 Task: Research Airbnb properties in Turaiyur, India from 1st December, 2023 to 5th December, 2023 for 3 adults, 1 child. Place can be entire room with 2 bedrooms having 3 beds and 2 bathrooms. Property type can be guest house.
Action: Mouse moved to (575, 347)
Screenshot: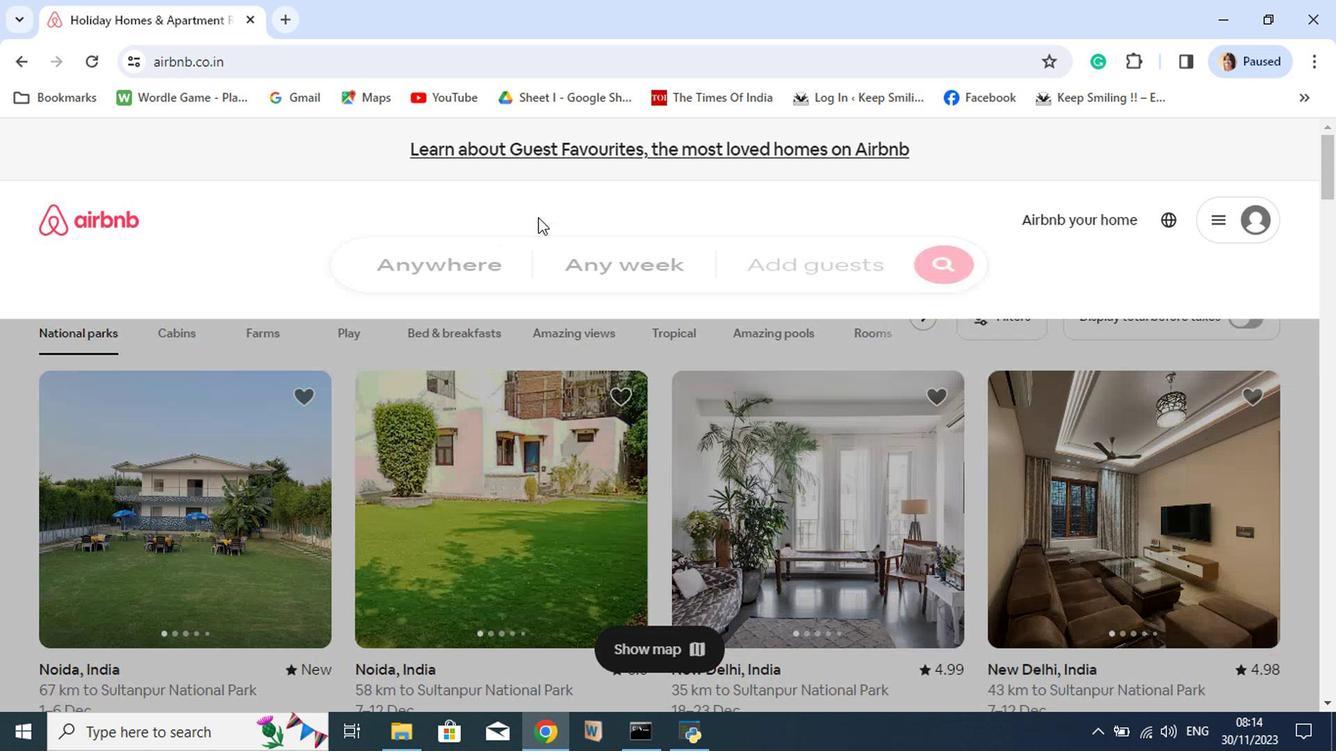
Action: Mouse pressed left at (575, 347)
Screenshot: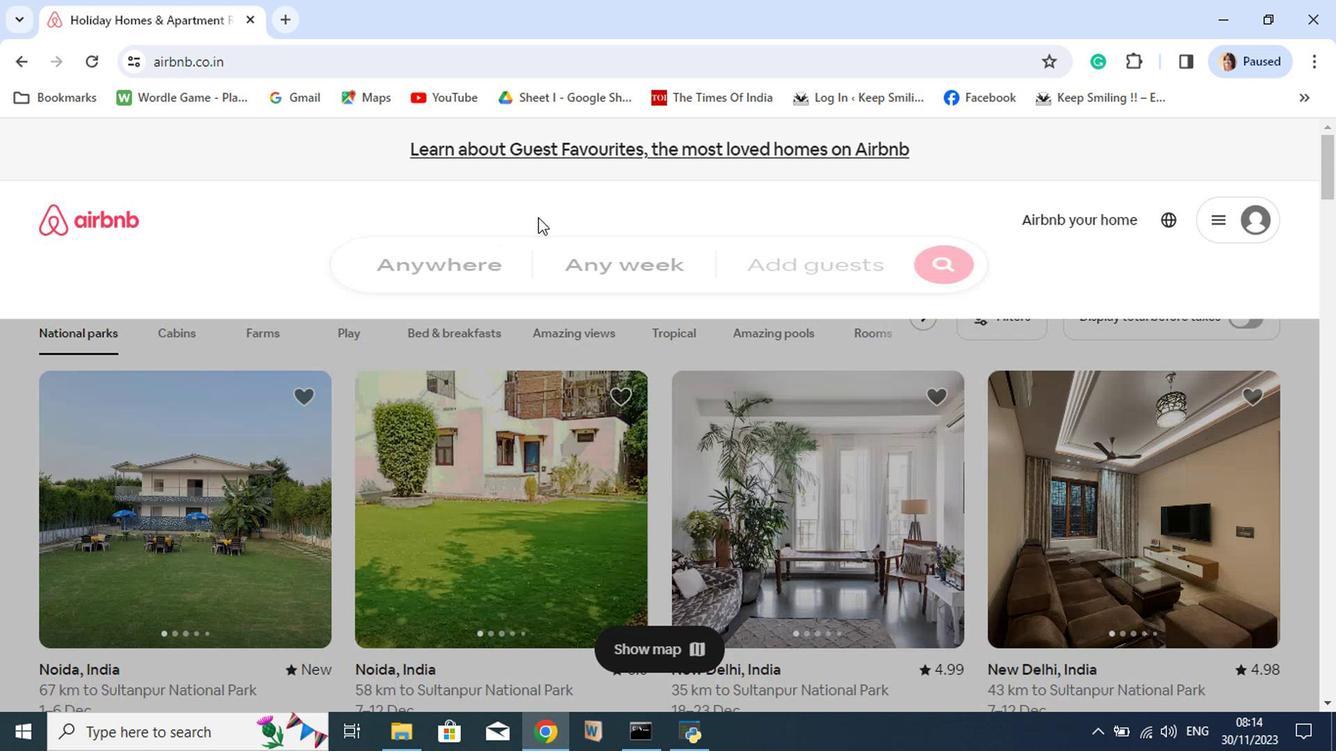 
Action: Mouse moved to (462, 409)
Screenshot: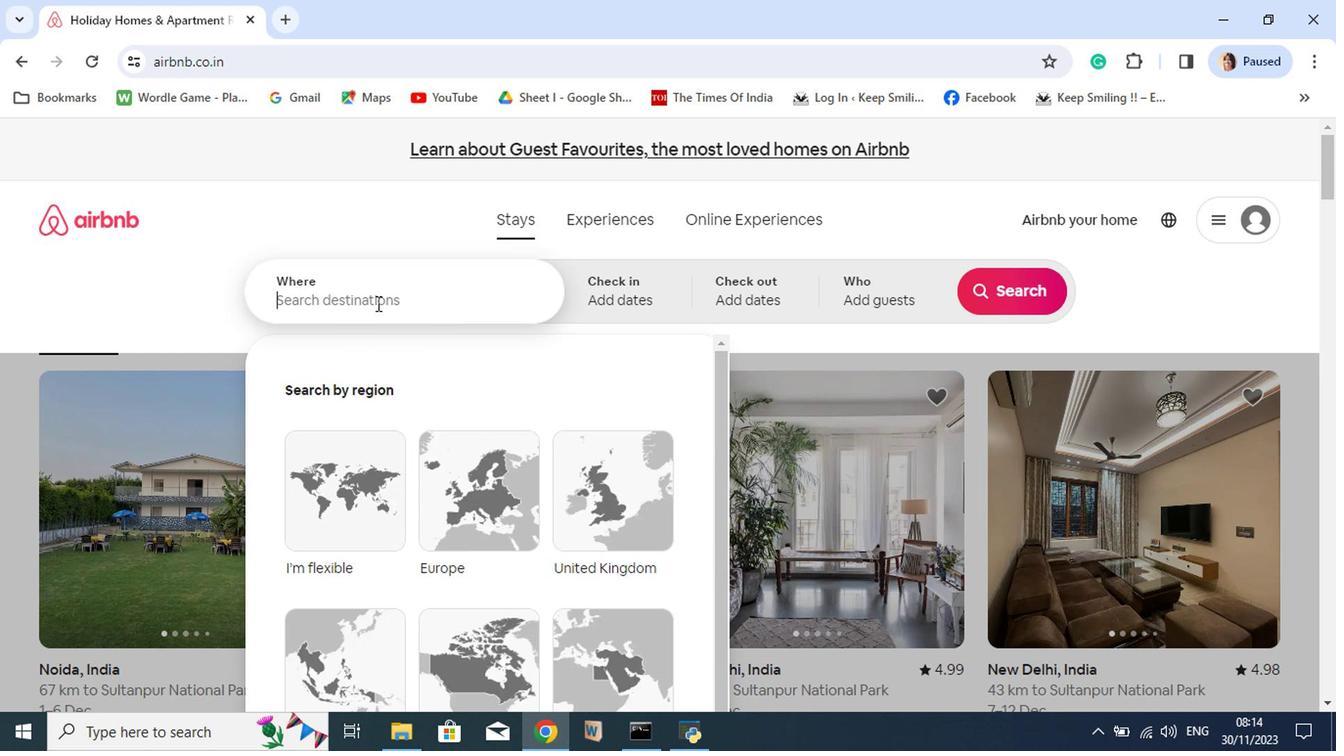 
Action: Key pressed <Key.shift>Turaiyur
Screenshot: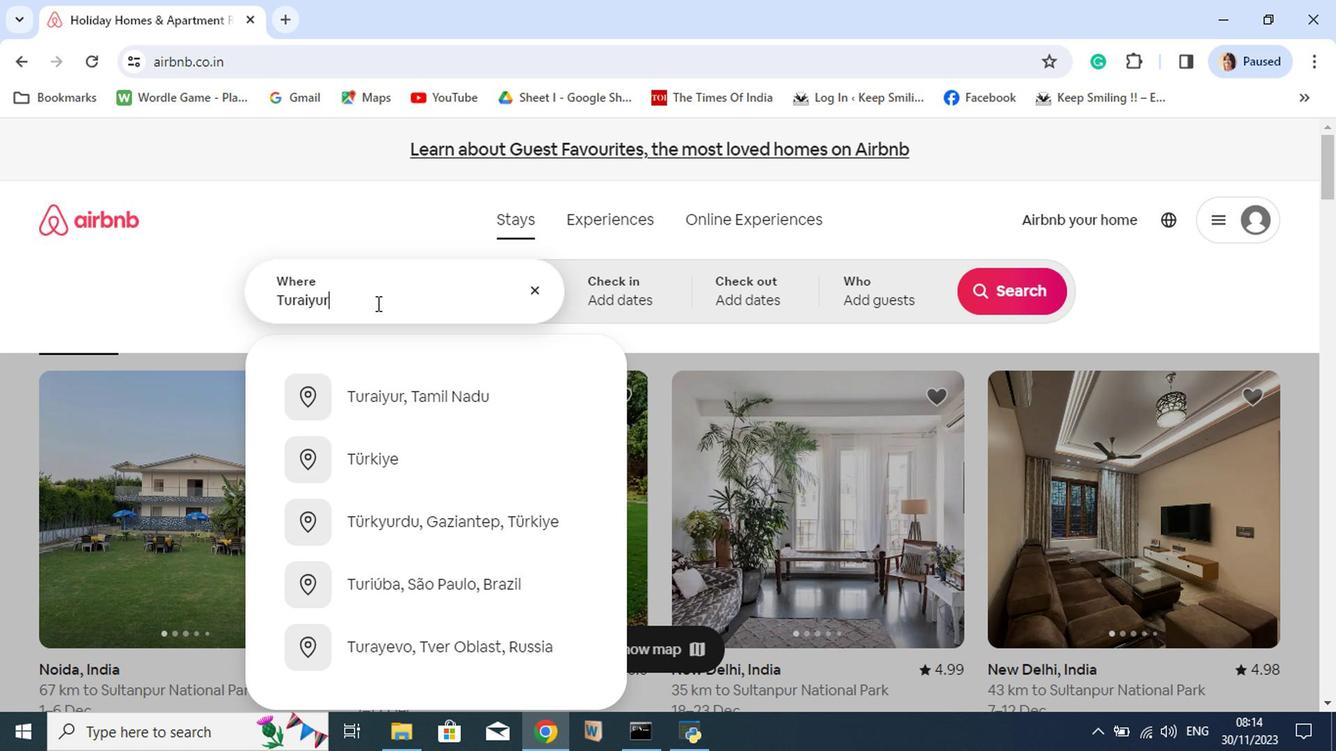 
Action: Mouse moved to (463, 407)
Screenshot: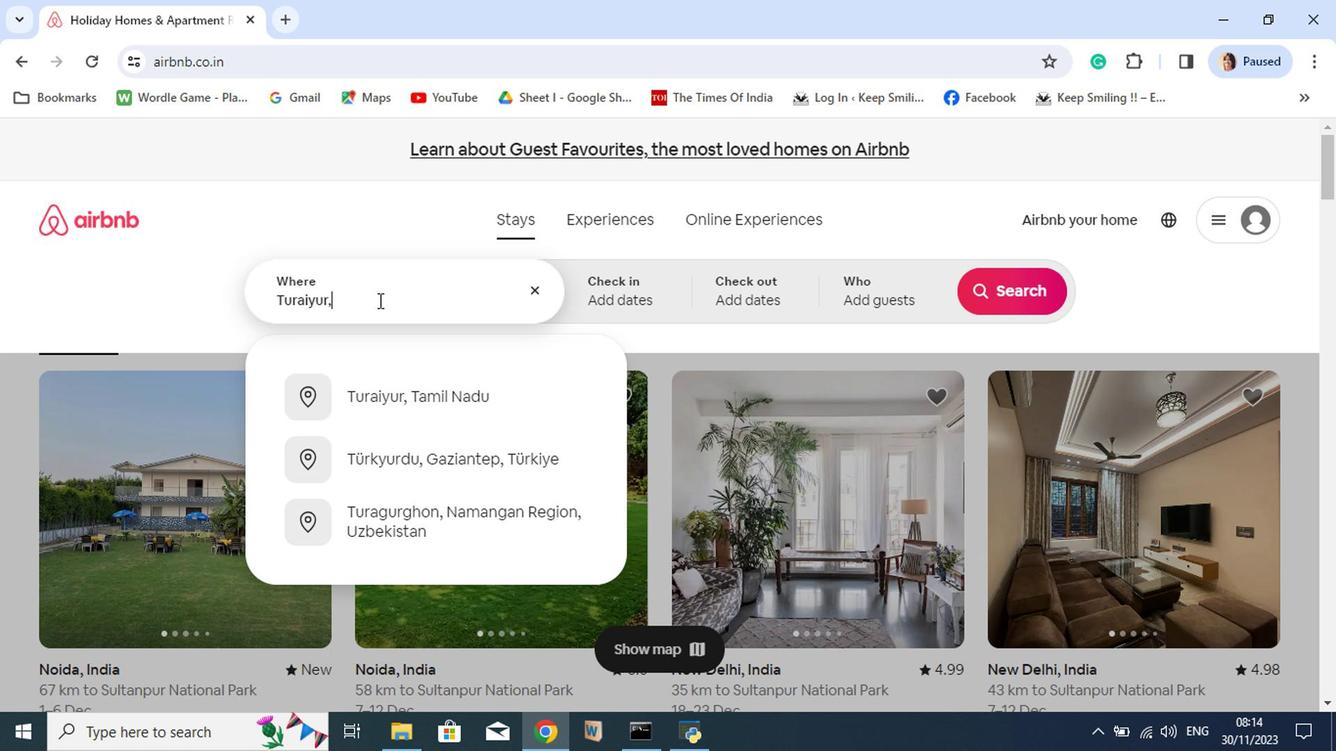 
Action: Key pressed ,
Screenshot: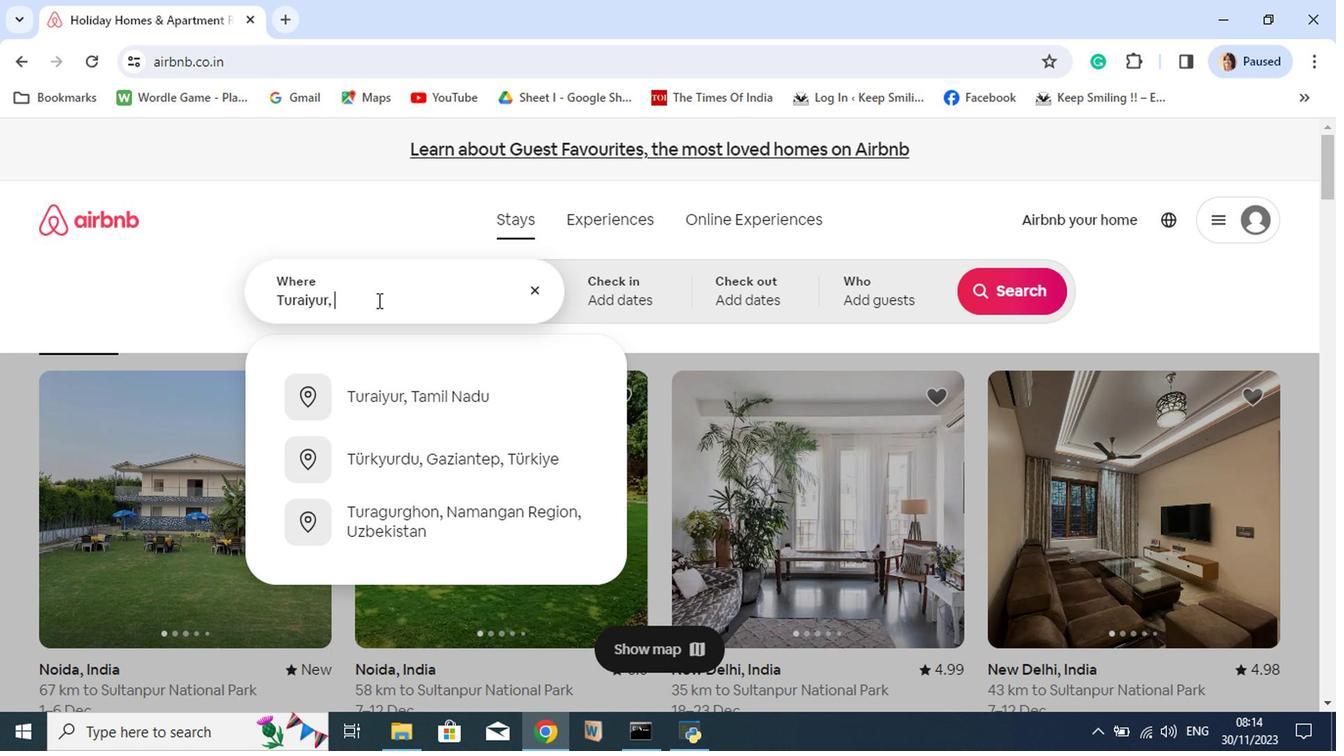 
Action: Mouse moved to (462, 407)
Screenshot: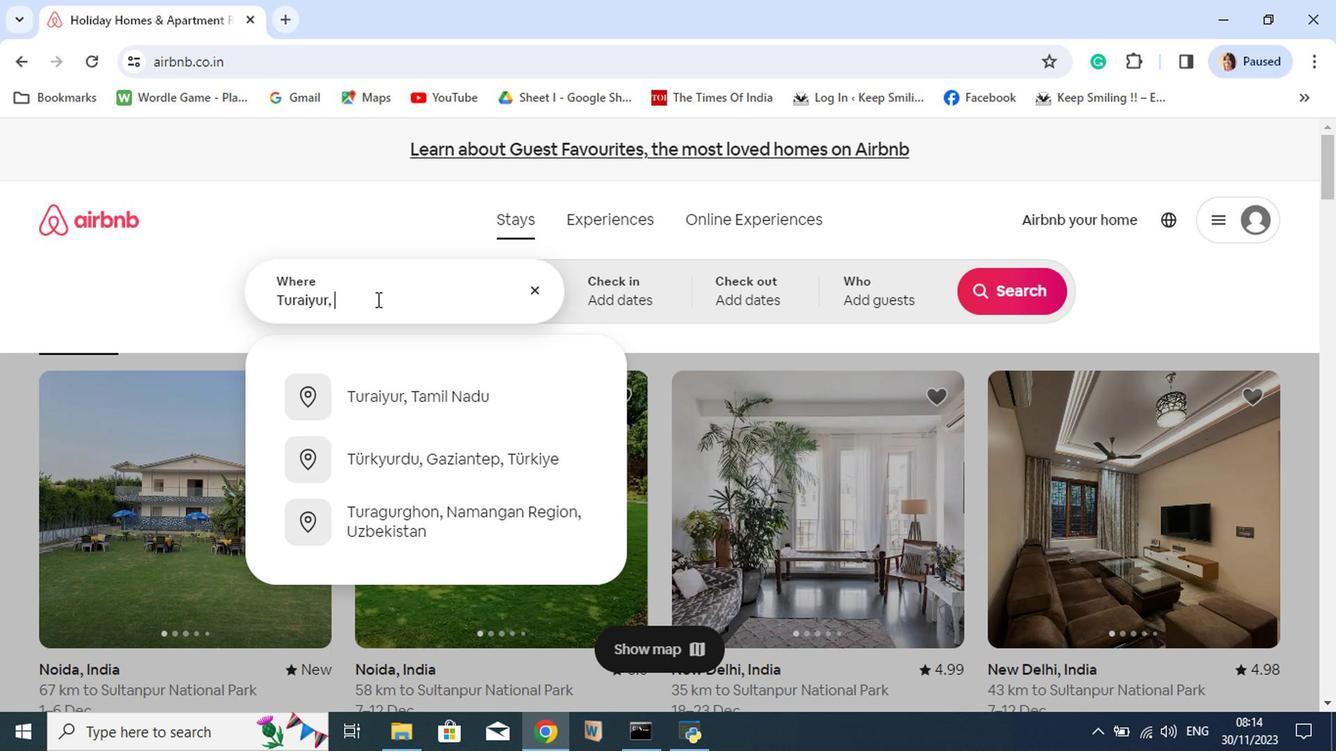 
Action: Key pressed <Key.space>
Screenshot: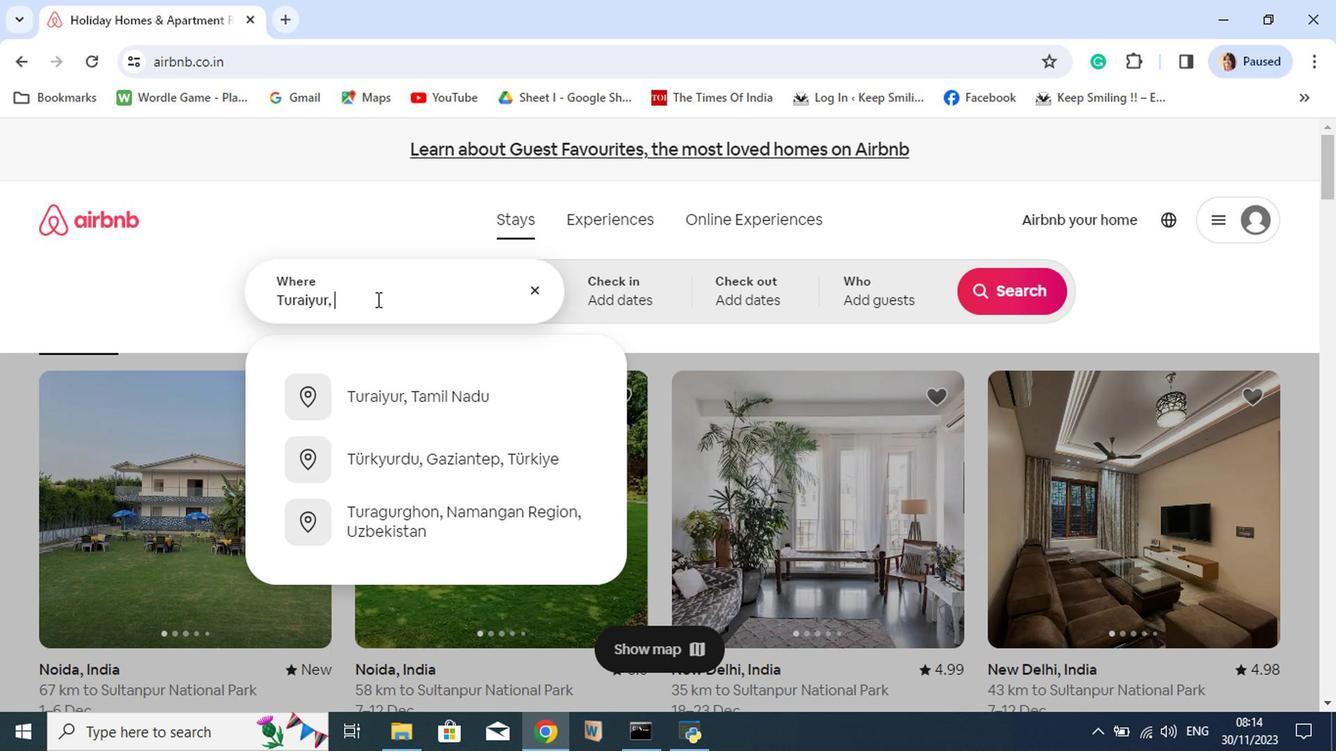 
Action: Mouse moved to (462, 407)
Screenshot: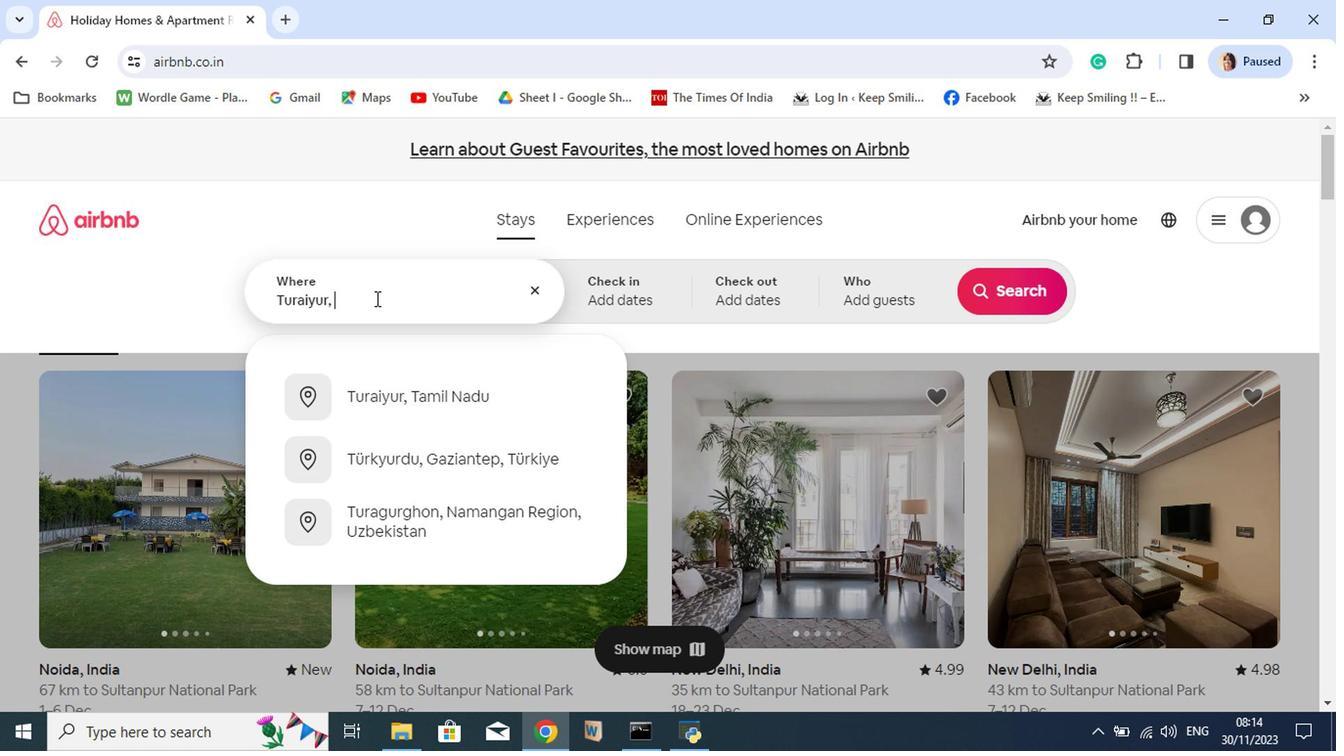 
Action: Key pressed <Key.shift_r>
Screenshot: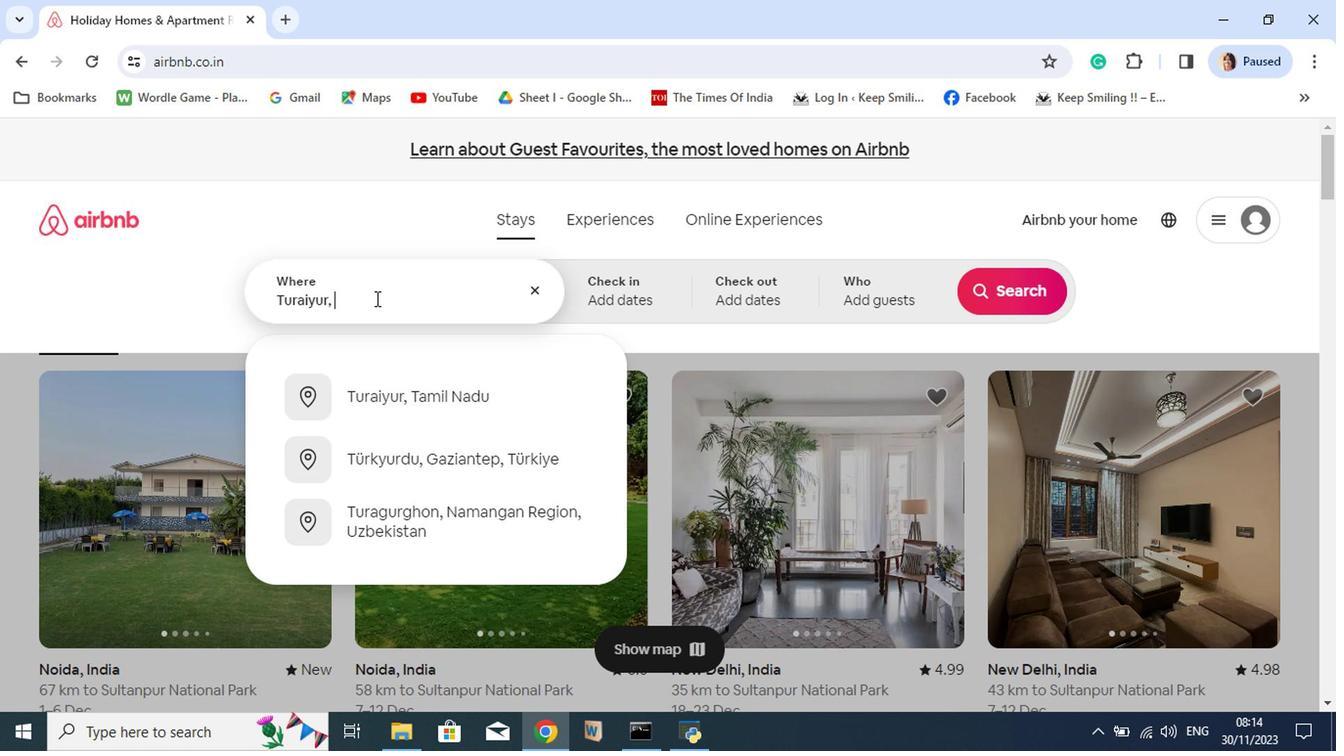
Action: Mouse moved to (461, 406)
Screenshot: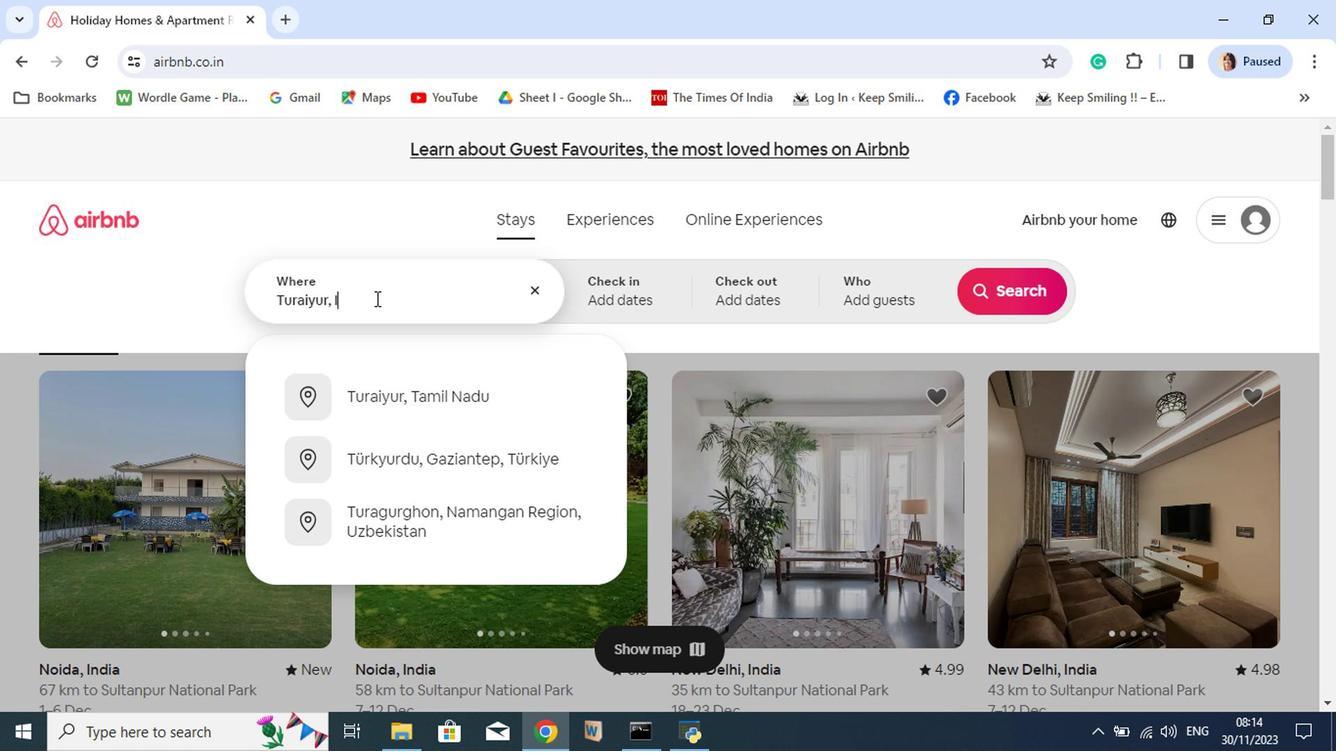 
Action: Key pressed I
Screenshot: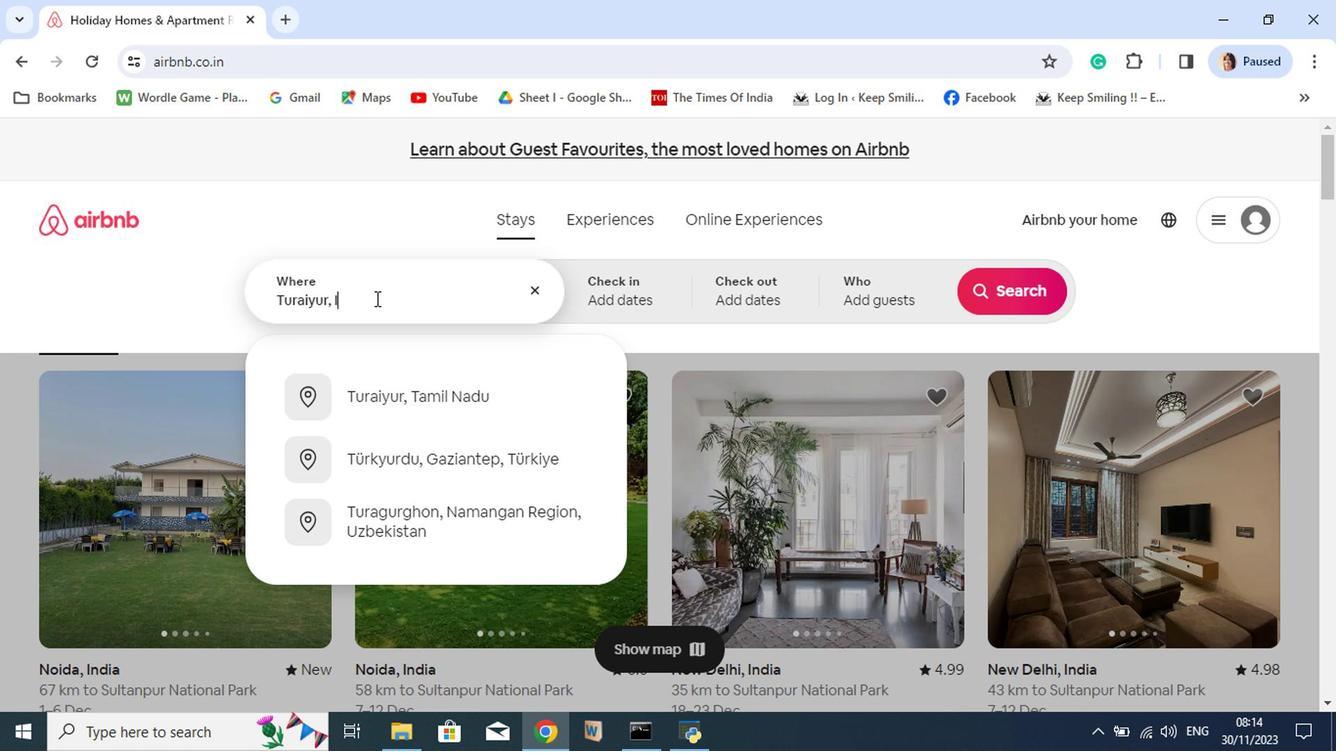 
Action: Mouse moved to (461, 406)
Screenshot: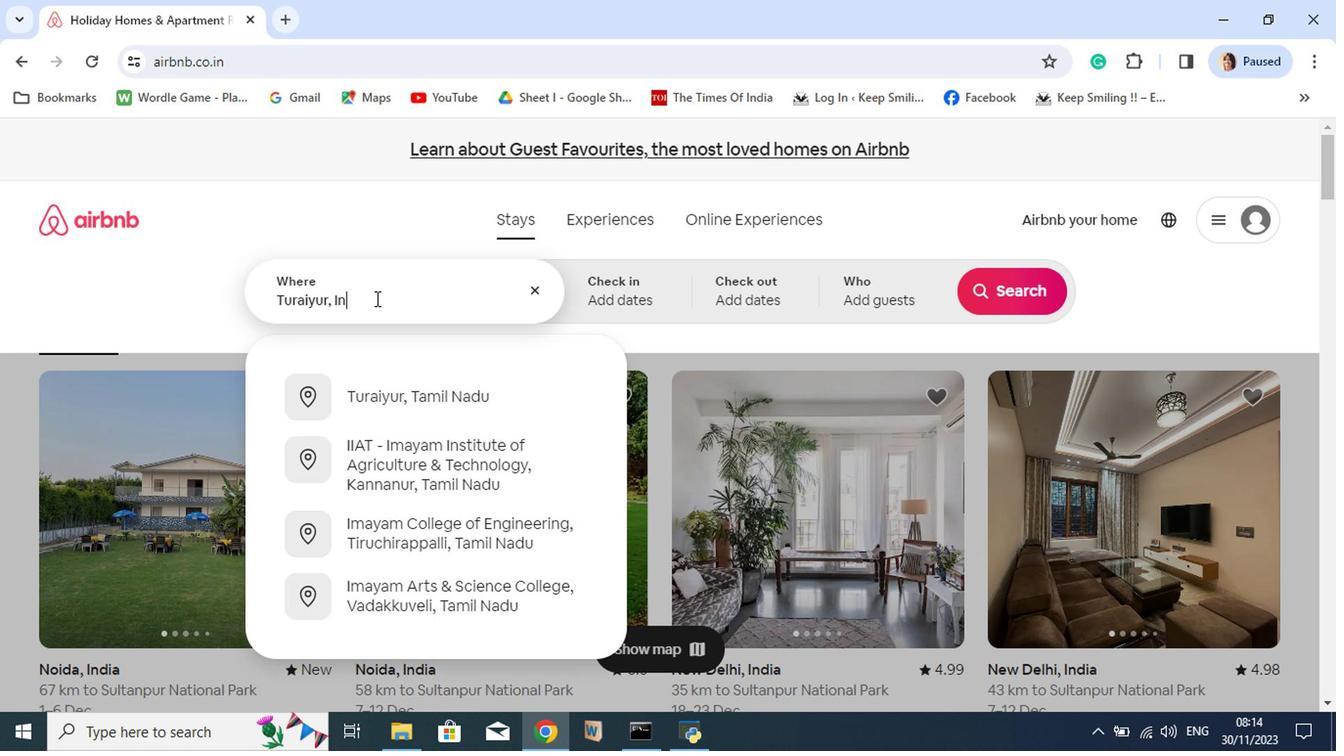 
Action: Key pressed n
Screenshot: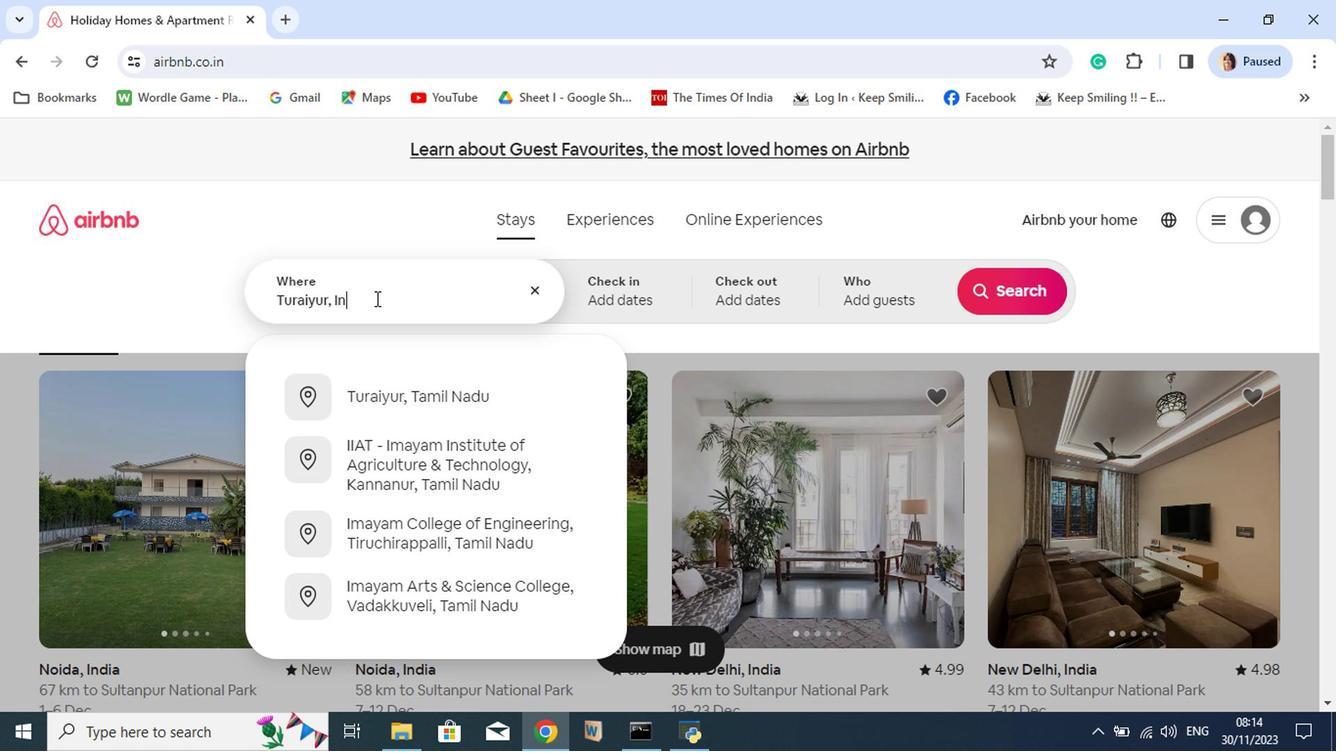 
Action: Mouse moved to (461, 405)
Screenshot: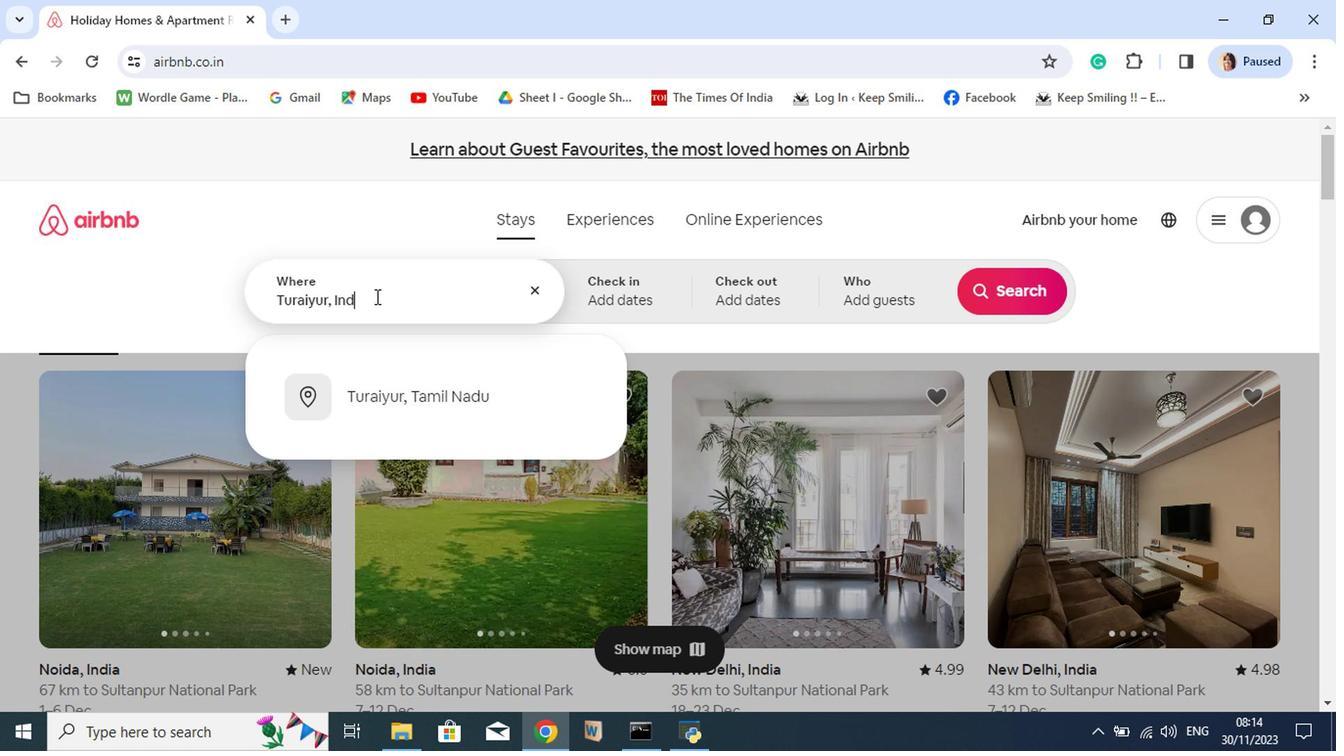 
Action: Key pressed d
Screenshot: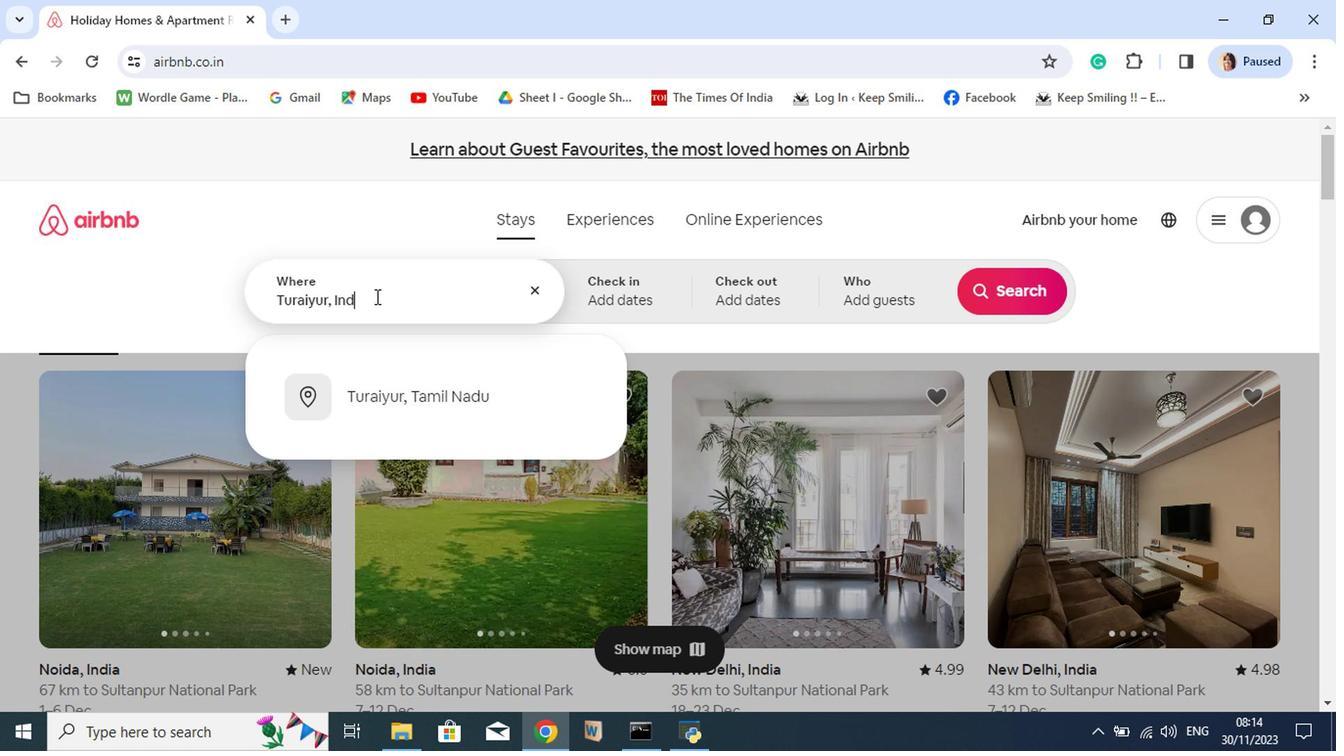 
Action: Mouse moved to (461, 405)
Screenshot: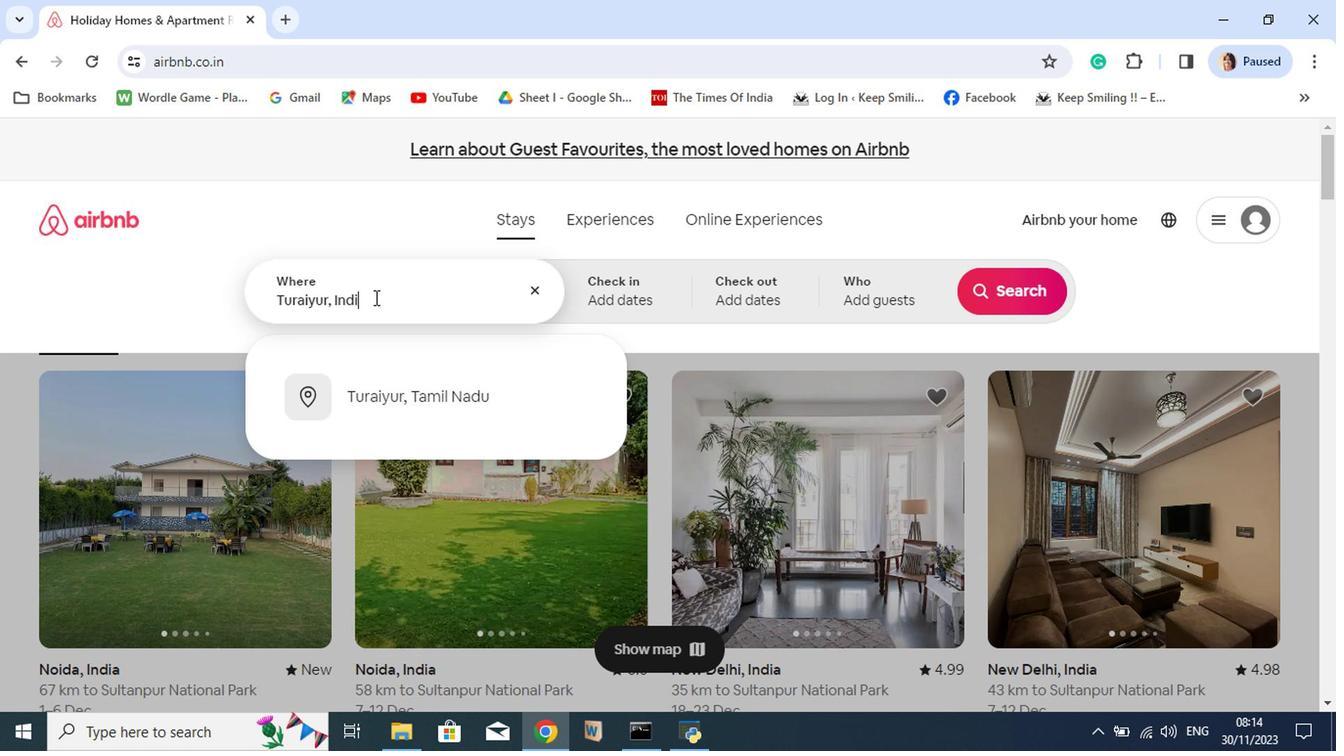 
Action: Key pressed i
Screenshot: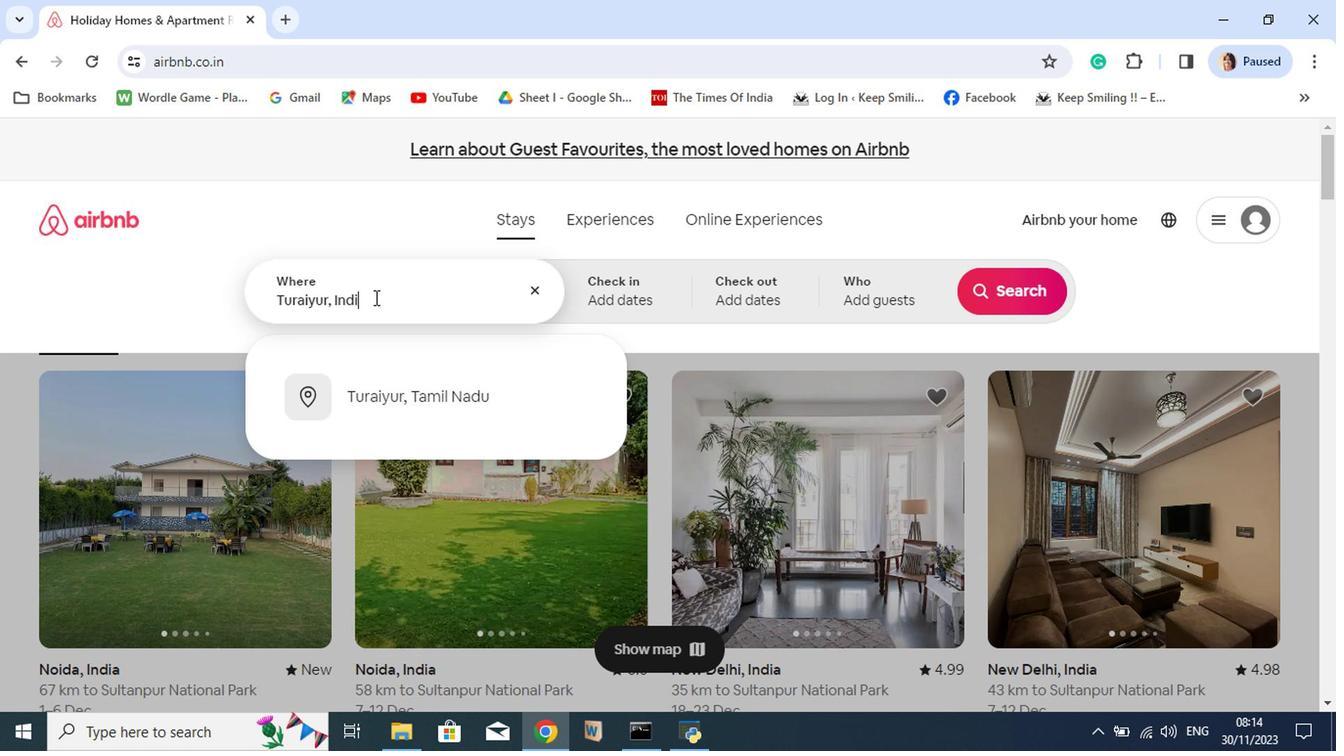 
Action: Mouse moved to (460, 405)
Screenshot: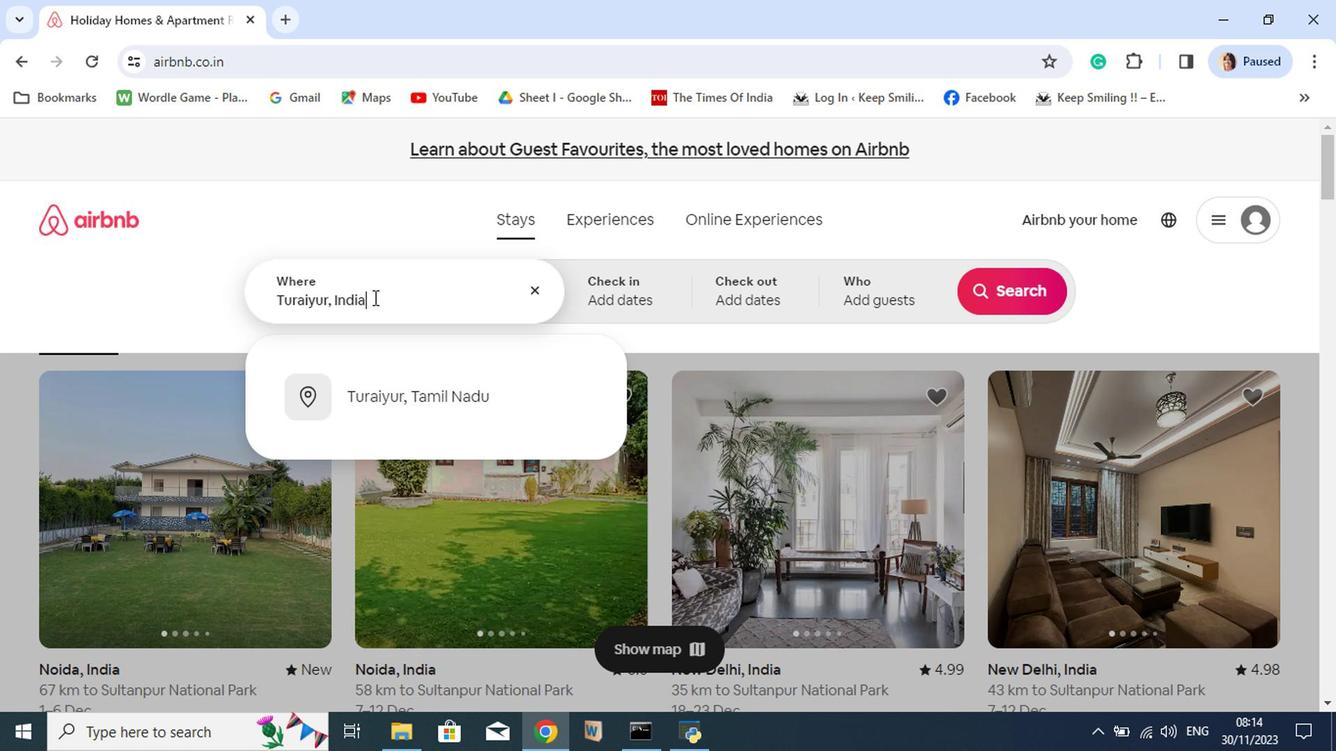 
Action: Key pressed a
Screenshot: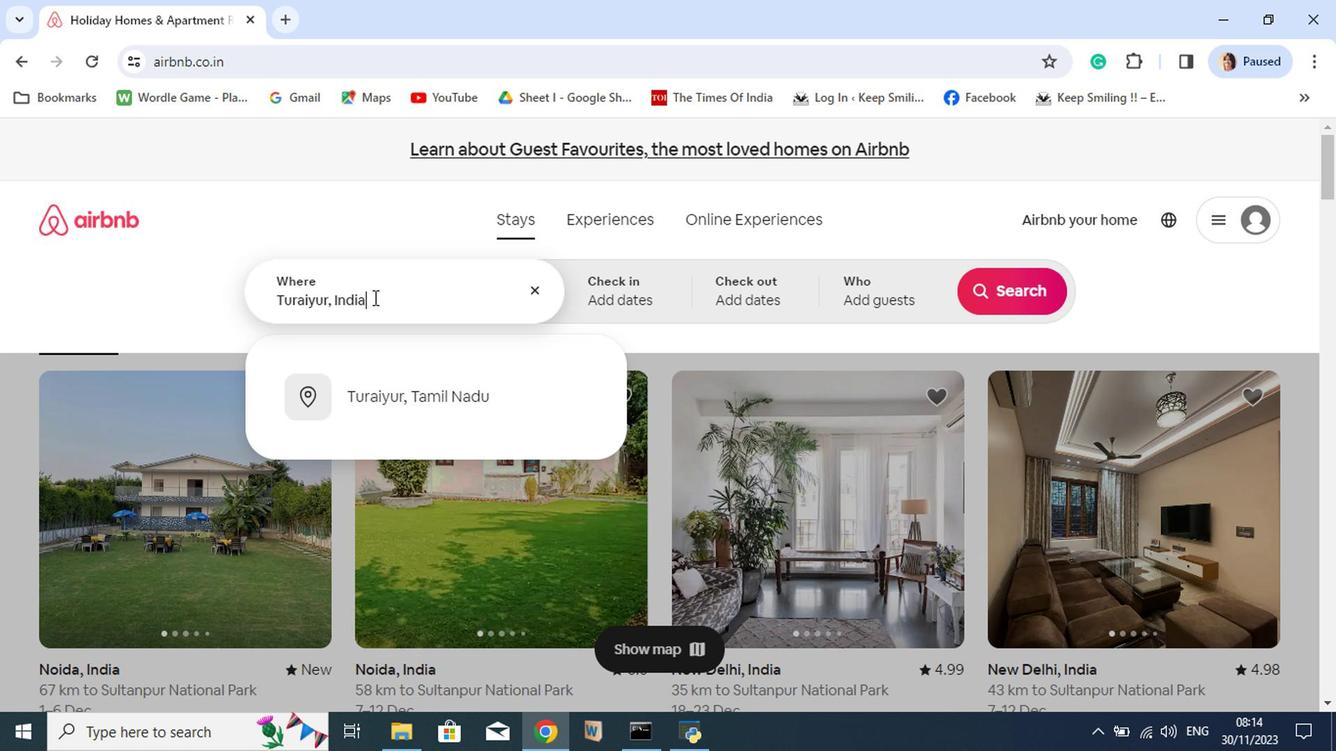 
Action: Mouse moved to (459, 405)
Screenshot: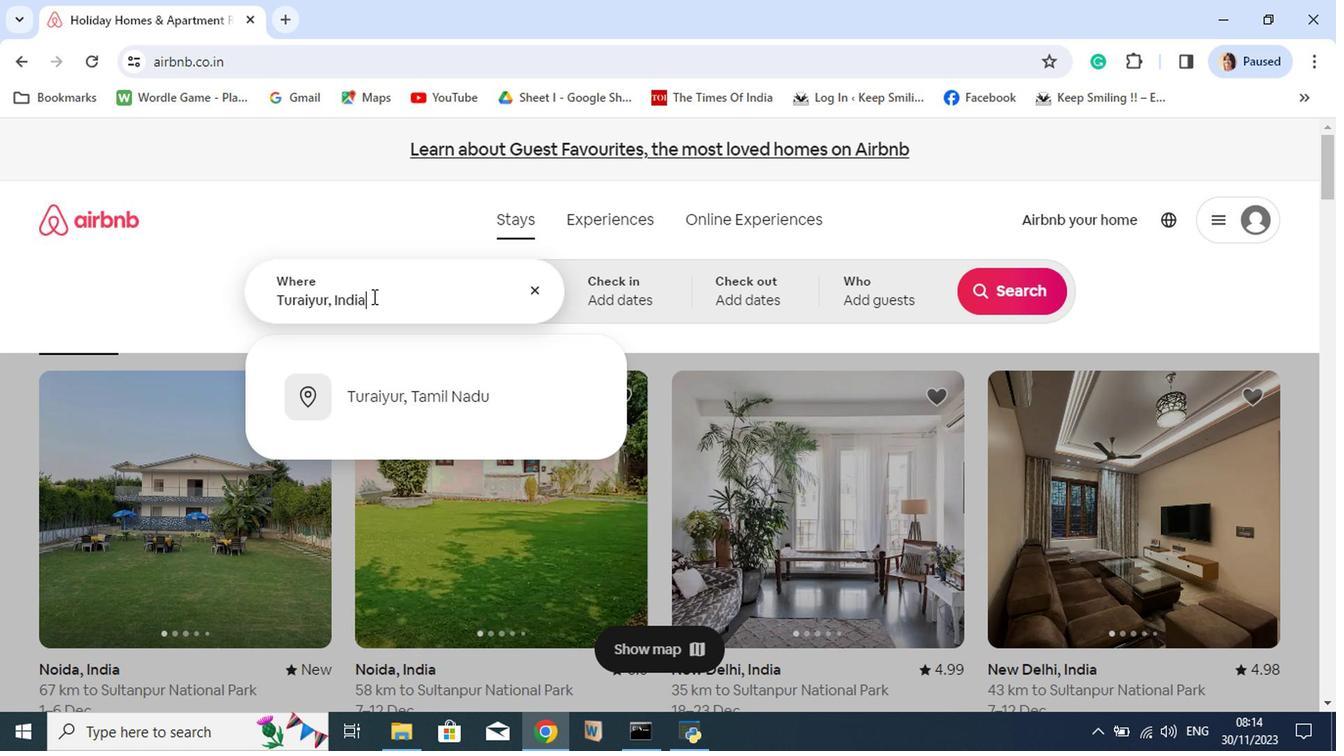 
Action: Key pressed <Key.enter>
Screenshot: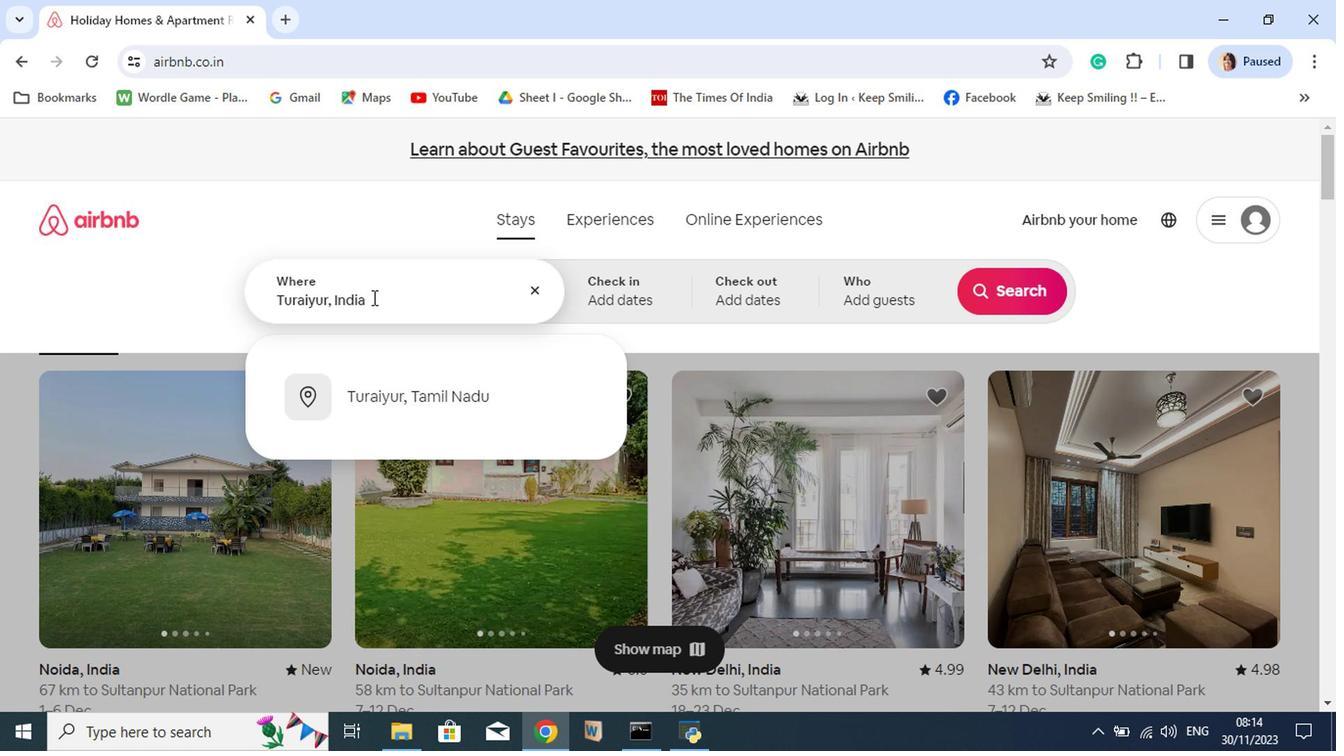 
Action: Mouse moved to (858, 569)
Screenshot: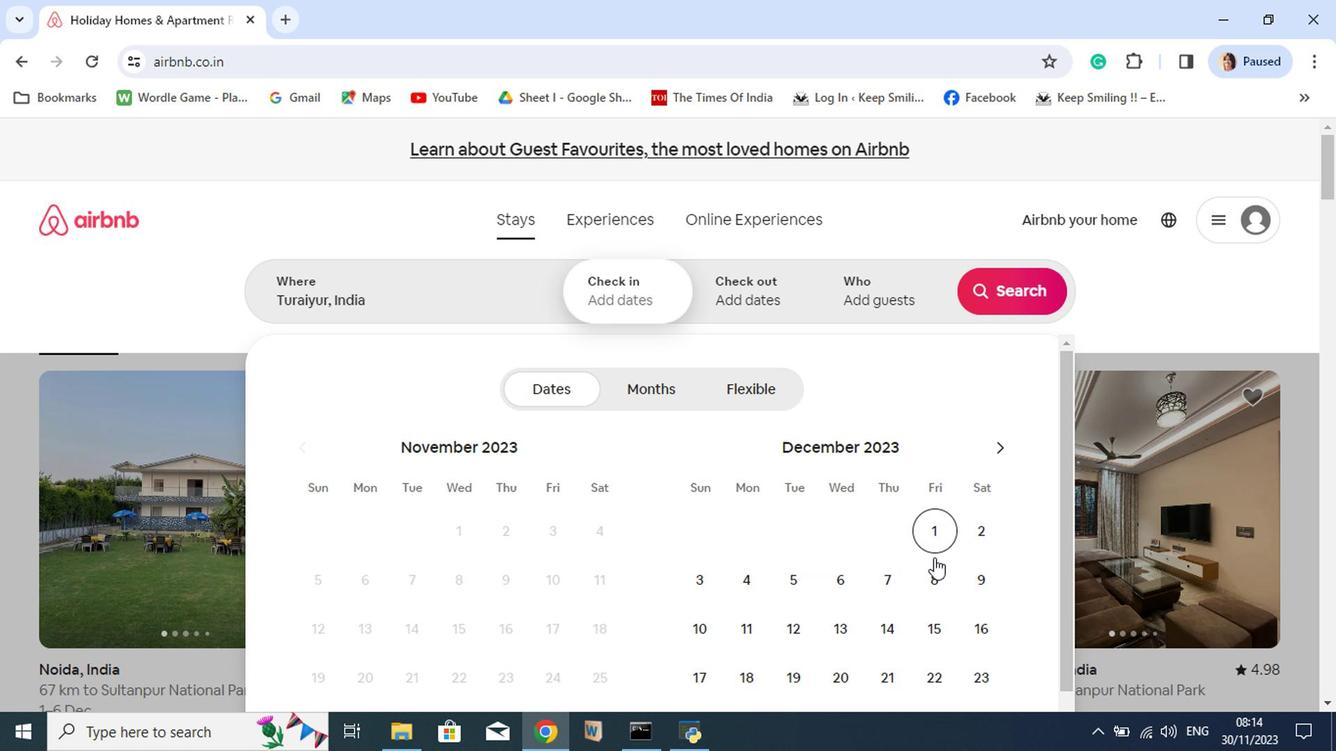 
Action: Mouse pressed left at (858, 569)
Screenshot: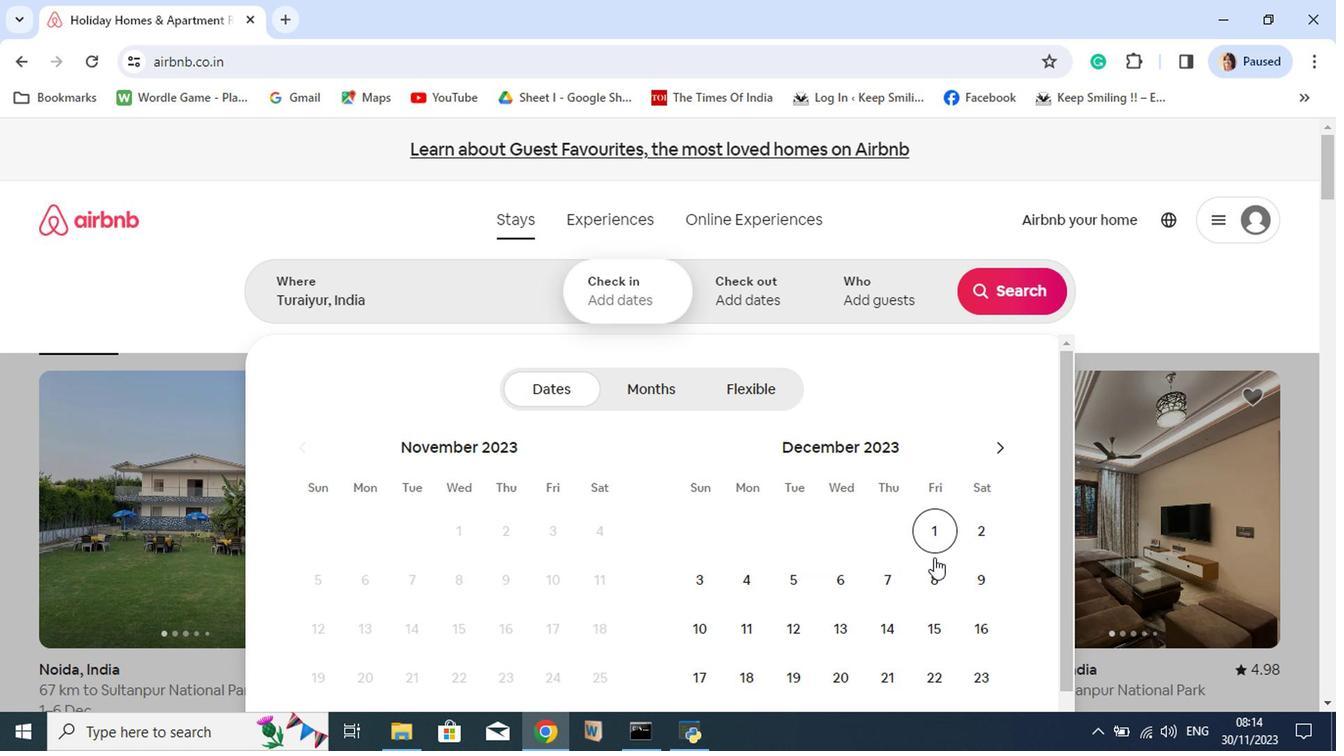 
Action: Mouse moved to (754, 612)
Screenshot: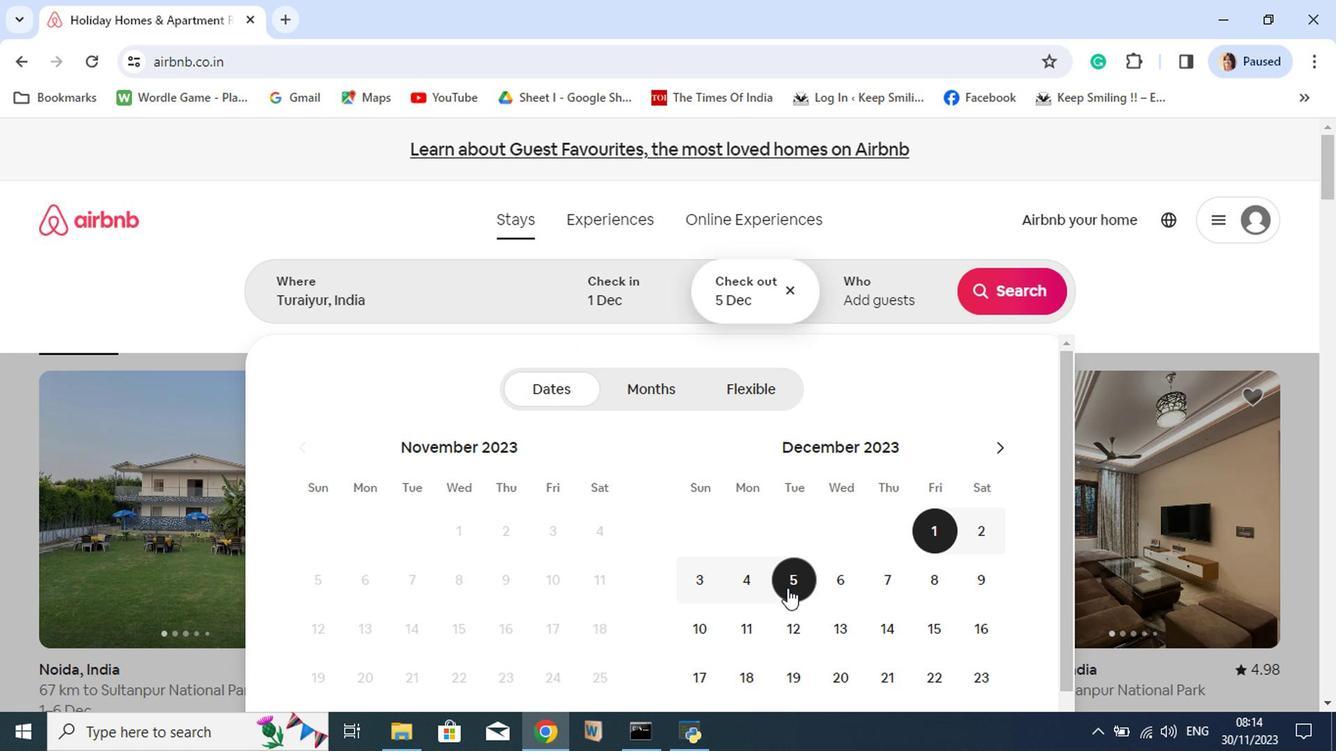 
Action: Mouse pressed left at (754, 612)
Screenshot: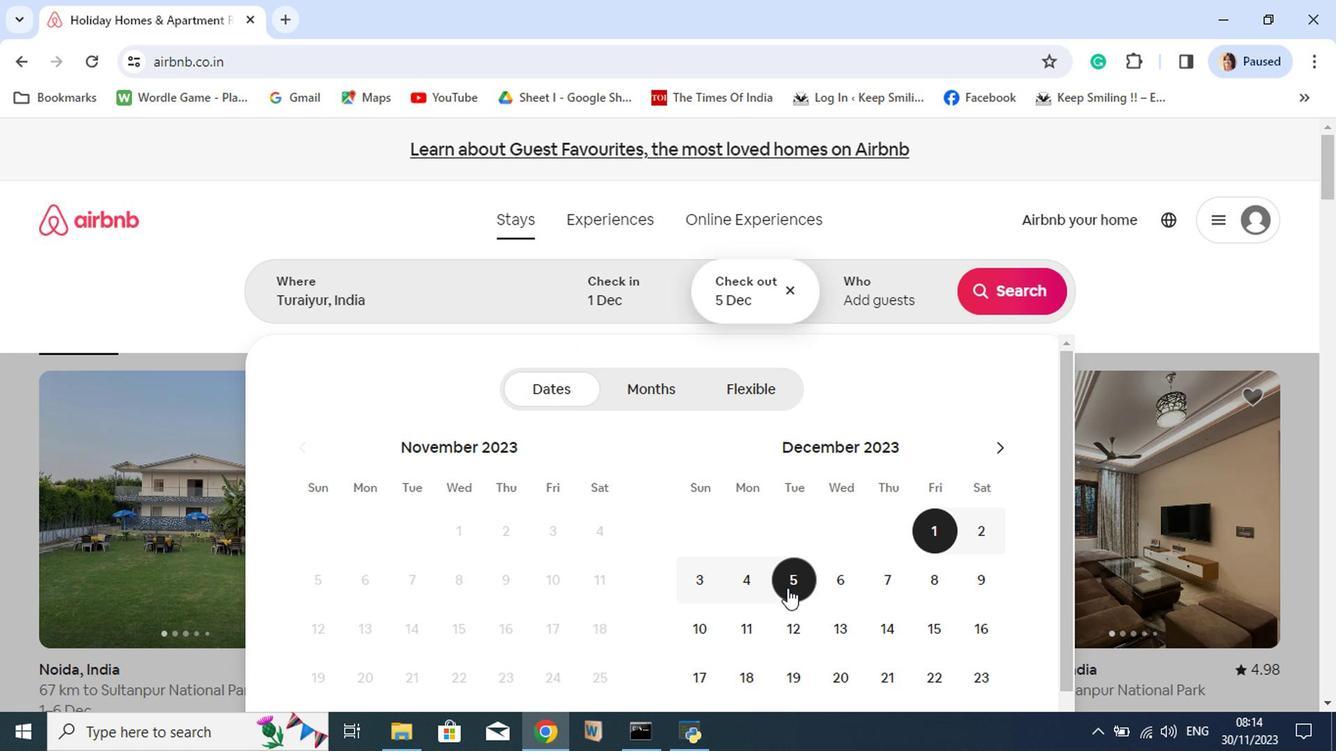 
Action: Mouse moved to (818, 407)
Screenshot: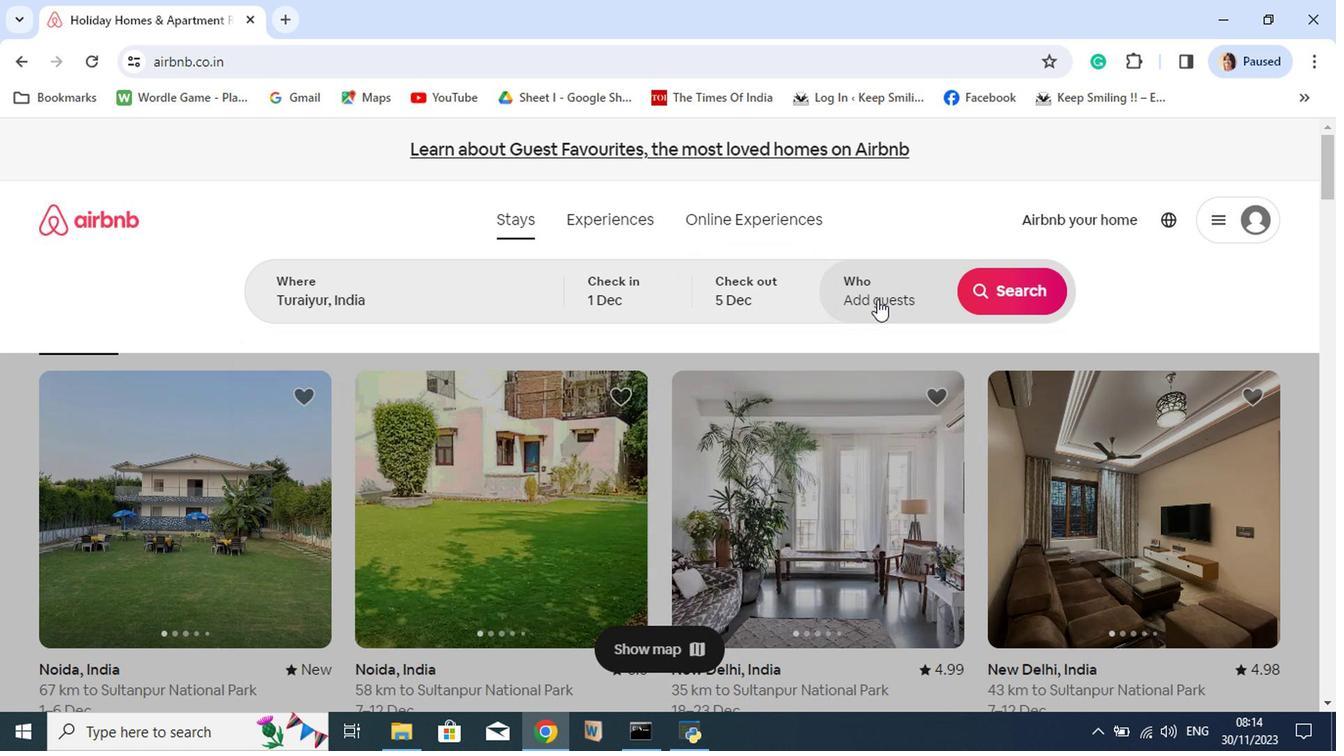 
Action: Mouse pressed left at (818, 407)
Screenshot: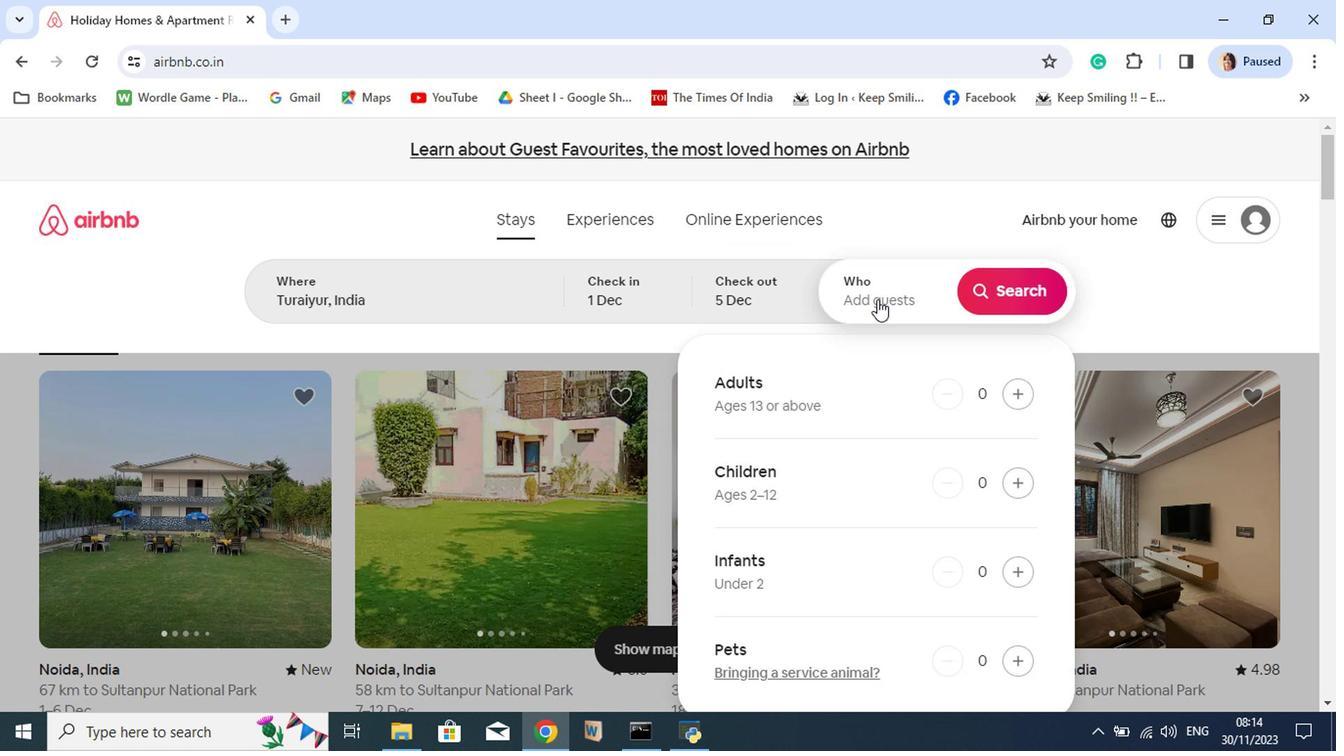 
Action: Mouse moved to (919, 475)
Screenshot: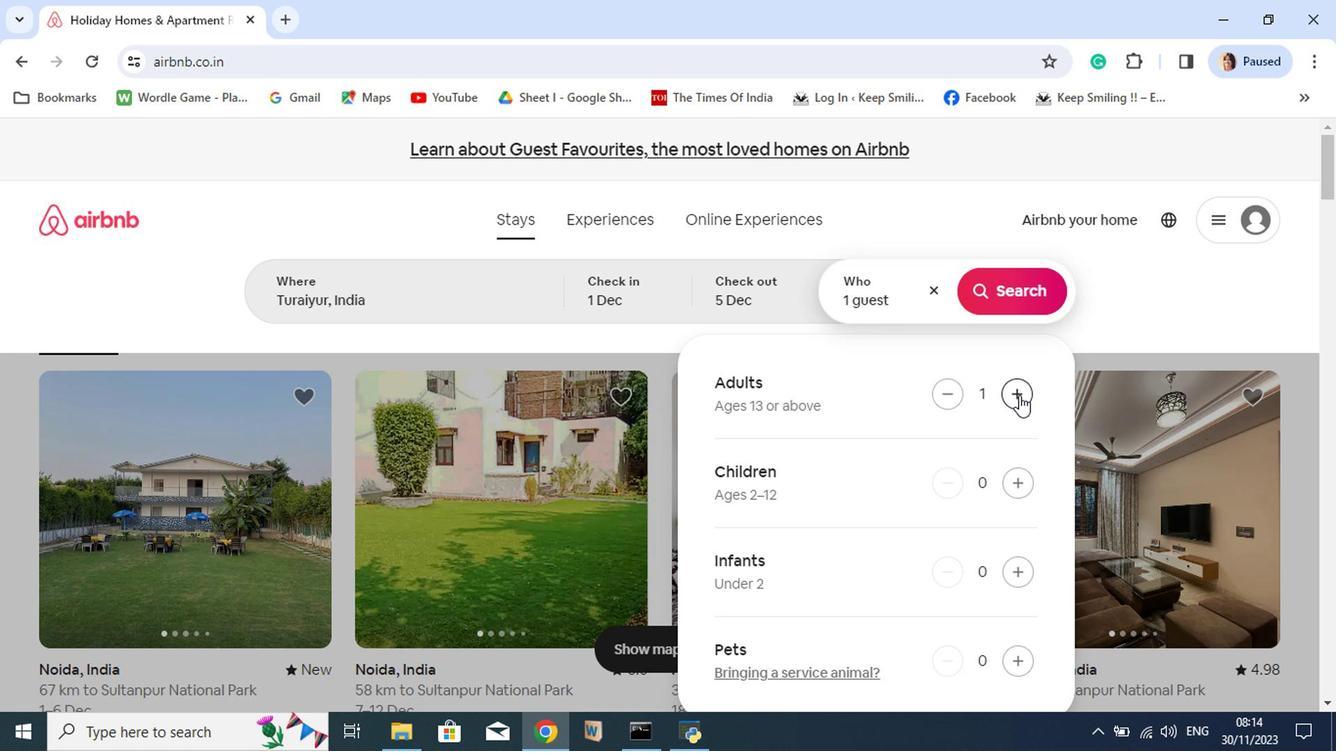 
Action: Mouse pressed left at (919, 475)
Screenshot: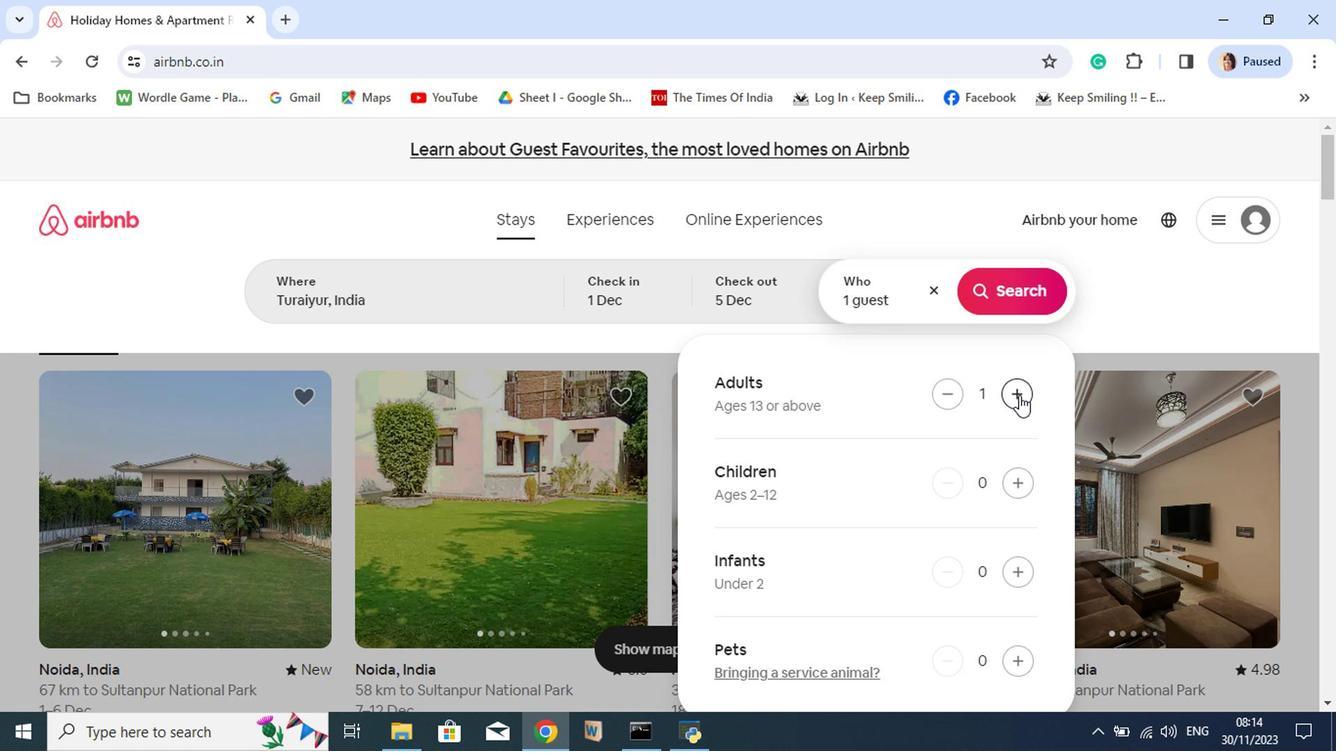
Action: Mouse pressed left at (919, 475)
Screenshot: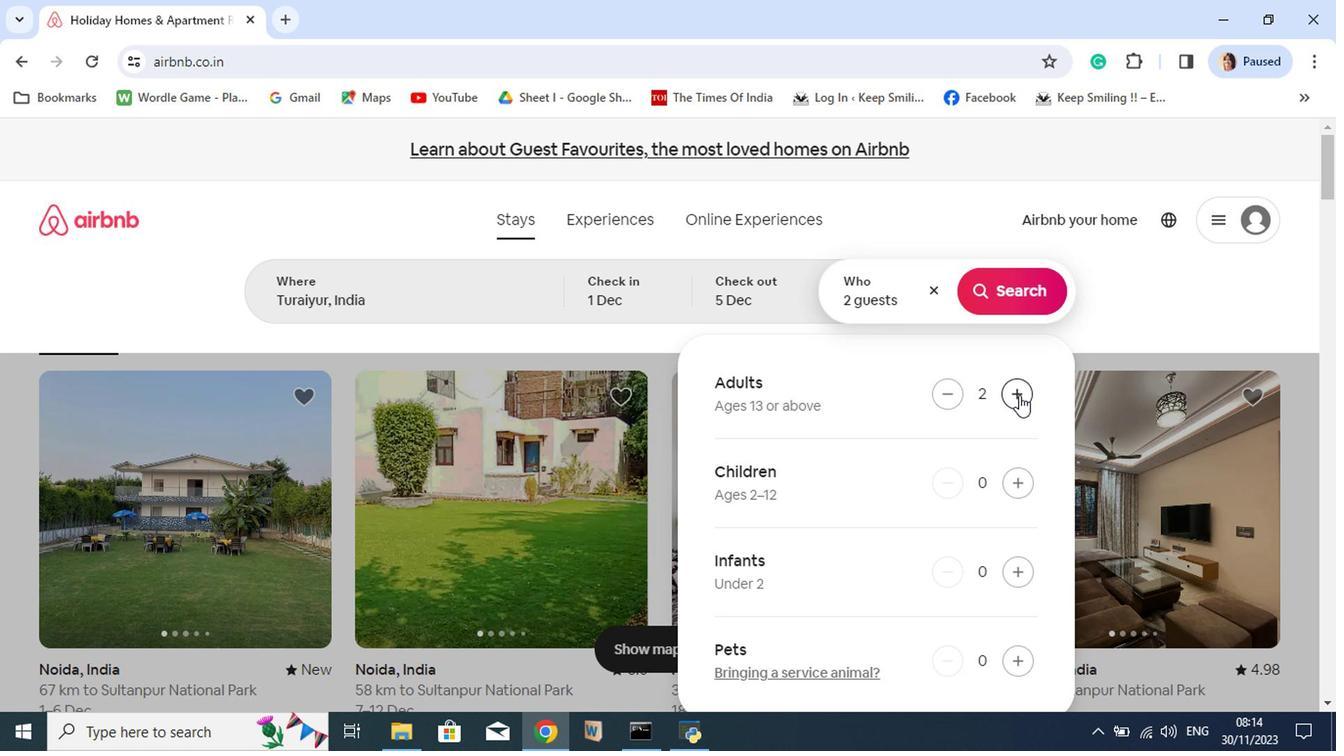 
Action: Mouse pressed left at (919, 475)
Screenshot: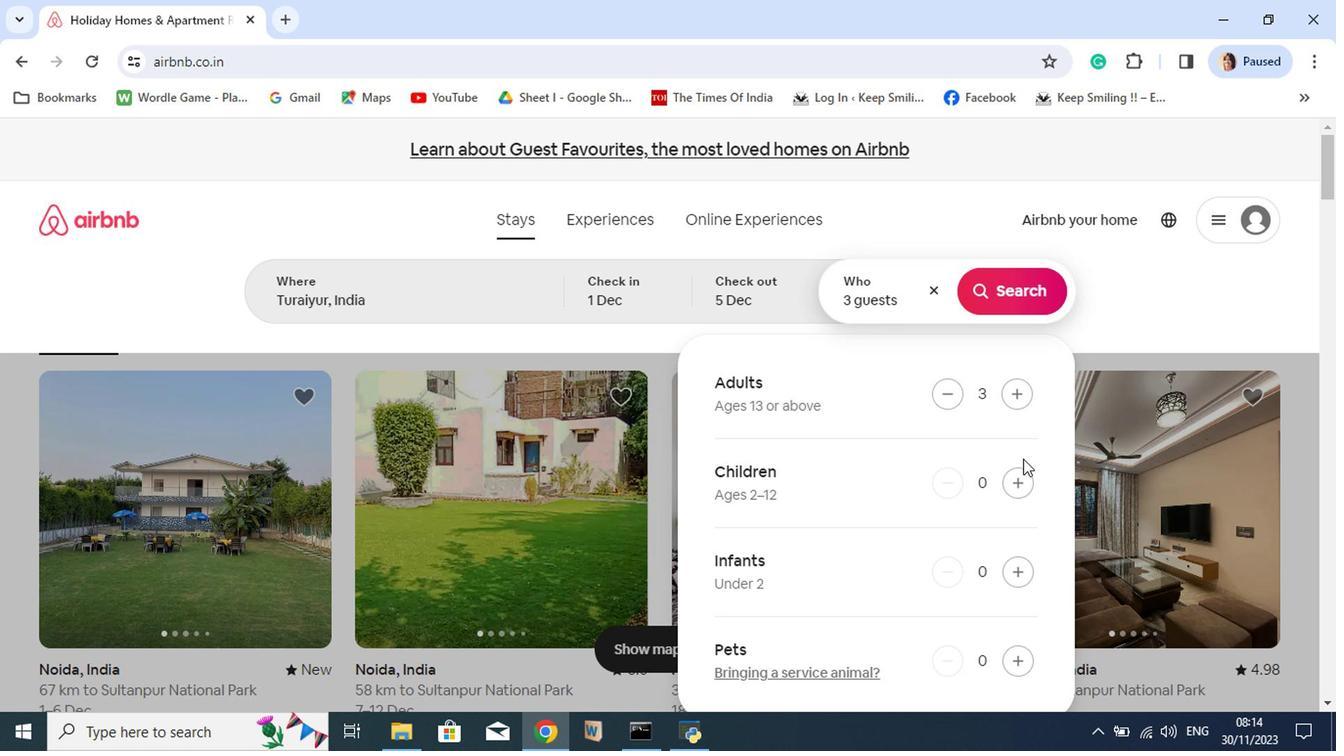 
Action: Mouse moved to (918, 534)
Screenshot: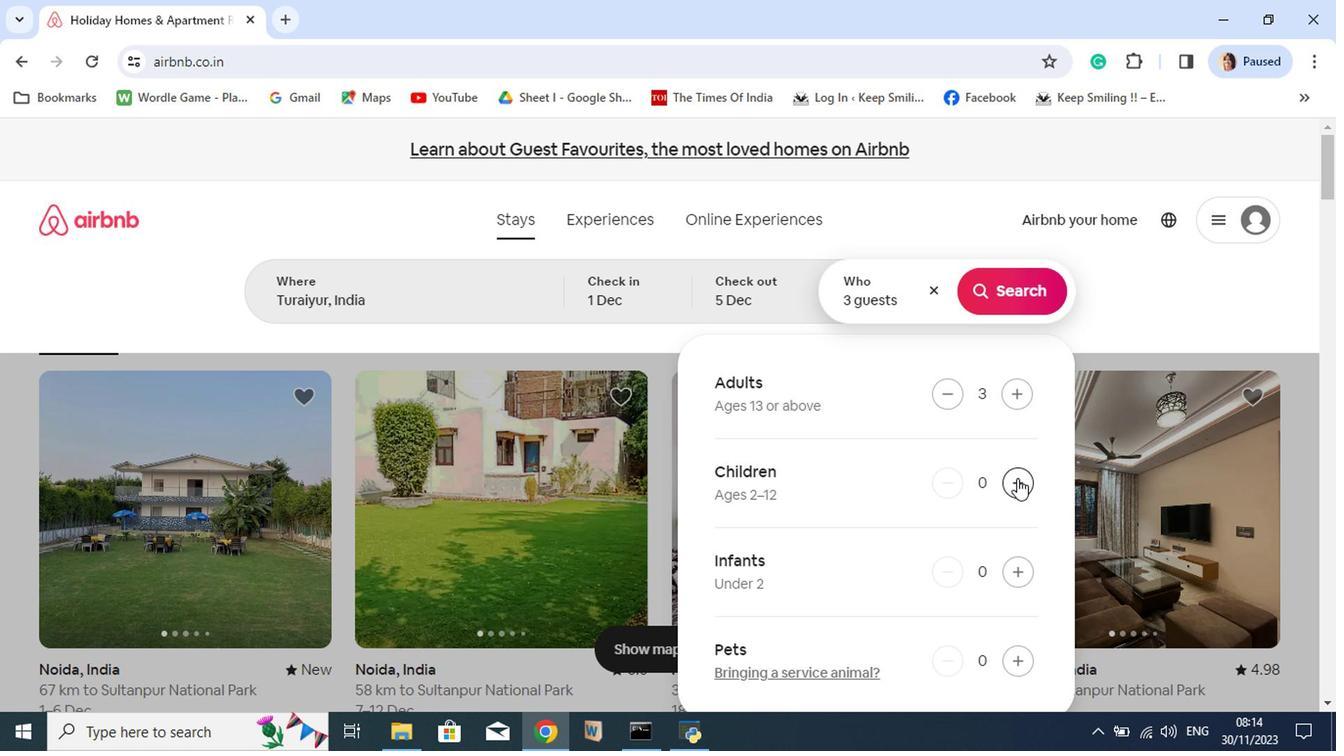 
Action: Mouse pressed left at (918, 534)
Screenshot: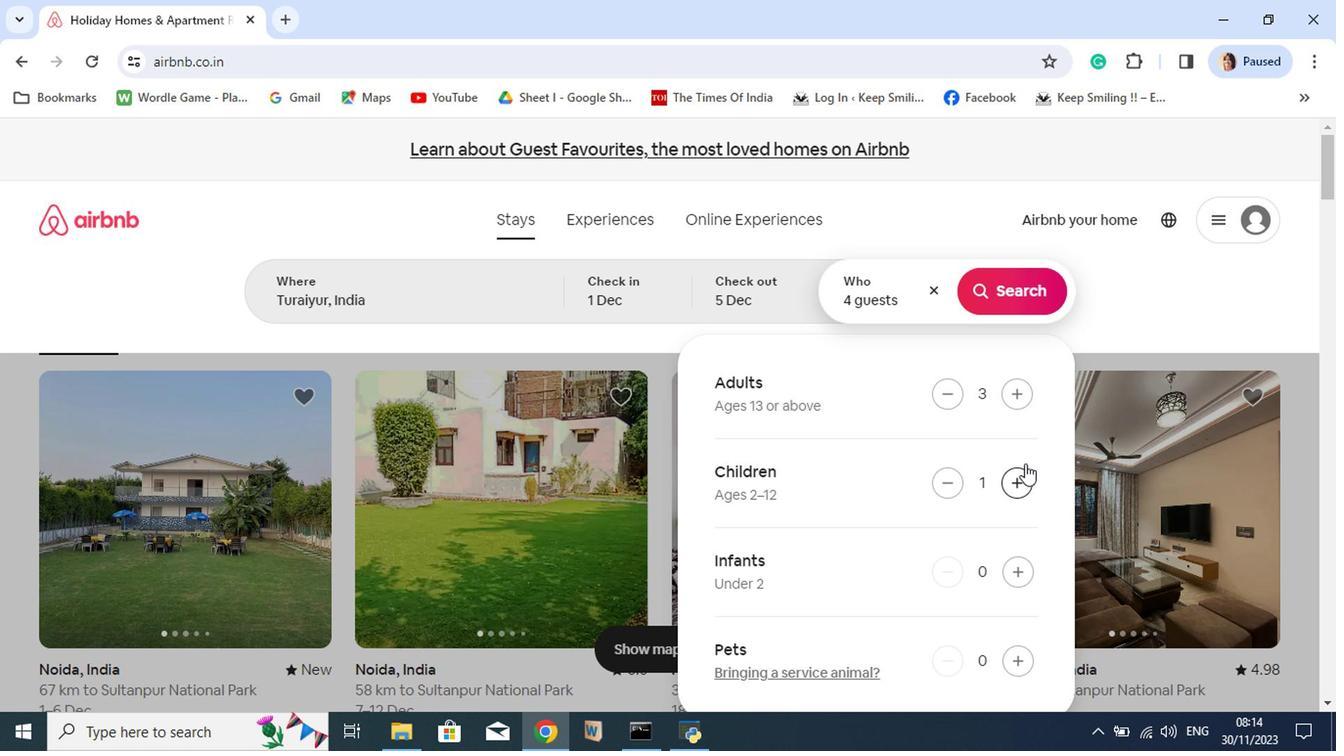 
Action: Mouse moved to (919, 399)
Screenshot: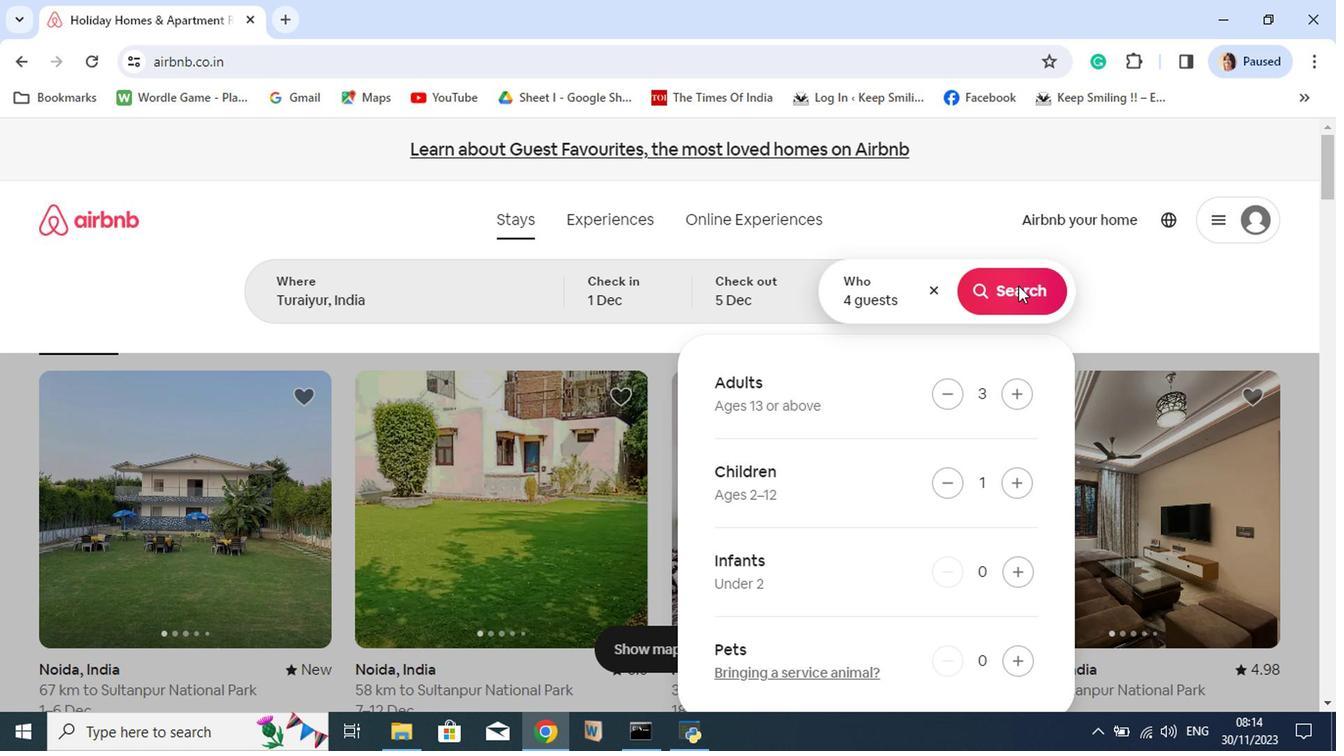 
Action: Mouse pressed left at (919, 399)
Screenshot: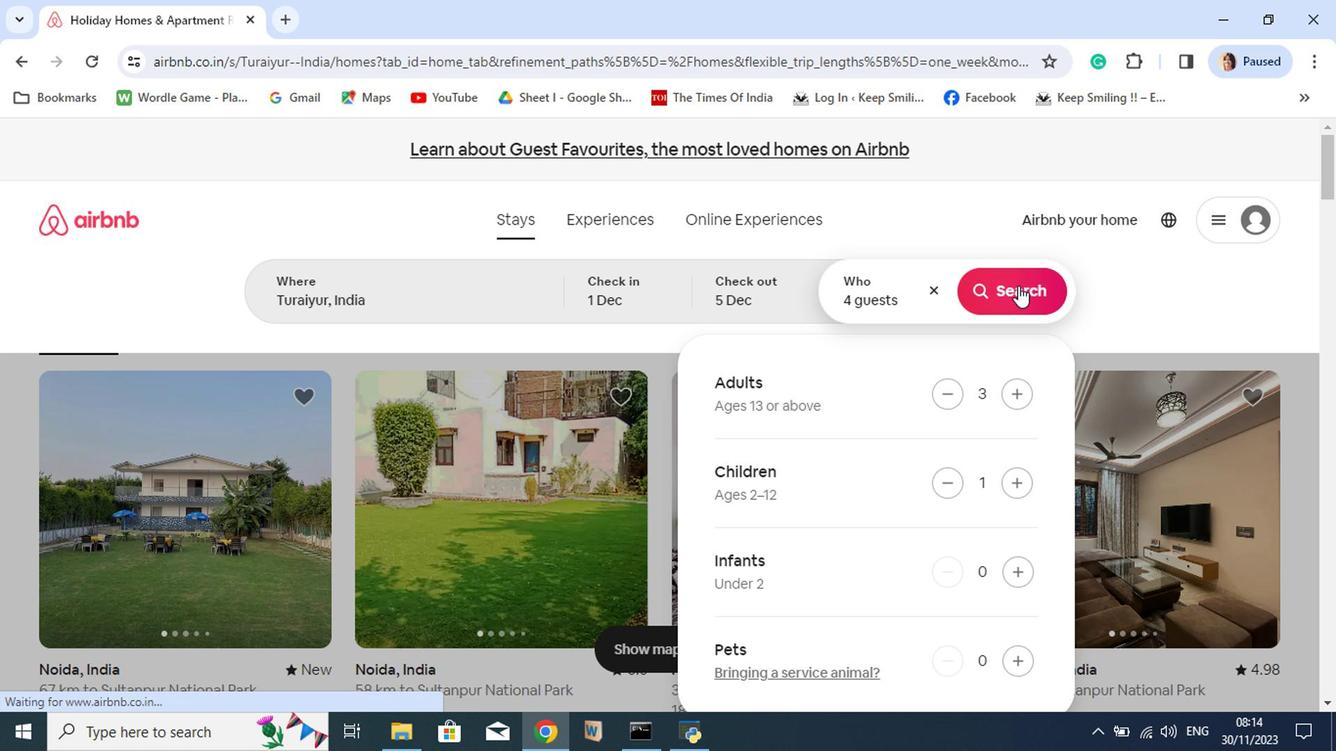 
Action: Mouse moved to (921, 371)
Screenshot: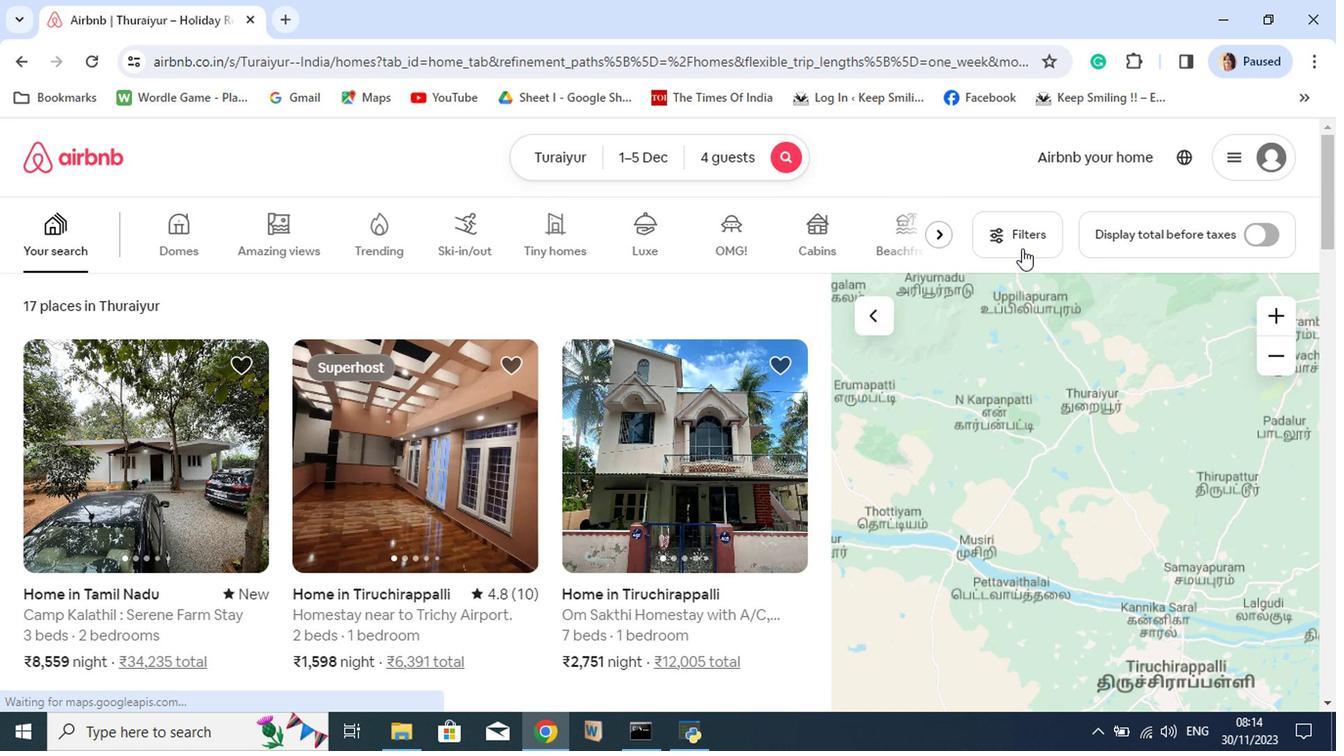 
Action: Mouse pressed left at (921, 371)
Screenshot: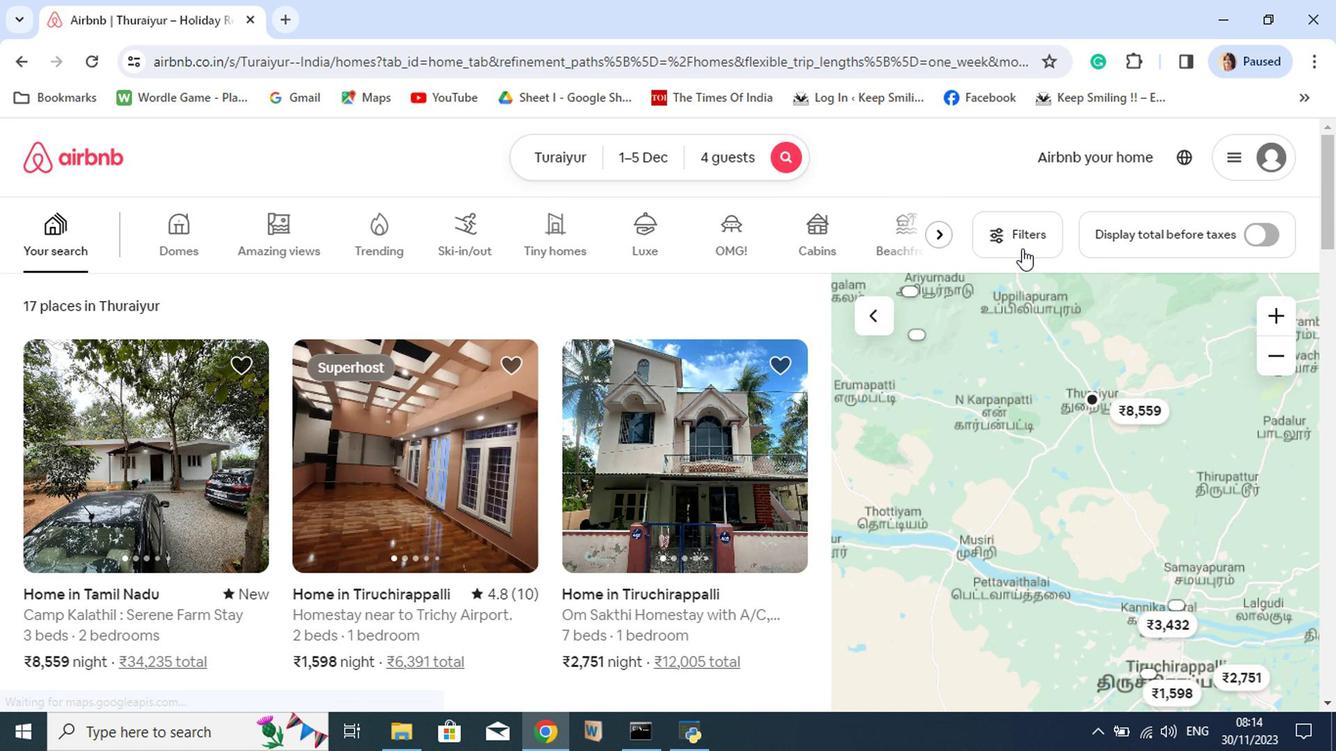 
Action: Mouse moved to (934, 387)
Screenshot: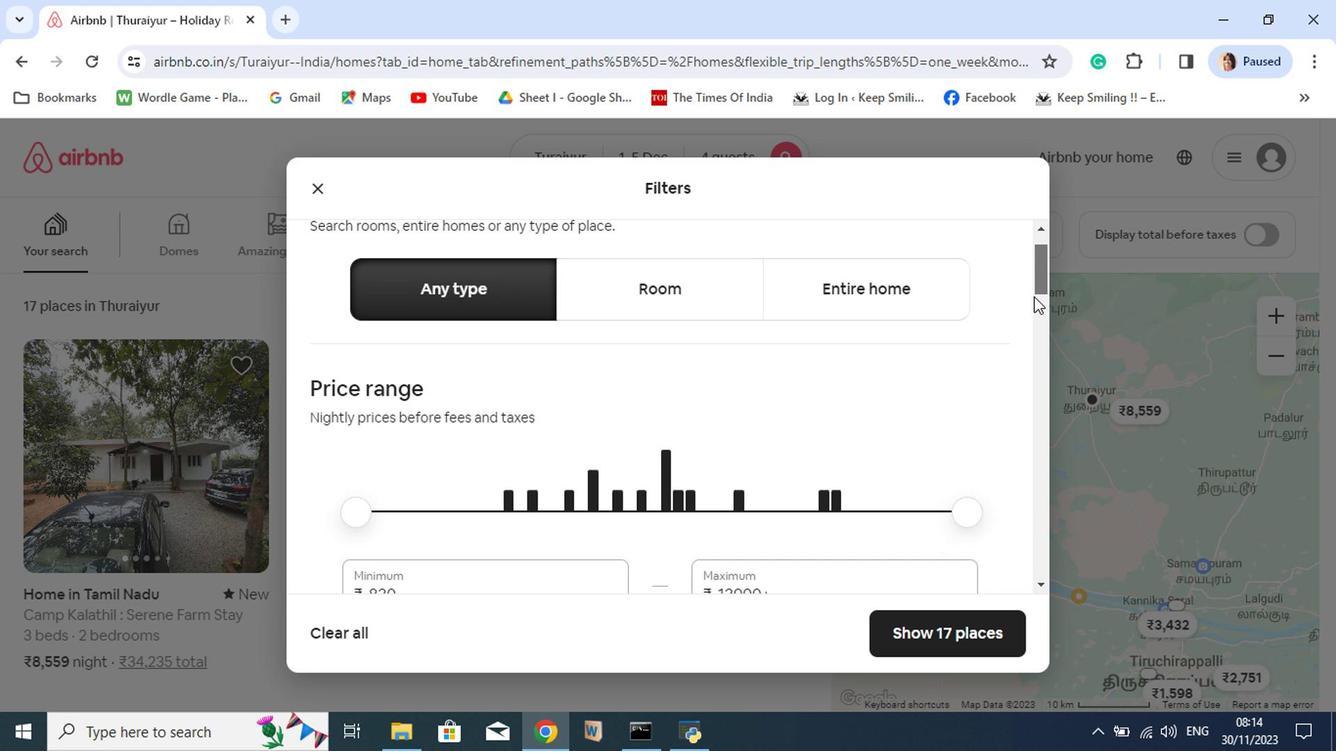 
Action: Mouse pressed left at (934, 387)
Screenshot: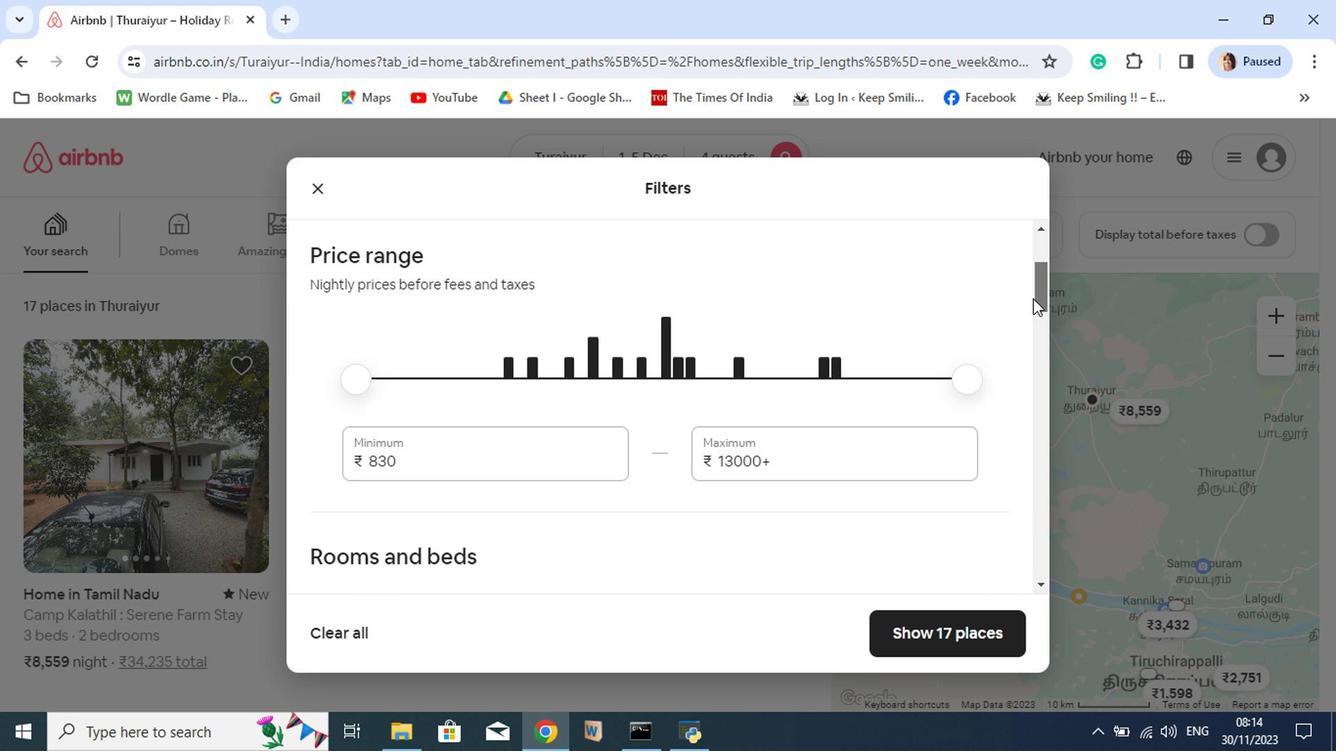 
Action: Mouse moved to (542, 413)
Screenshot: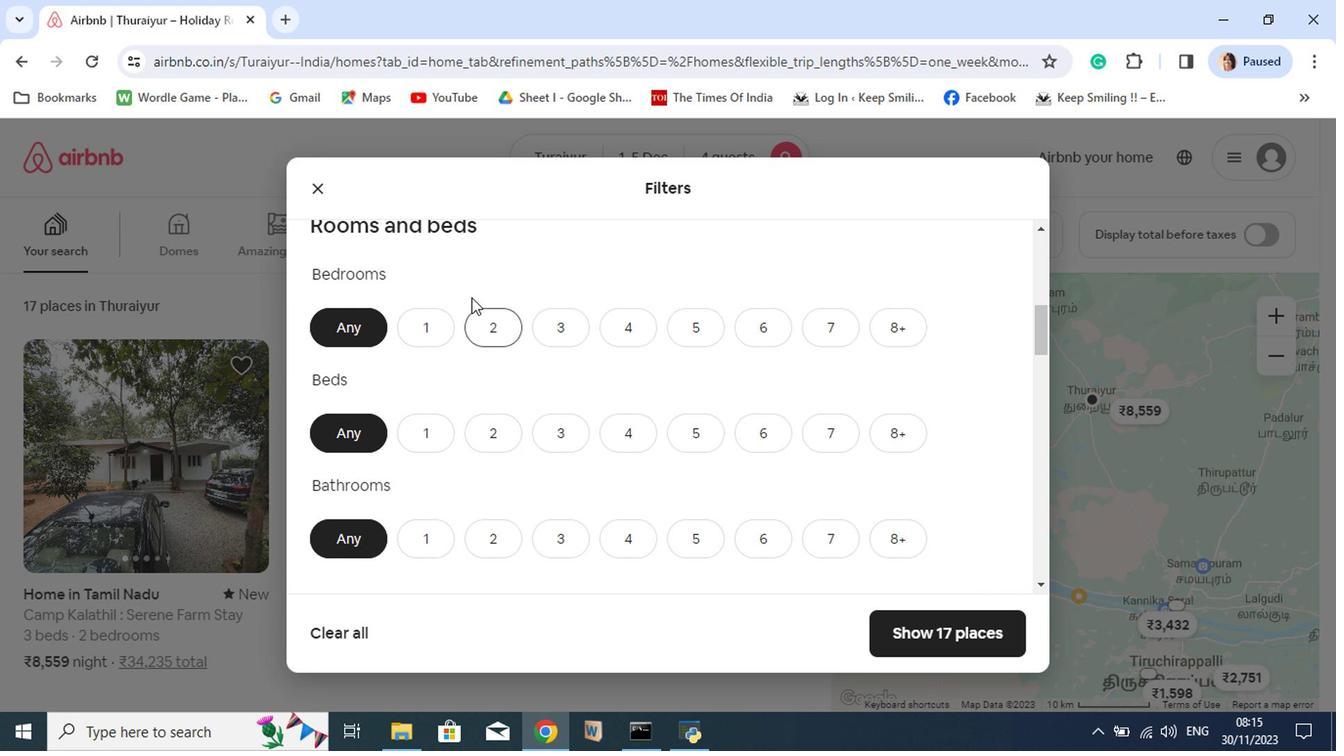 
Action: Mouse pressed left at (542, 413)
Screenshot: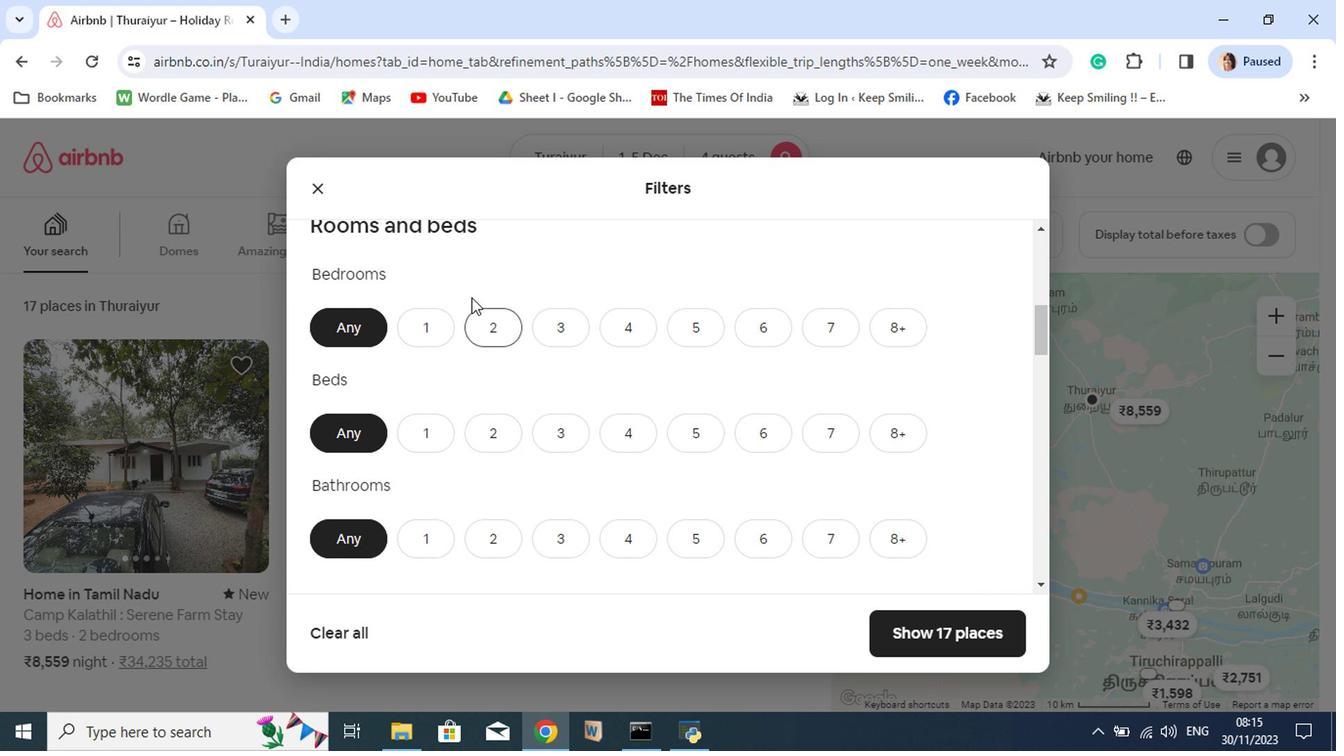 
Action: Mouse moved to (535, 413)
Screenshot: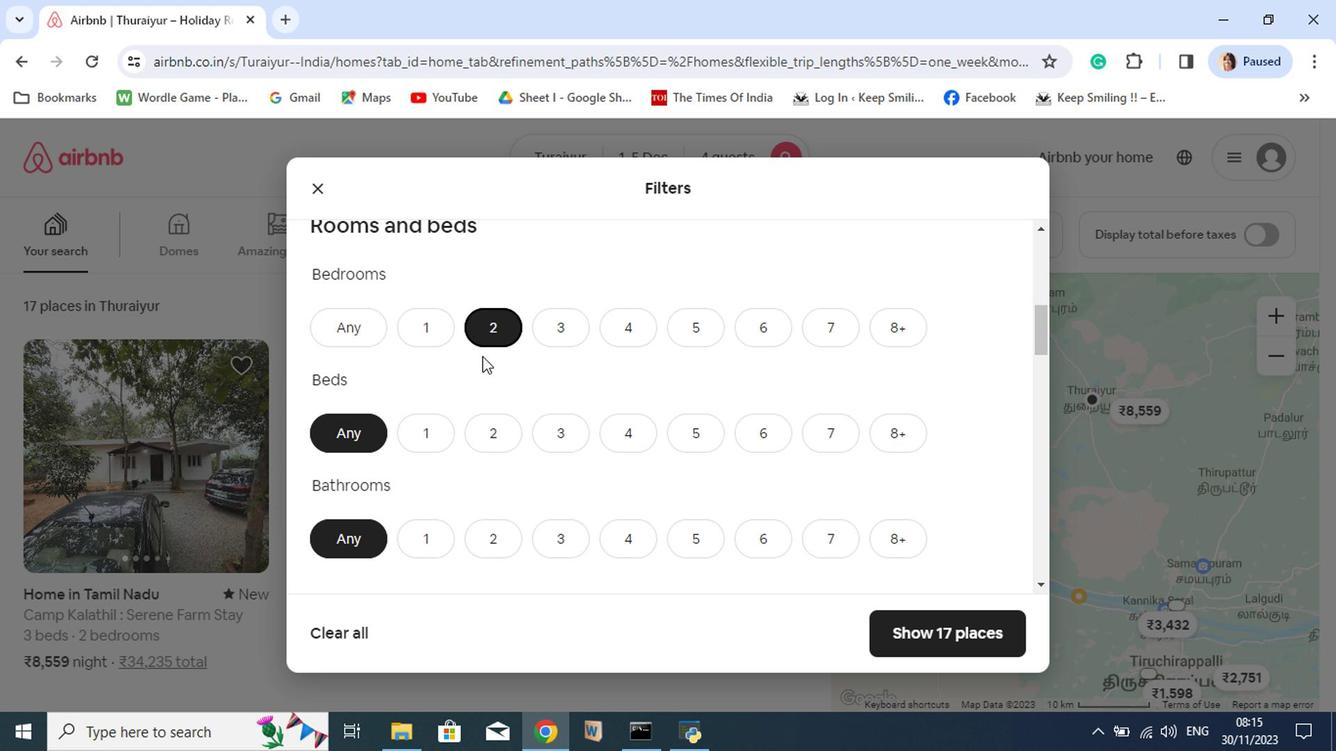 
Action: Mouse pressed left at (535, 413)
Screenshot: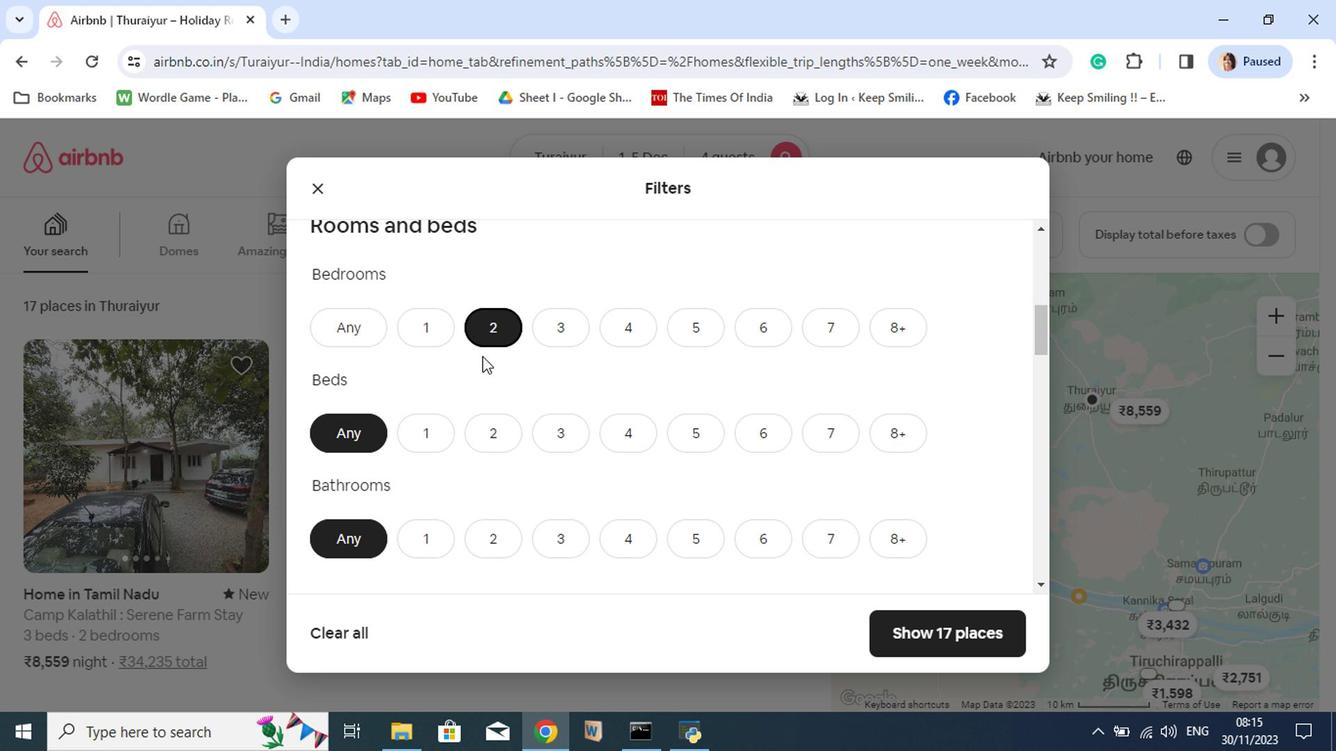 
Action: Mouse moved to (595, 505)
Screenshot: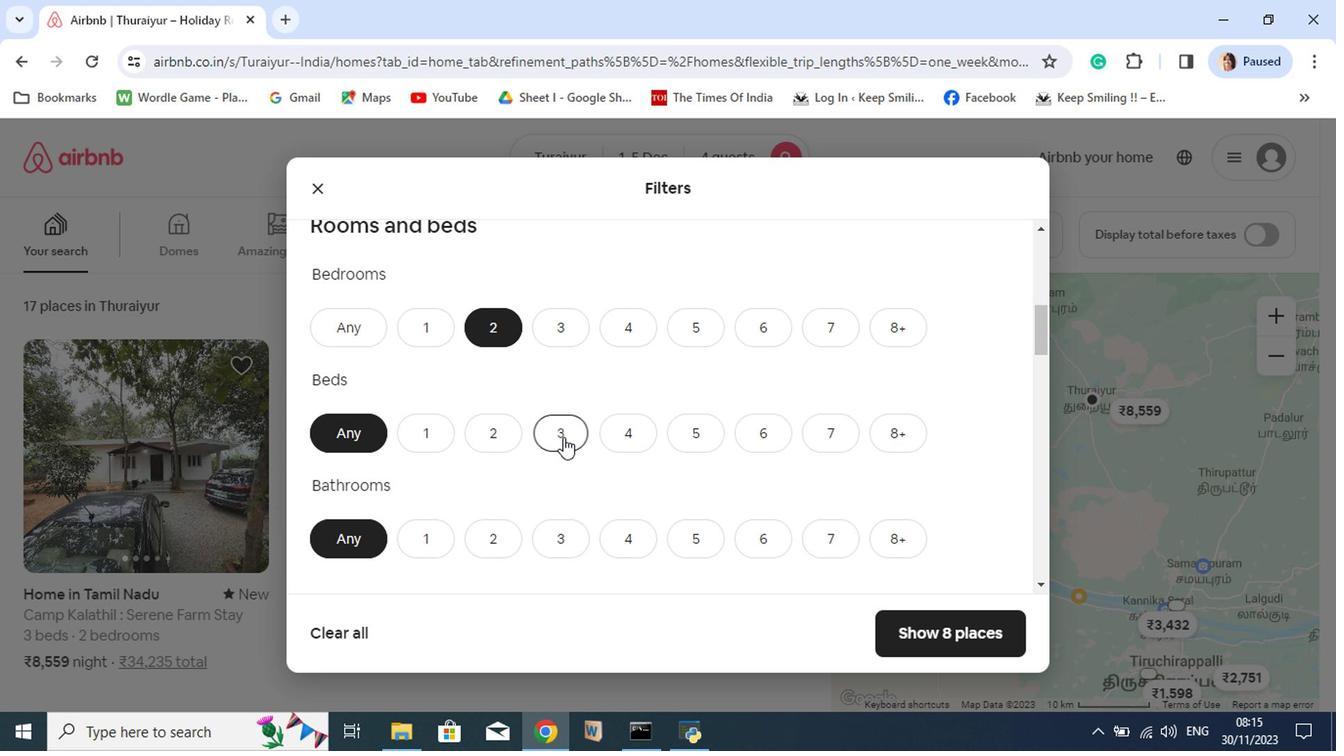 
Action: Mouse pressed left at (595, 505)
Screenshot: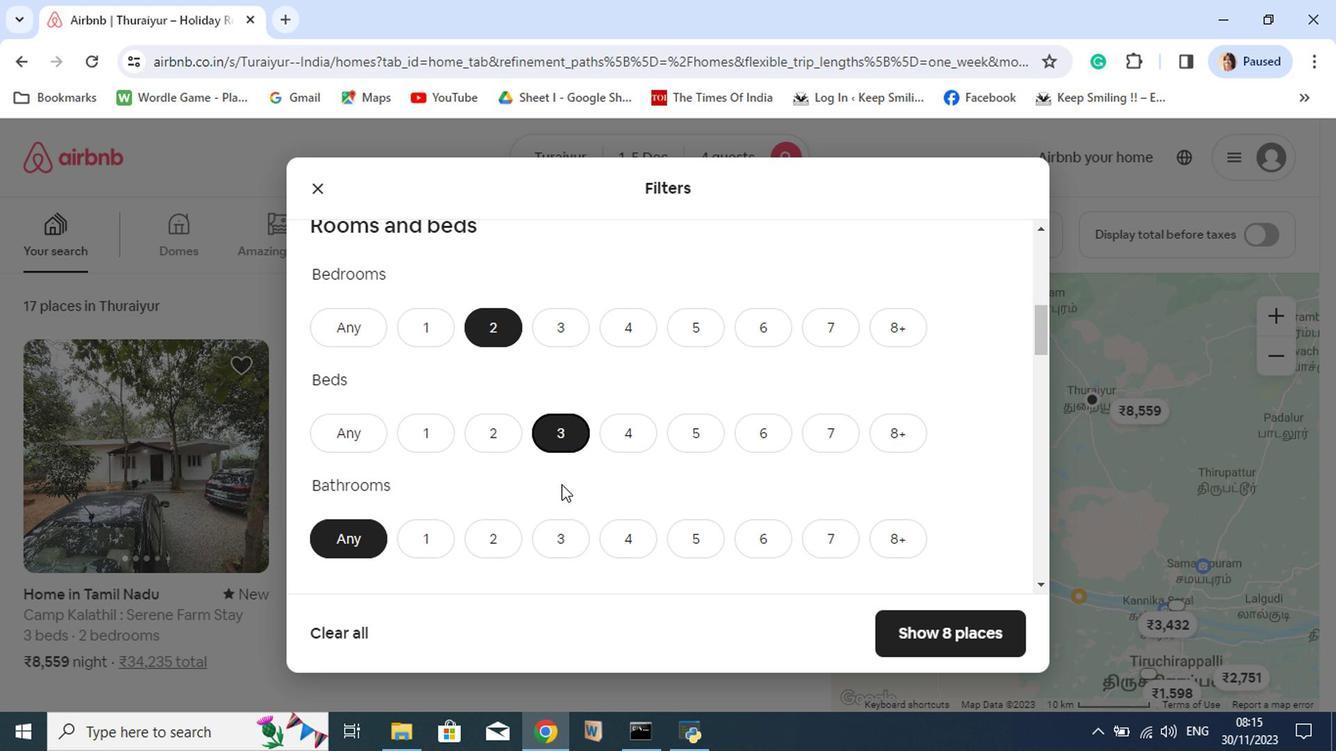 
Action: Mouse moved to (549, 583)
Screenshot: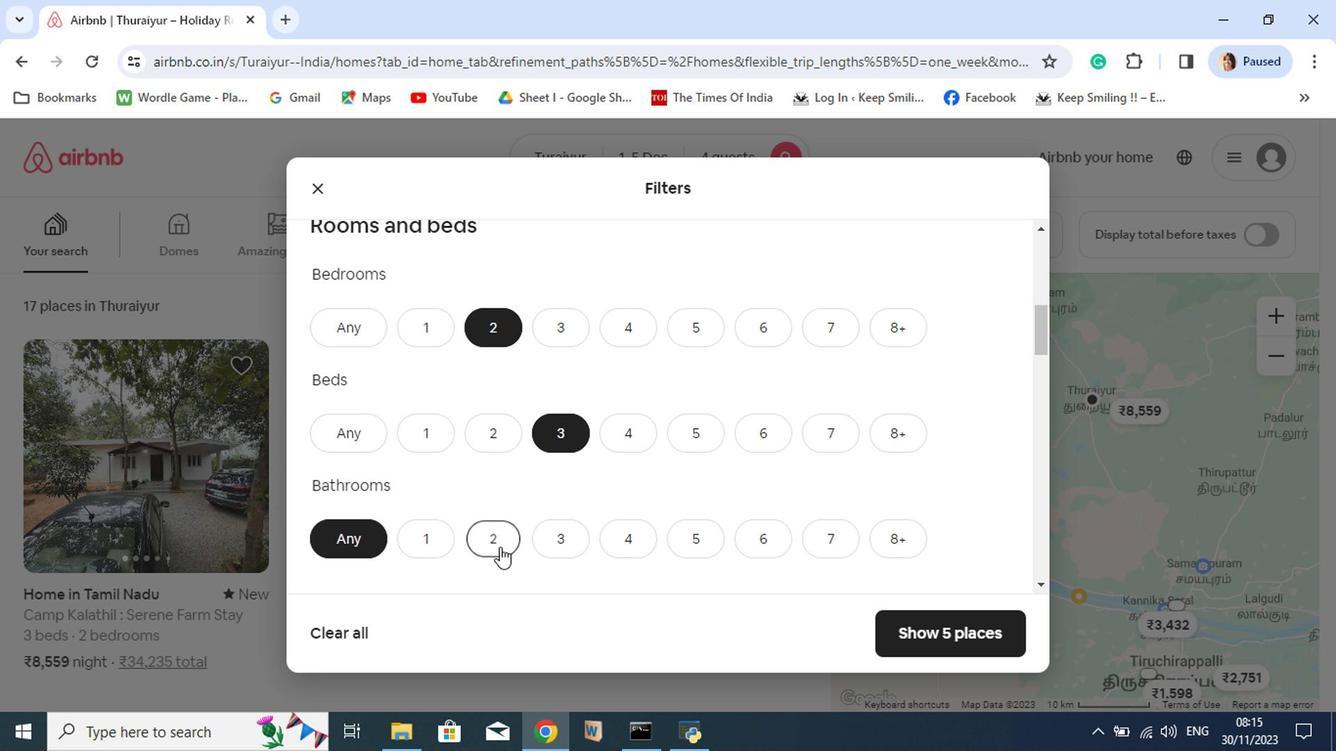 
Action: Mouse pressed left at (549, 583)
Screenshot: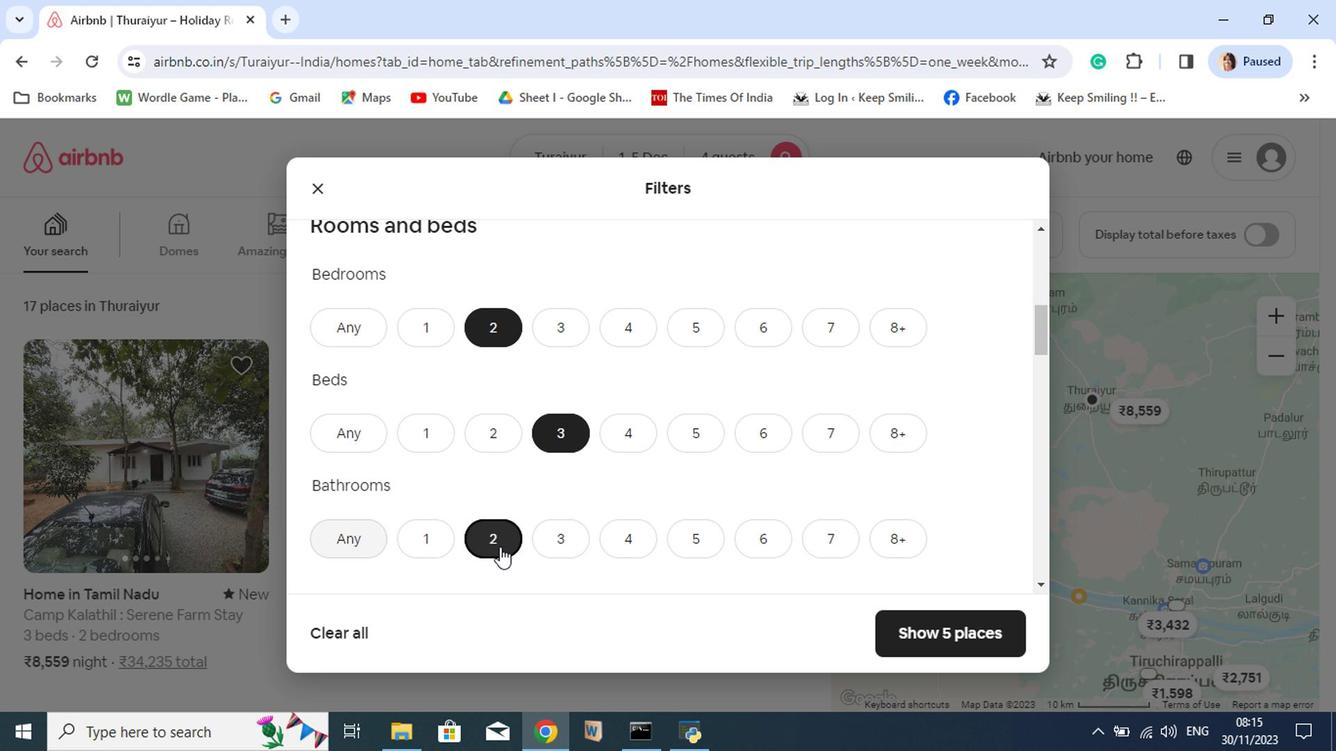 
Action: Mouse moved to (558, 581)
Screenshot: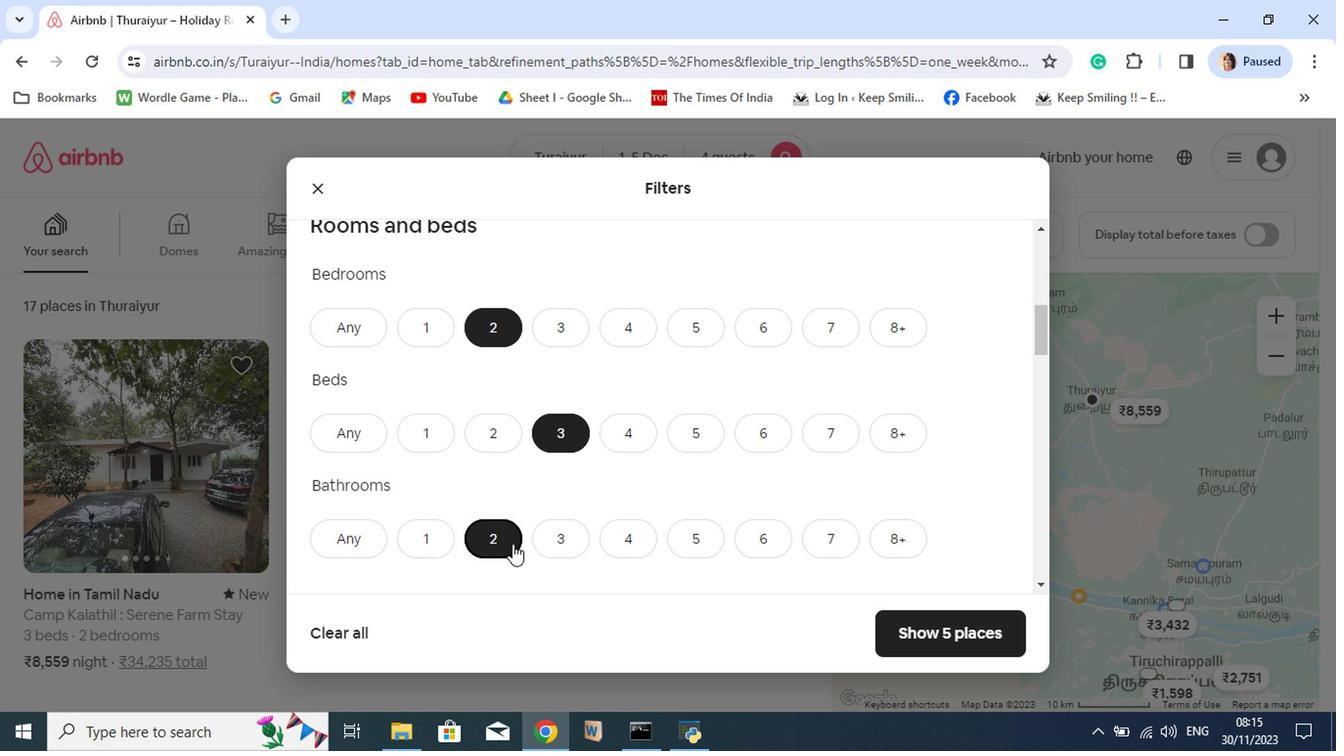 
Action: Mouse scrolled (558, 580) with delta (0, 0)
Screenshot: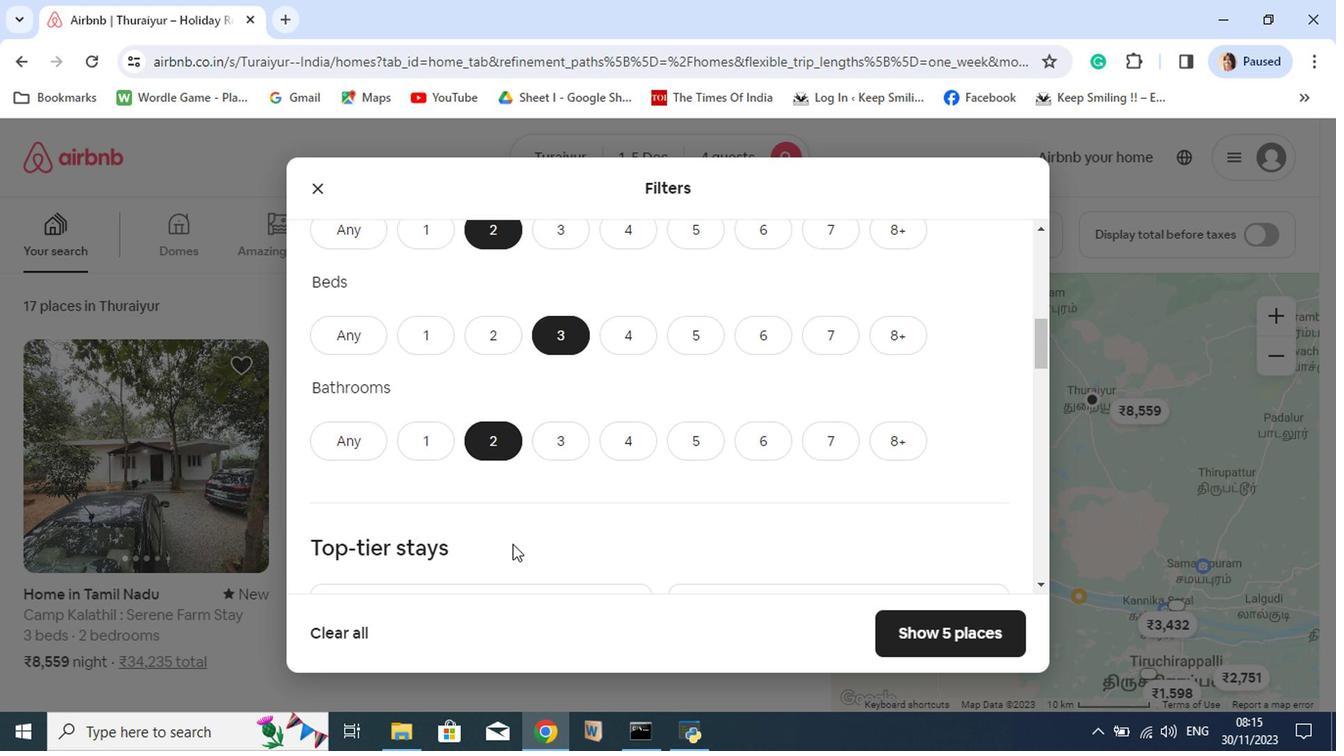 
Action: Mouse scrolled (558, 580) with delta (0, 0)
Screenshot: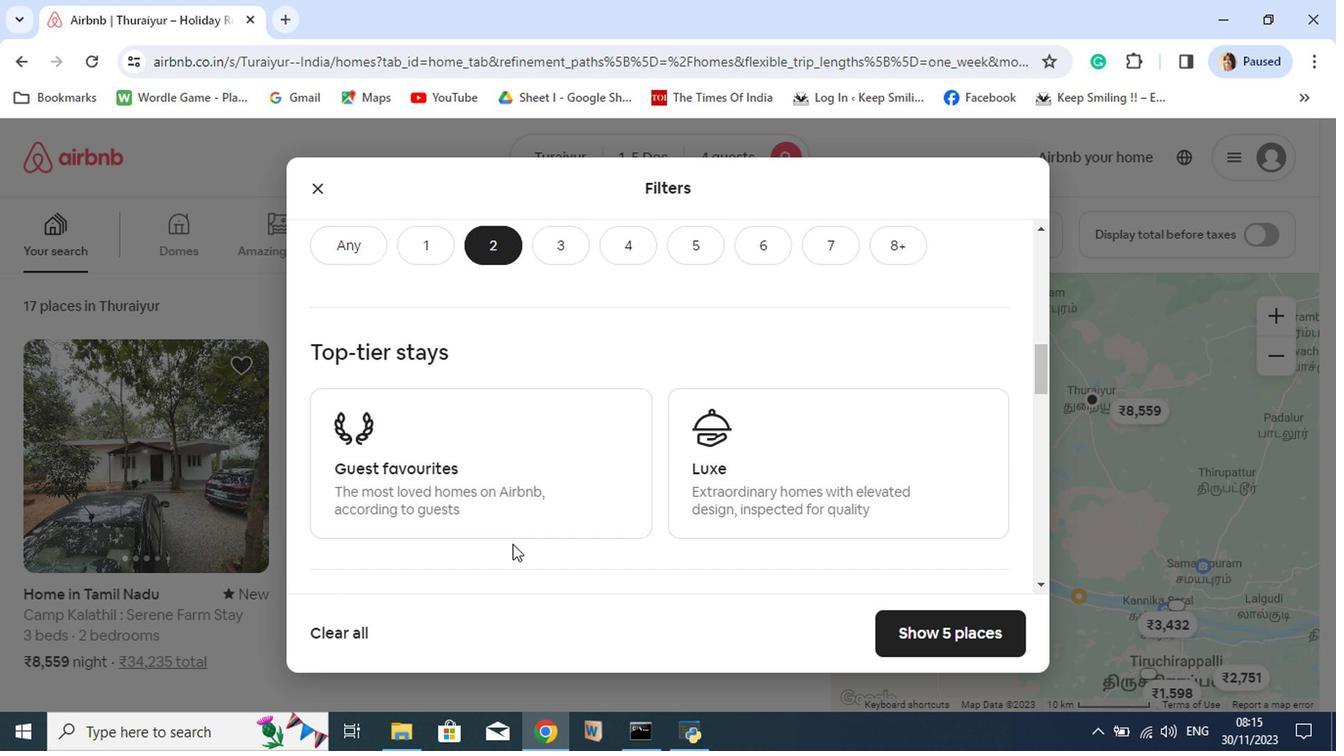 
Action: Mouse scrolled (558, 580) with delta (0, 0)
Screenshot: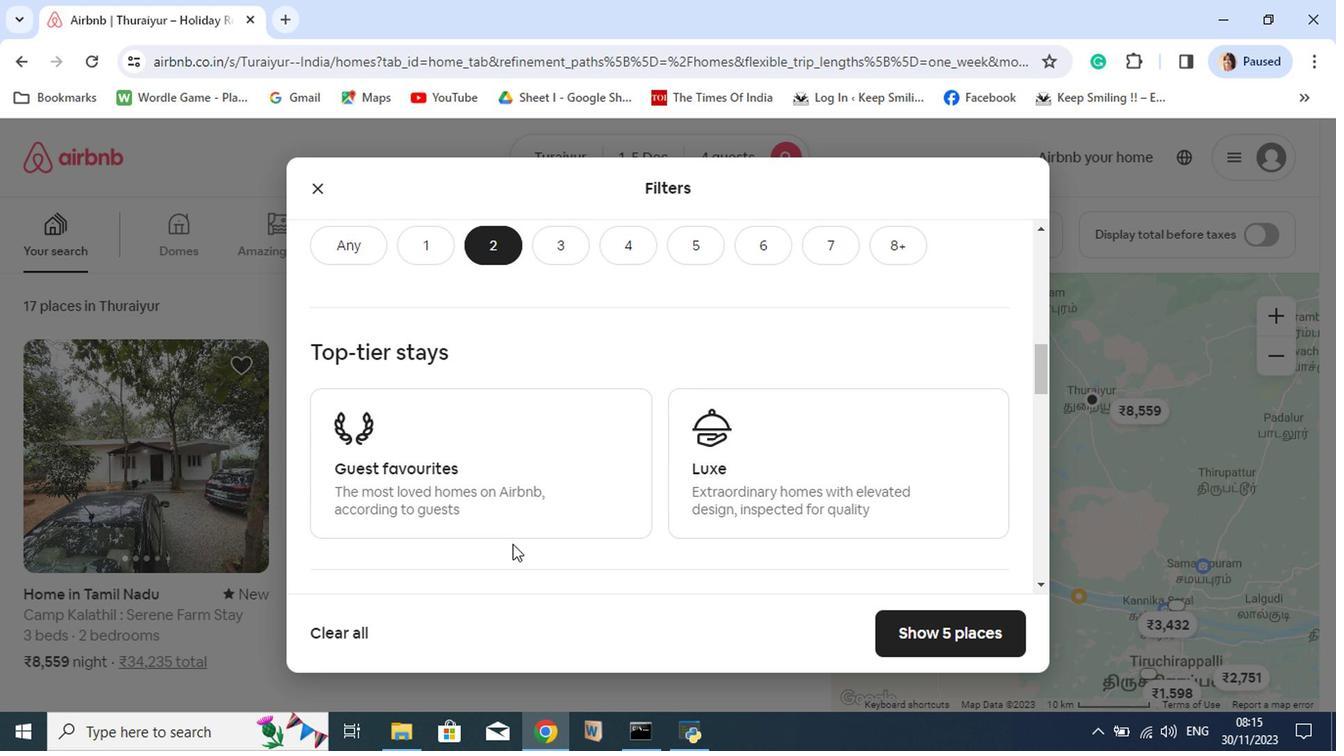 
Action: Mouse scrolled (558, 580) with delta (0, 0)
Screenshot: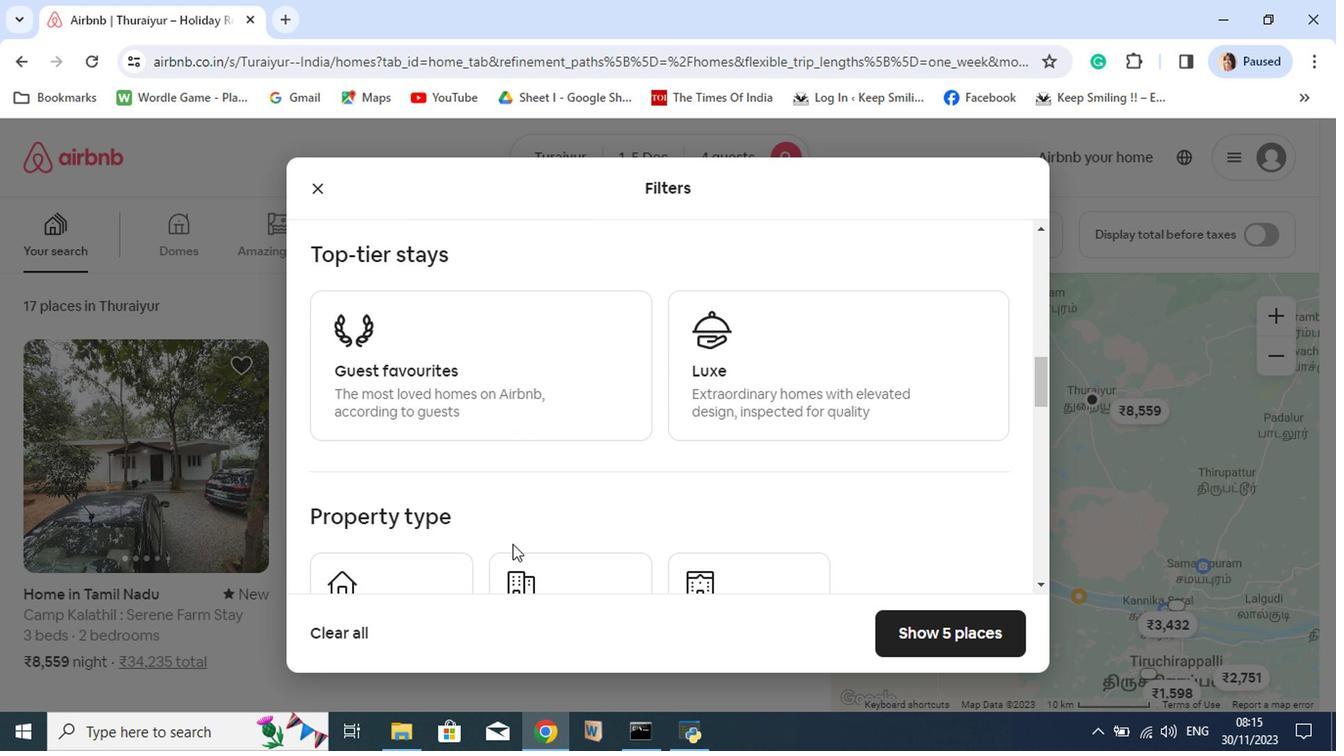 
Action: Mouse scrolled (558, 580) with delta (0, 0)
Screenshot: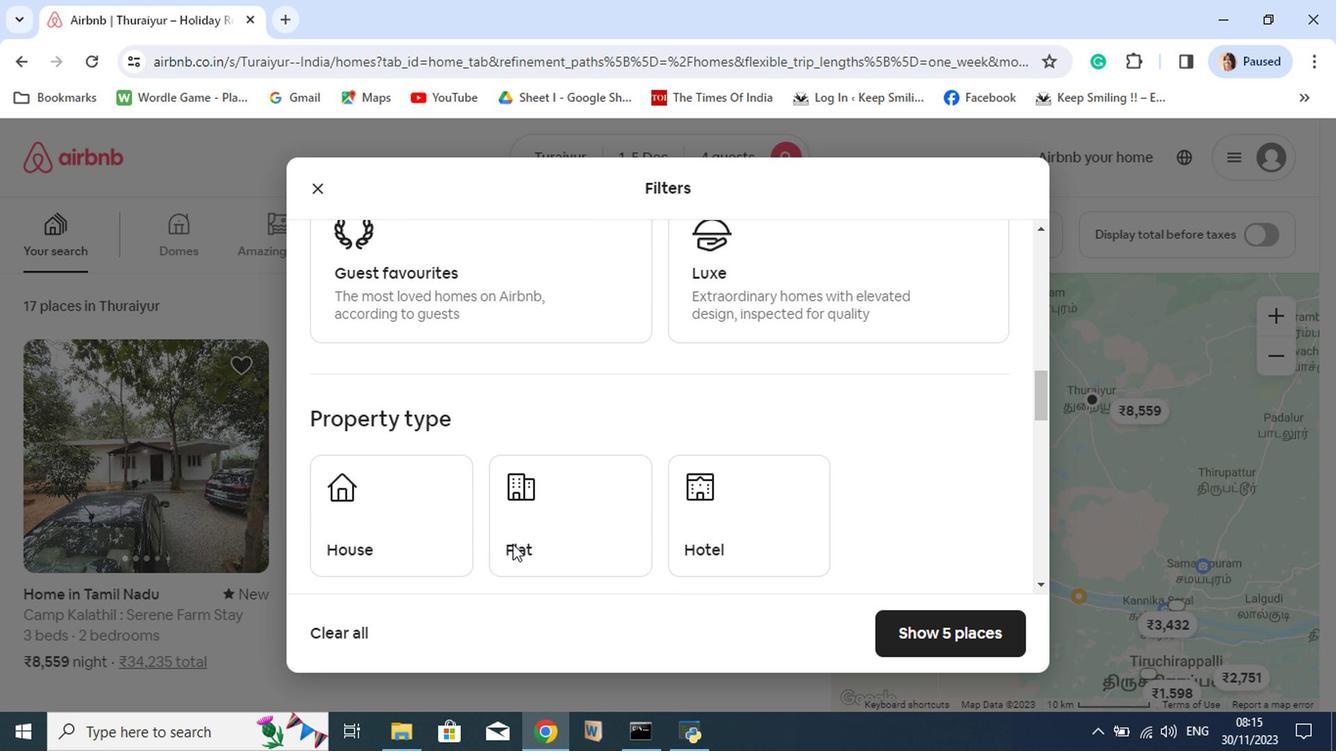 
Action: Mouse scrolled (558, 580) with delta (0, 0)
Screenshot: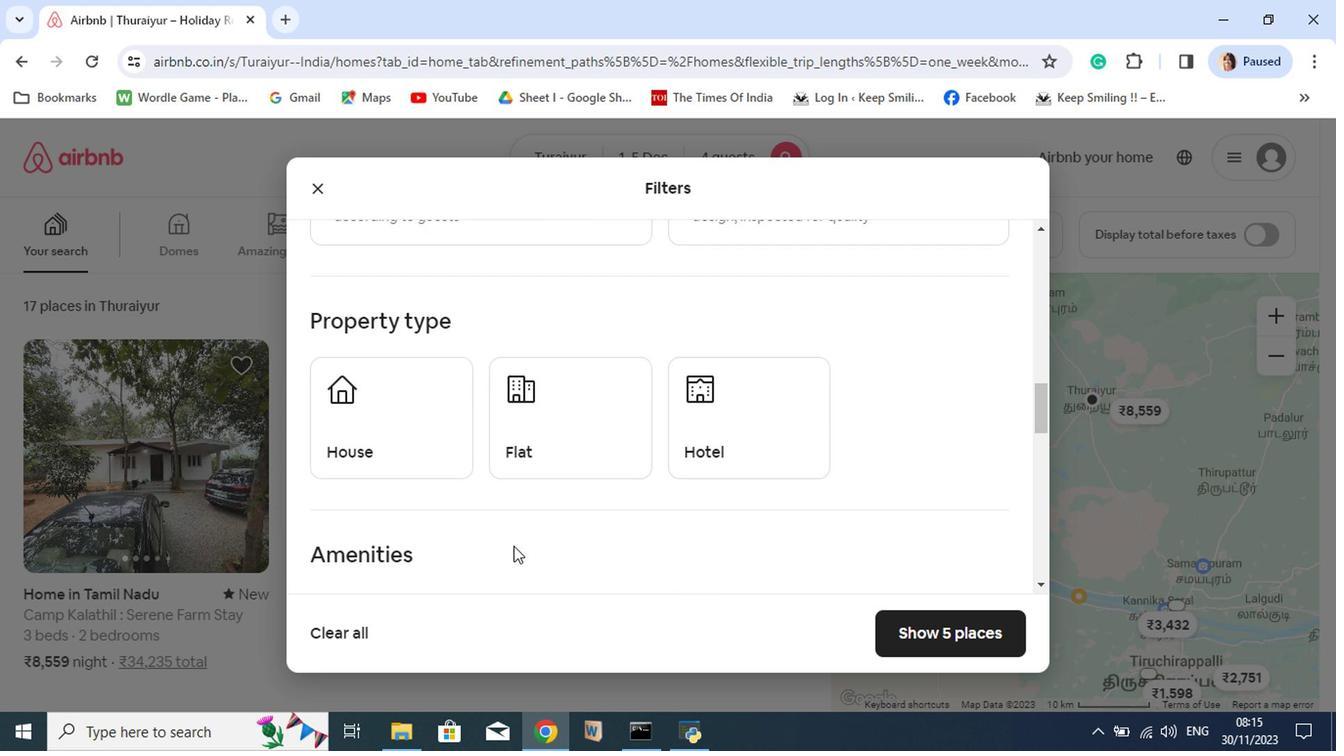 
Action: Mouse moved to (559, 582)
Screenshot: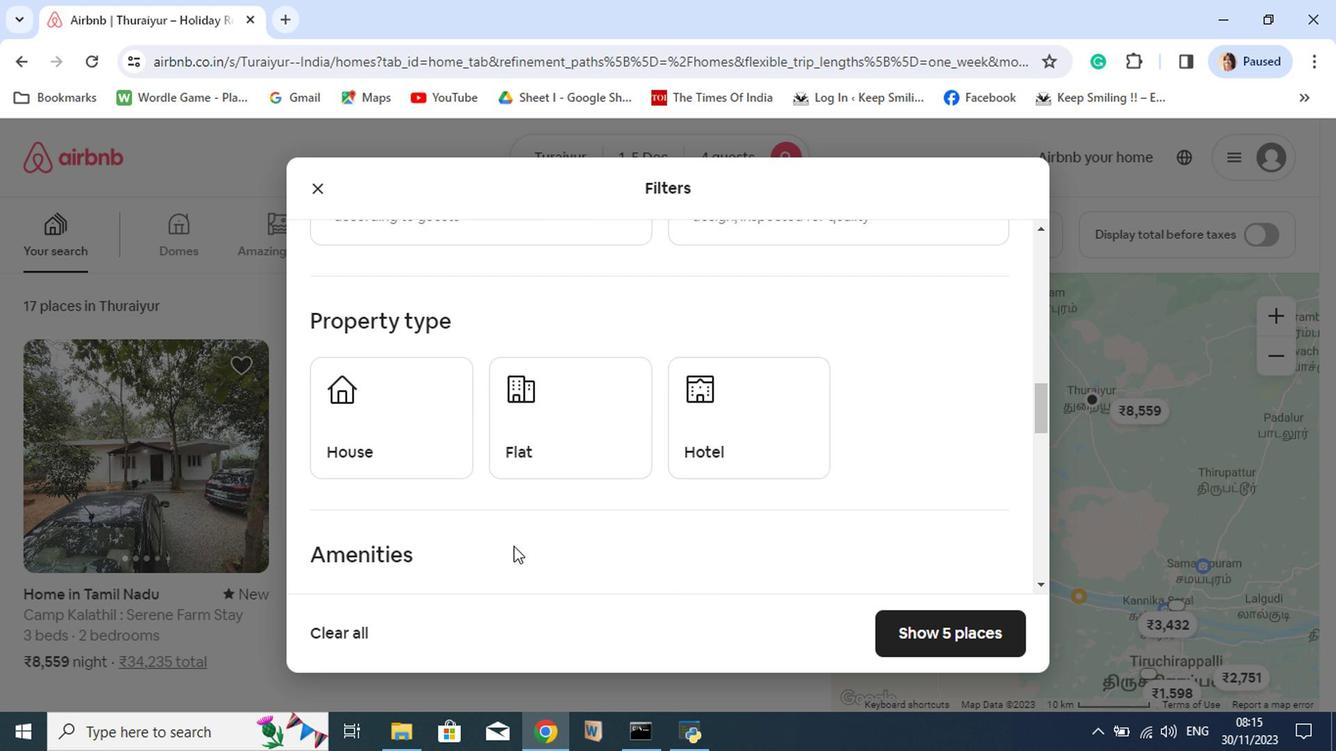 
Action: Mouse scrolled (559, 581) with delta (0, 0)
Screenshot: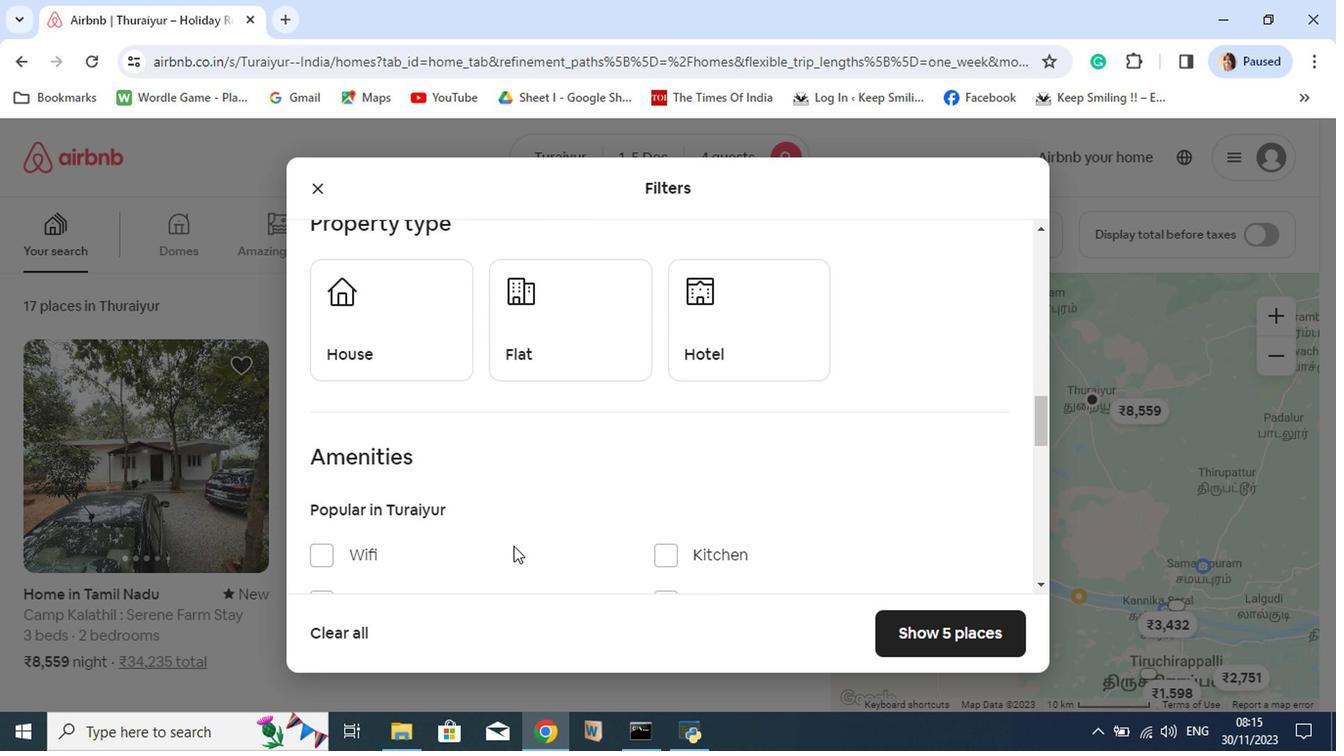 
Action: Mouse moved to (852, 645)
Screenshot: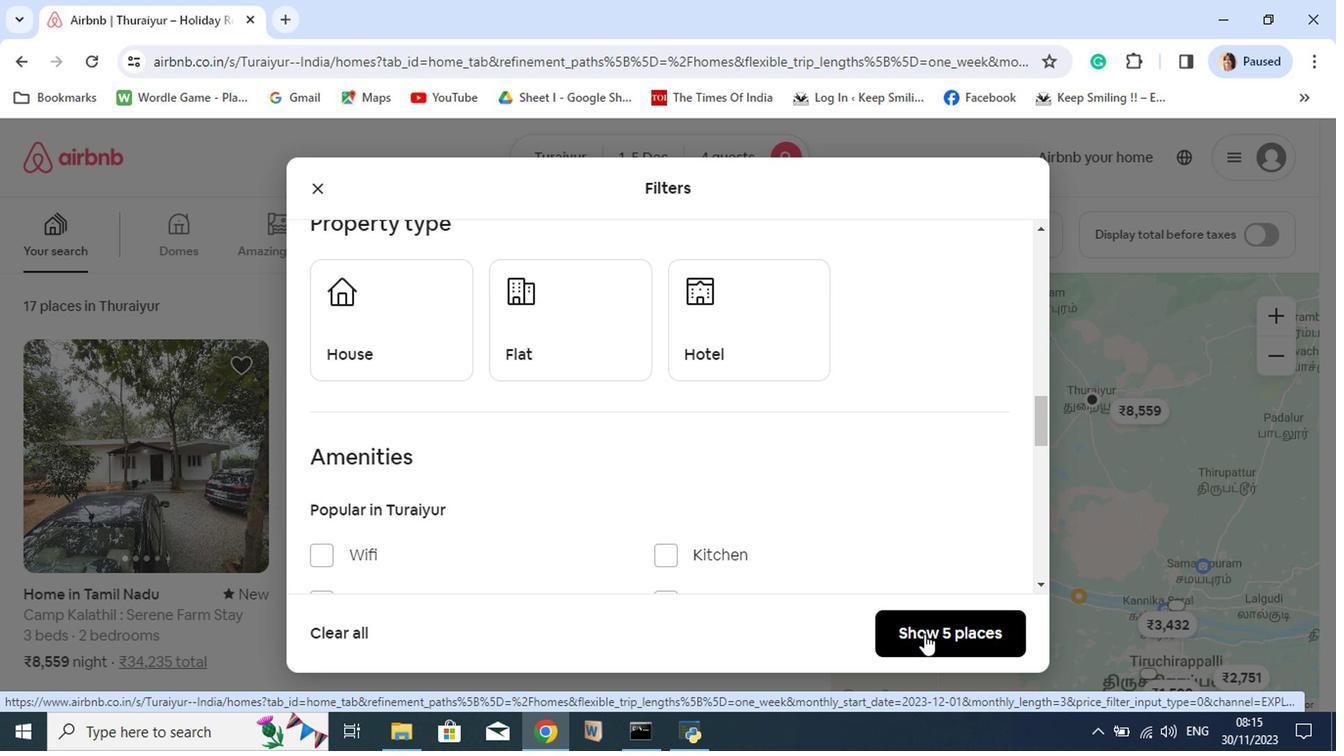 
Action: Mouse pressed left at (852, 645)
Screenshot: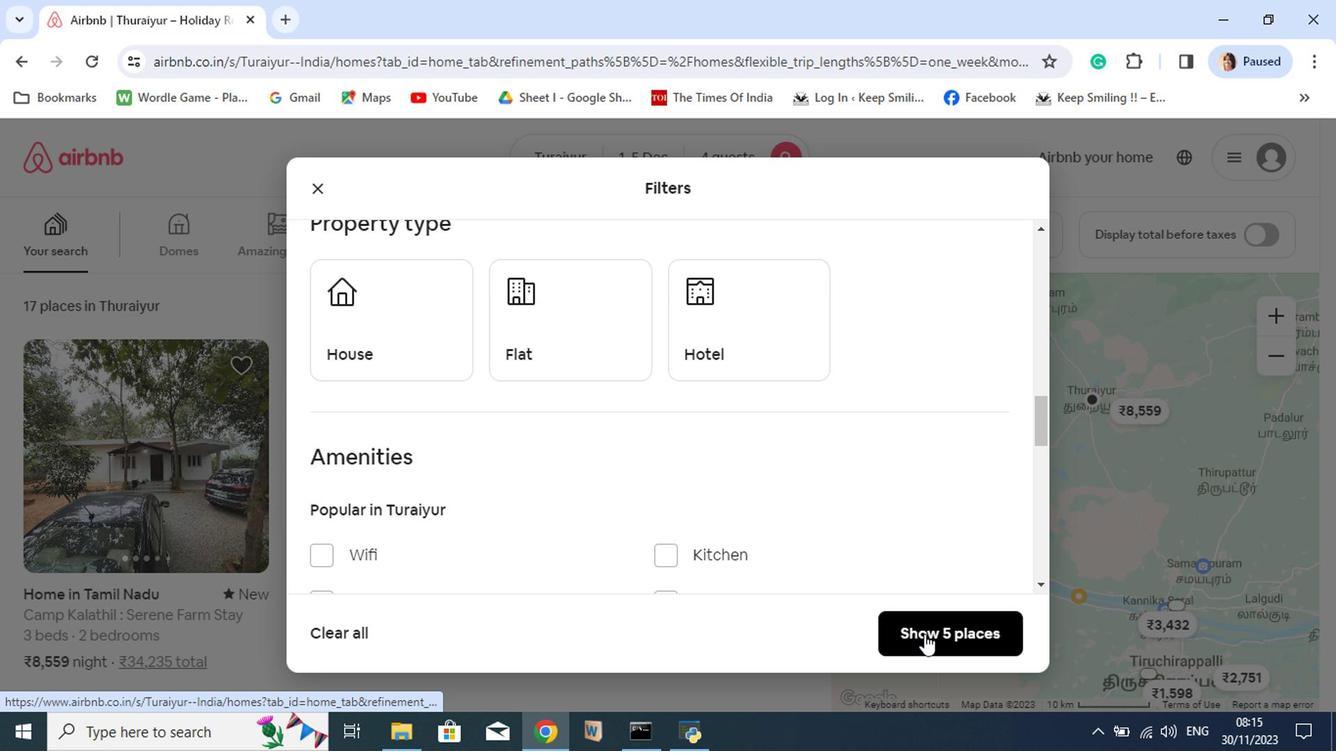 
Action: Mouse moved to (751, 668)
Screenshot: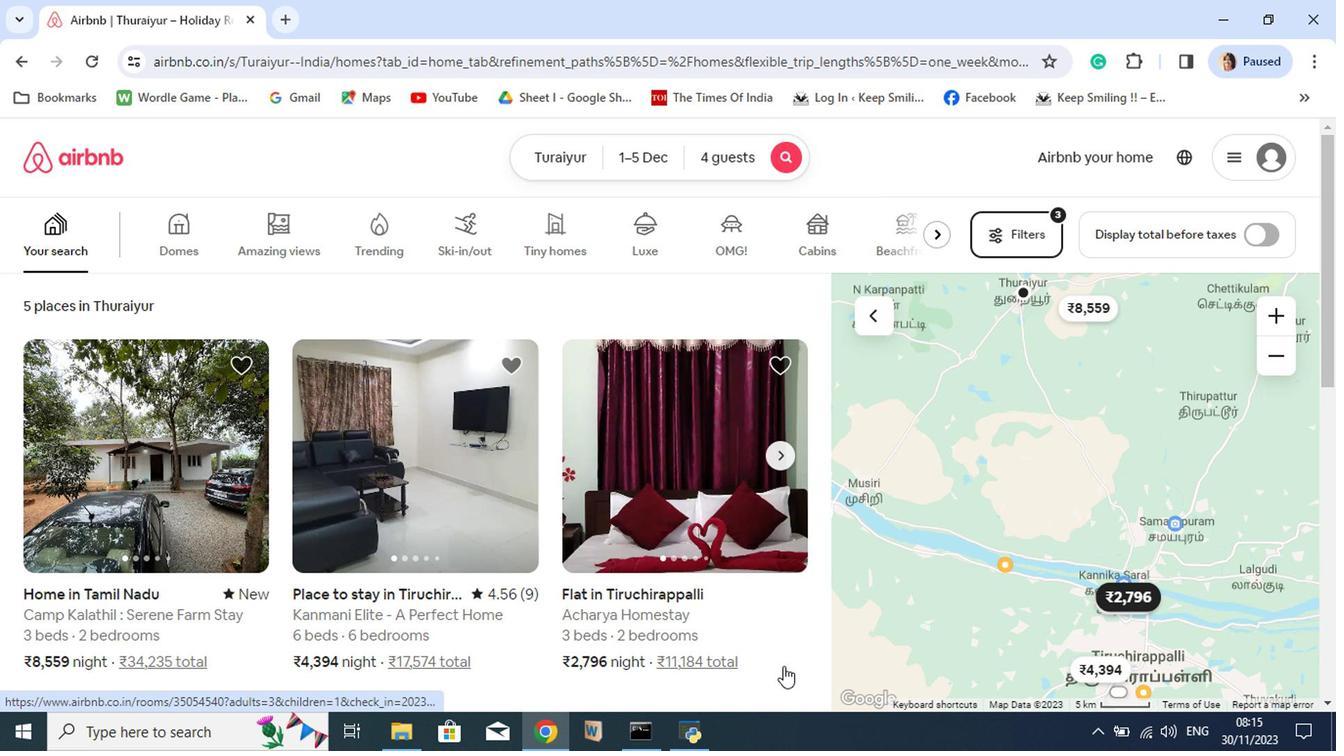 
Action: Mouse scrolled (751, 667) with delta (0, 0)
Screenshot: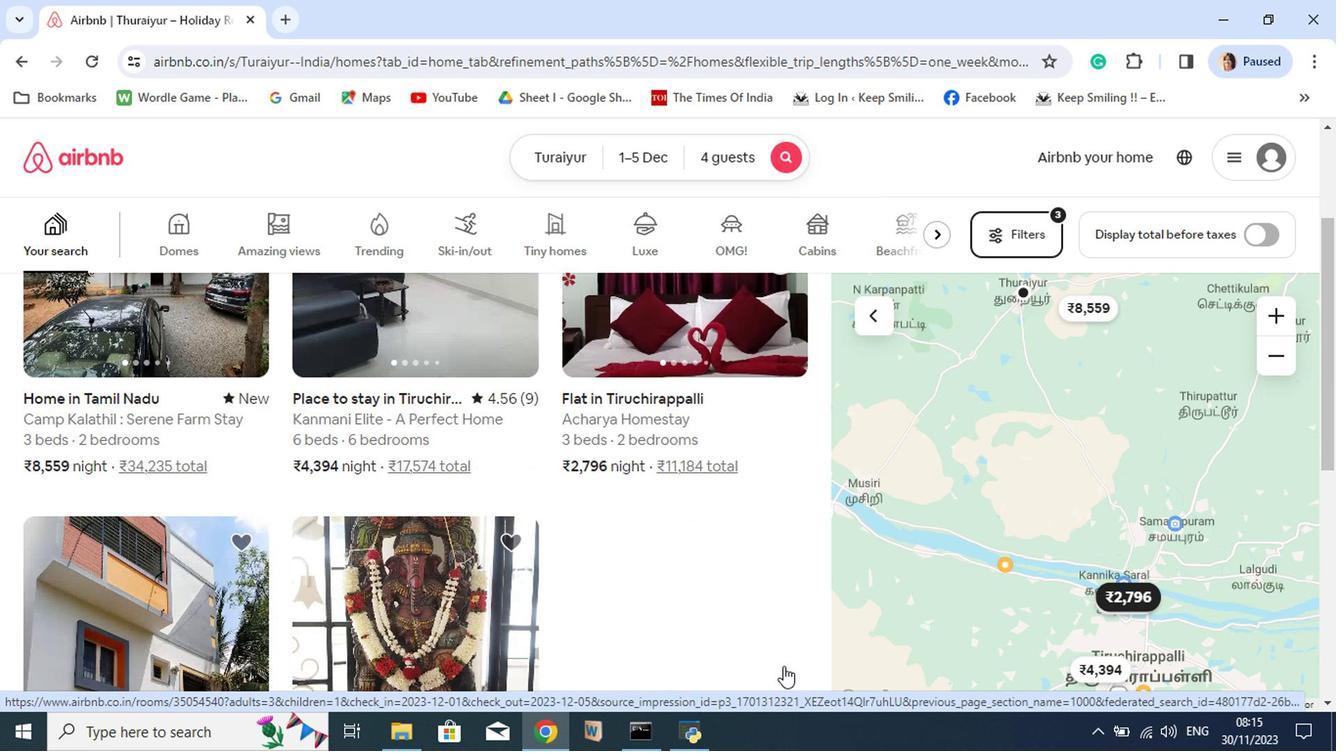 
Action: Mouse scrolled (751, 667) with delta (0, 0)
Screenshot: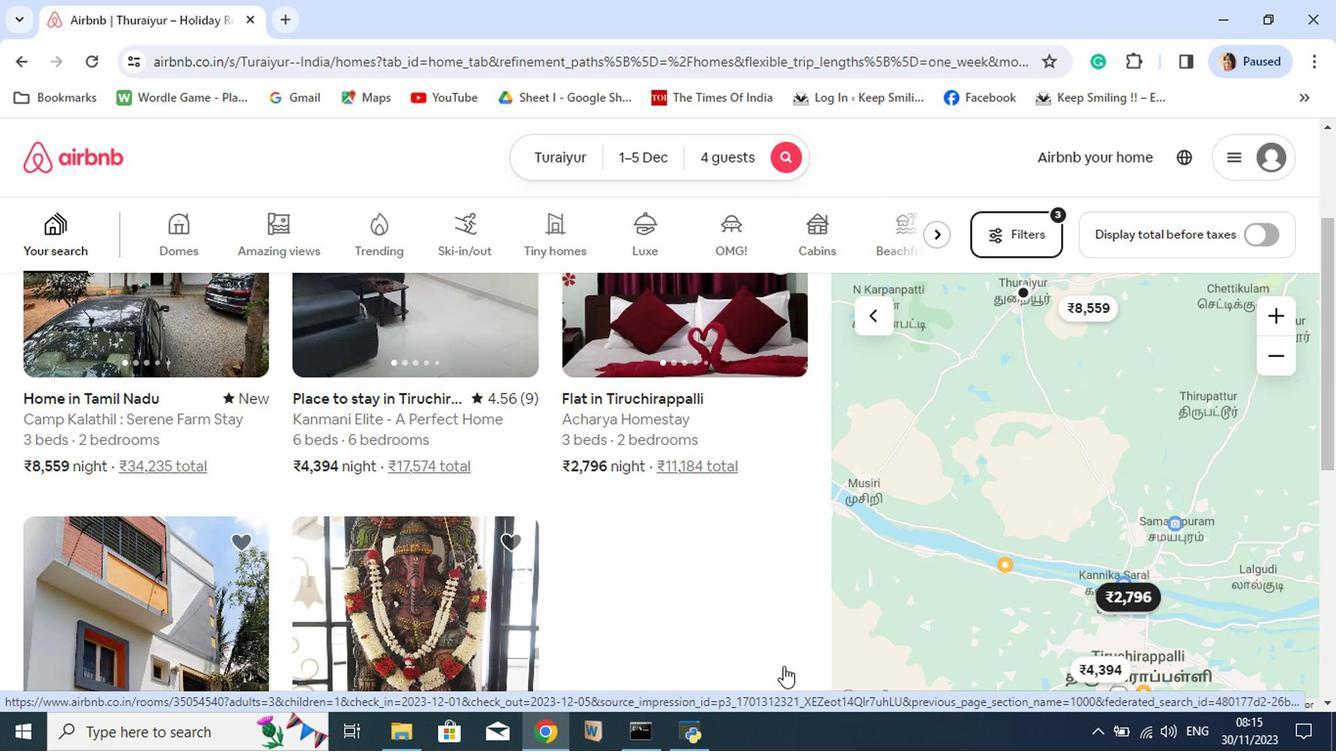 
Action: Mouse scrolled (751, 667) with delta (0, 0)
Screenshot: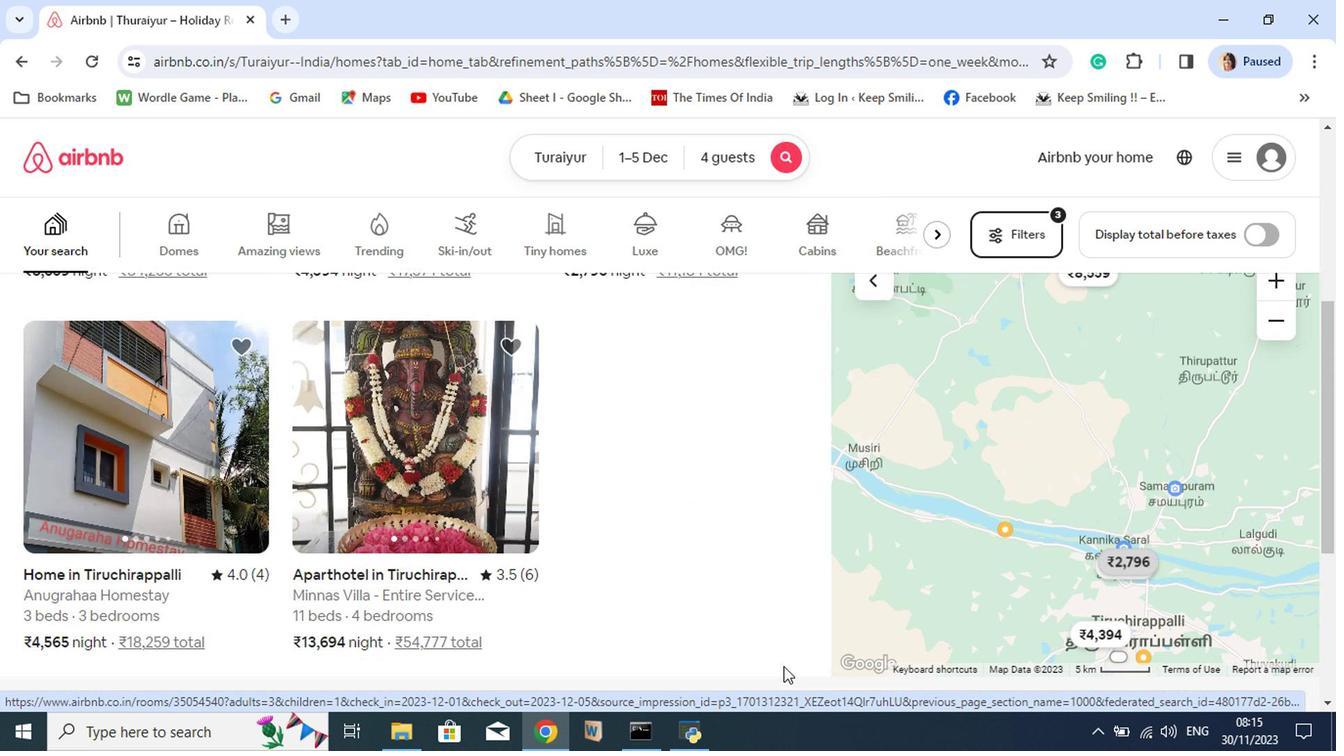 
Action: Mouse scrolled (751, 667) with delta (0, 0)
Screenshot: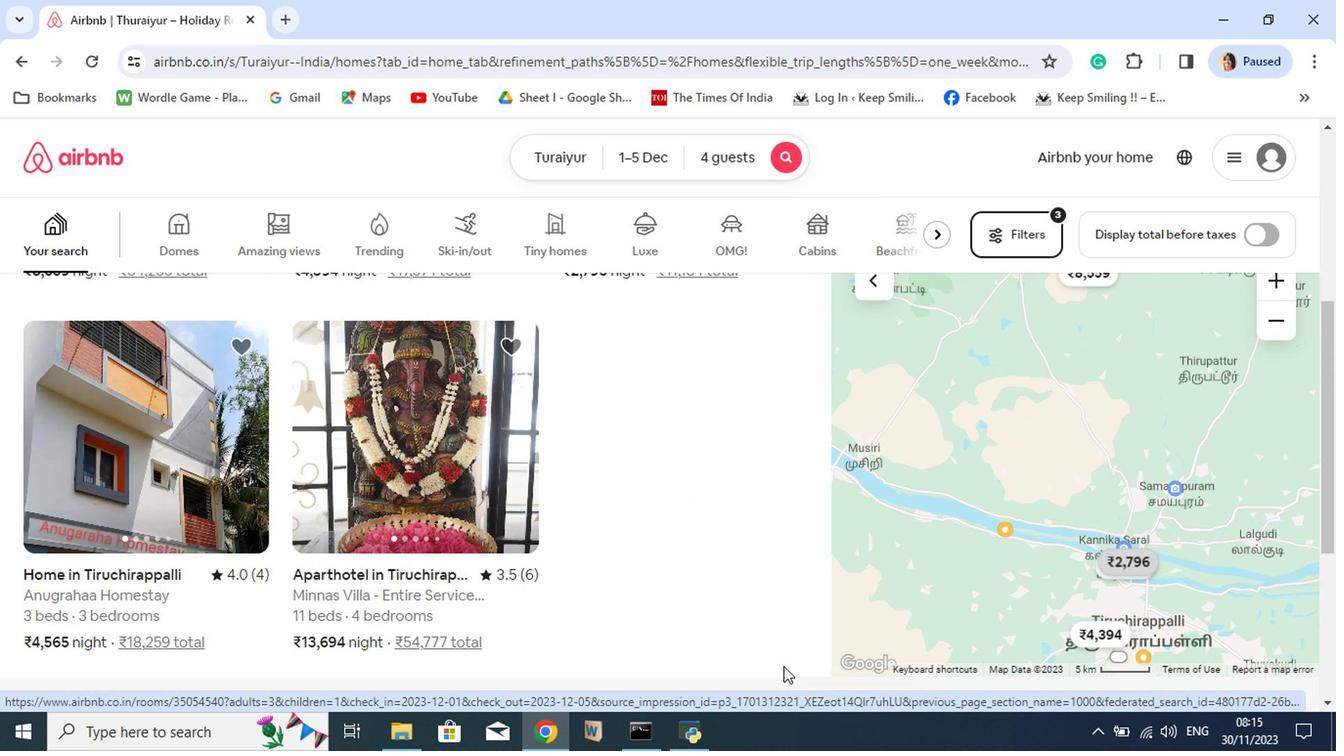 
Action: Mouse moved to (753, 671)
Screenshot: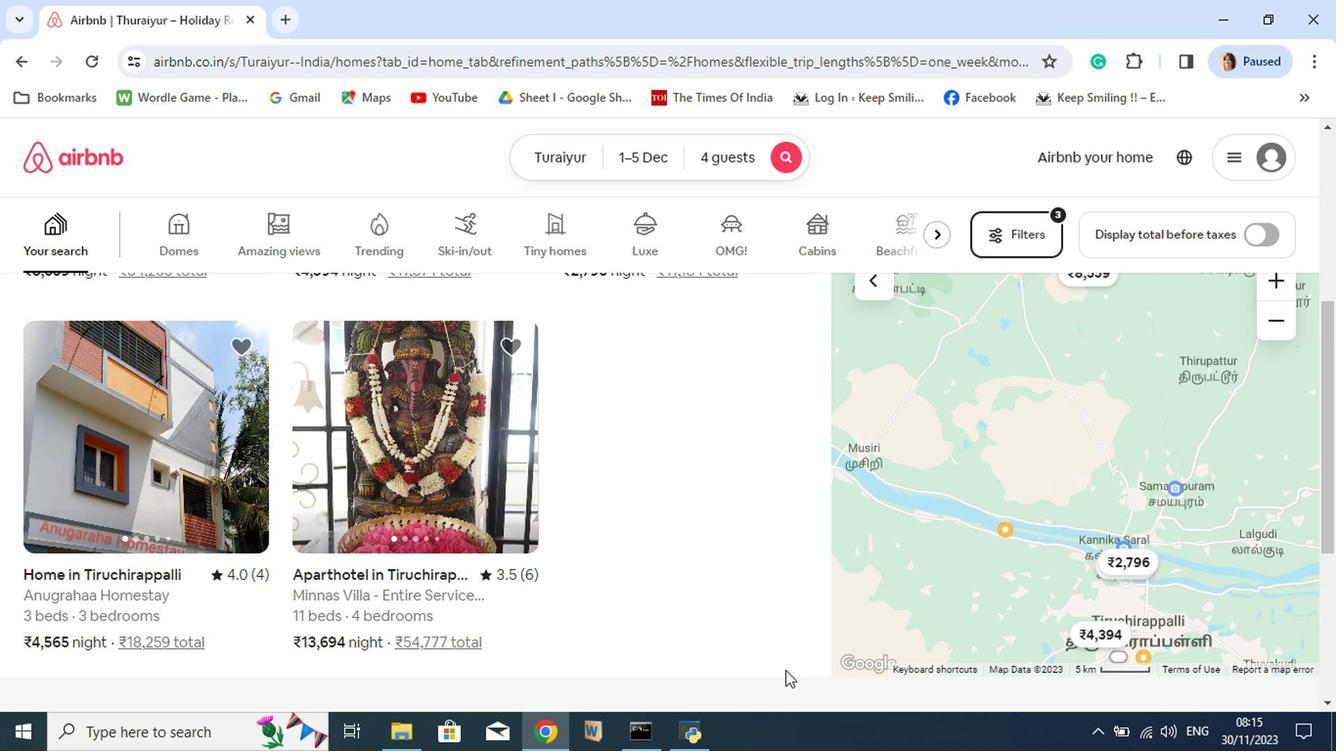 
Action: Mouse scrolled (753, 671) with delta (0, 0)
Screenshot: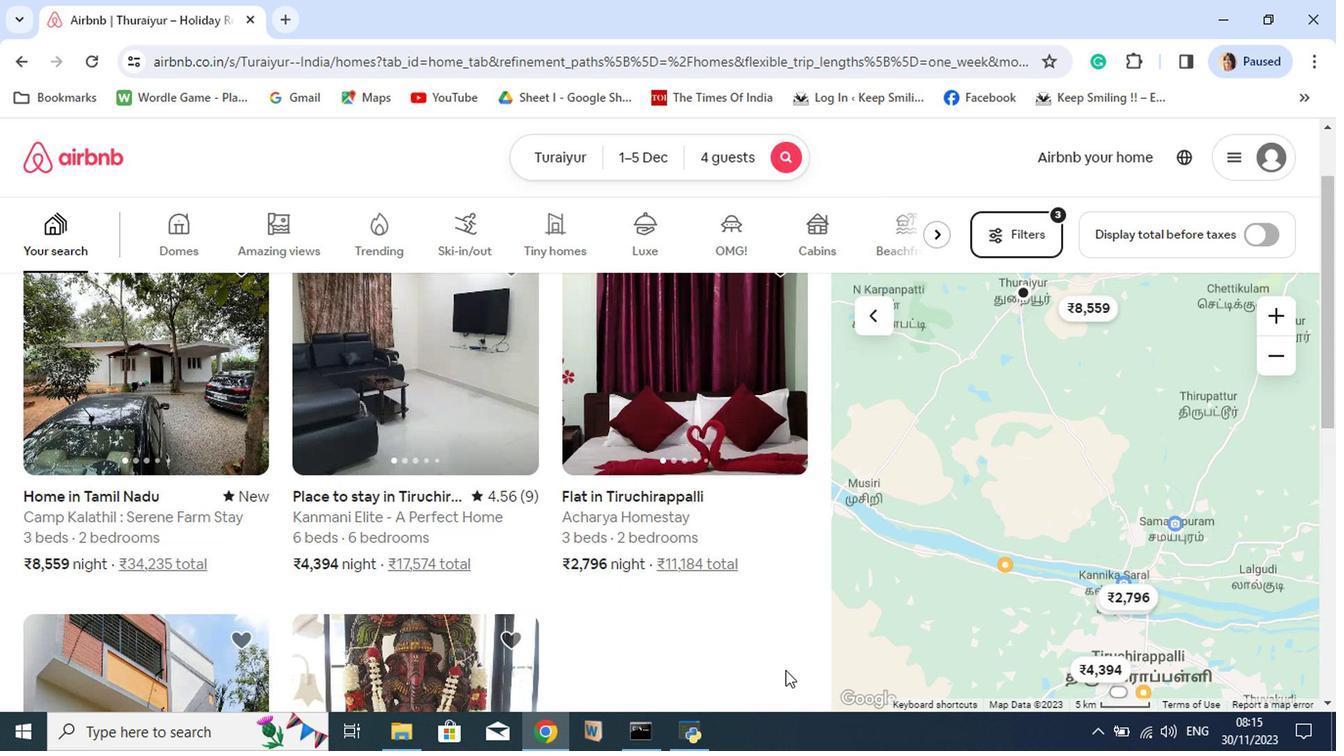 
Action: Mouse scrolled (753, 671) with delta (0, 0)
Screenshot: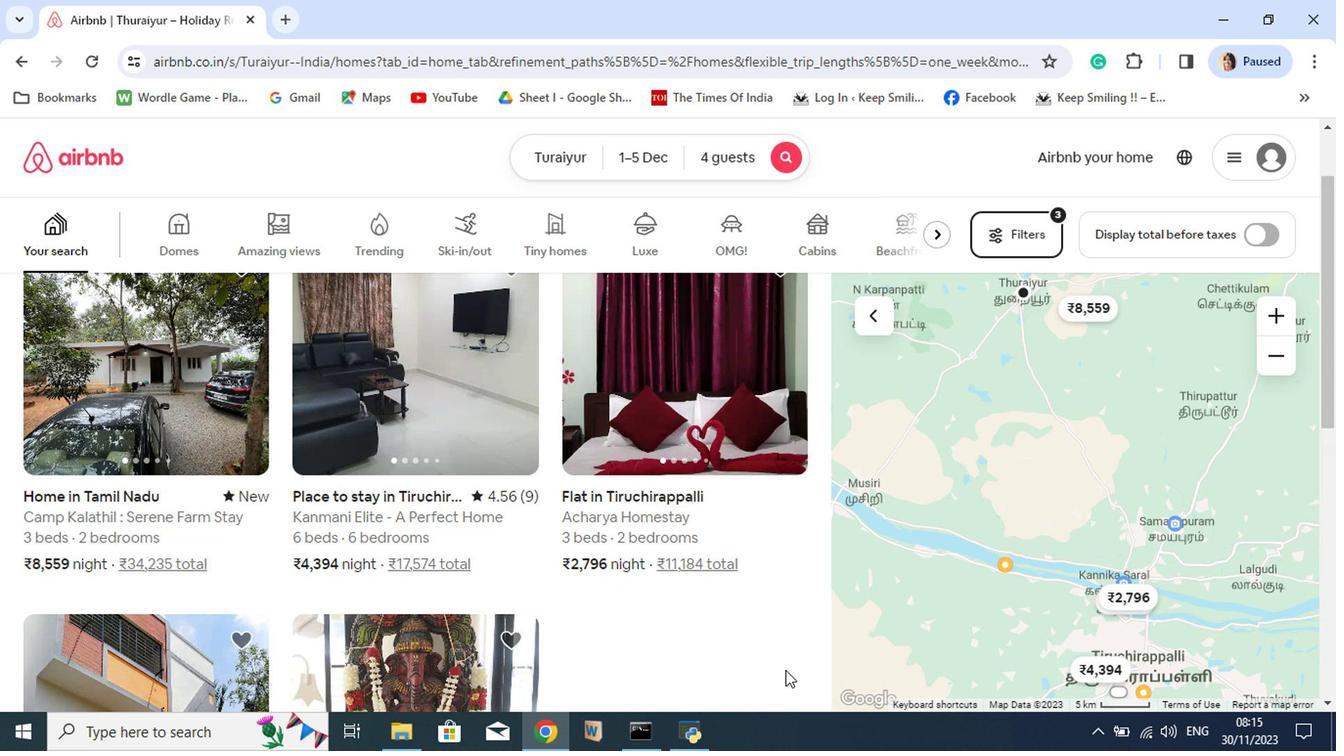 
Action: Mouse scrolled (753, 671) with delta (0, 0)
Screenshot: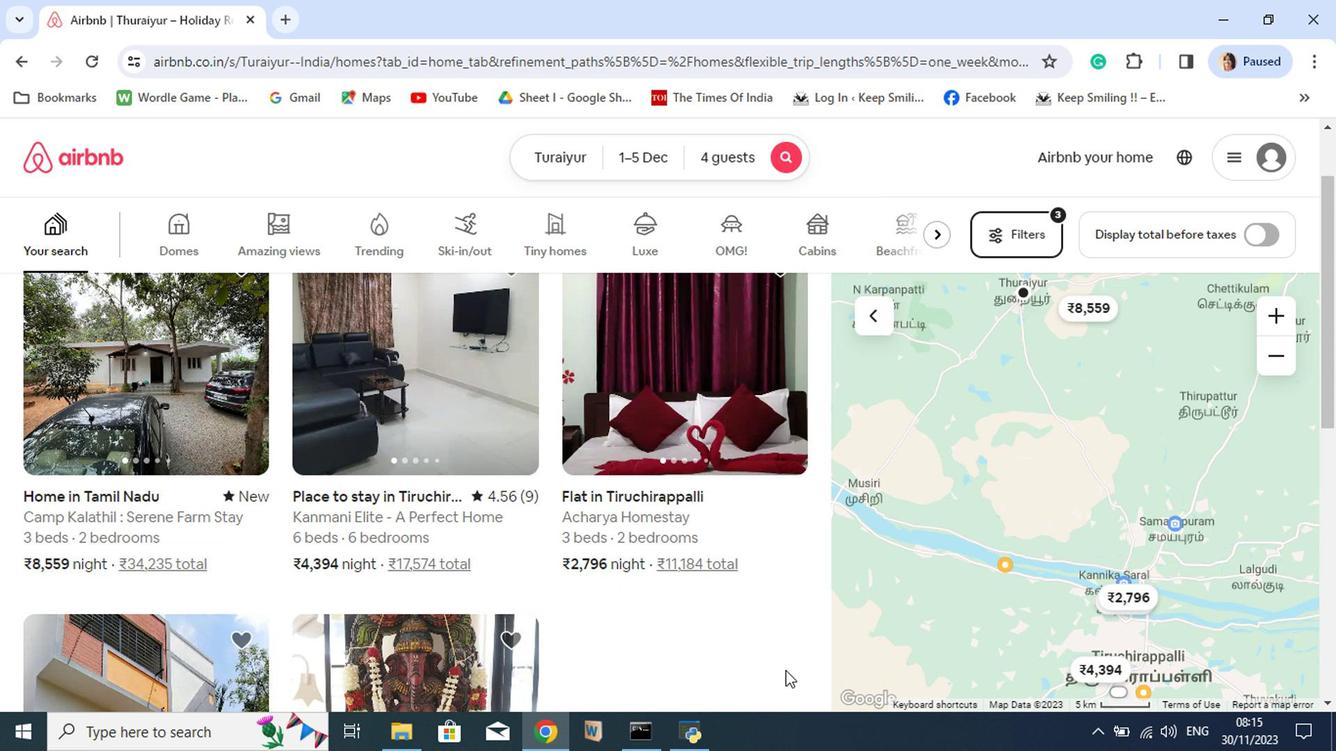 
Action: Mouse moved to (475, 539)
Screenshot: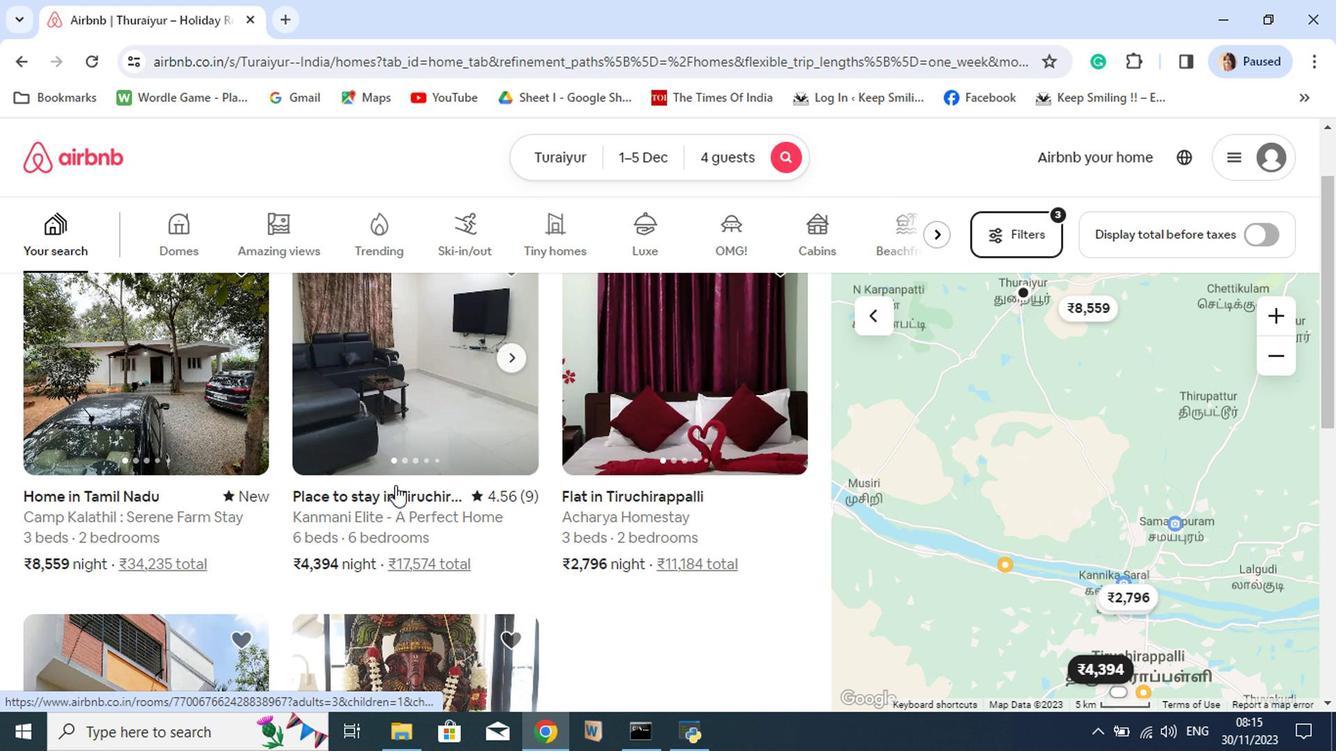 
Action: Mouse pressed left at (475, 539)
Screenshot: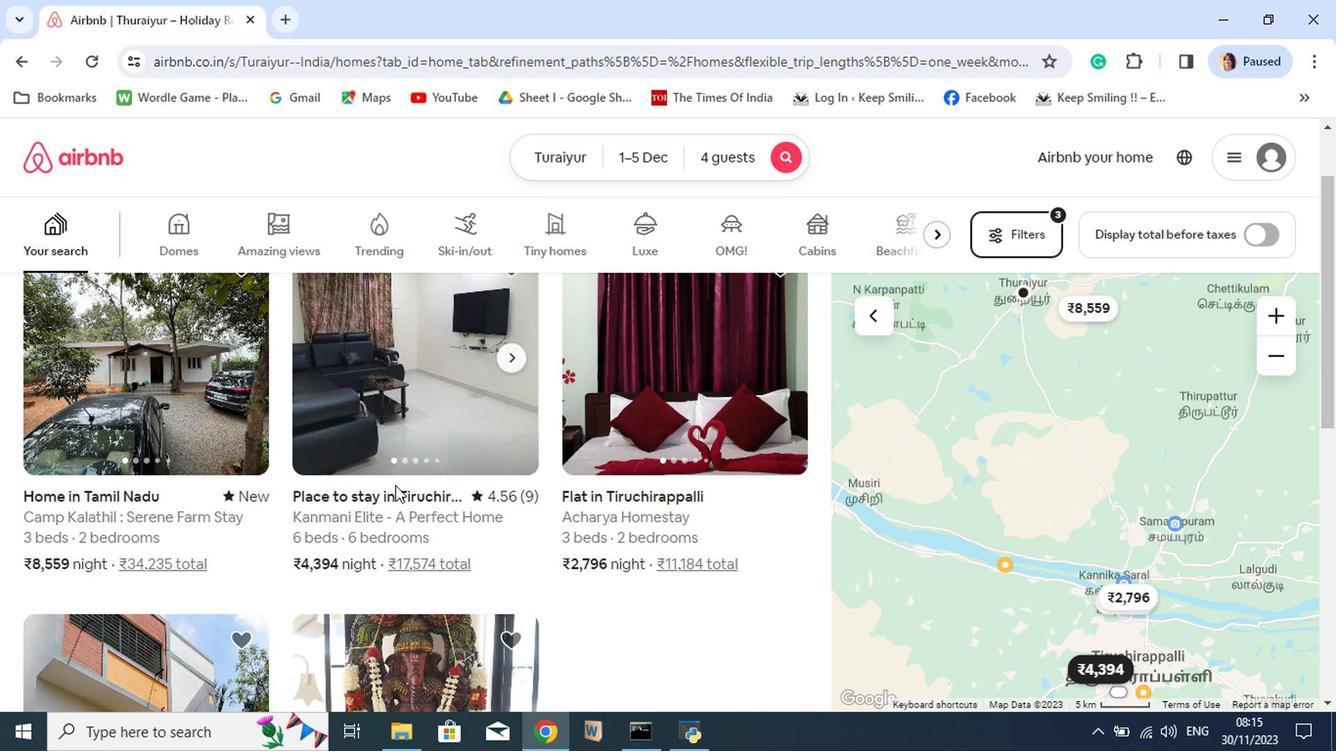 
Action: Mouse moved to (996, 574)
Screenshot: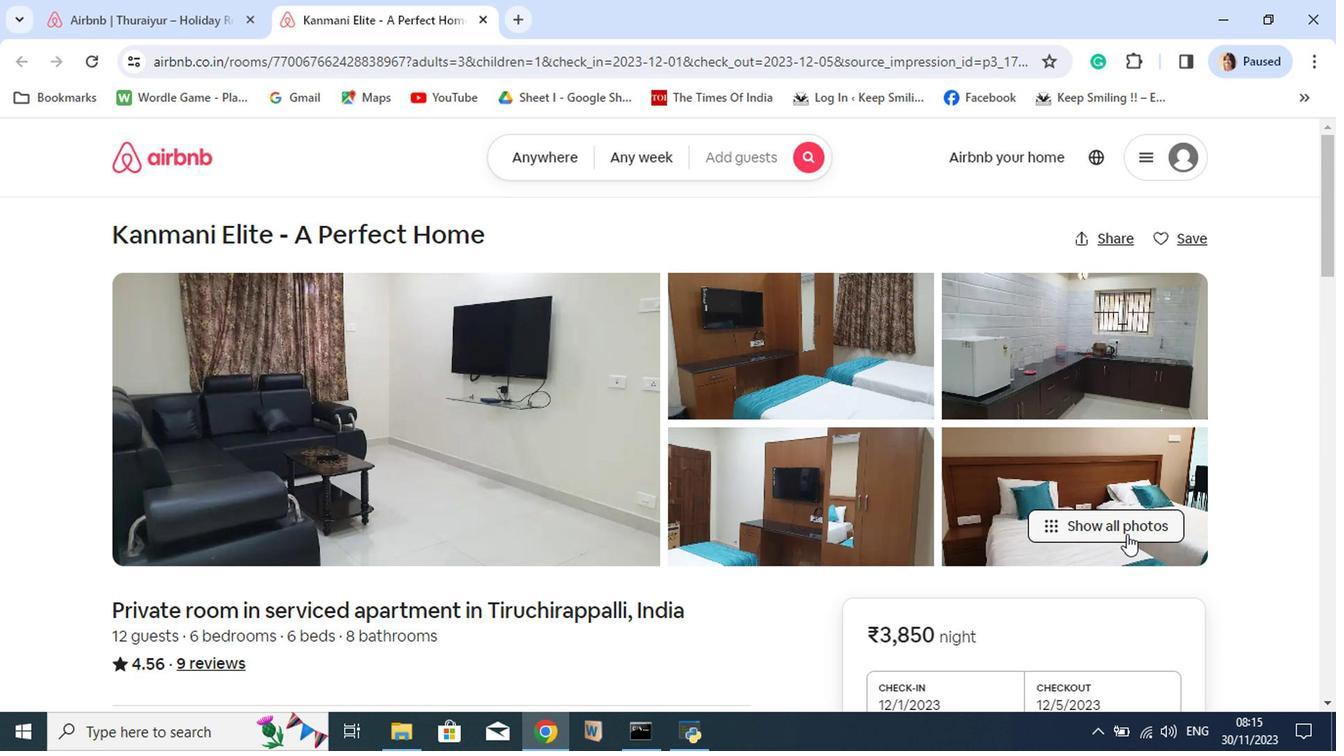 
Action: Mouse pressed left at (996, 574)
Screenshot: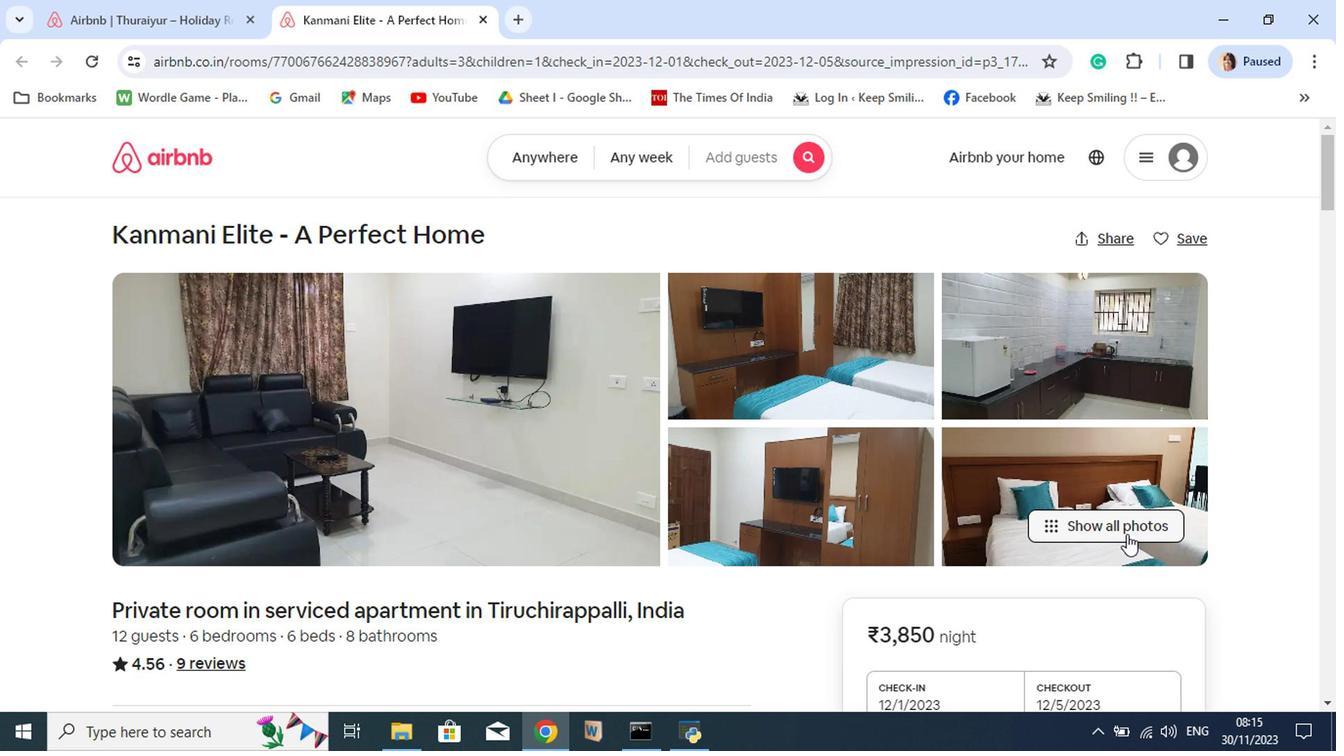 
Action: Mouse moved to (1044, 648)
Screenshot: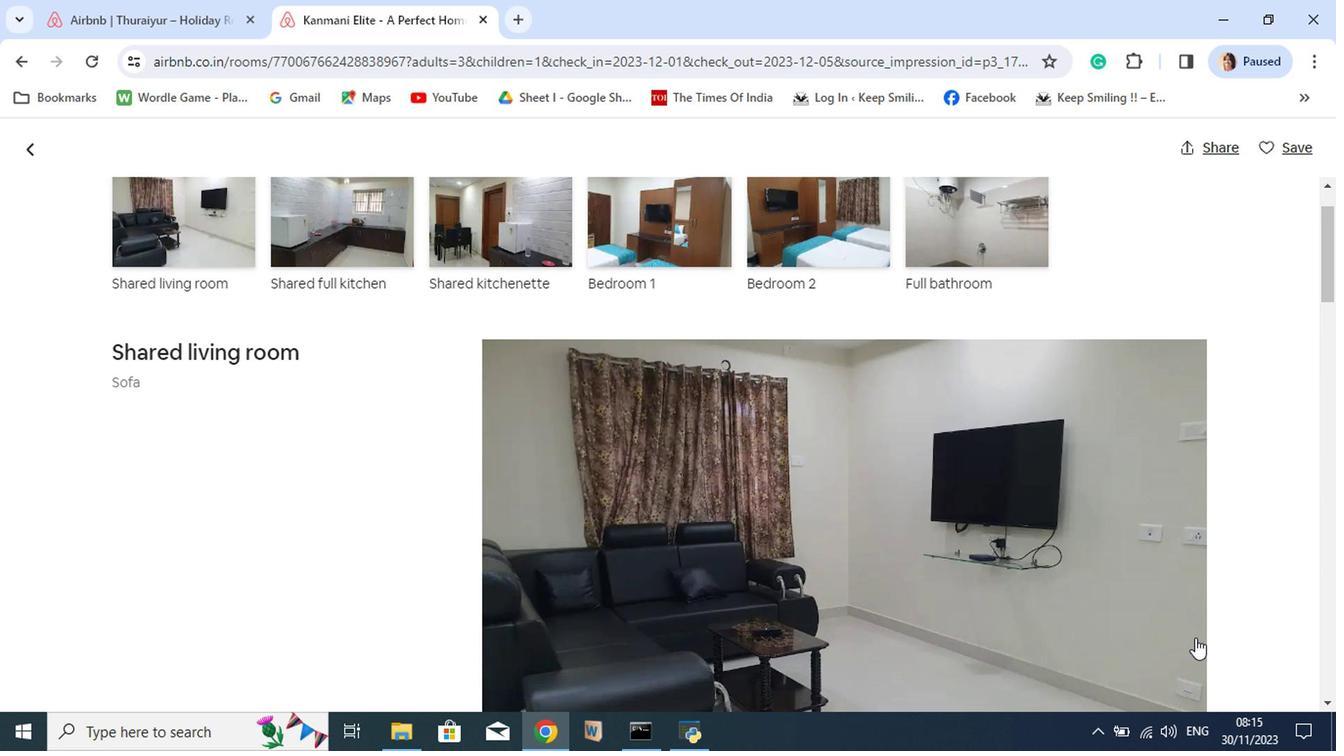 
Action: Mouse scrolled (1044, 647) with delta (0, 0)
Screenshot: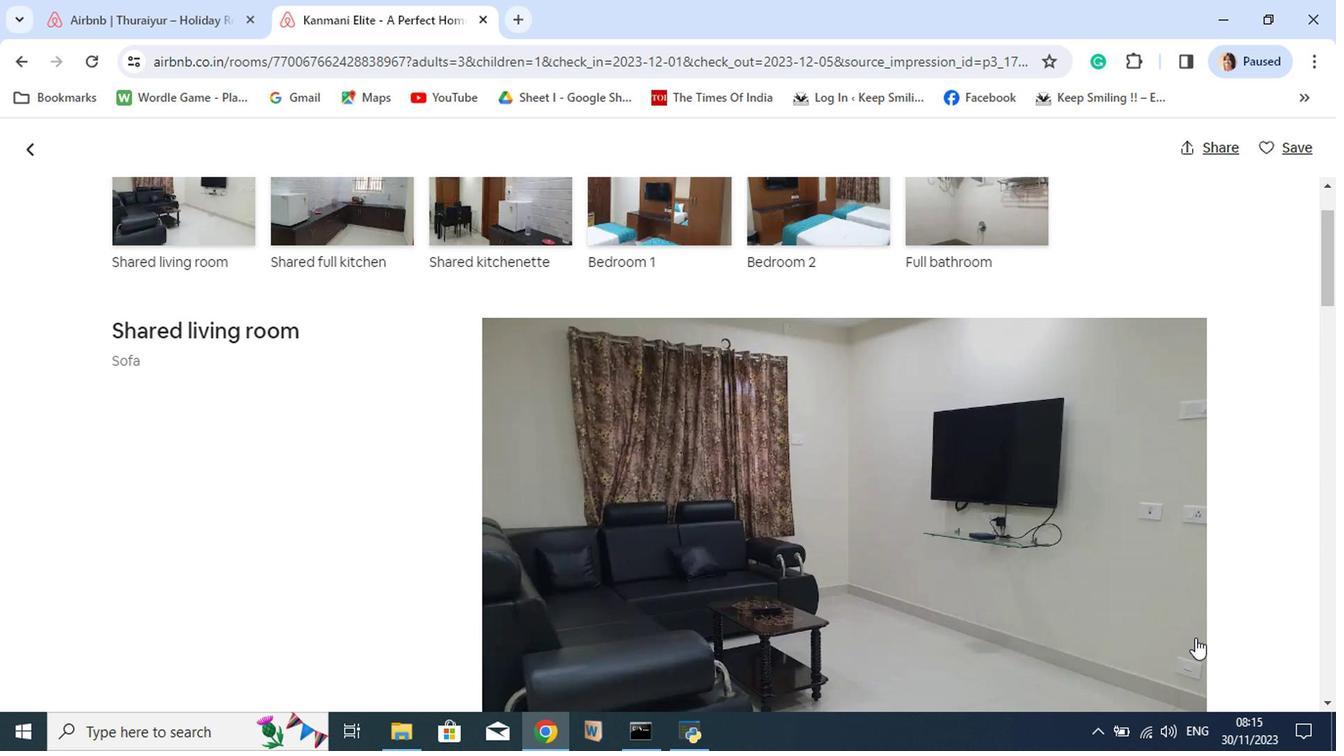 
Action: Mouse moved to (1044, 648)
Screenshot: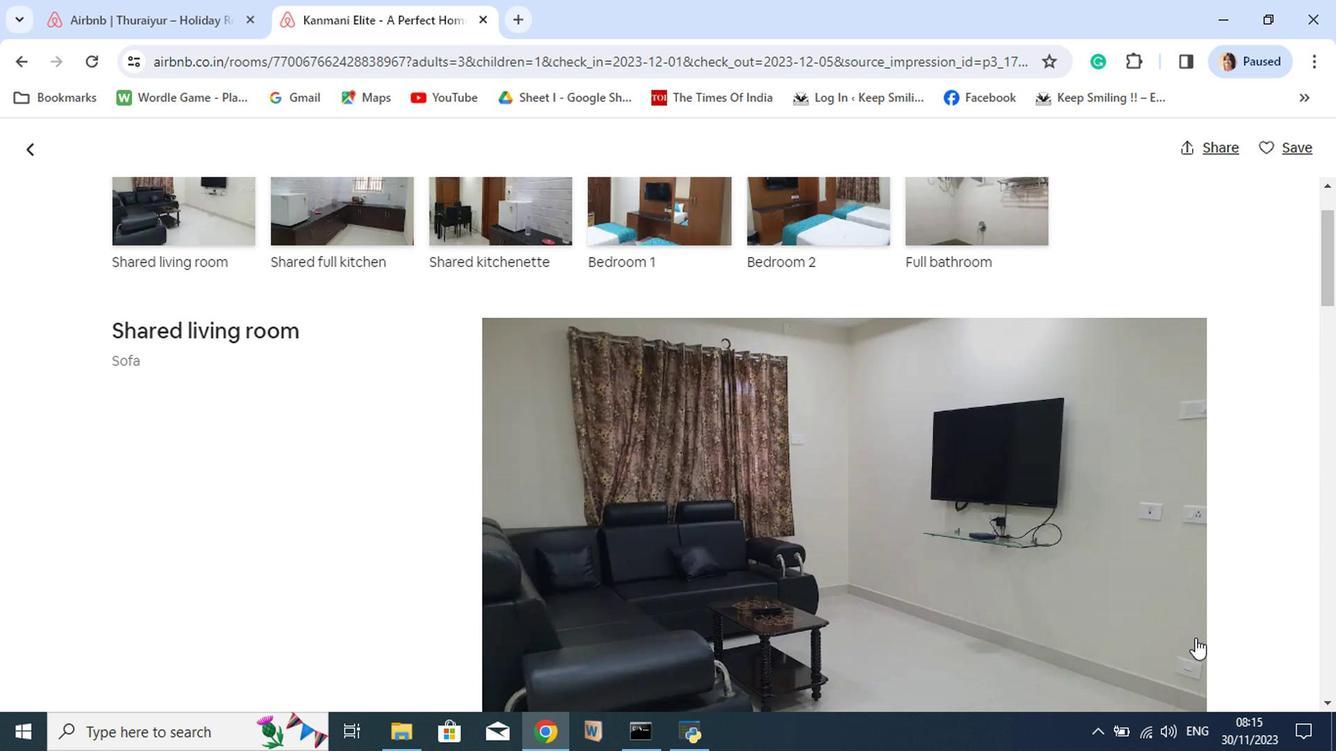 
Action: Mouse scrolled (1044, 647) with delta (0, 0)
Screenshot: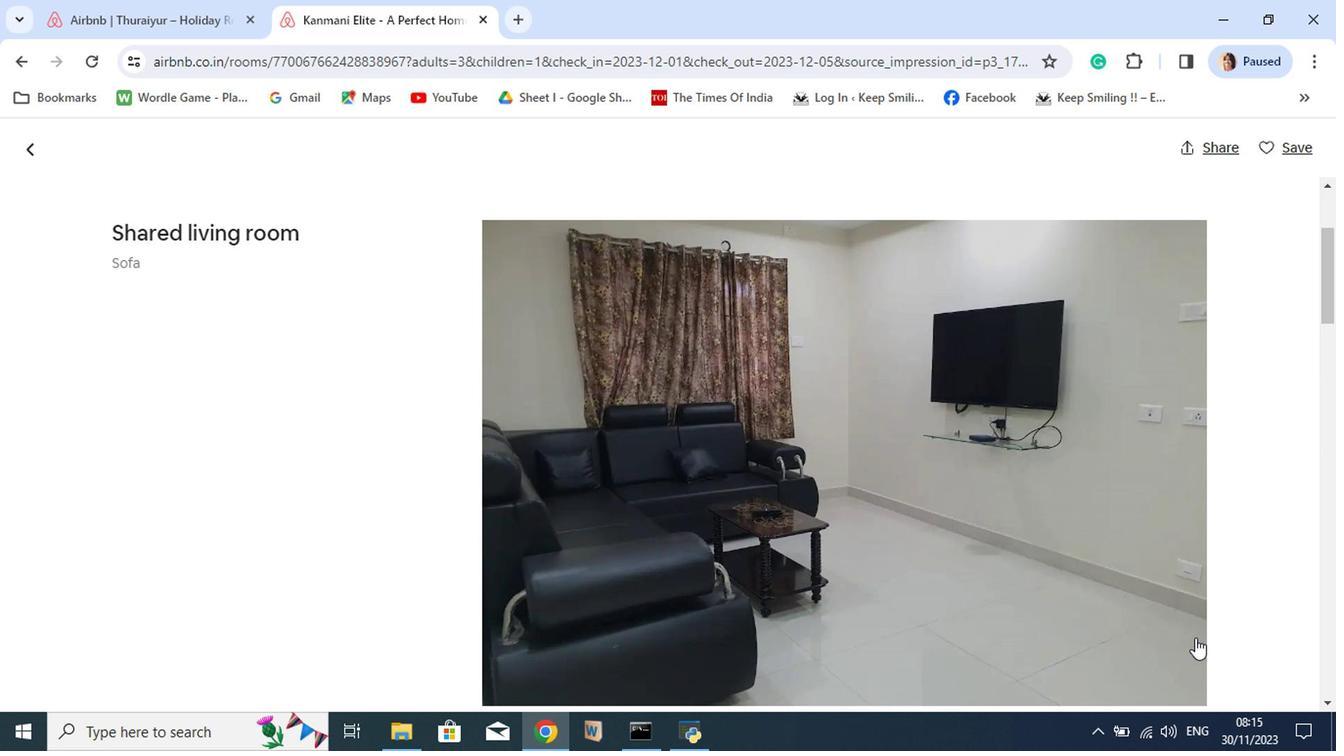 
Action: Mouse scrolled (1044, 647) with delta (0, 0)
Screenshot: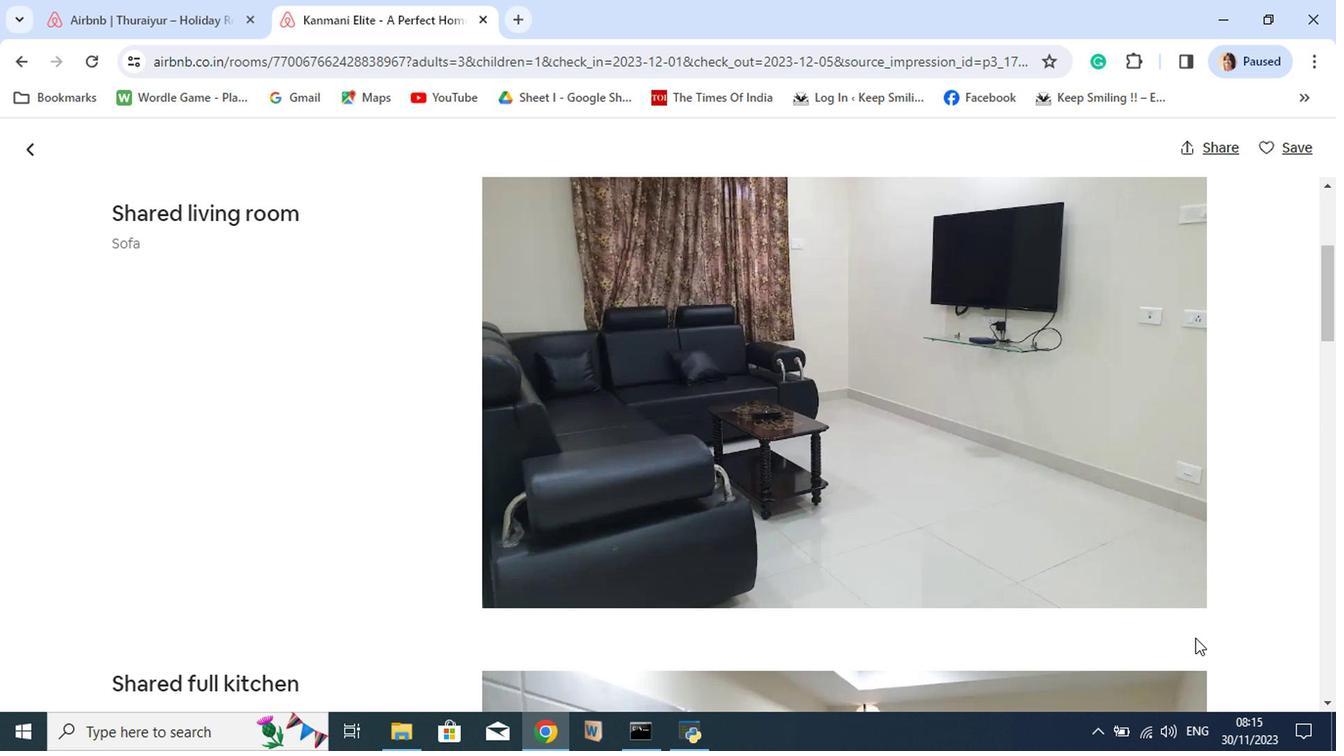 
Action: Mouse scrolled (1044, 647) with delta (0, 0)
Screenshot: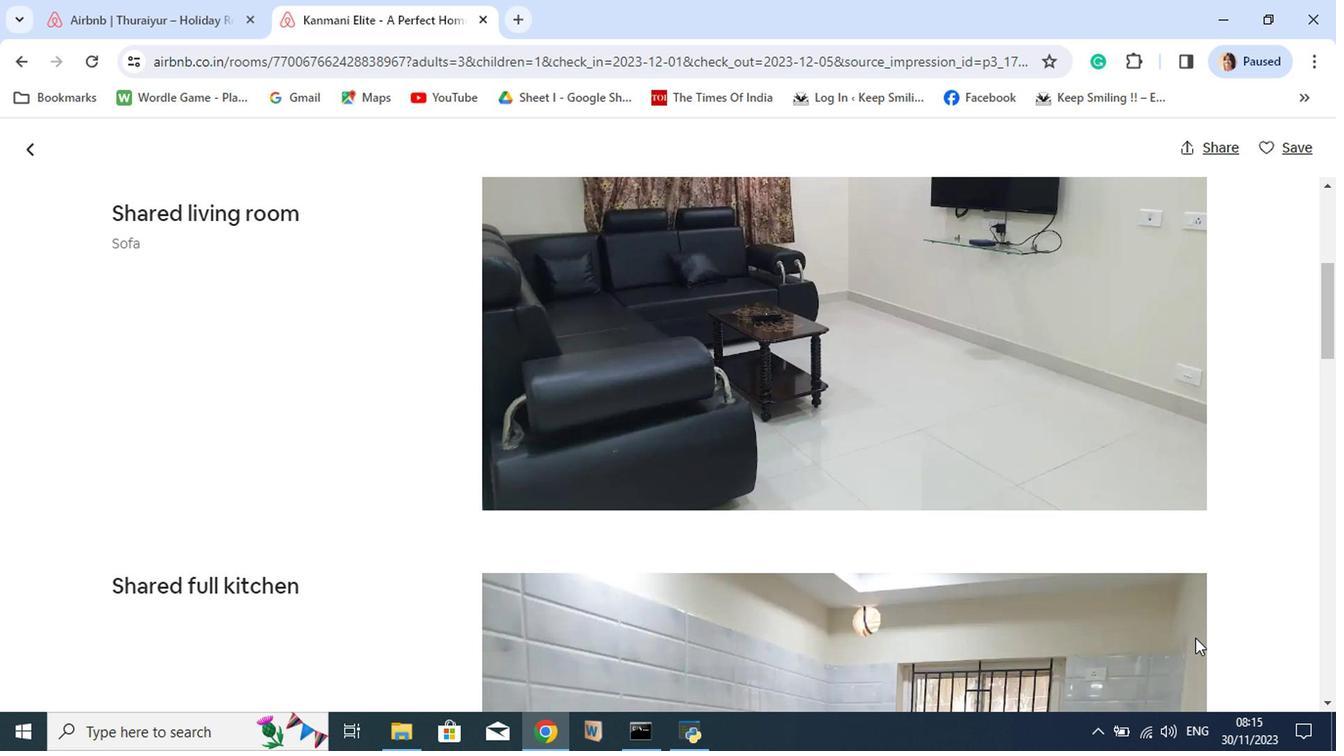 
Action: Mouse scrolled (1044, 647) with delta (0, 0)
Screenshot: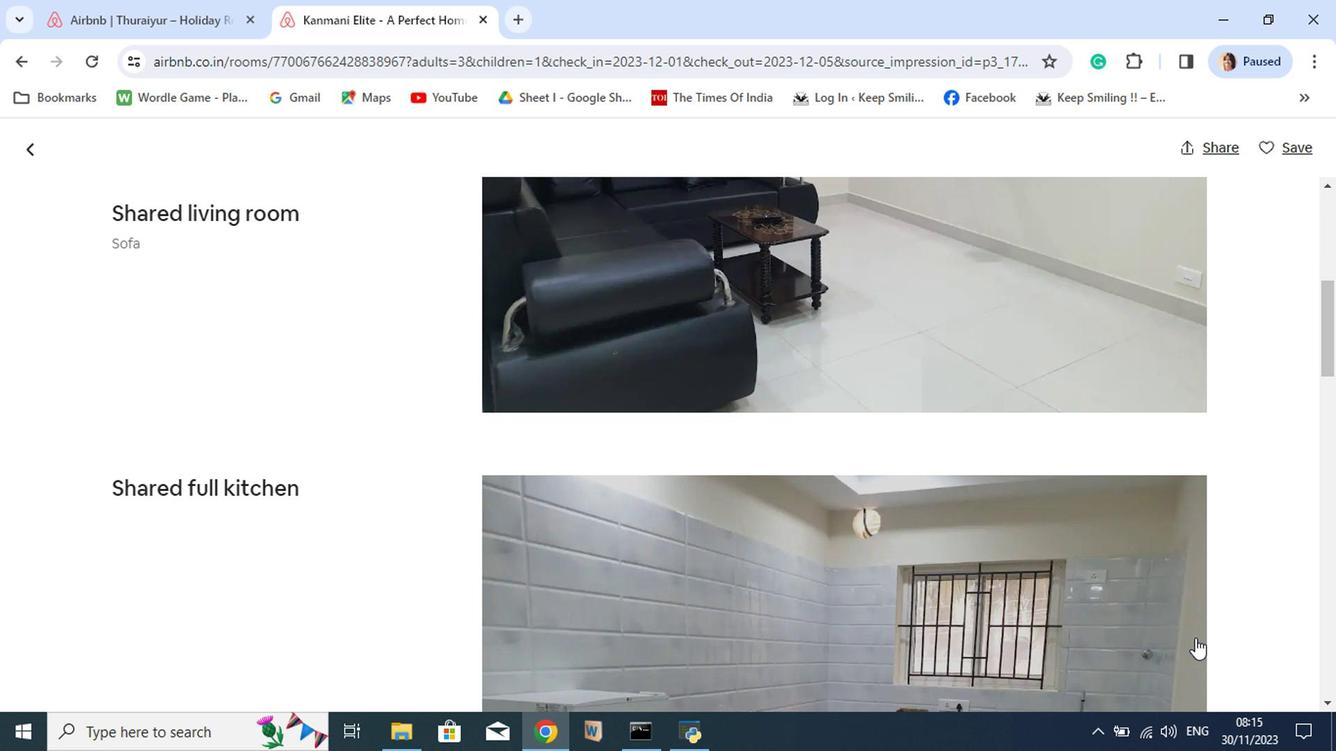 
Action: Mouse scrolled (1044, 647) with delta (0, 0)
Screenshot: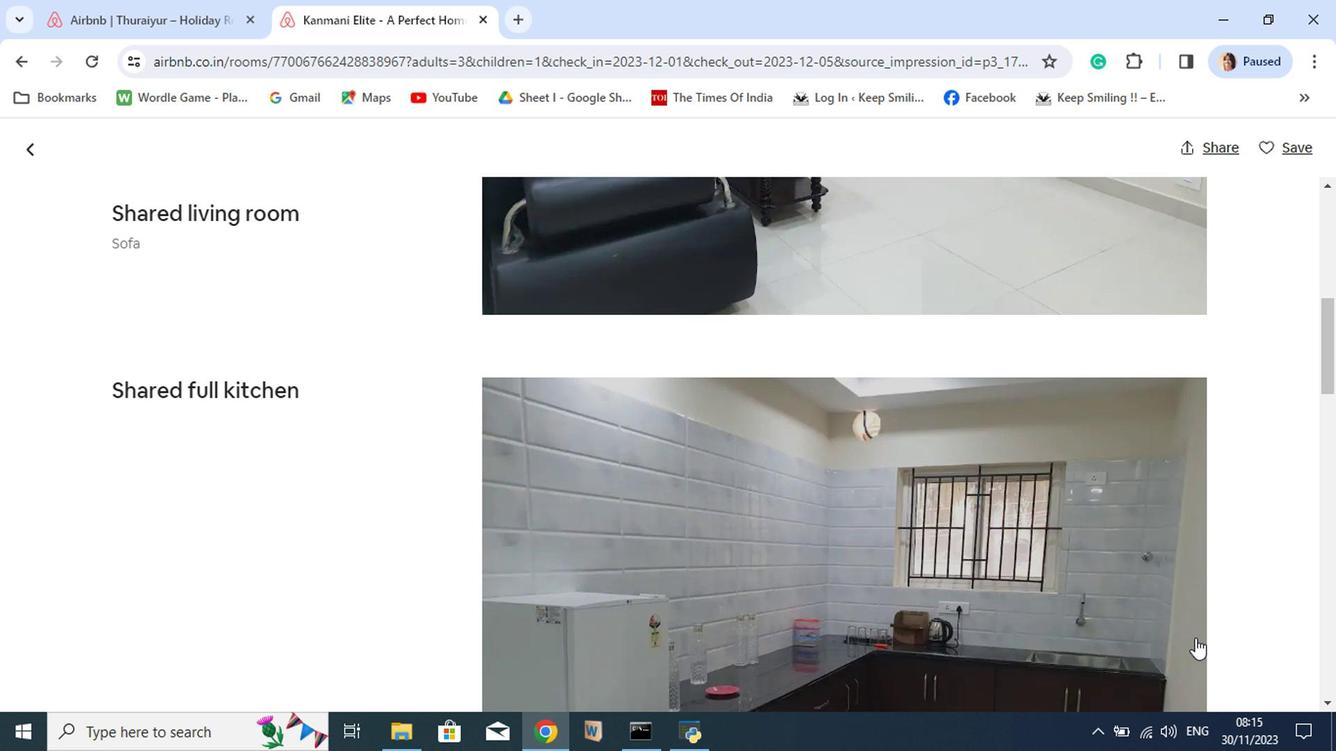 
Action: Mouse scrolled (1044, 647) with delta (0, 0)
Screenshot: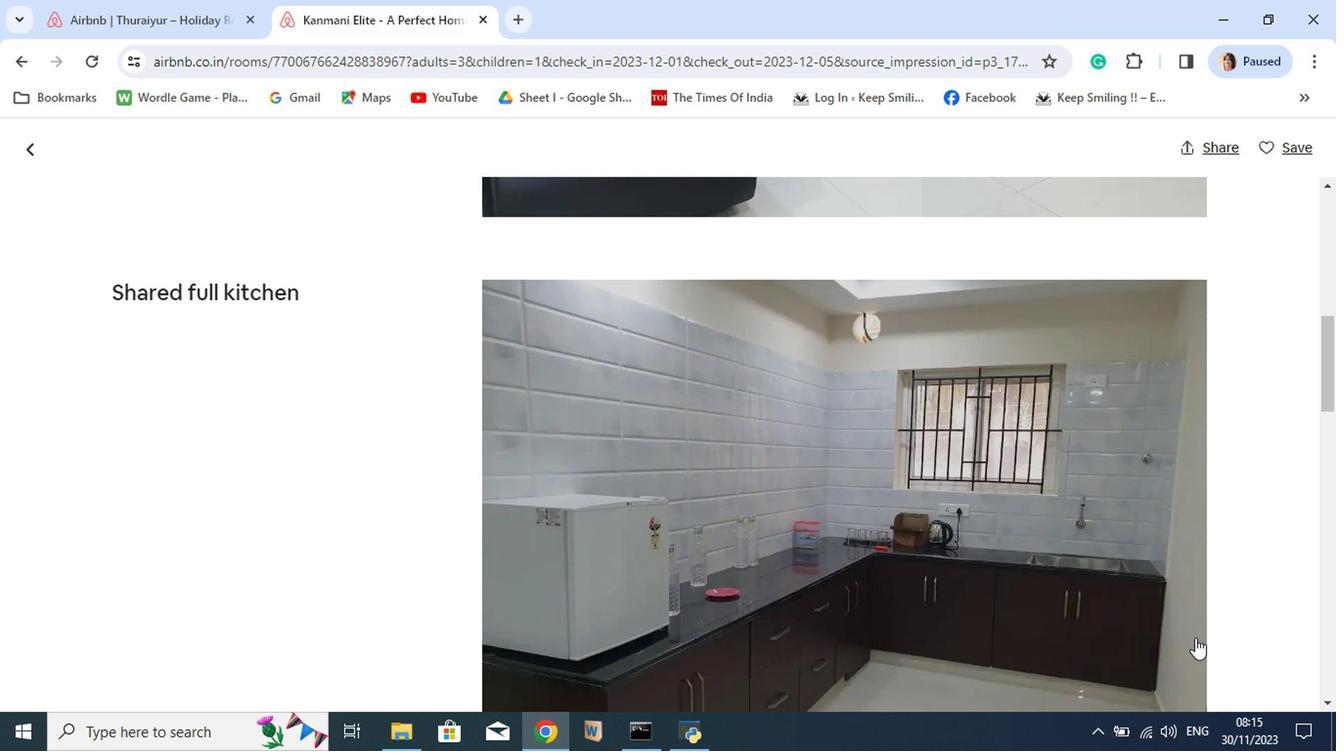 
Action: Mouse scrolled (1044, 647) with delta (0, 0)
Screenshot: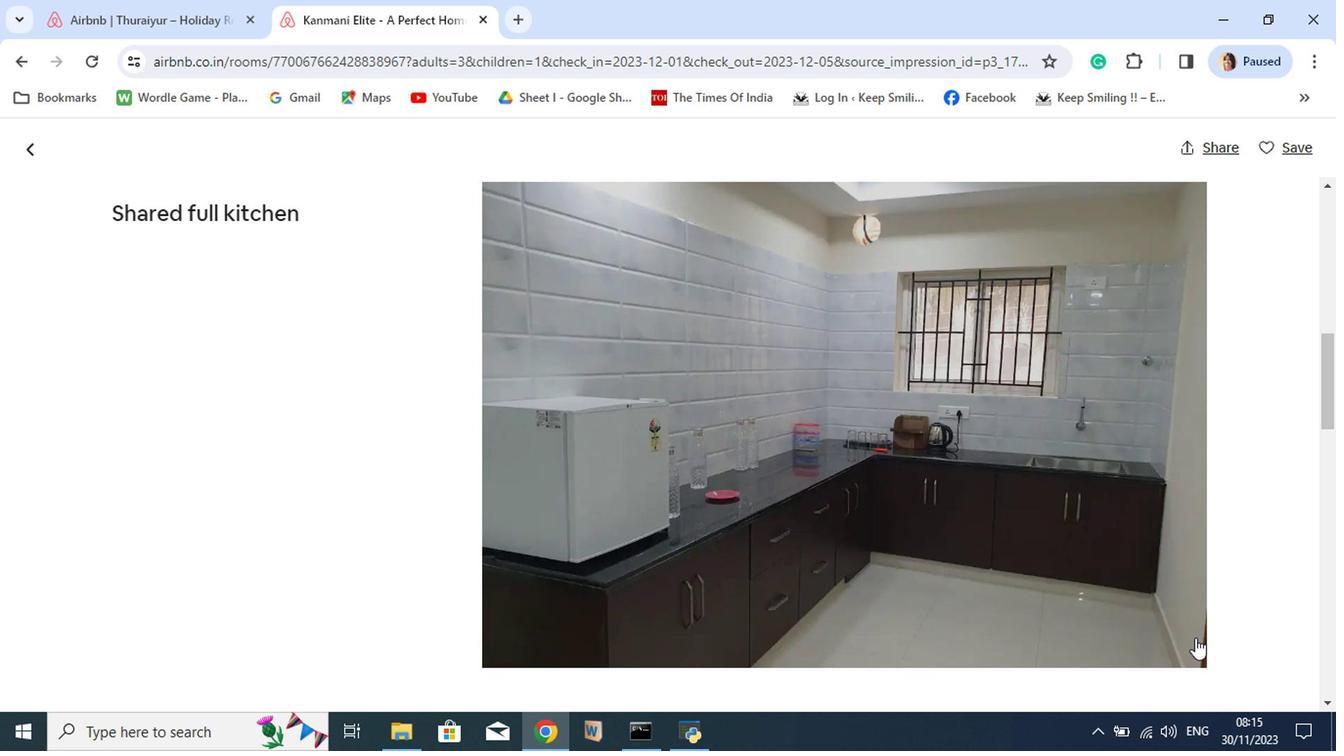 
Action: Mouse scrolled (1044, 647) with delta (0, 0)
Screenshot: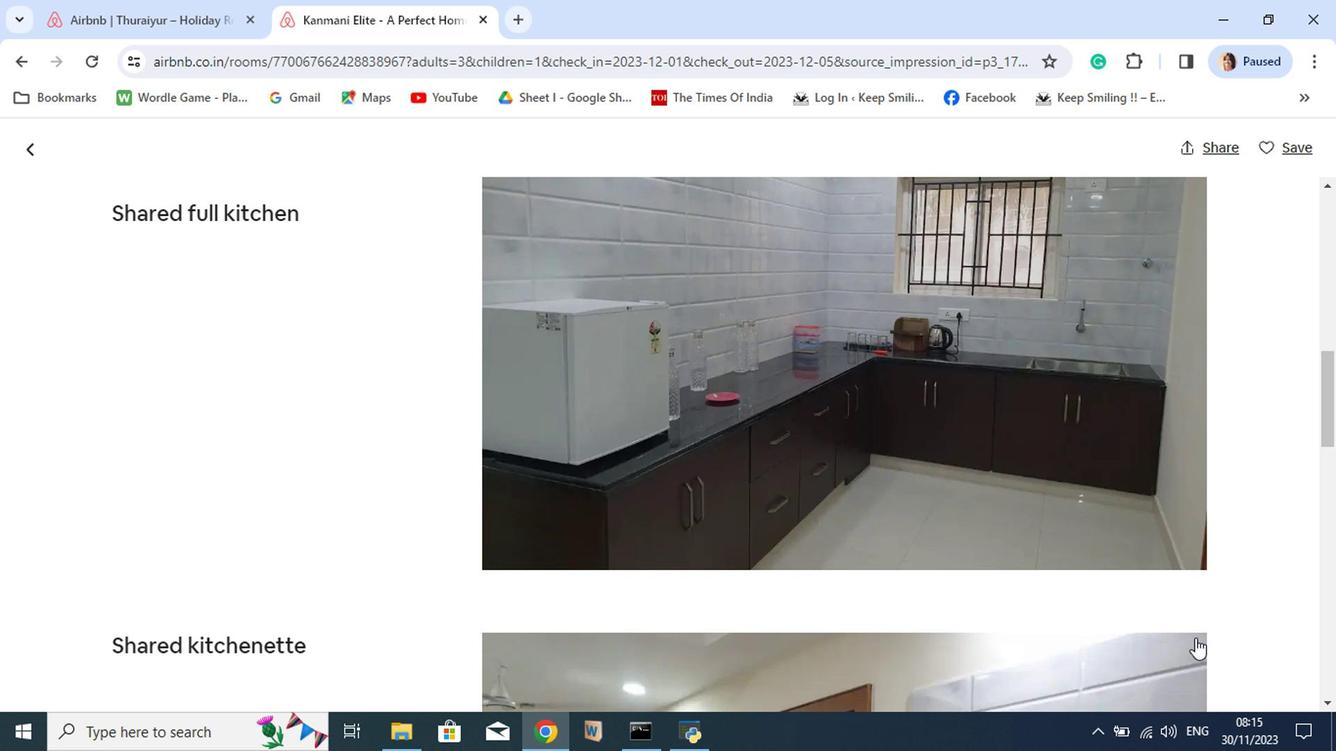
Action: Mouse scrolled (1044, 647) with delta (0, 0)
Screenshot: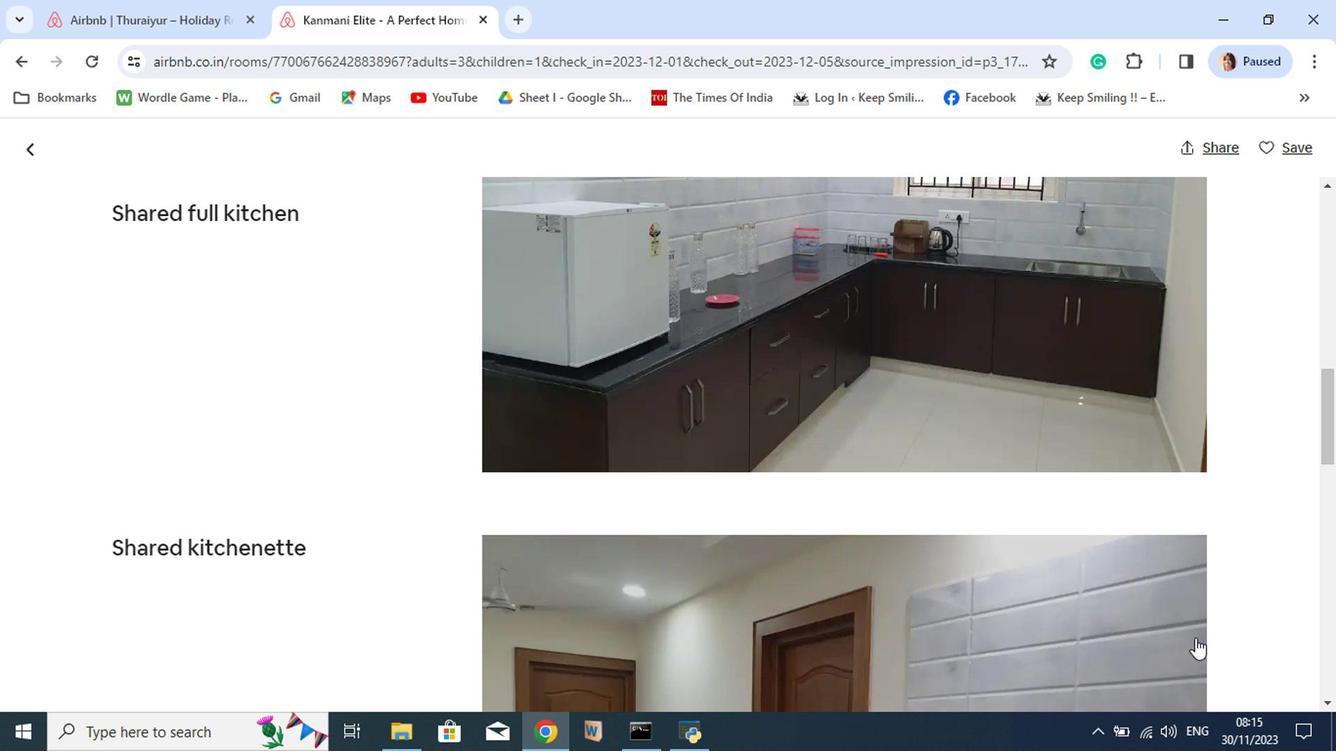 
Action: Mouse scrolled (1044, 647) with delta (0, 0)
Screenshot: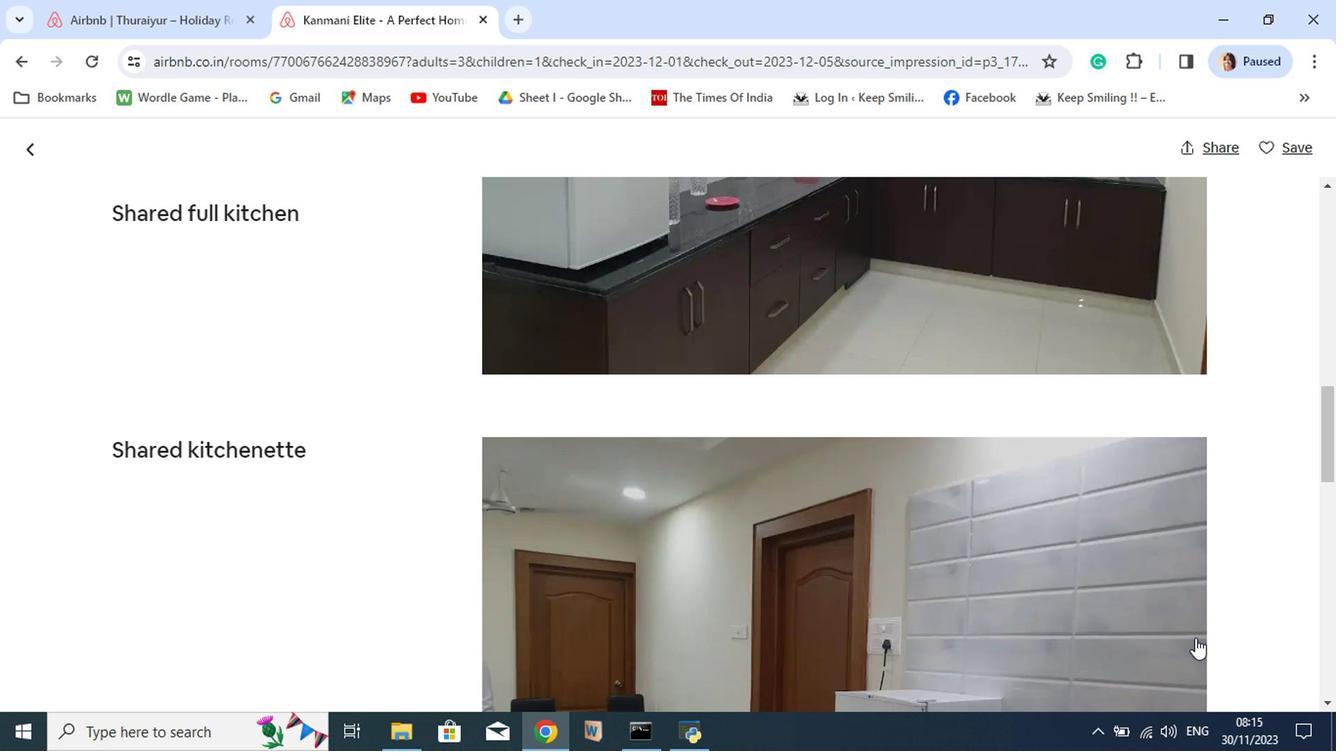 
Action: Mouse scrolled (1044, 647) with delta (0, 0)
Screenshot: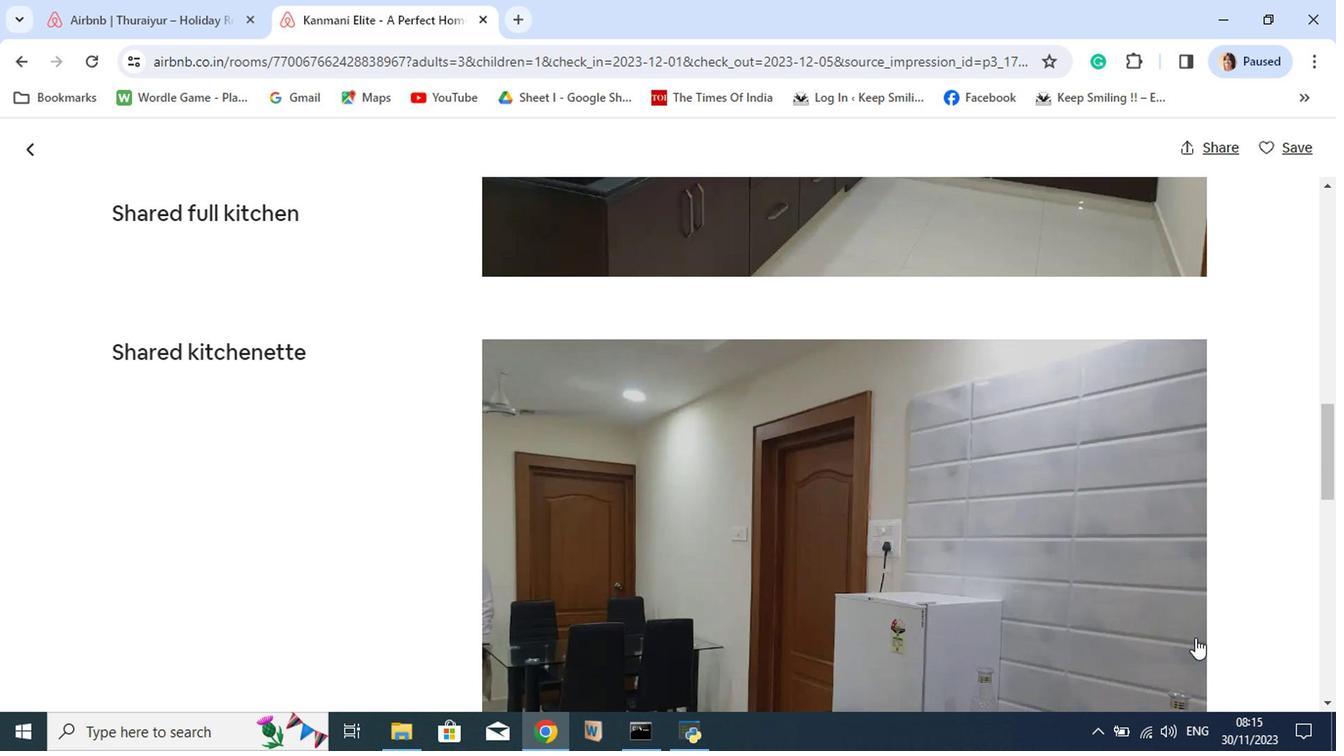 
Action: Mouse scrolled (1044, 647) with delta (0, 0)
Screenshot: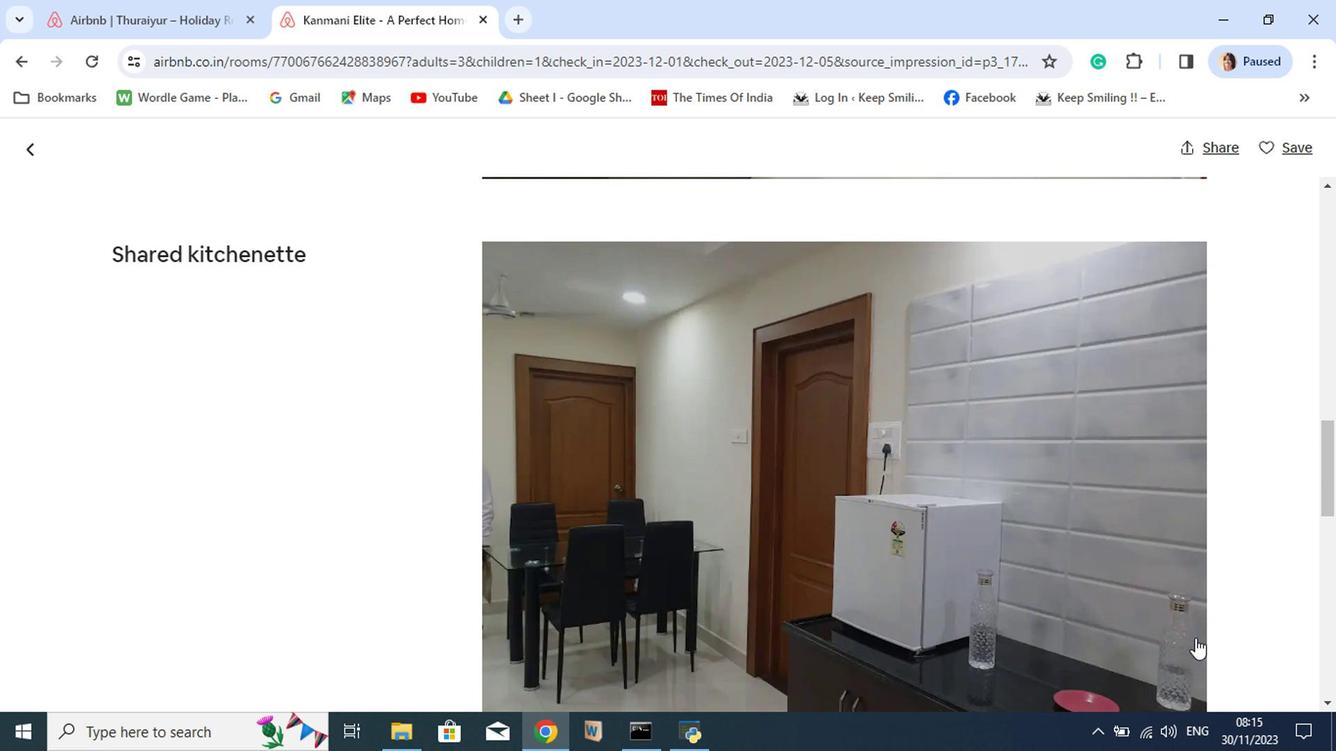 
Action: Mouse scrolled (1044, 647) with delta (0, 0)
Screenshot: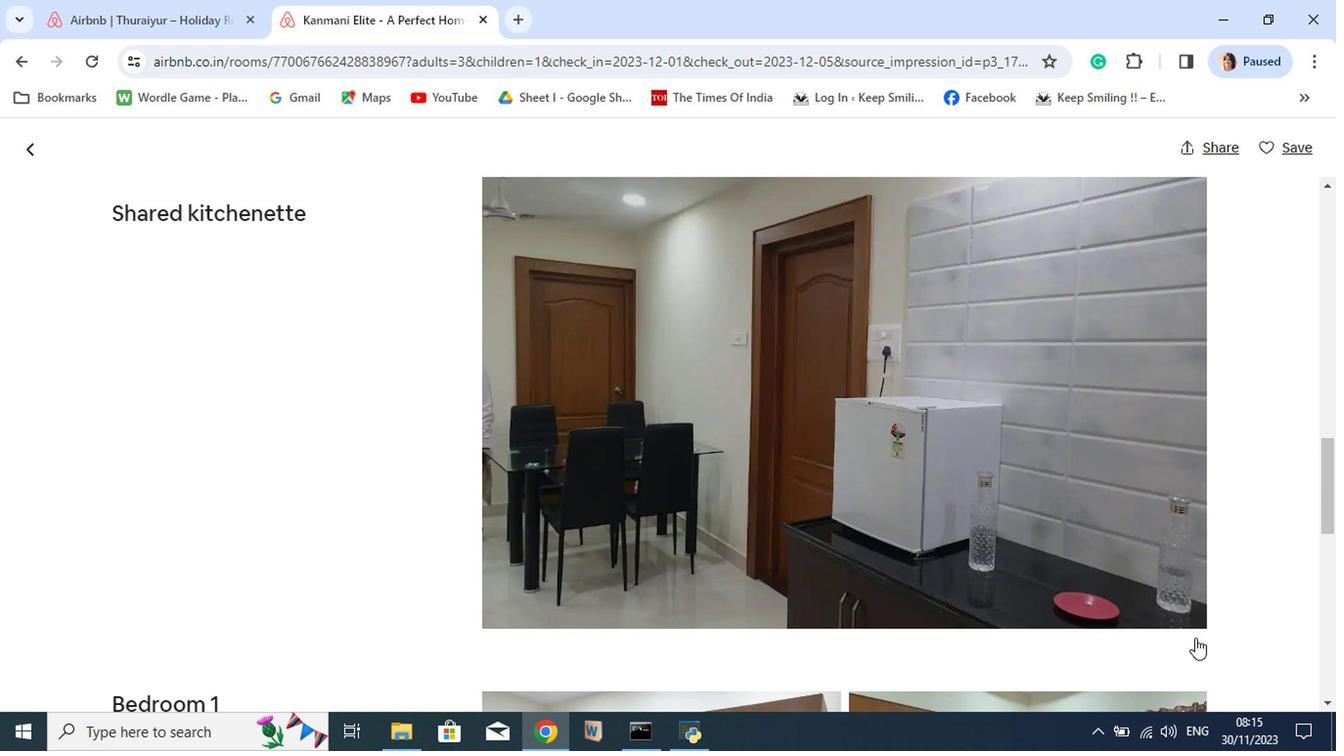 
Action: Mouse scrolled (1044, 647) with delta (0, 0)
Screenshot: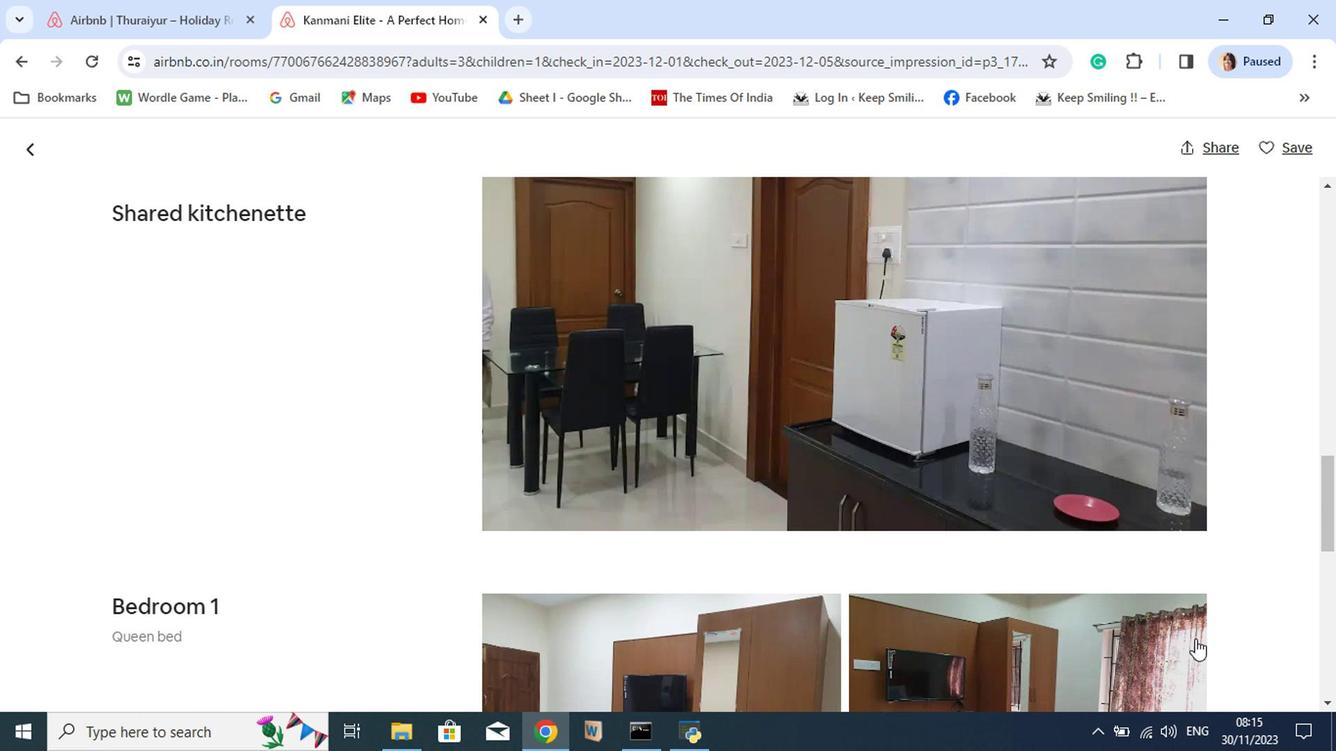 
Action: Mouse moved to (1044, 648)
Screenshot: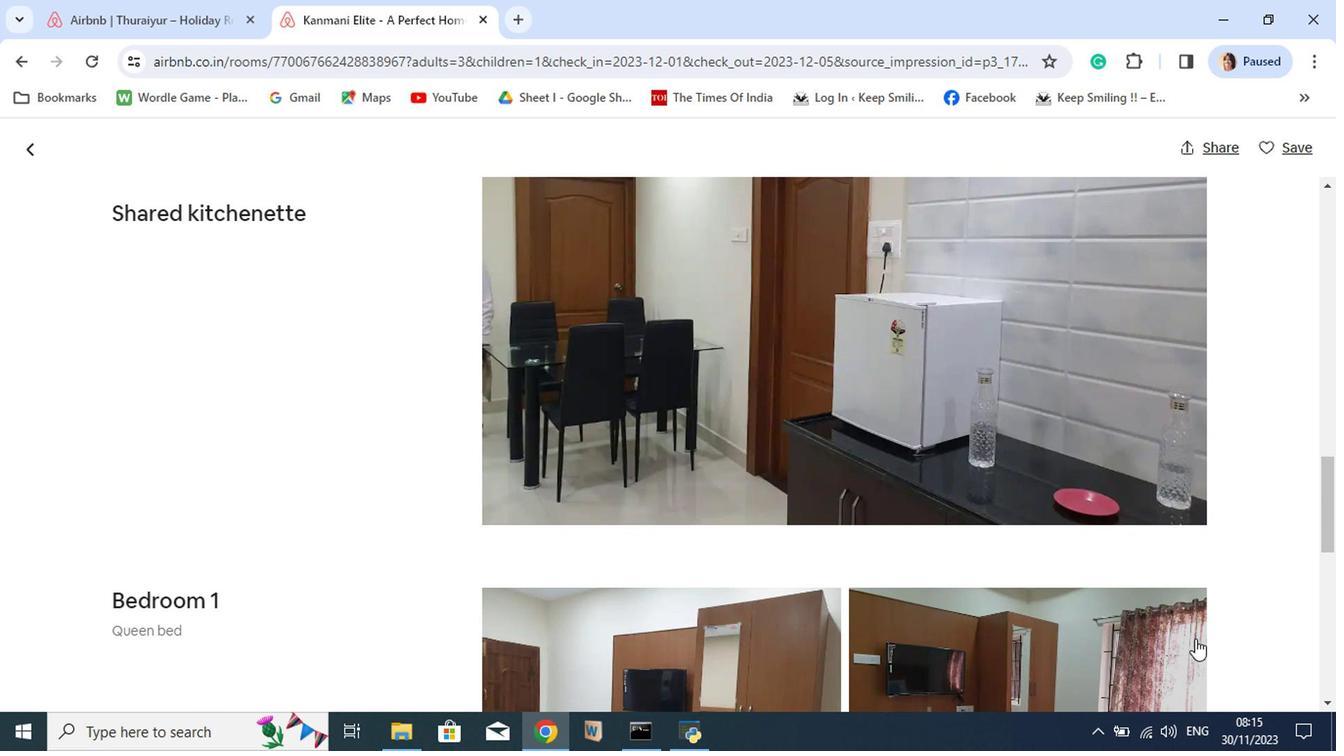 
Action: Mouse scrolled (1044, 648) with delta (0, 0)
Screenshot: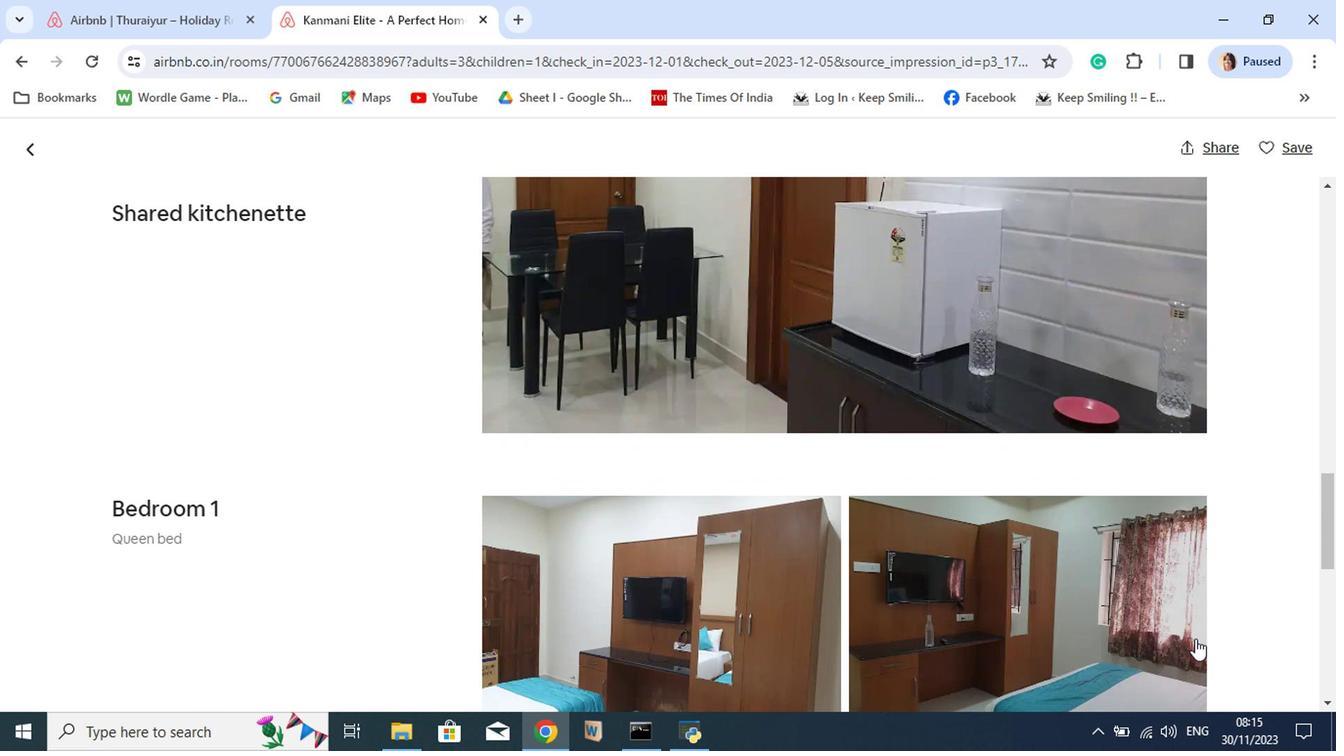
Action: Mouse scrolled (1044, 648) with delta (0, 0)
Screenshot: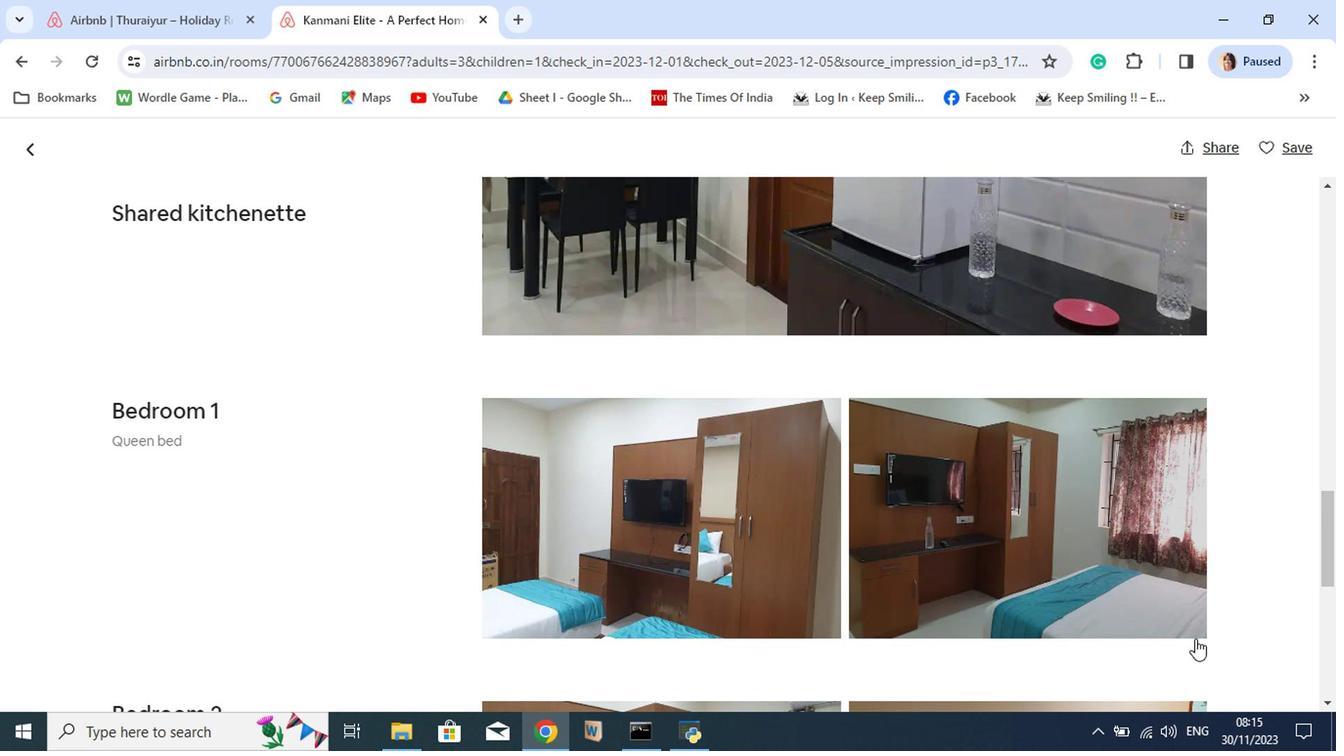 
Action: Mouse scrolled (1044, 648) with delta (0, 0)
Screenshot: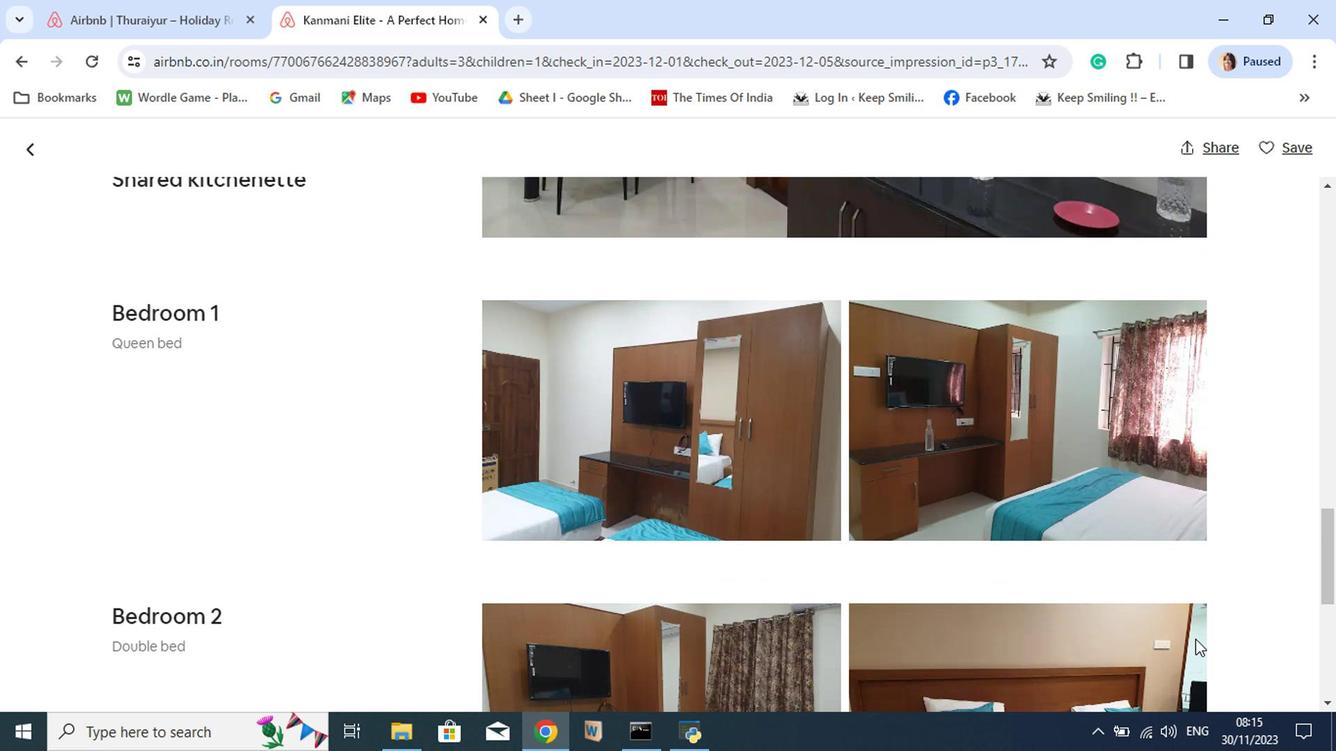 
Action: Mouse scrolled (1044, 648) with delta (0, 0)
Screenshot: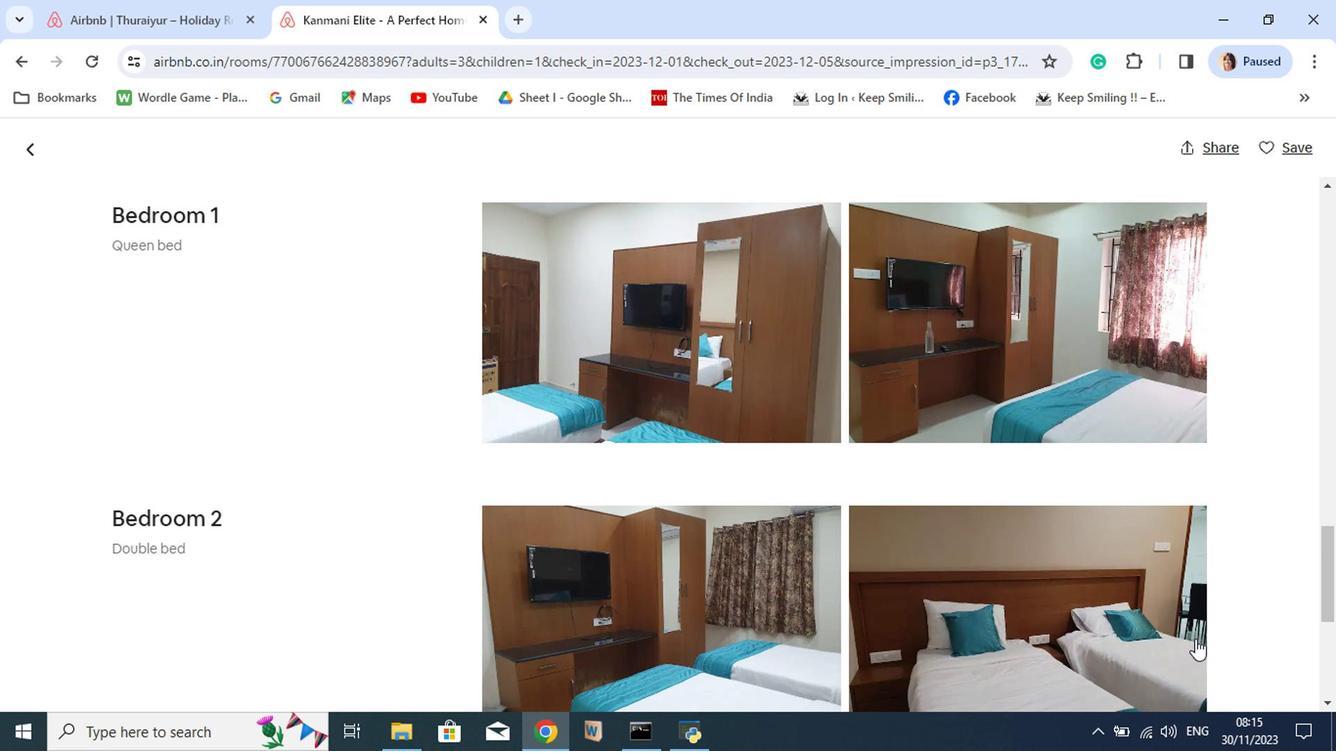 
Action: Mouse scrolled (1044, 648) with delta (0, 0)
Screenshot: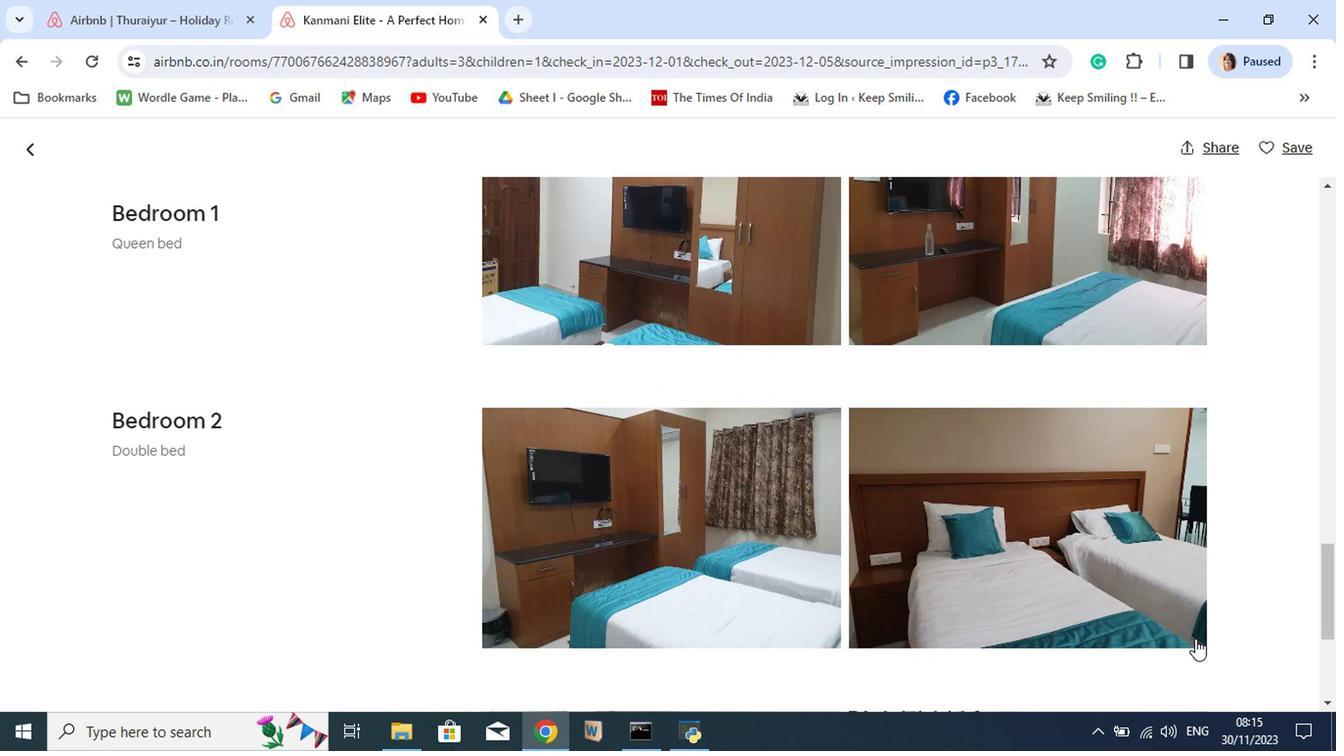 
Action: Mouse scrolled (1044, 648) with delta (0, 0)
Screenshot: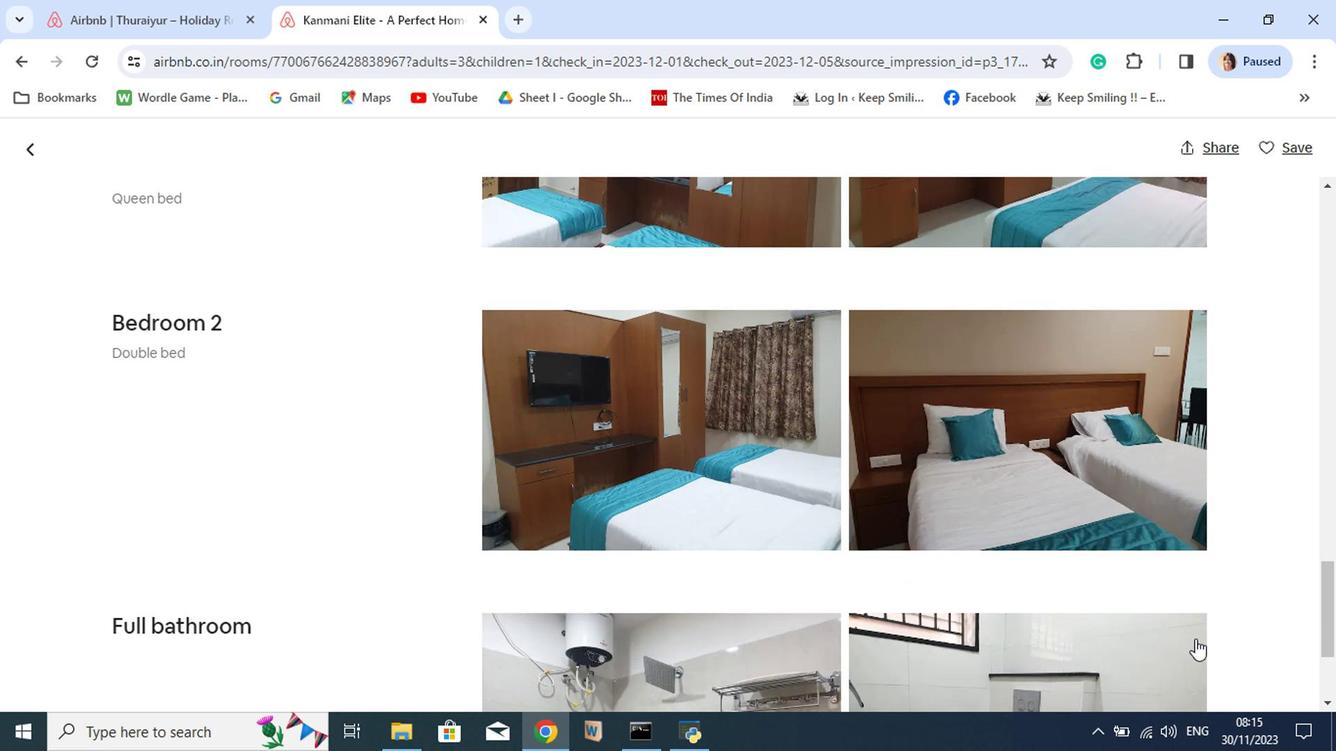 
Action: Mouse scrolled (1044, 648) with delta (0, 0)
Screenshot: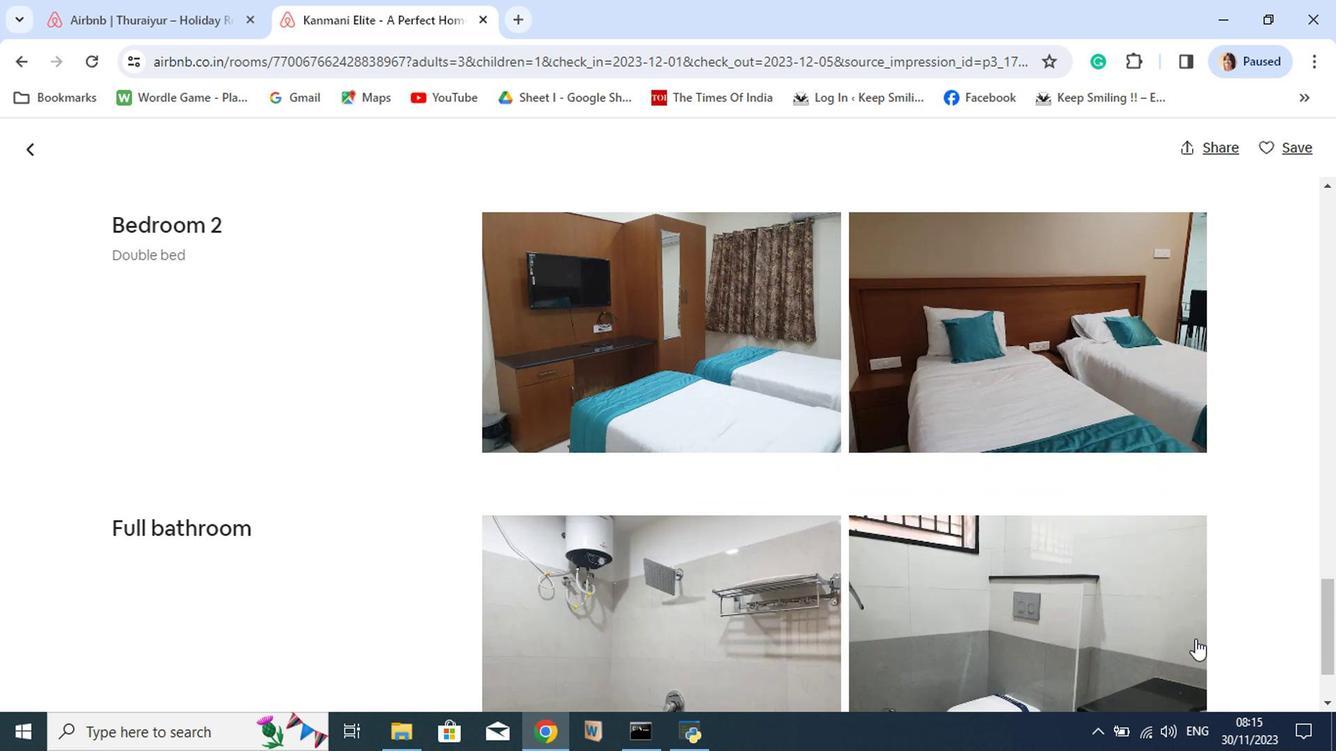 
Action: Mouse scrolled (1044, 648) with delta (0, 0)
Screenshot: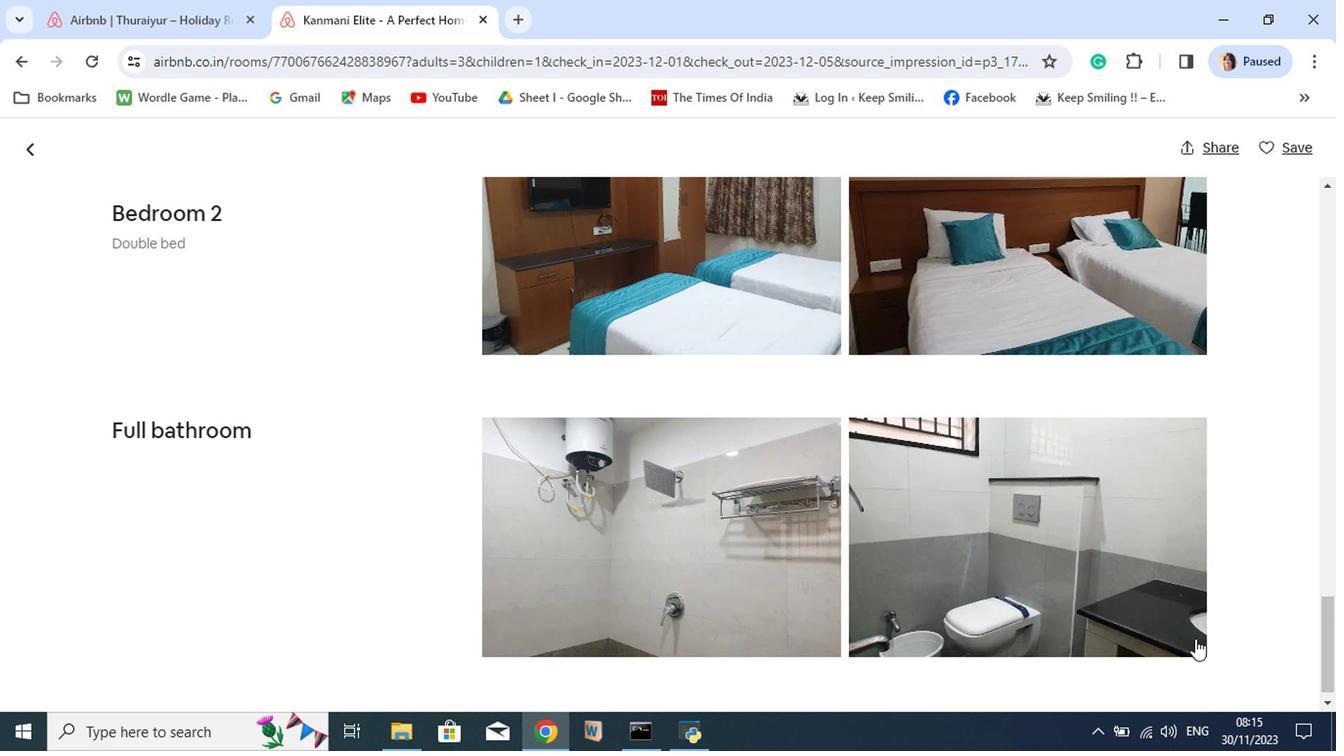 
Action: Mouse scrolled (1044, 648) with delta (0, 0)
Screenshot: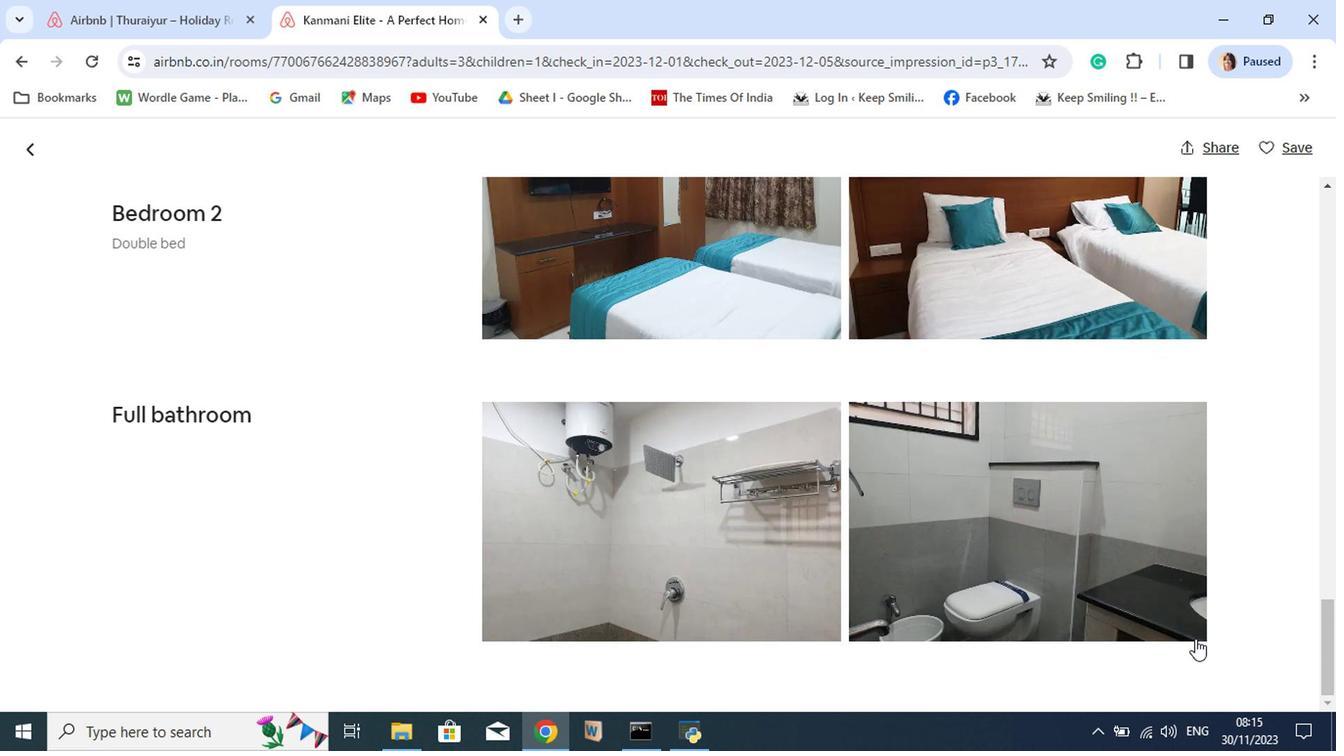 
Action: Mouse moved to (217, 305)
Screenshot: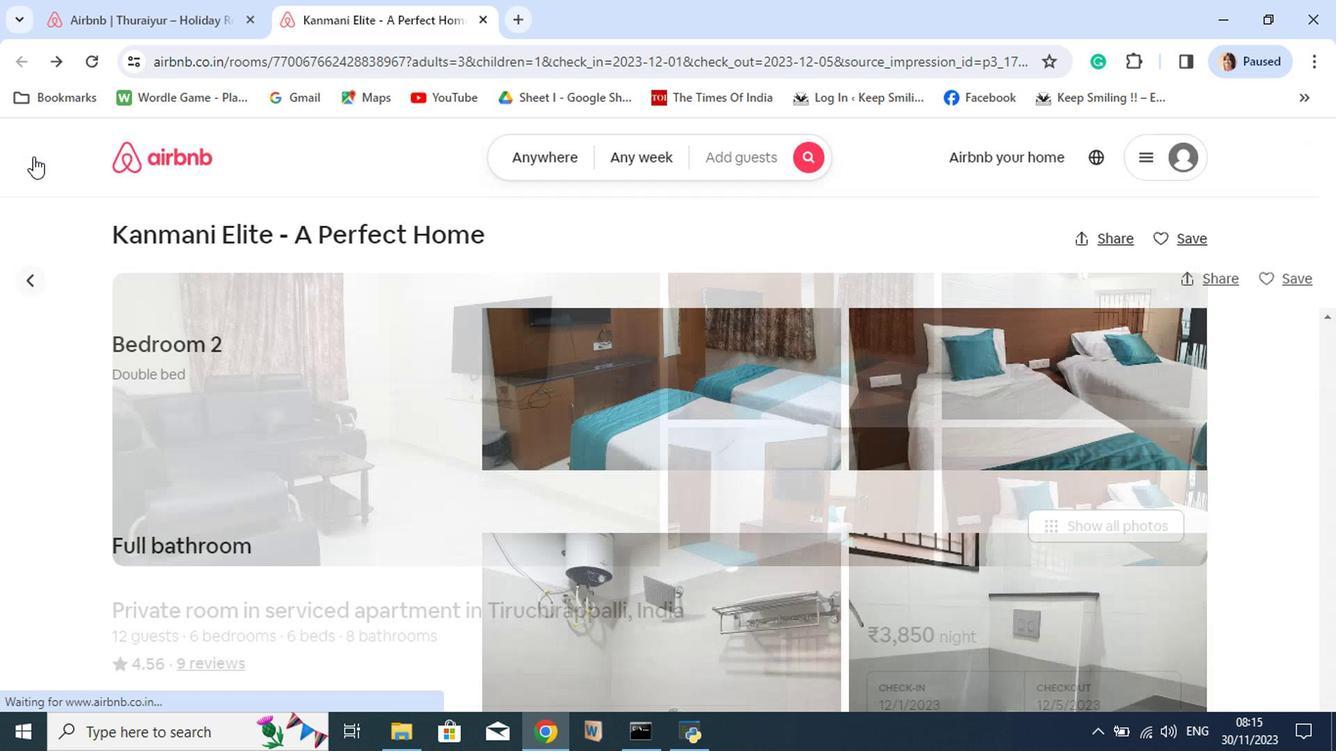 
Action: Mouse pressed left at (217, 305)
Screenshot: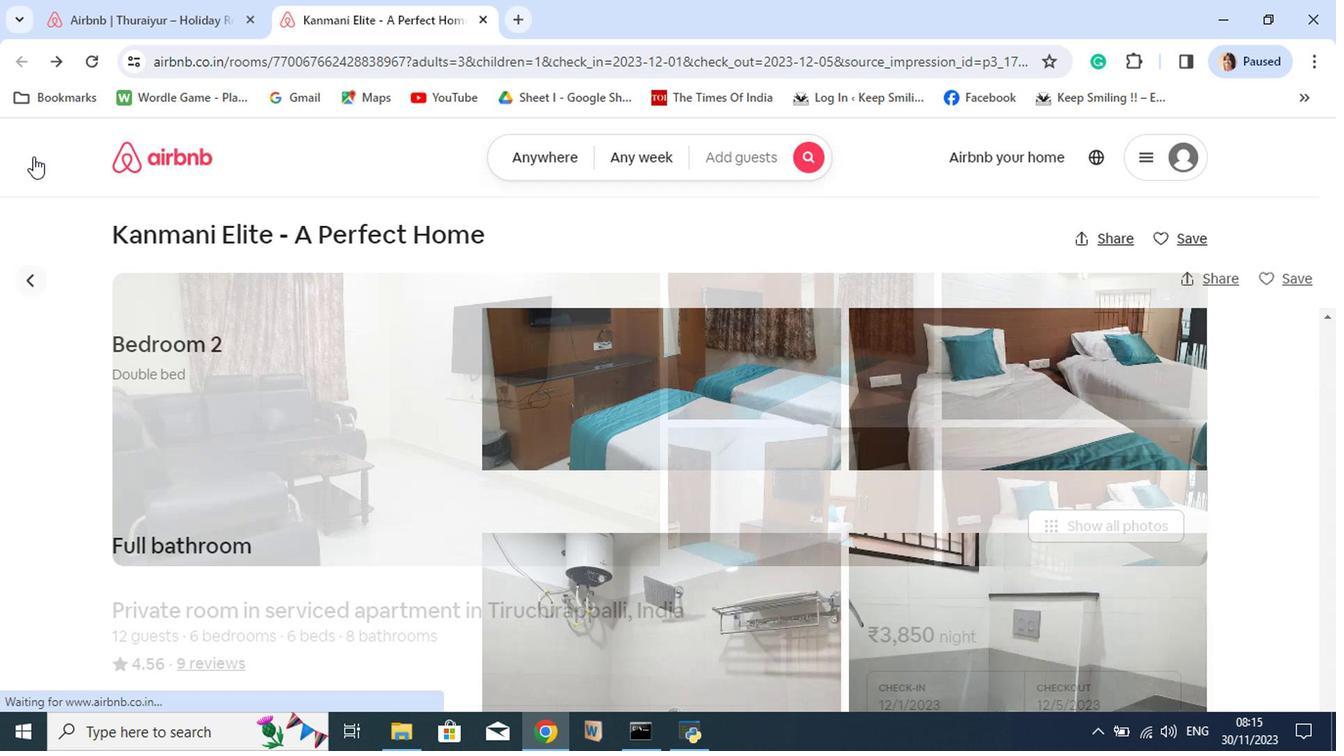 
Action: Mouse moved to (1127, 625)
Screenshot: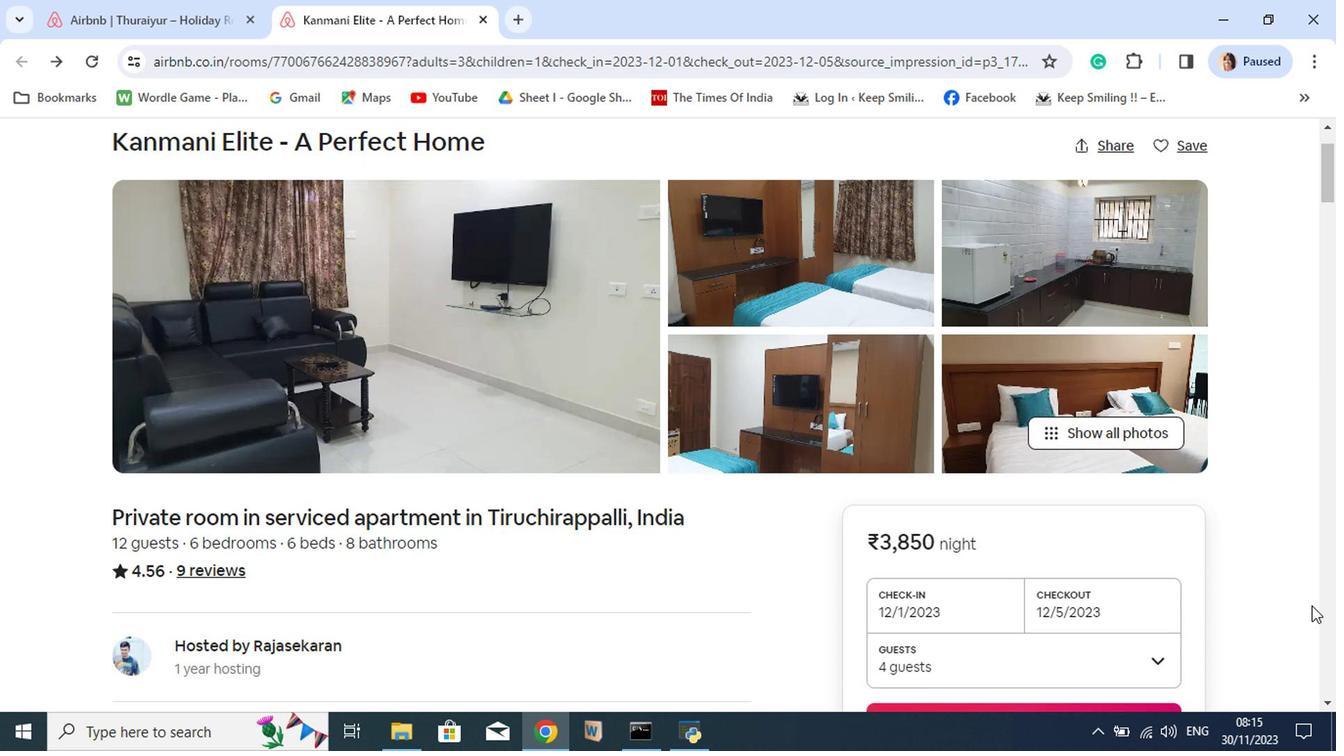 
Action: Mouse scrolled (1127, 624) with delta (0, 0)
Screenshot: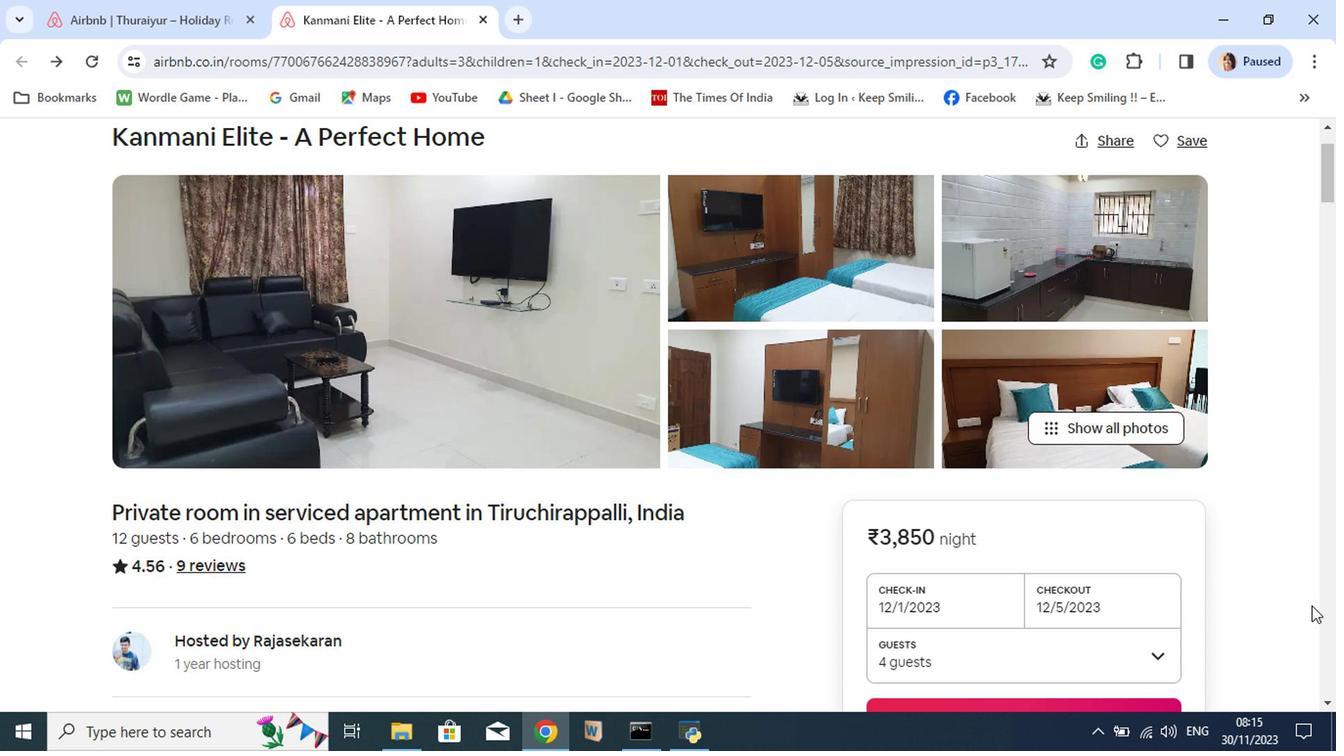 
Action: Mouse scrolled (1127, 624) with delta (0, 0)
Screenshot: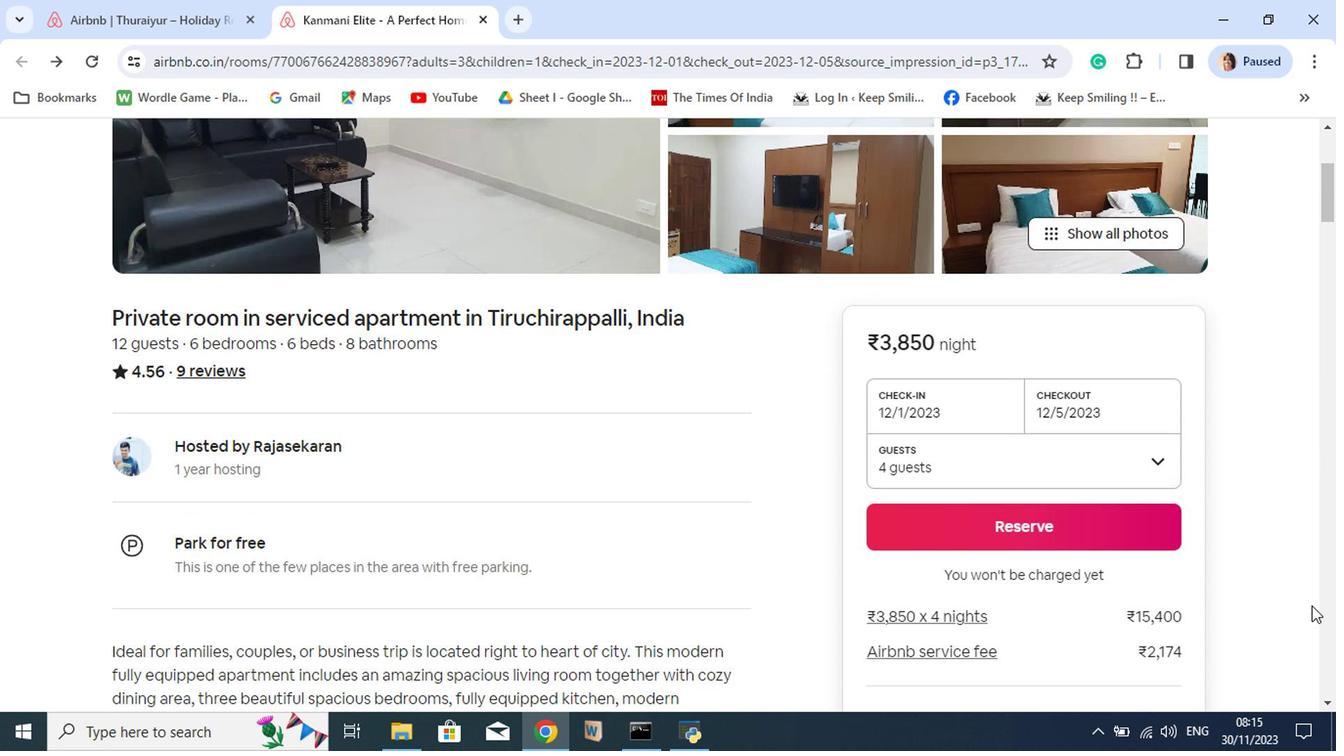 
Action: Mouse scrolled (1127, 624) with delta (0, 0)
Screenshot: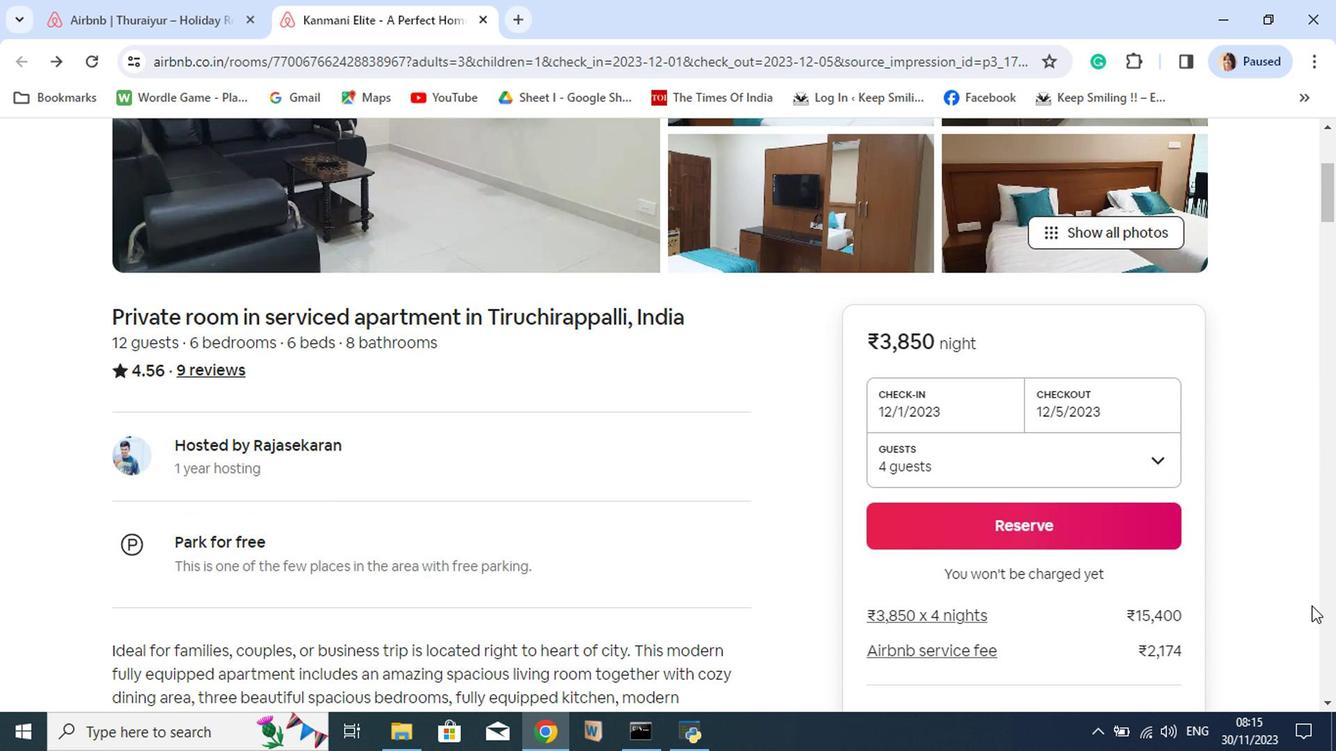 
Action: Mouse scrolled (1127, 624) with delta (0, 0)
Screenshot: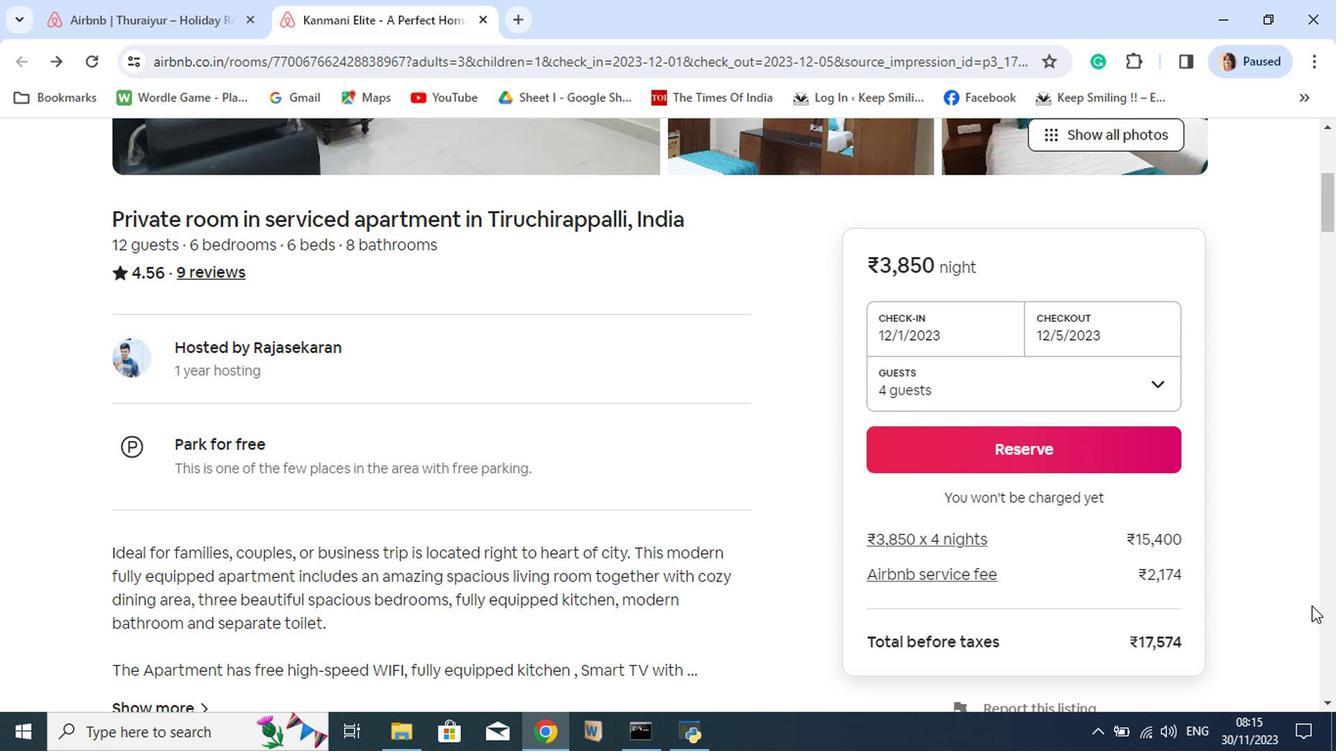 
Action: Mouse scrolled (1127, 624) with delta (0, 0)
Screenshot: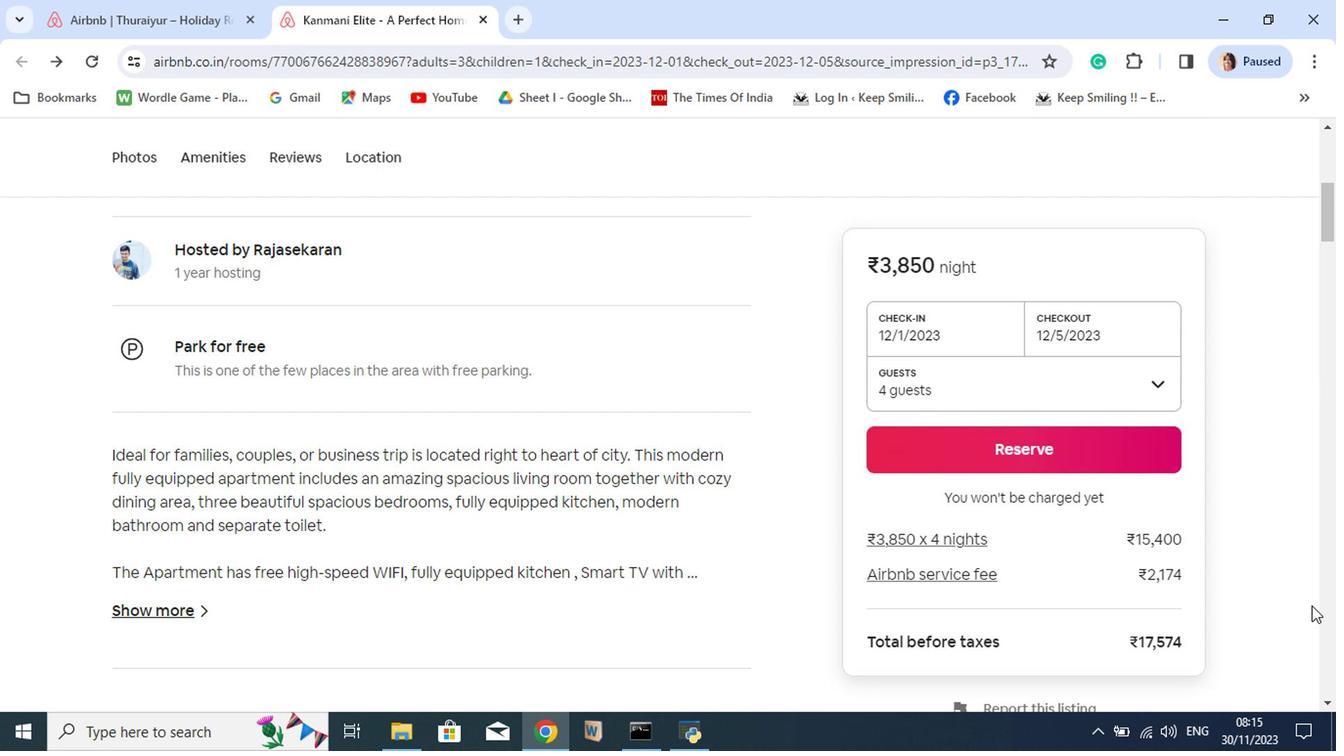 
Action: Mouse scrolled (1127, 624) with delta (0, 0)
Screenshot: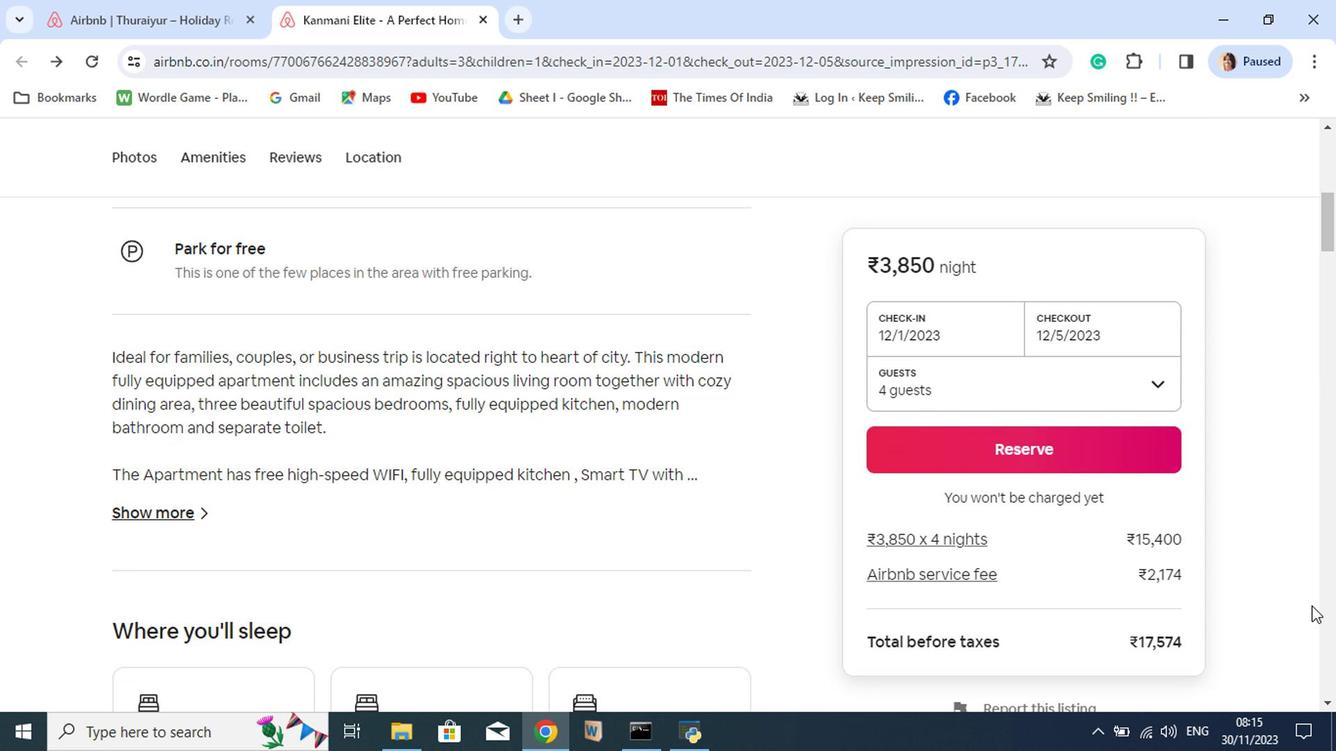 
Action: Mouse moved to (297, 558)
Screenshot: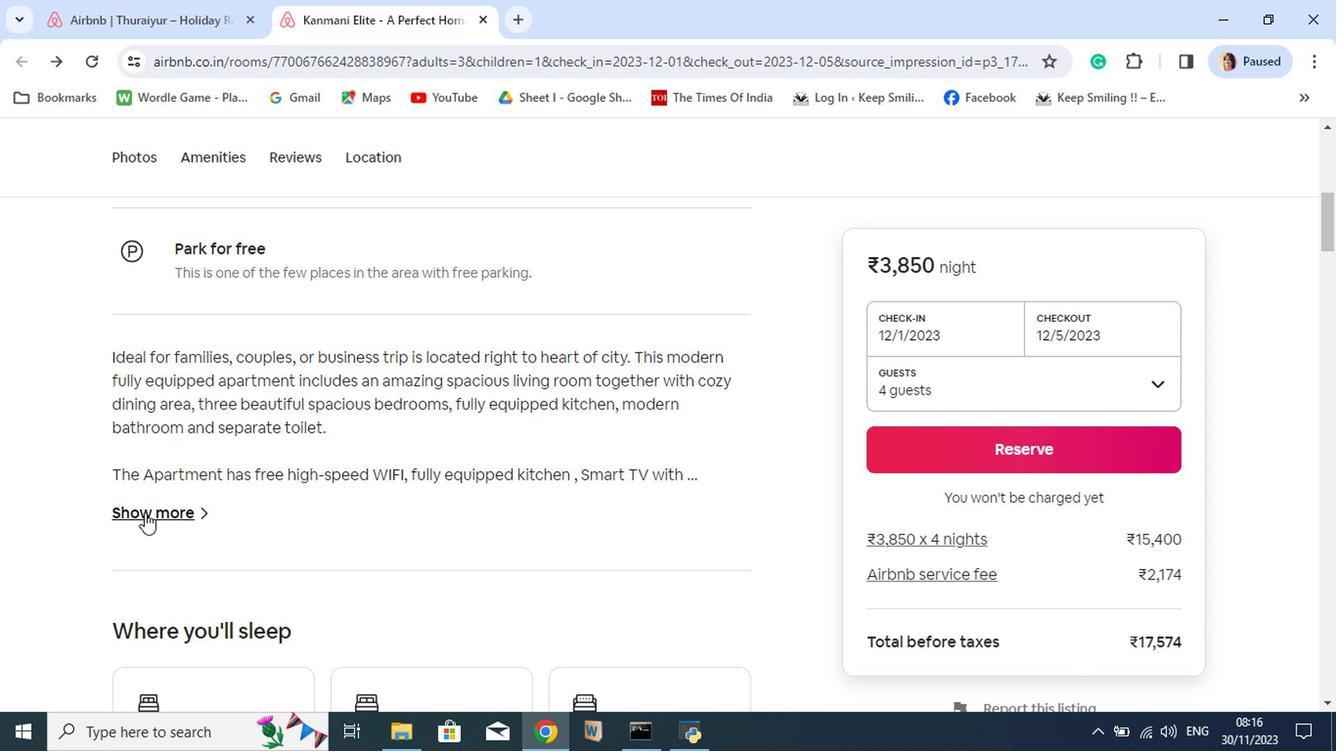 
Action: Mouse pressed left at (297, 558)
Screenshot: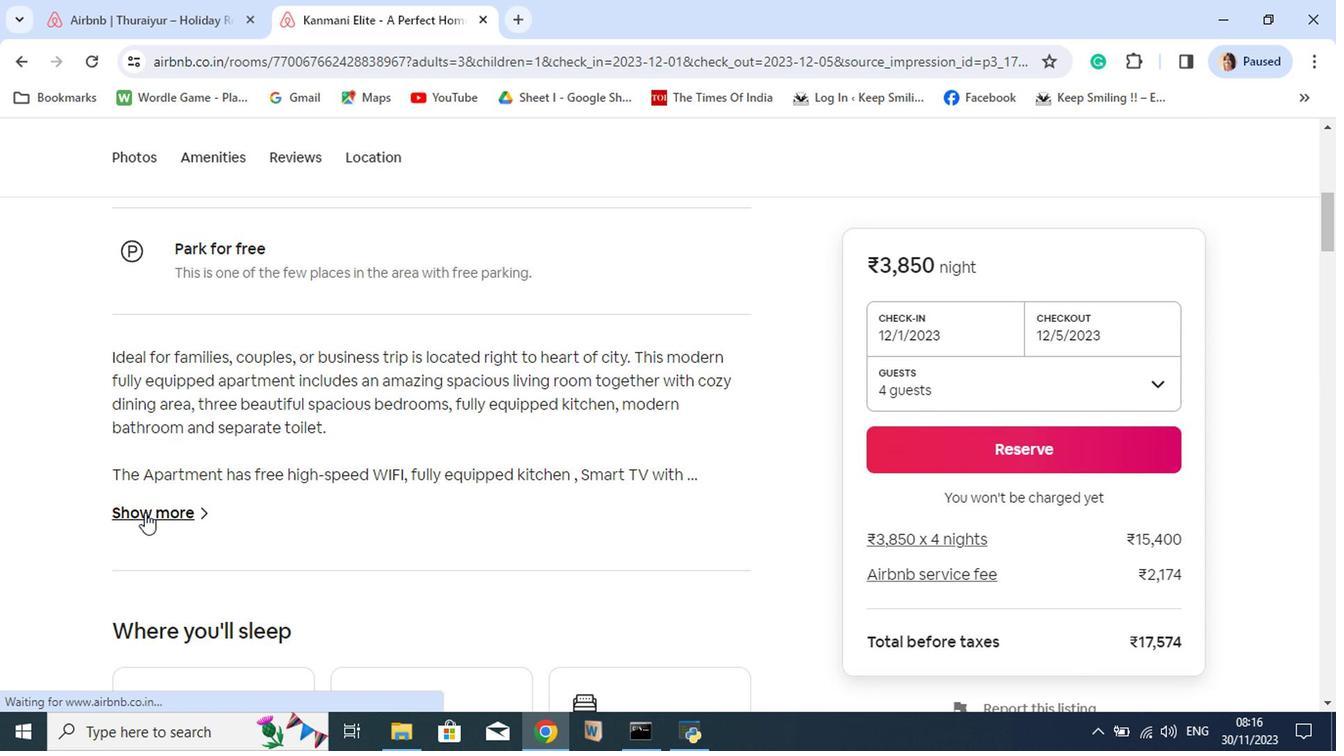 
Action: Mouse moved to (423, 384)
Screenshot: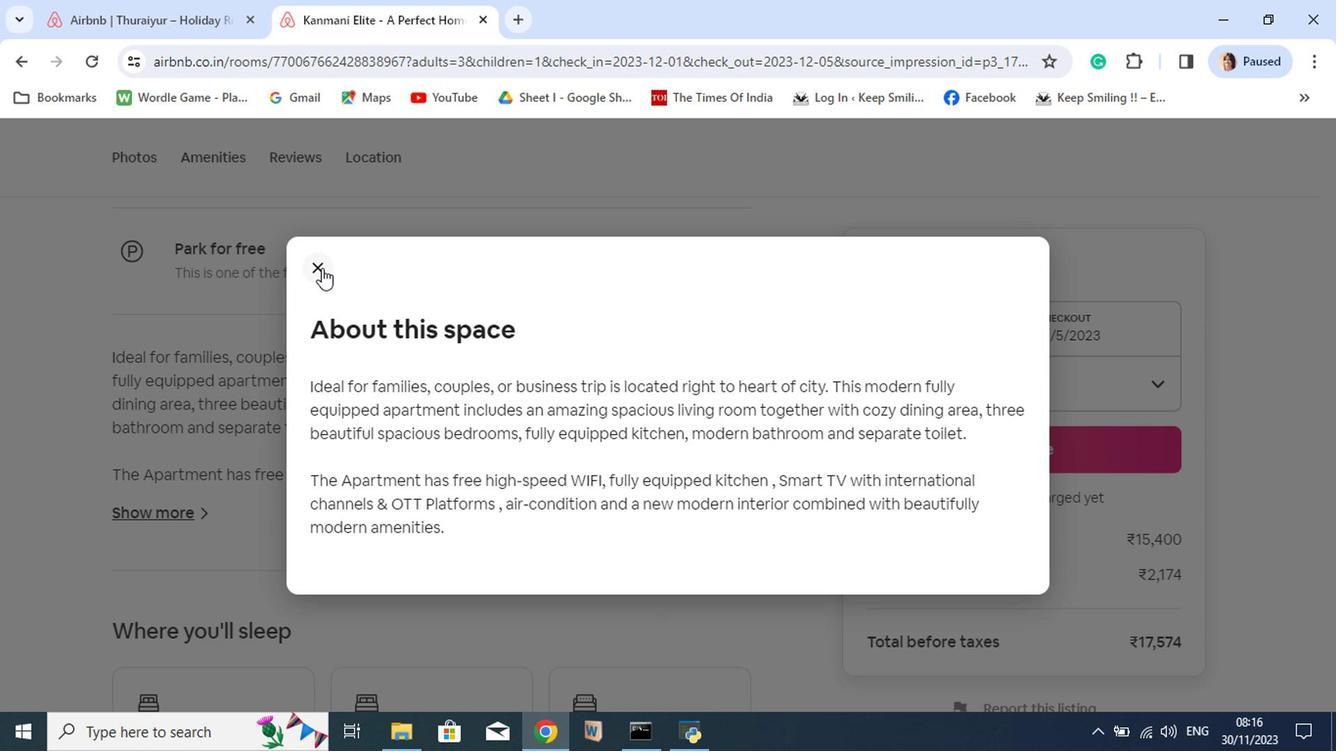 
Action: Mouse pressed left at (423, 384)
Screenshot: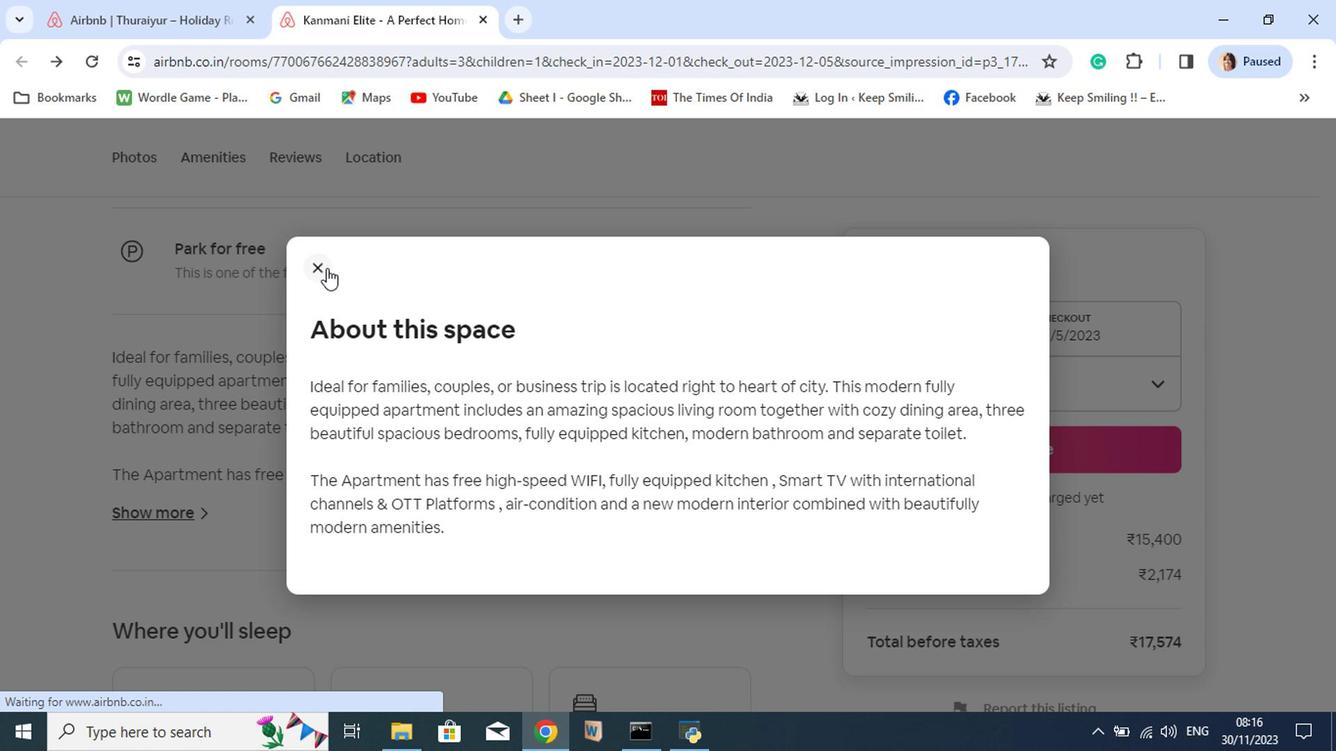 
Action: Mouse moved to (728, 675)
Screenshot: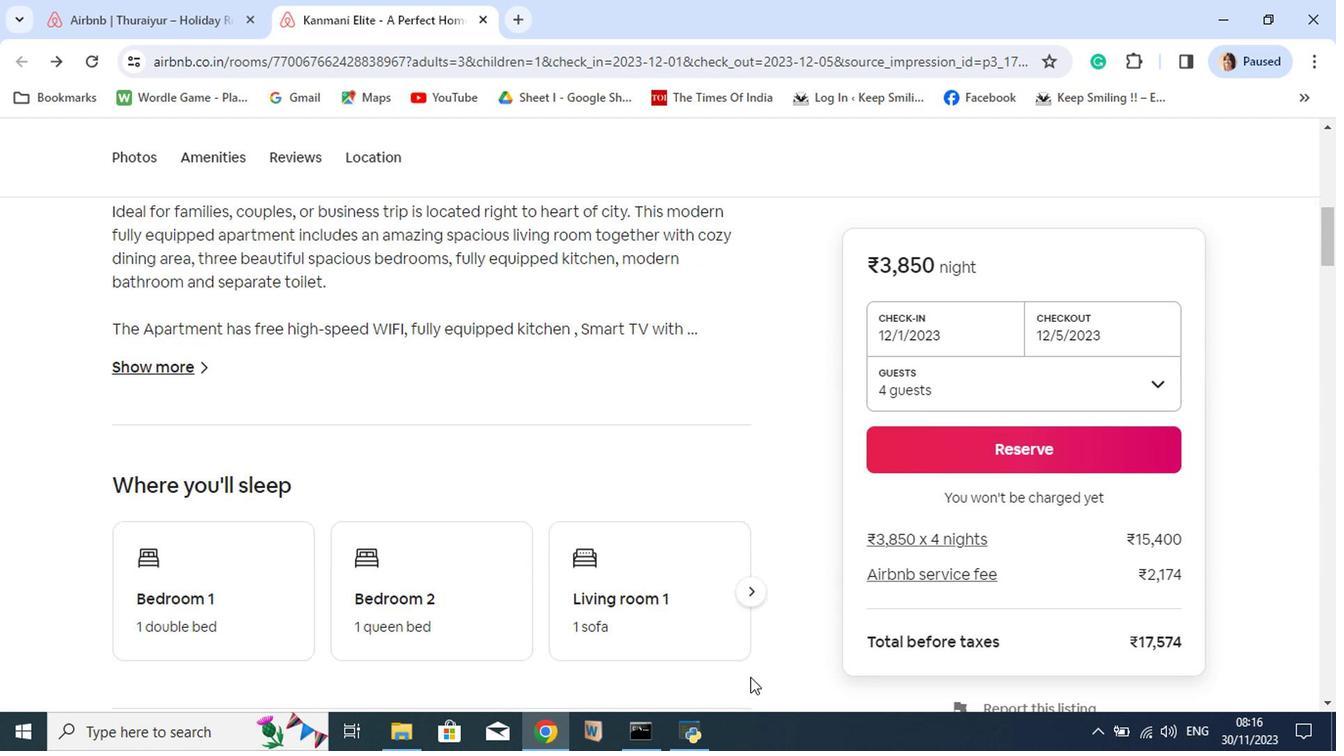
Action: Mouse scrolled (728, 675) with delta (0, 0)
Screenshot: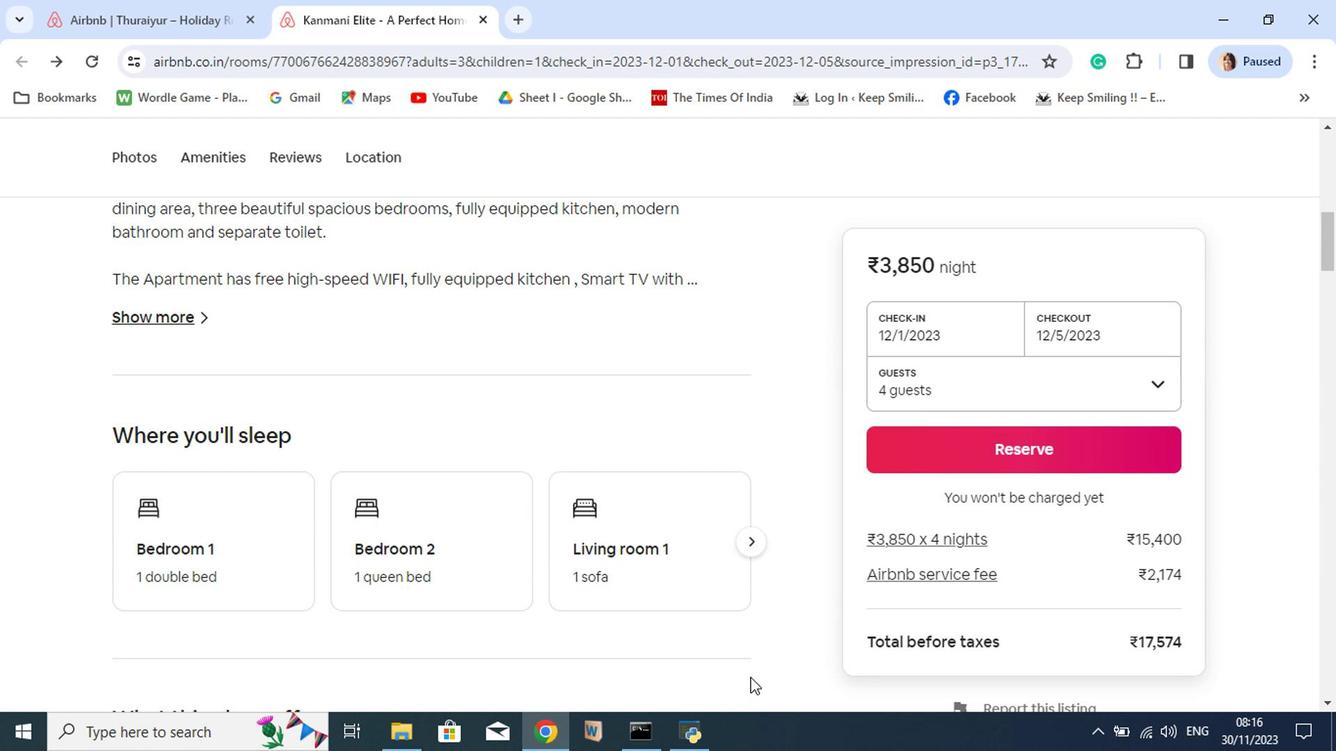 
Action: Mouse scrolled (728, 675) with delta (0, 0)
Screenshot: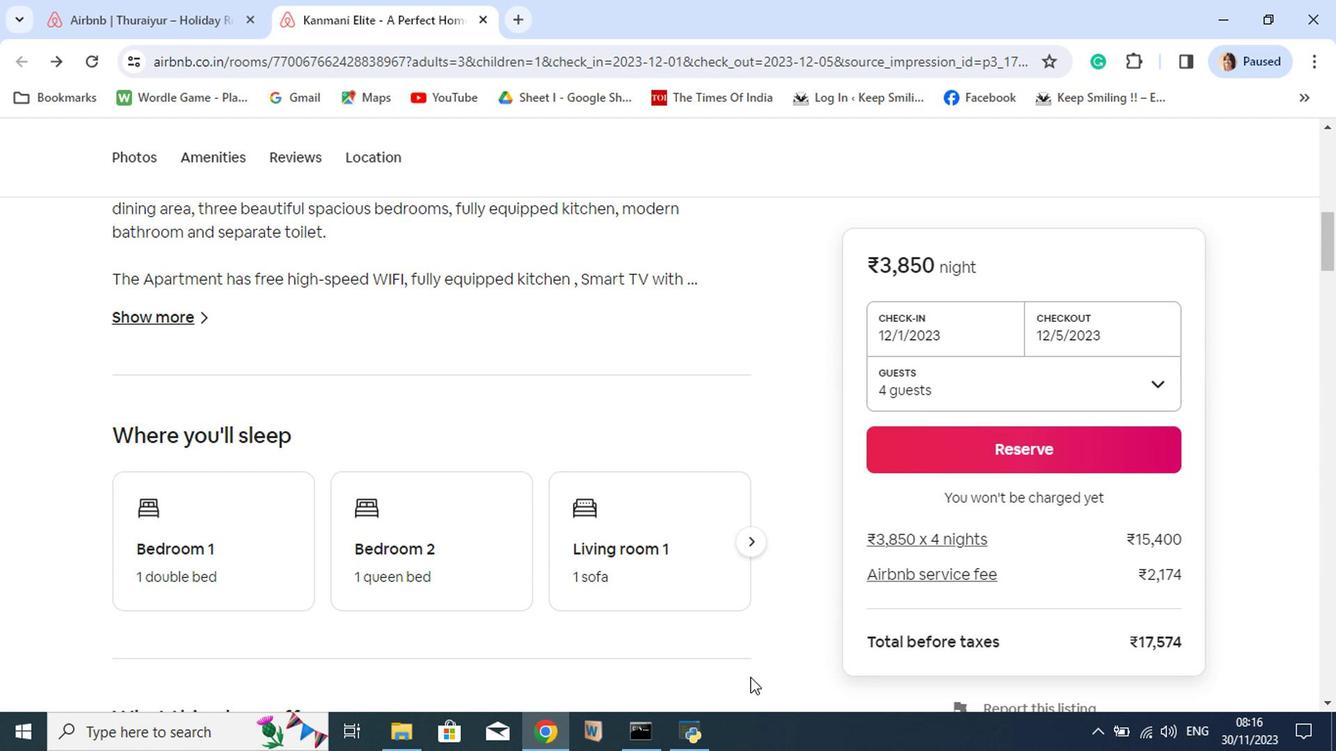 
Action: Mouse moved to (727, 581)
Screenshot: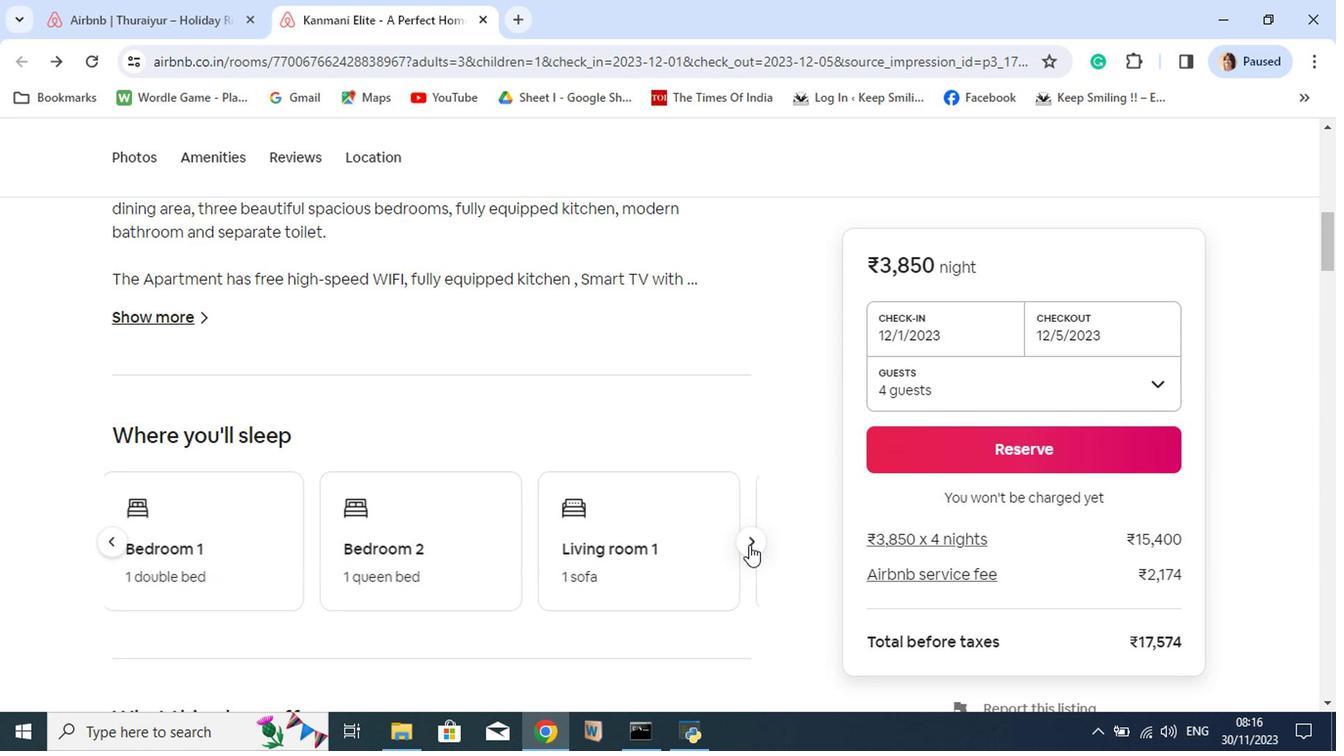 
Action: Mouse pressed left at (727, 581)
Screenshot: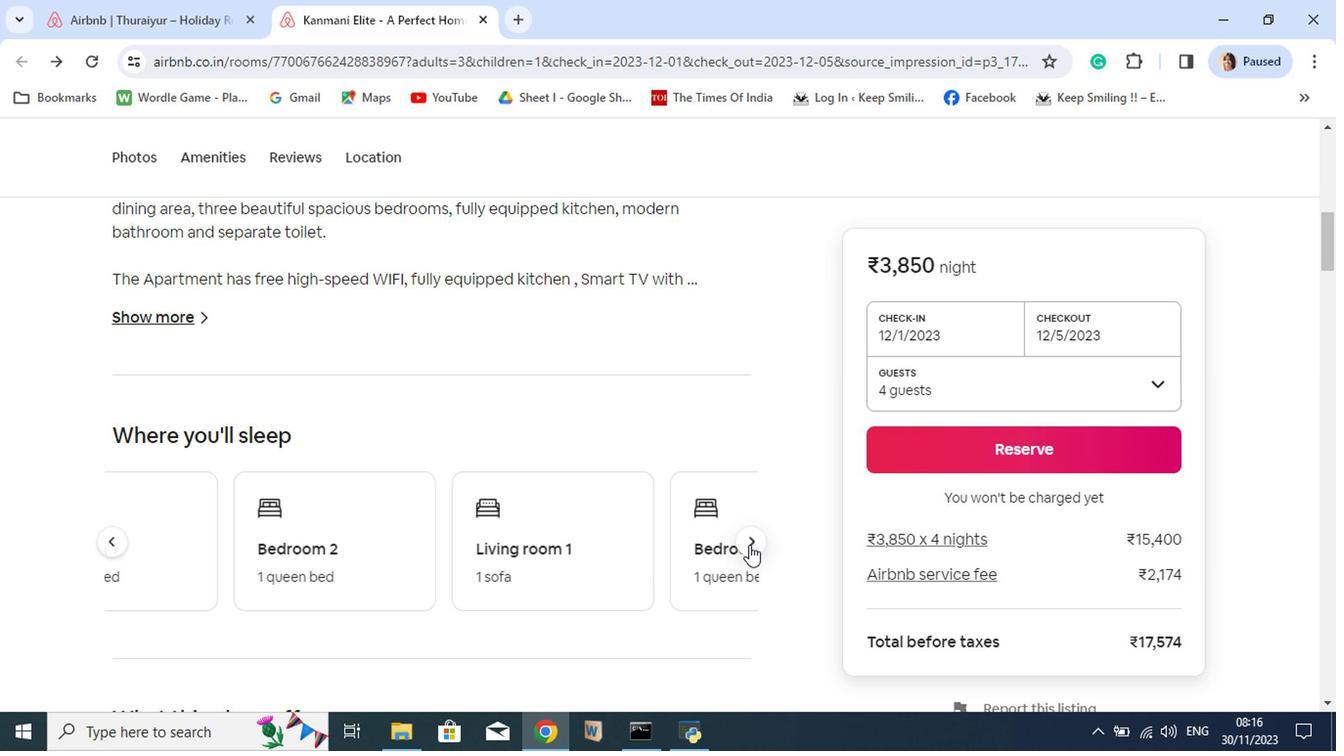 
Action: Mouse pressed left at (727, 581)
Screenshot: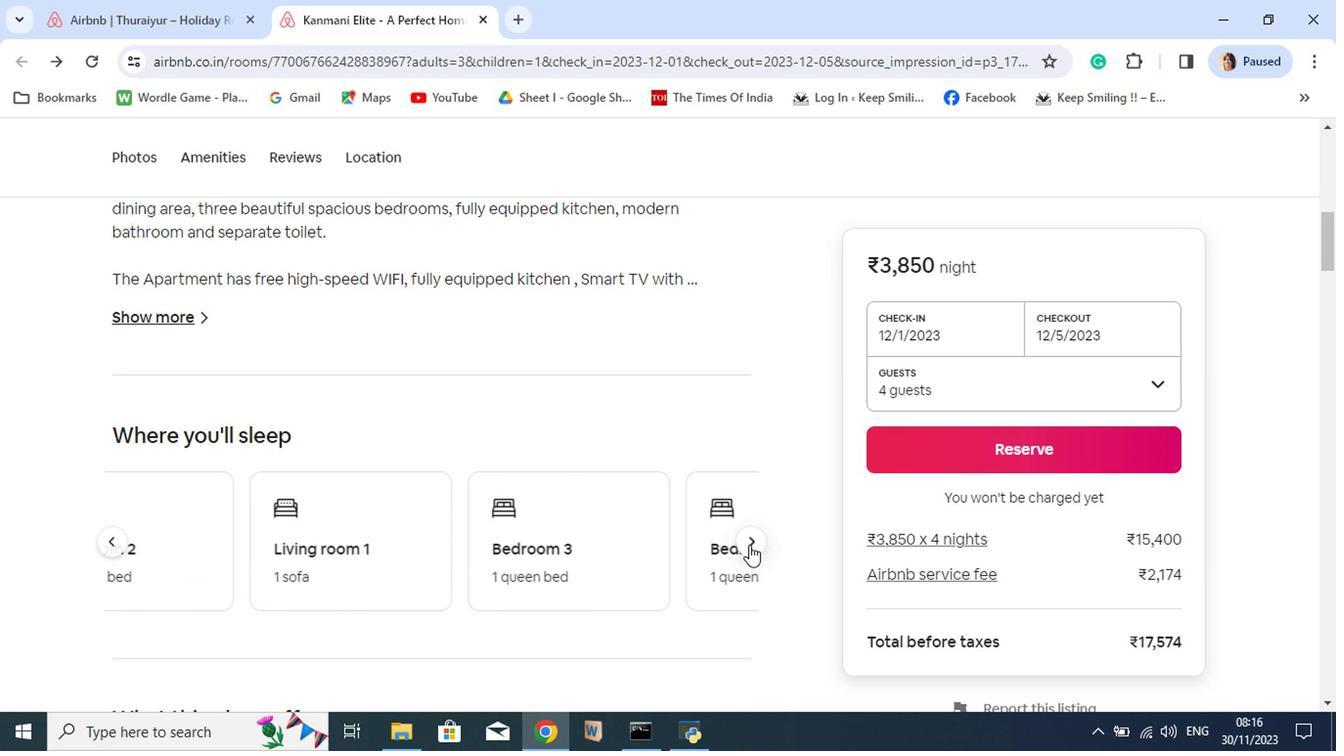 
Action: Mouse pressed left at (727, 581)
Screenshot: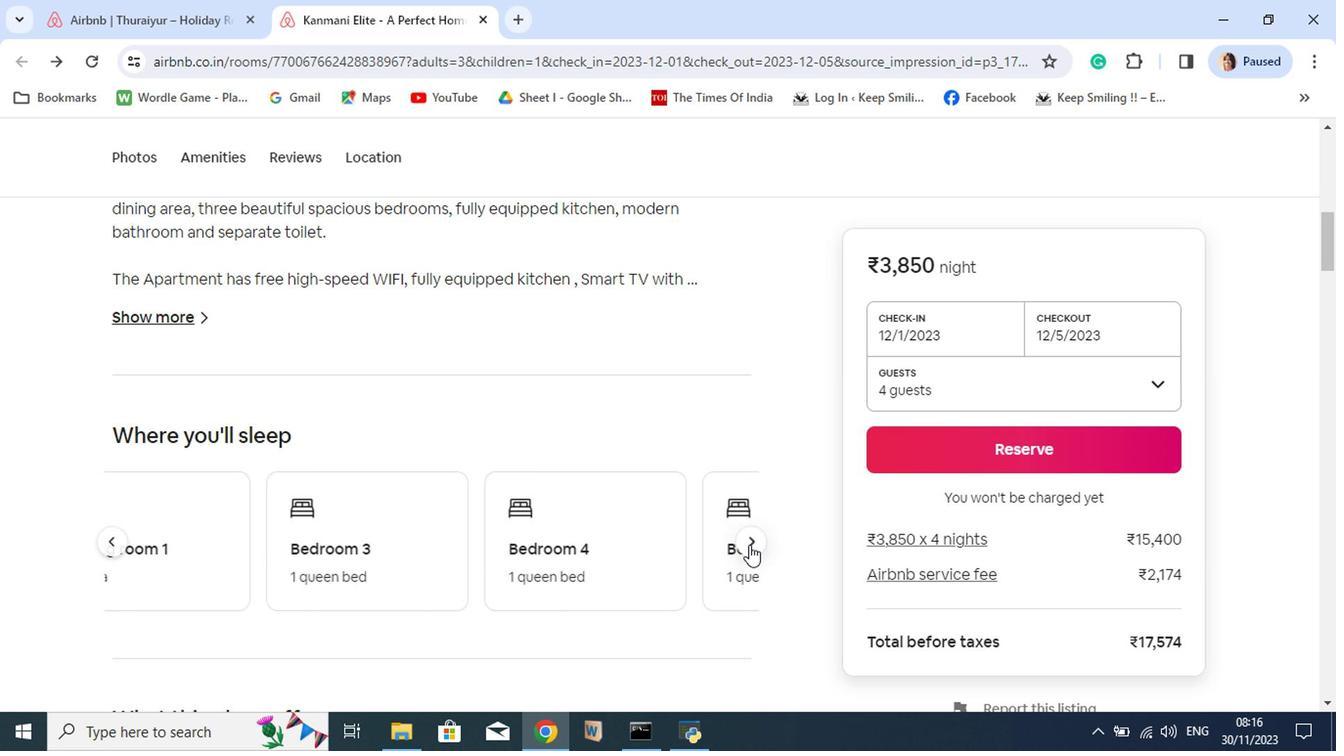 
Action: Mouse pressed left at (727, 581)
Screenshot: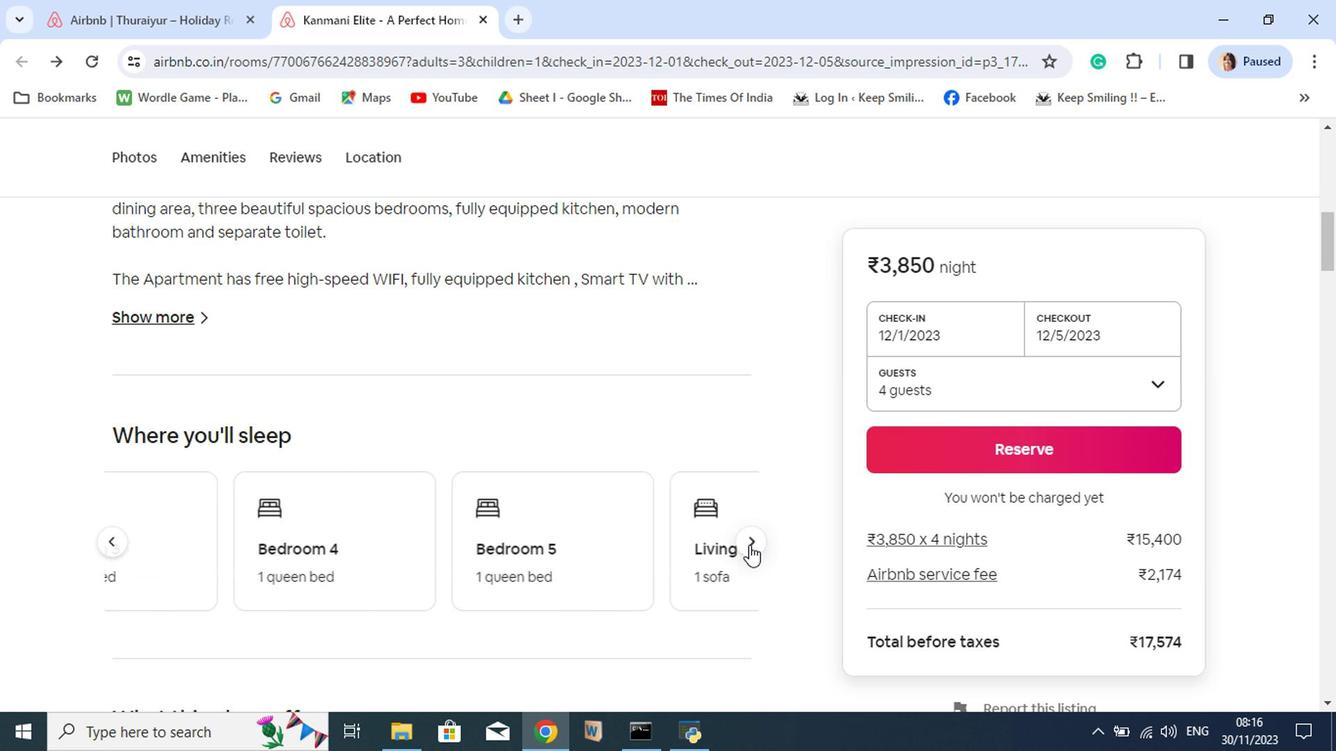 
Action: Mouse pressed left at (727, 581)
Screenshot: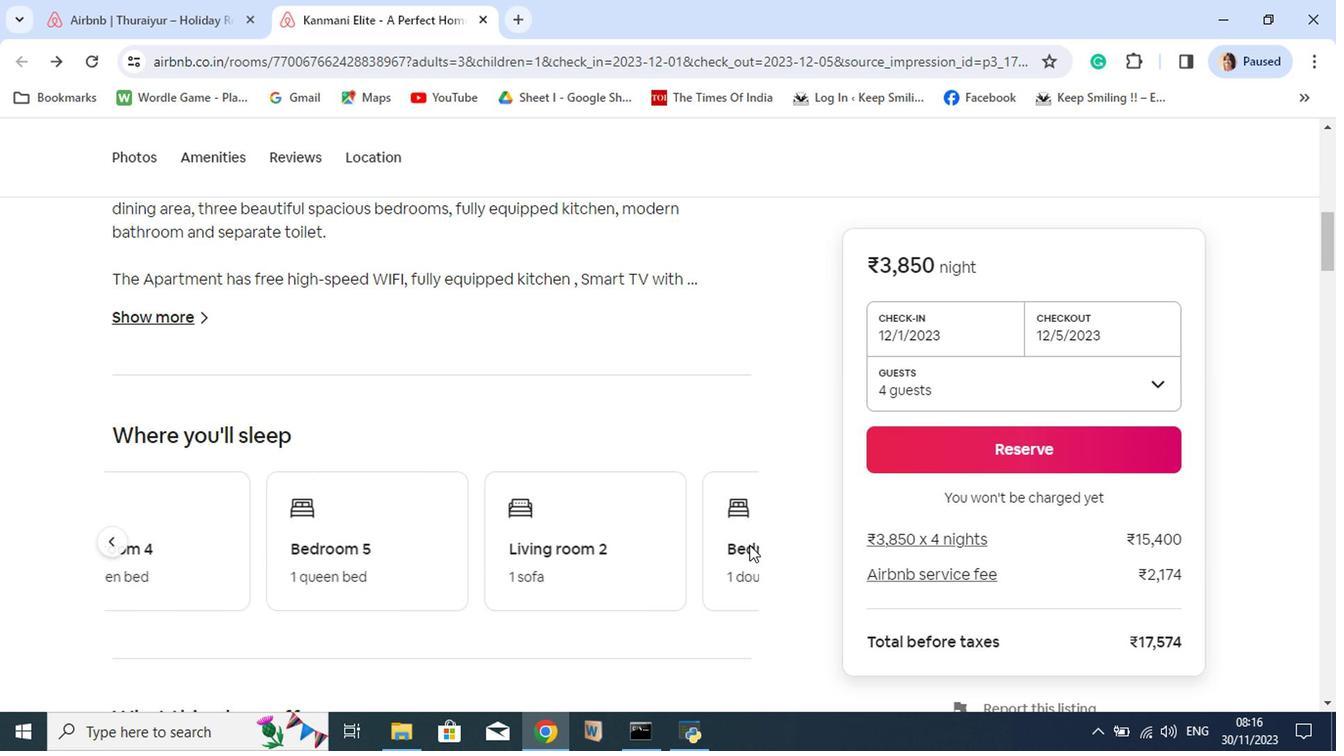 
Action: Mouse moved to (739, 645)
Screenshot: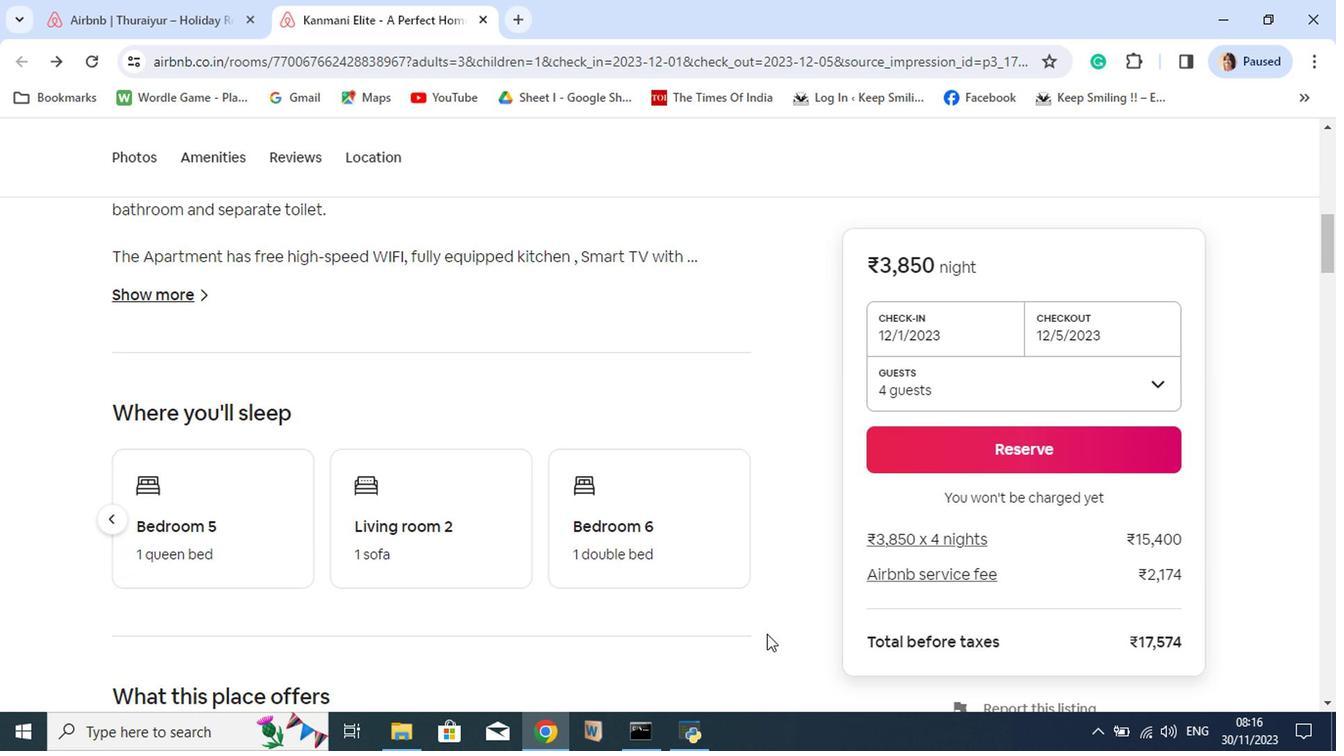 
Action: Mouse scrolled (739, 644) with delta (0, 0)
Screenshot: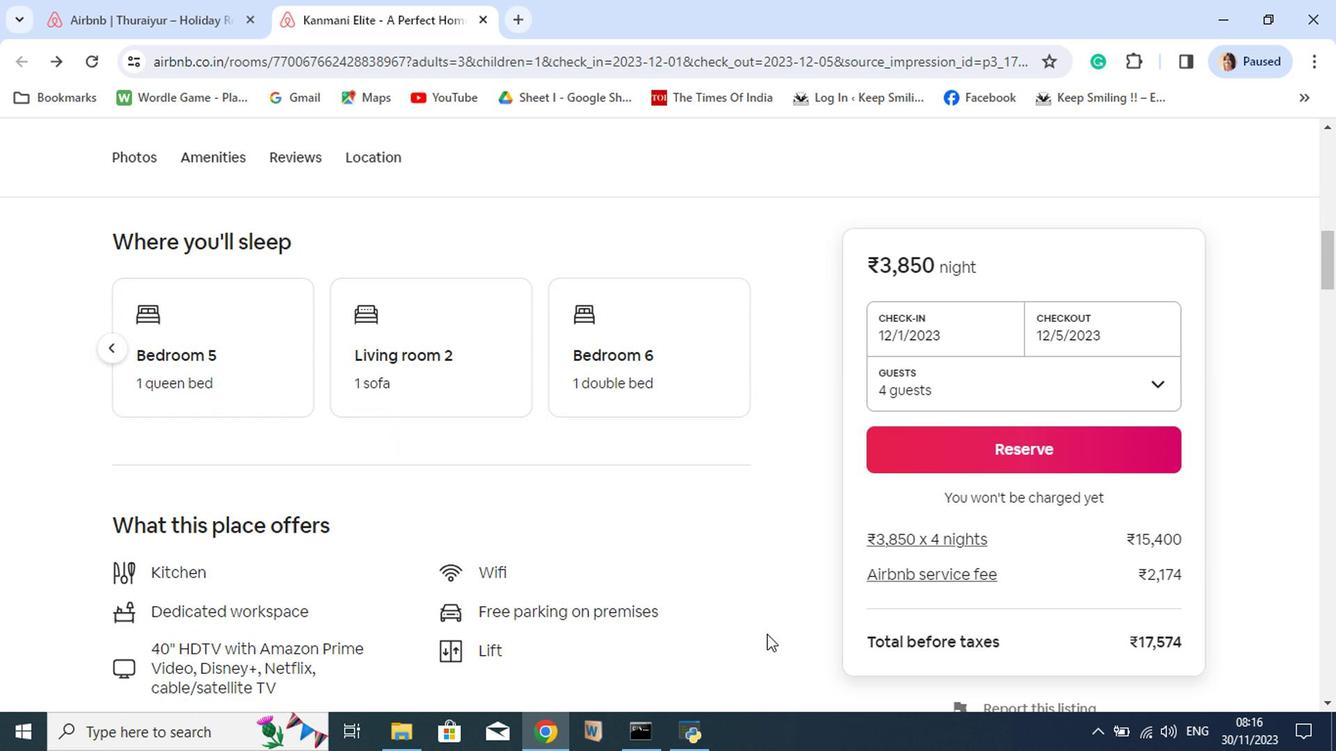 
Action: Mouse scrolled (739, 644) with delta (0, 0)
Screenshot: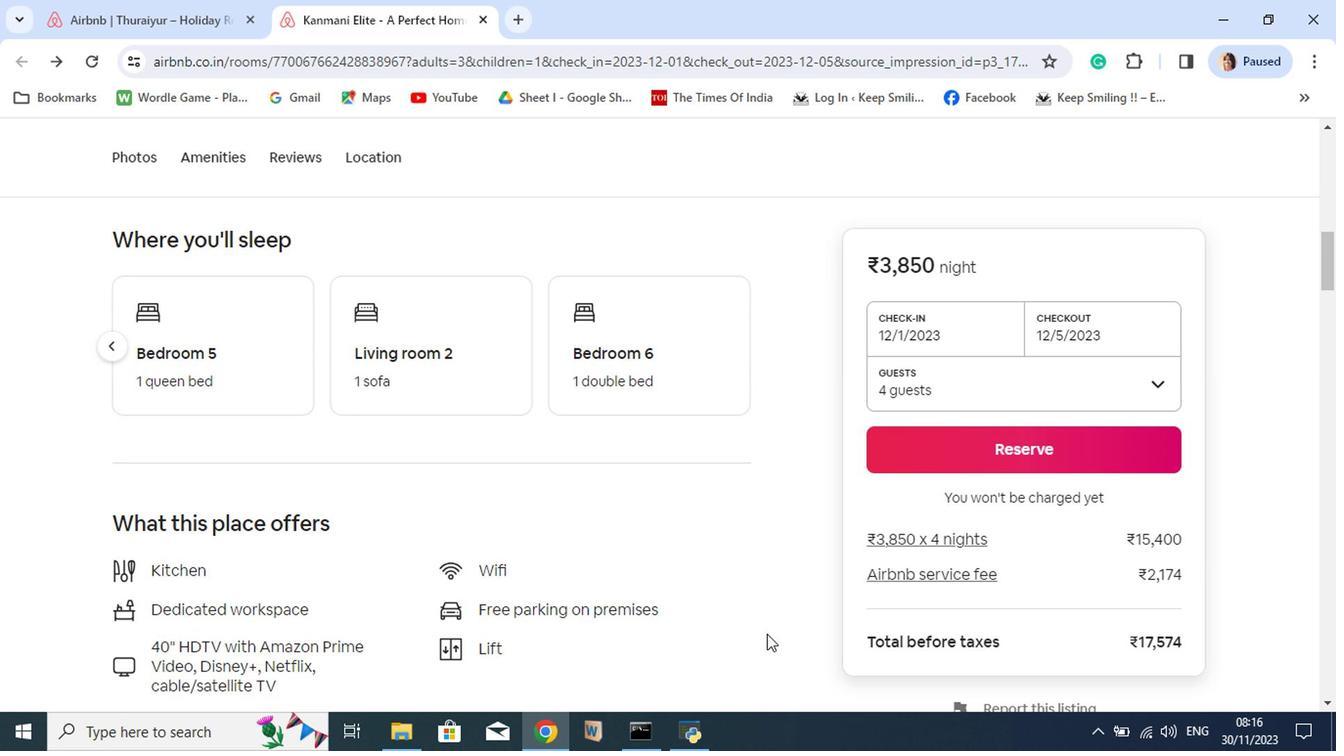 
Action: Mouse scrolled (739, 644) with delta (0, 0)
Screenshot: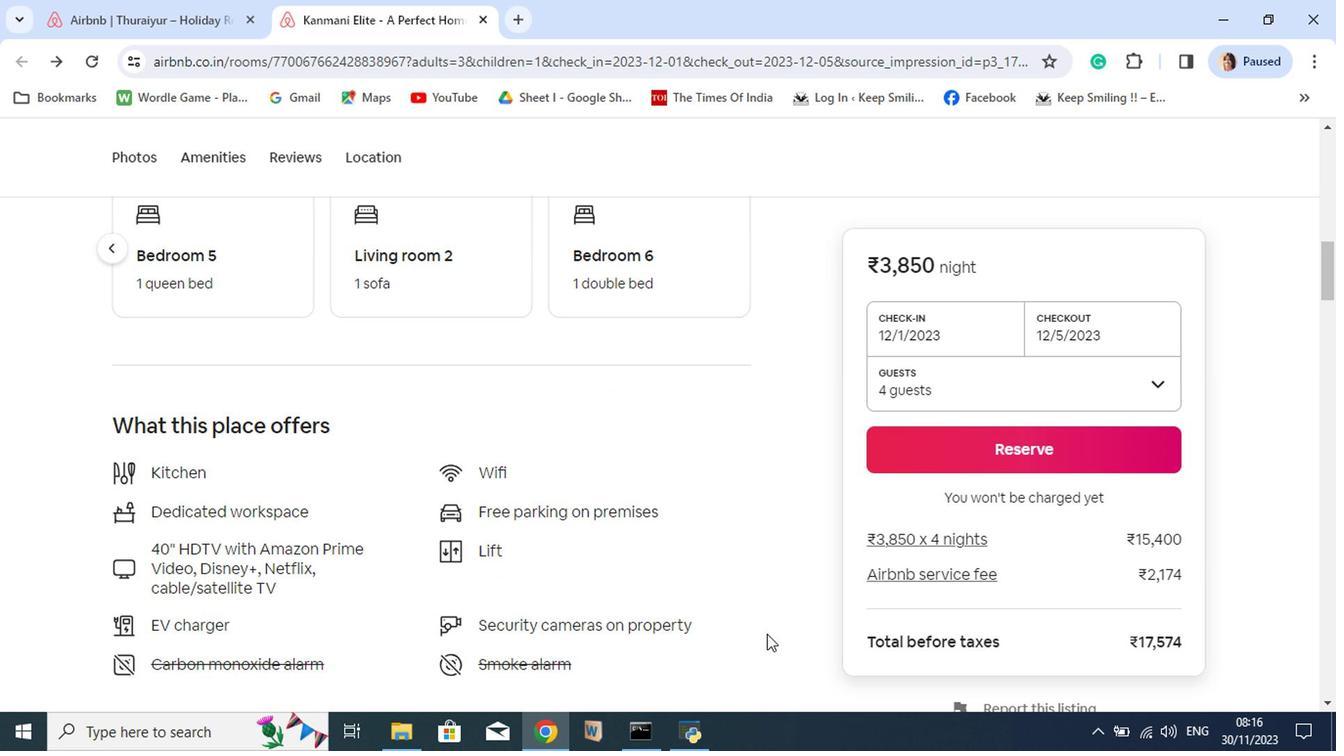 
Action: Mouse scrolled (739, 644) with delta (0, 0)
Screenshot: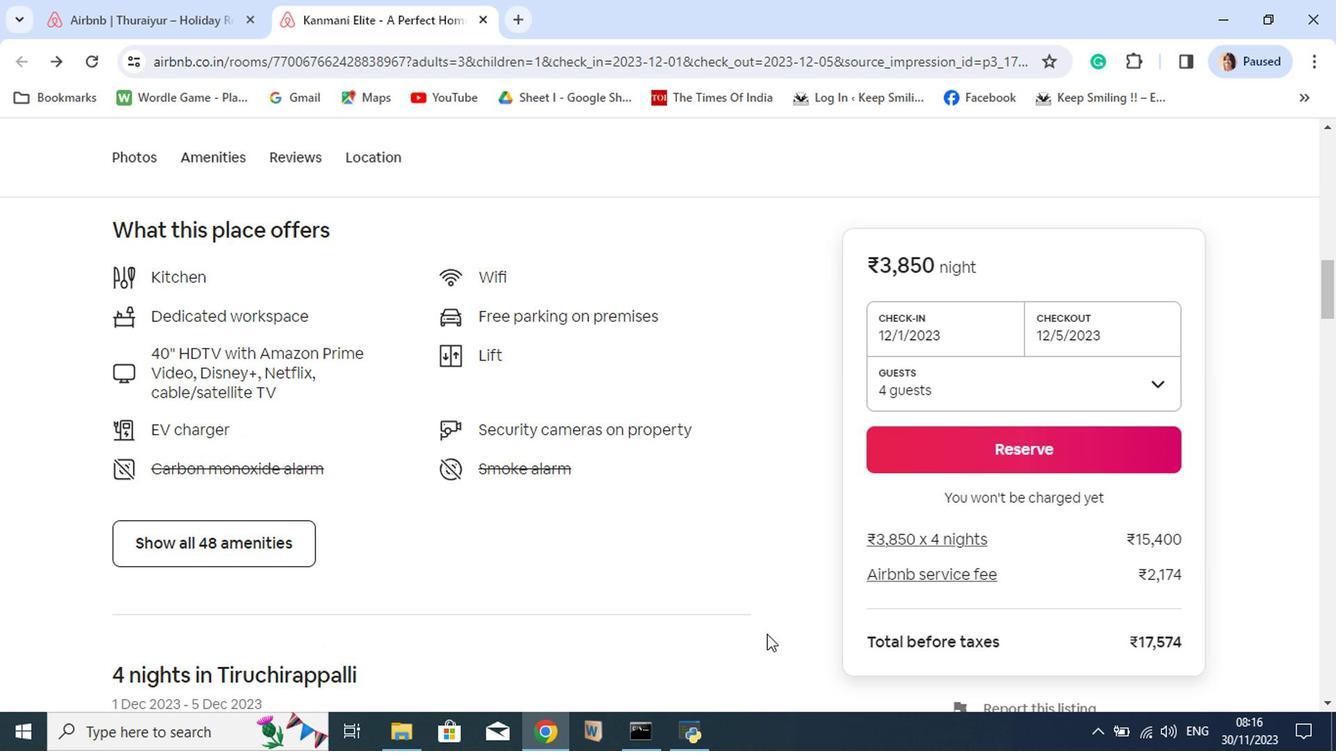 
Action: Mouse scrolled (739, 644) with delta (0, 0)
Screenshot: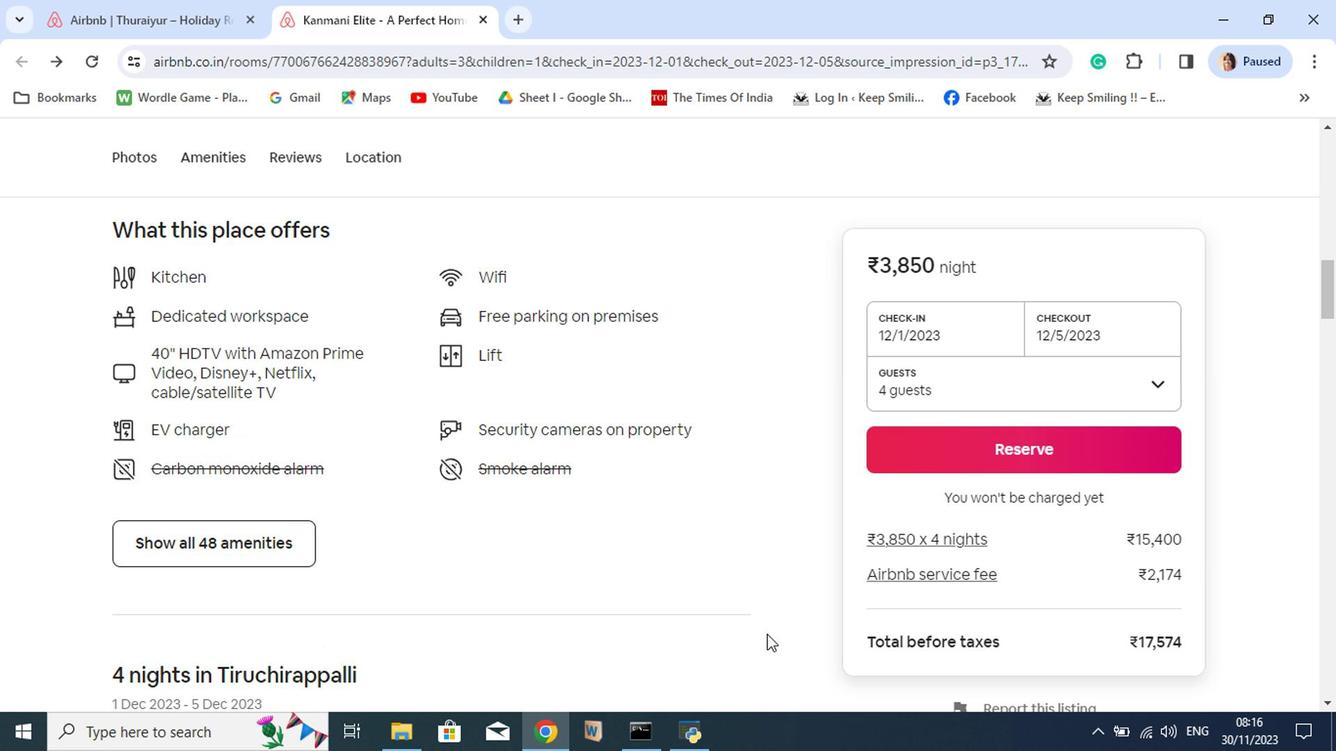 
Action: Mouse scrolled (739, 644) with delta (0, 0)
Screenshot: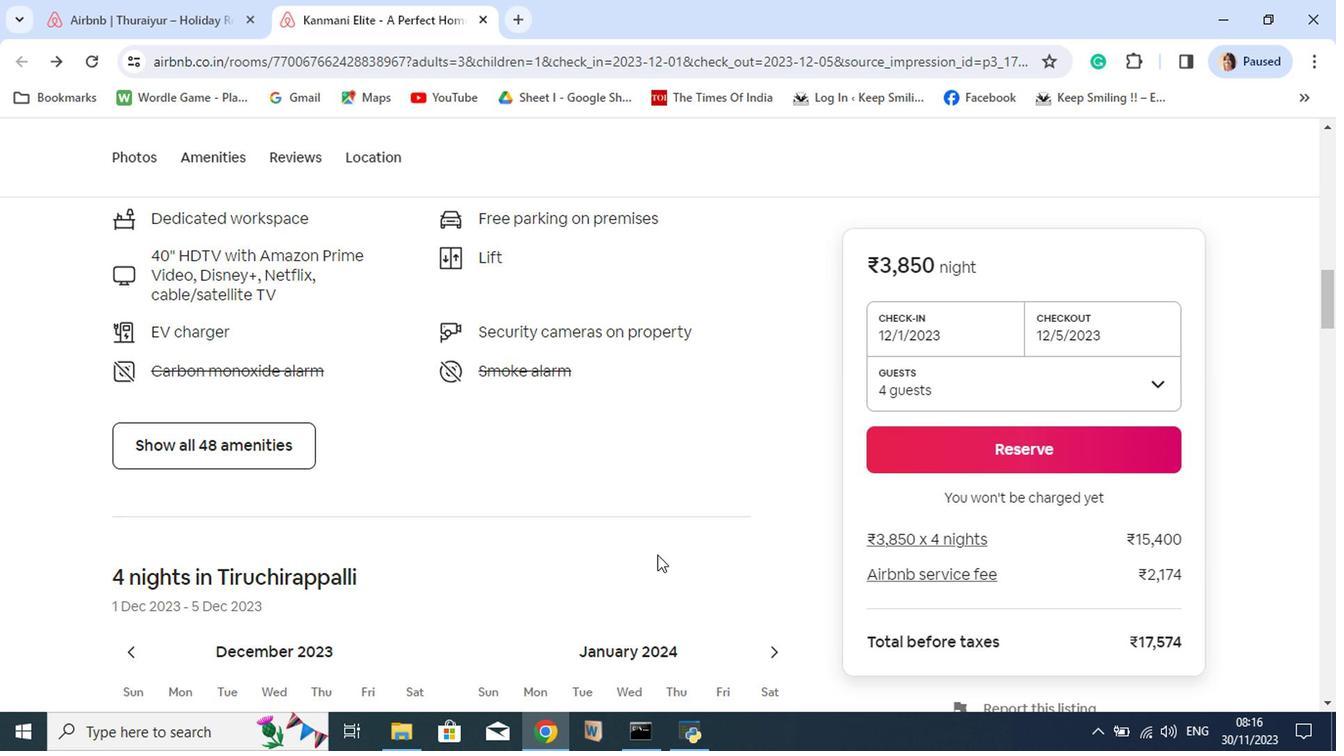 
Action: Mouse moved to (341, 503)
Screenshot: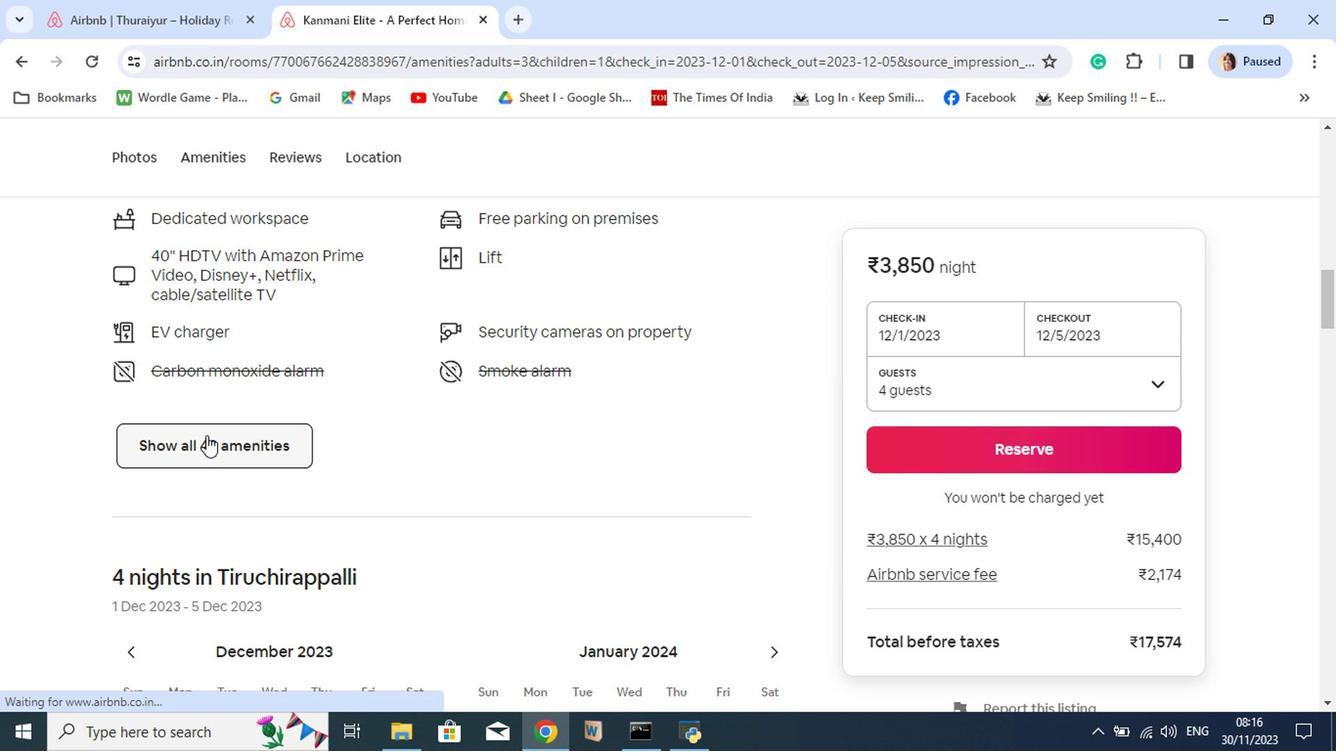 
Action: Mouse pressed left at (341, 503)
Screenshot: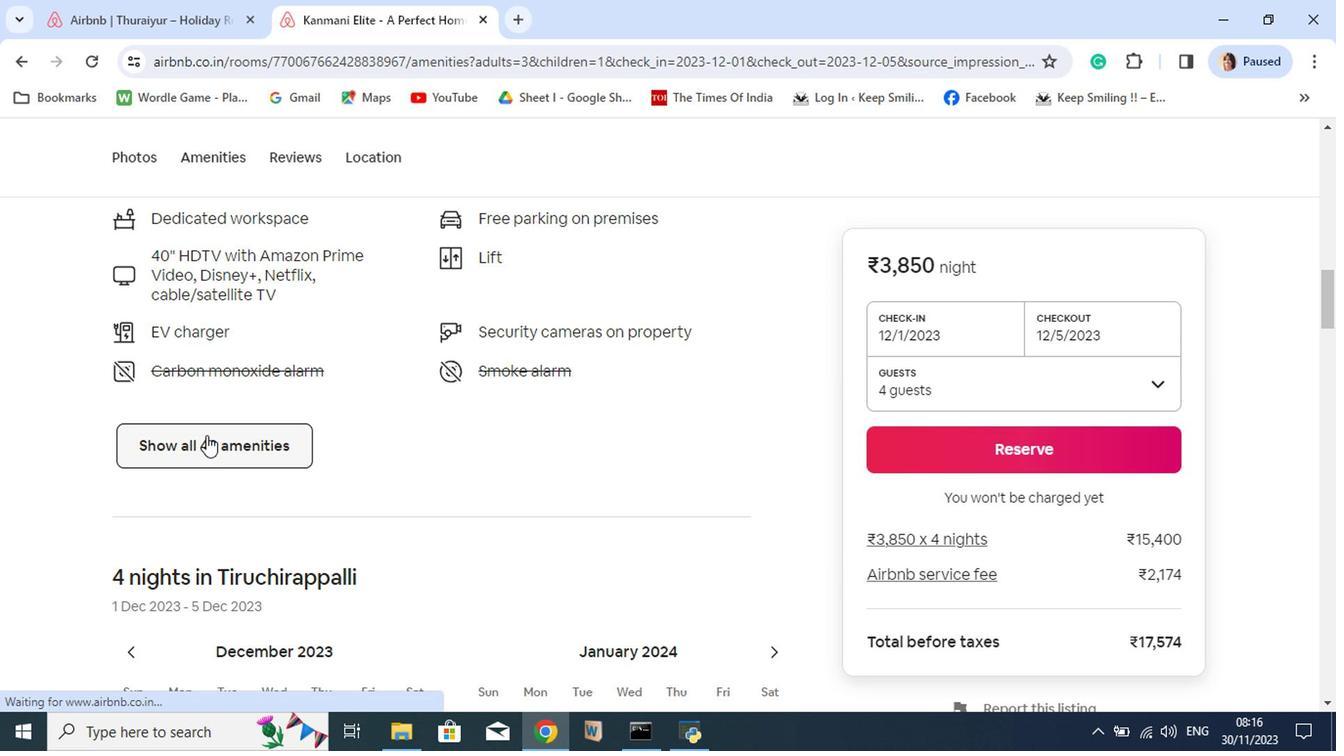 
Action: Mouse moved to (932, 666)
Screenshot: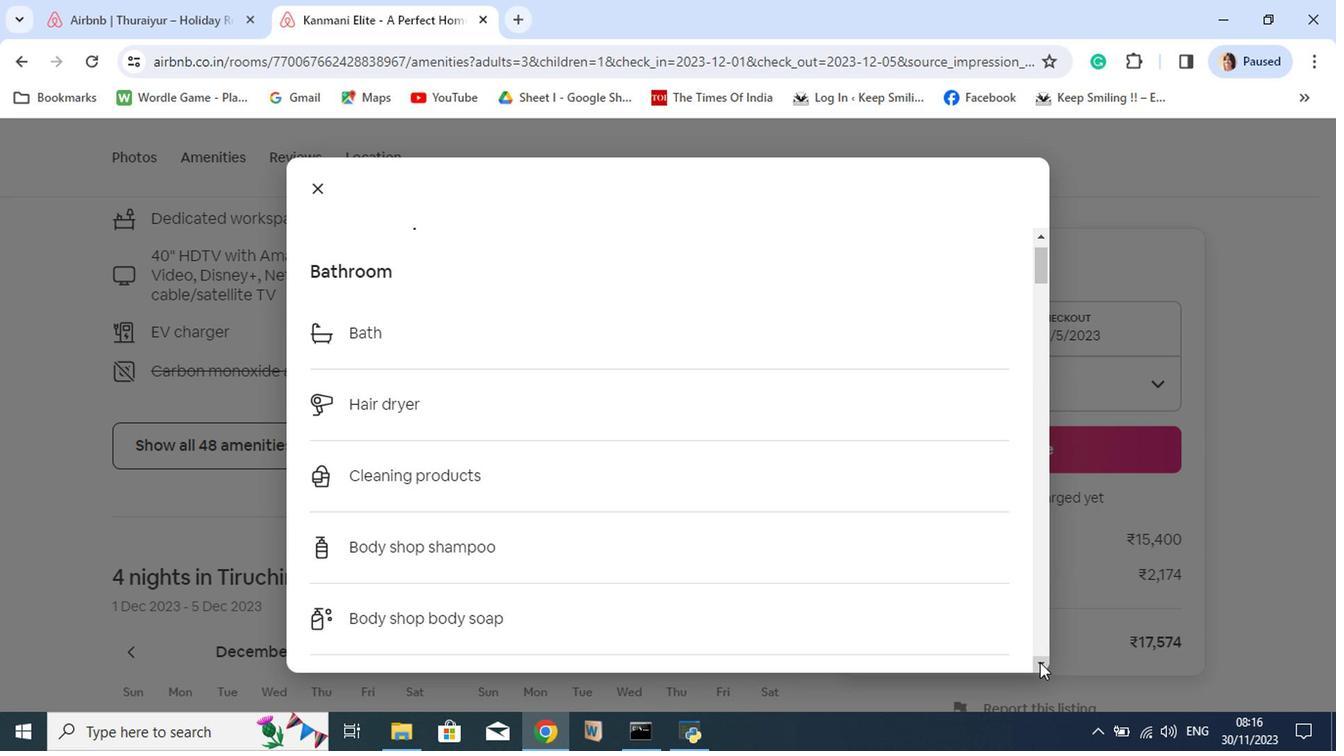
Action: Mouse pressed left at (932, 666)
Screenshot: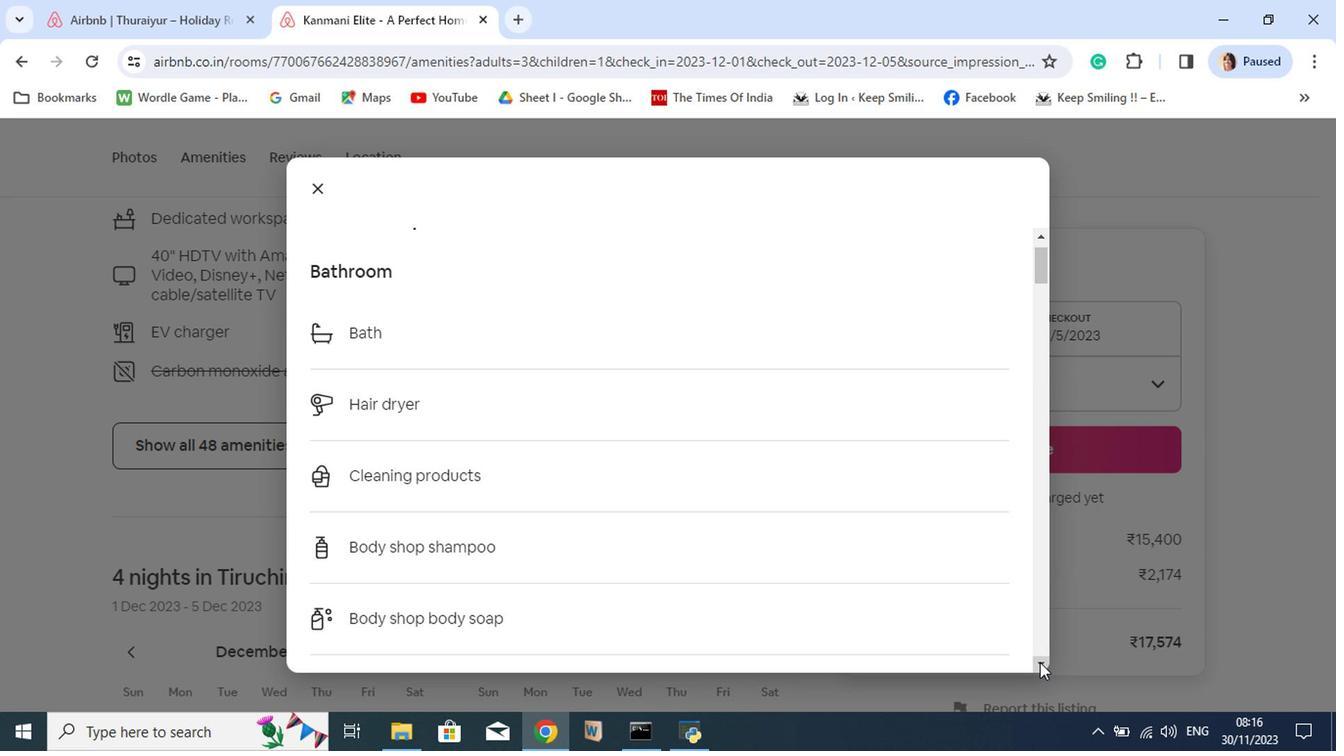 
Action: Mouse moved to (934, 665)
Screenshot: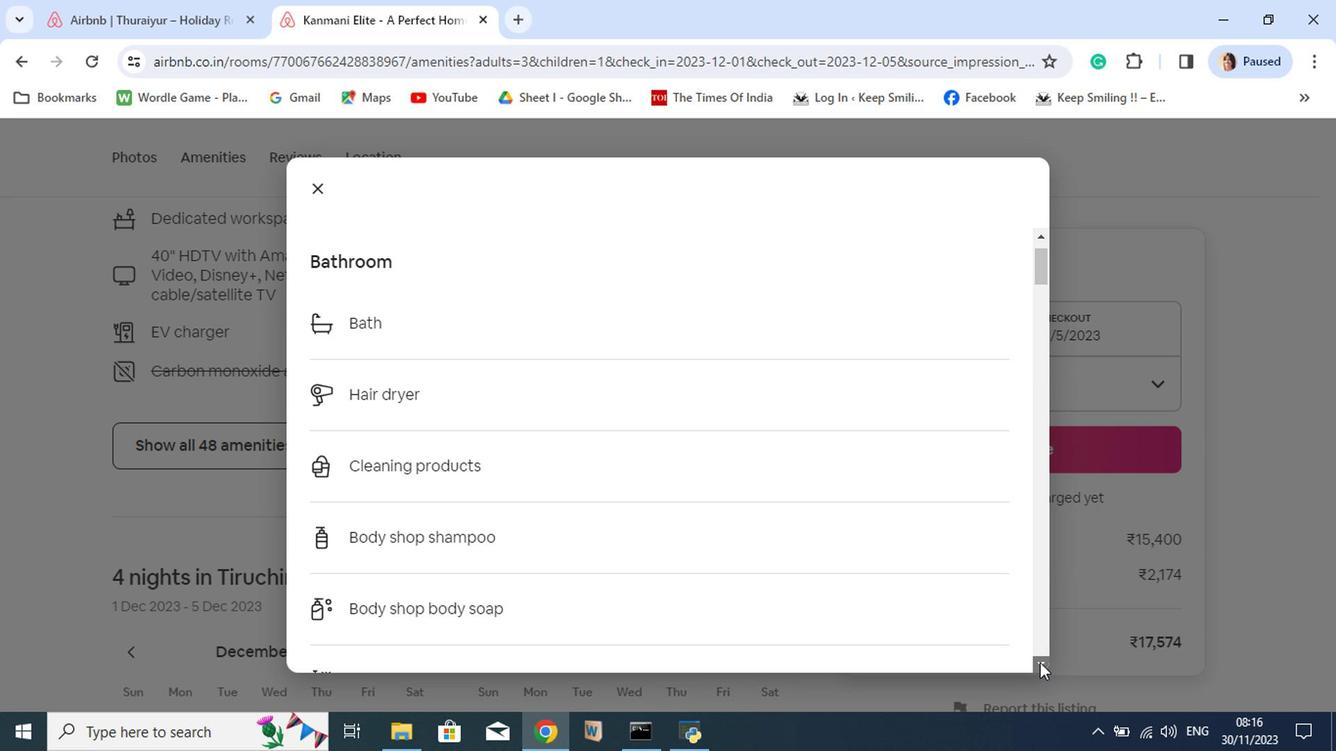 
Action: Mouse pressed left at (934, 665)
Screenshot: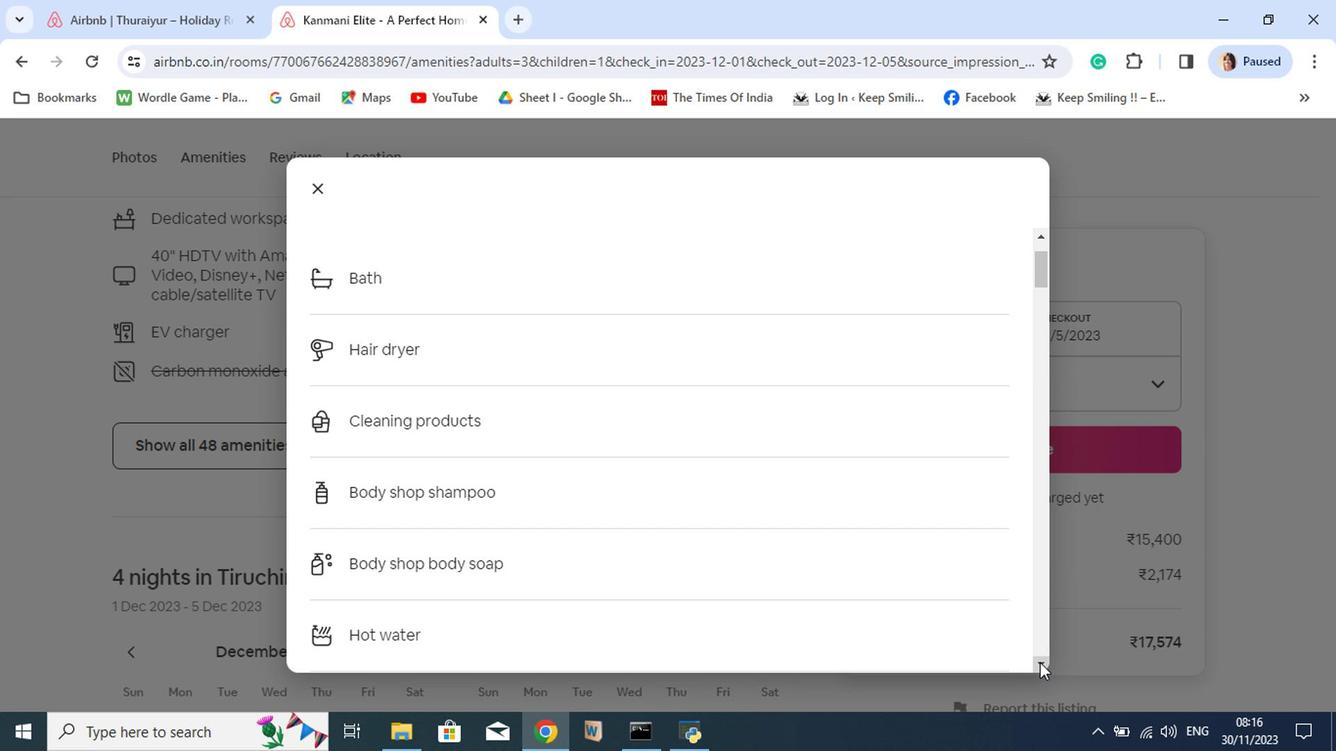 
Action: Mouse pressed left at (934, 665)
Screenshot: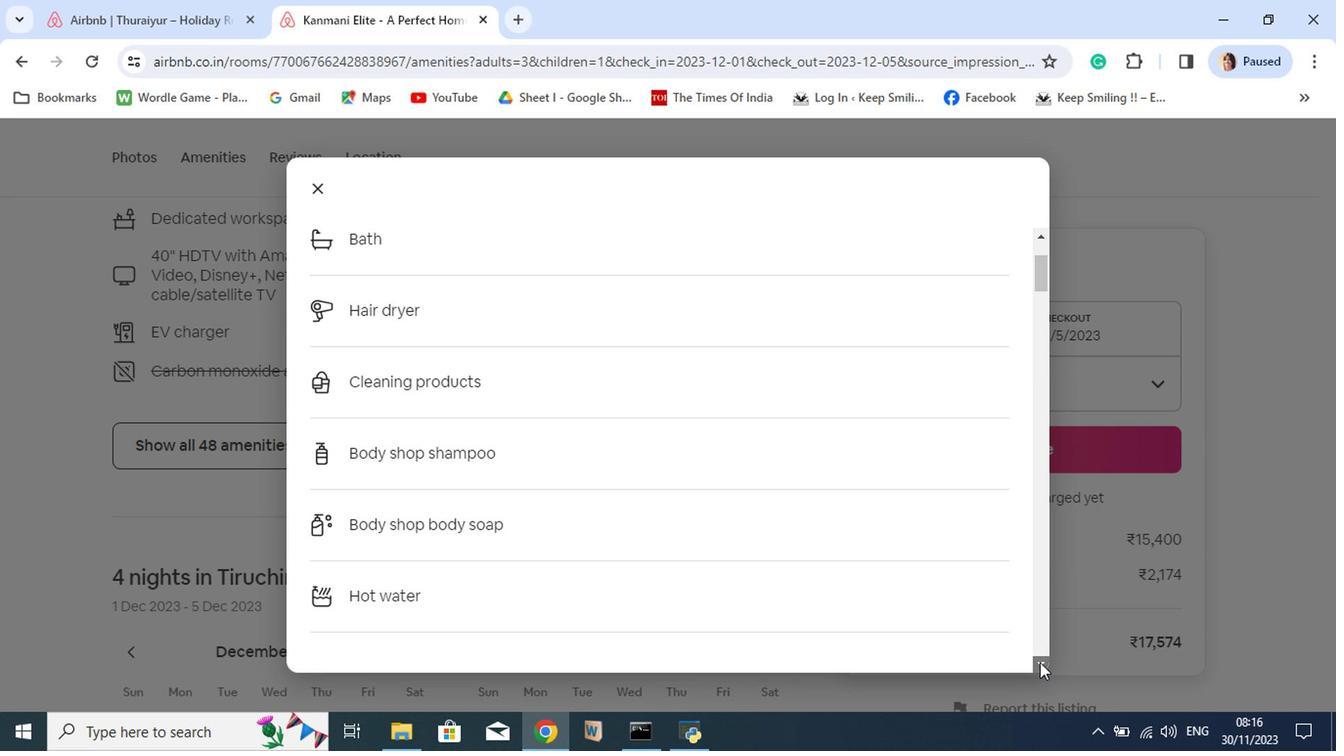 
Action: Mouse pressed left at (934, 665)
Screenshot: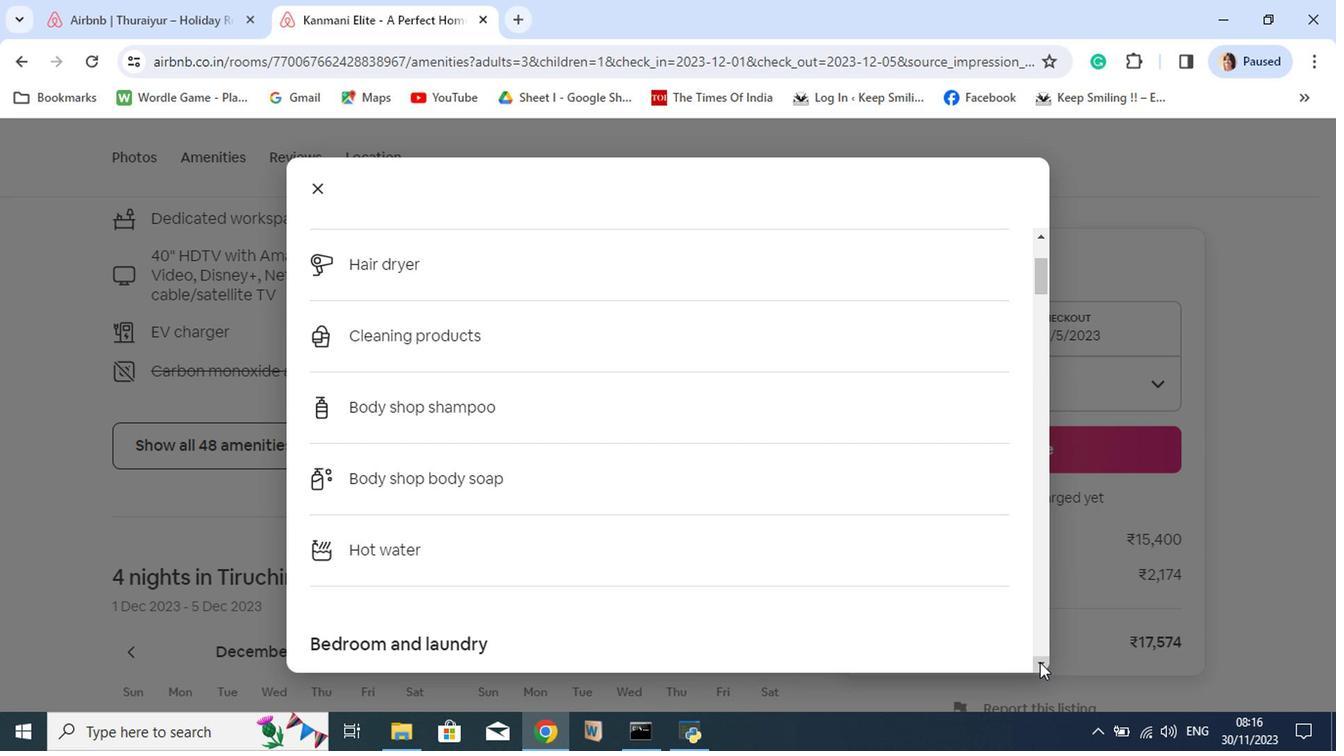 
Action: Mouse pressed left at (934, 665)
Screenshot: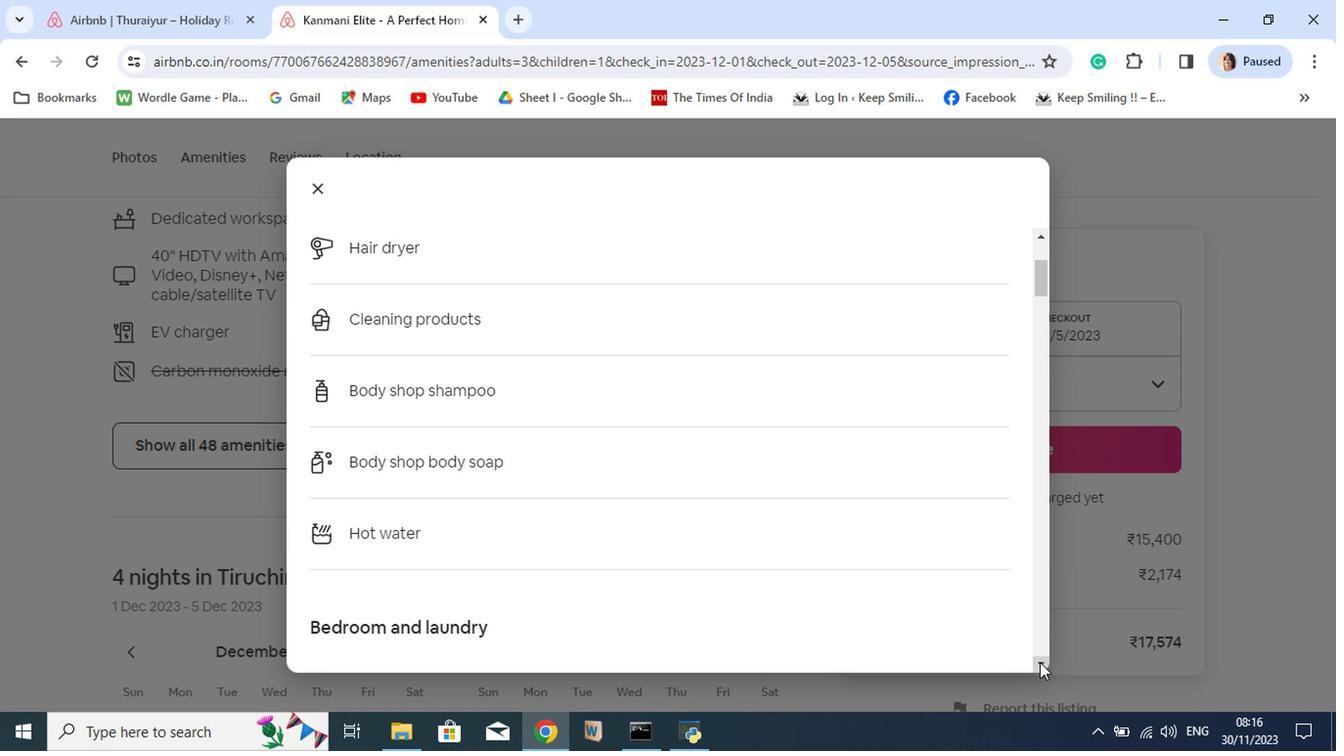 
Action: Mouse pressed left at (934, 665)
Screenshot: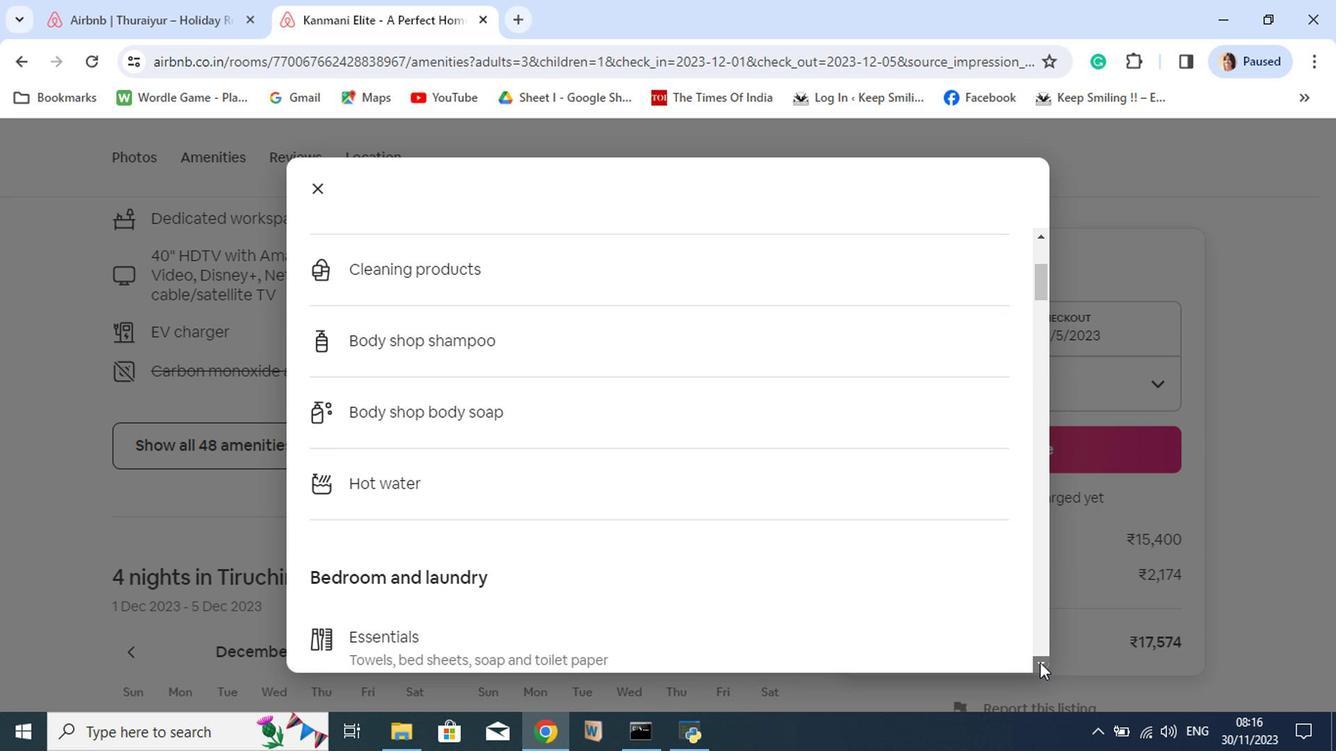 
Action: Mouse pressed left at (934, 665)
Screenshot: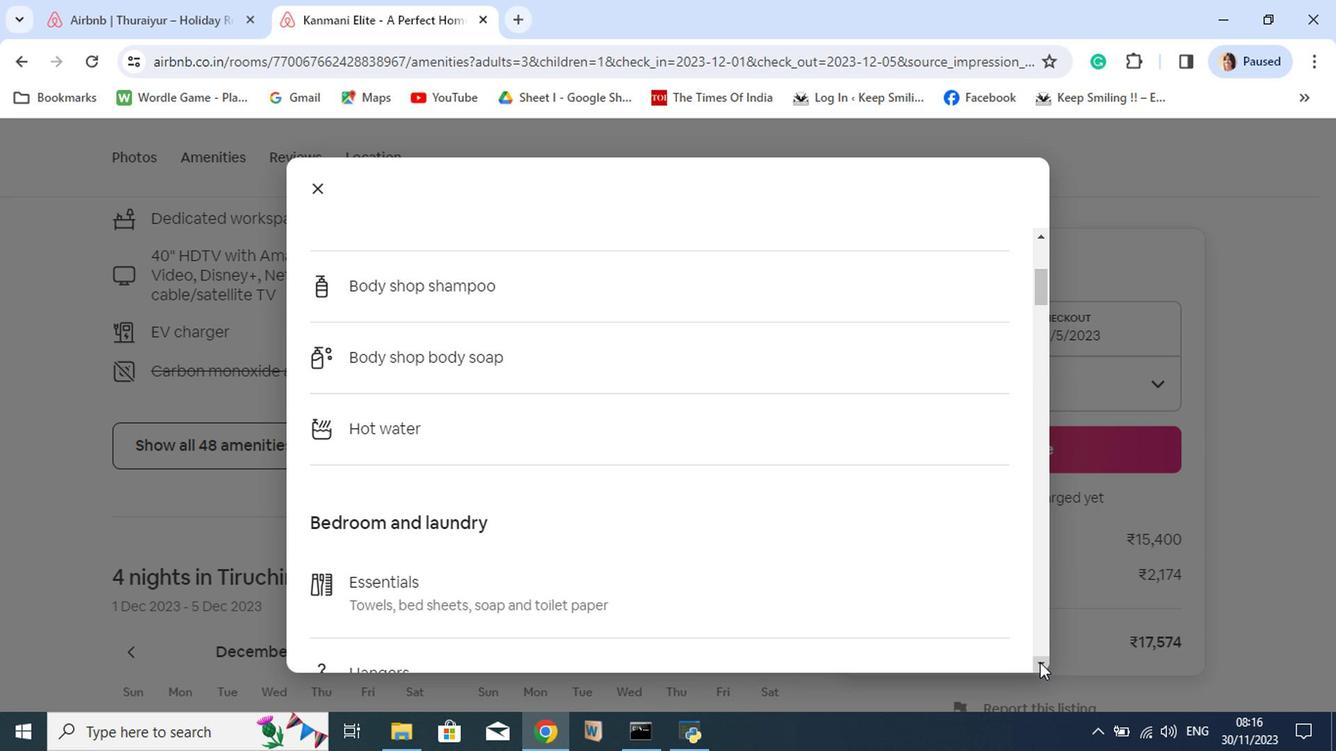 
Action: Mouse pressed left at (934, 665)
Screenshot: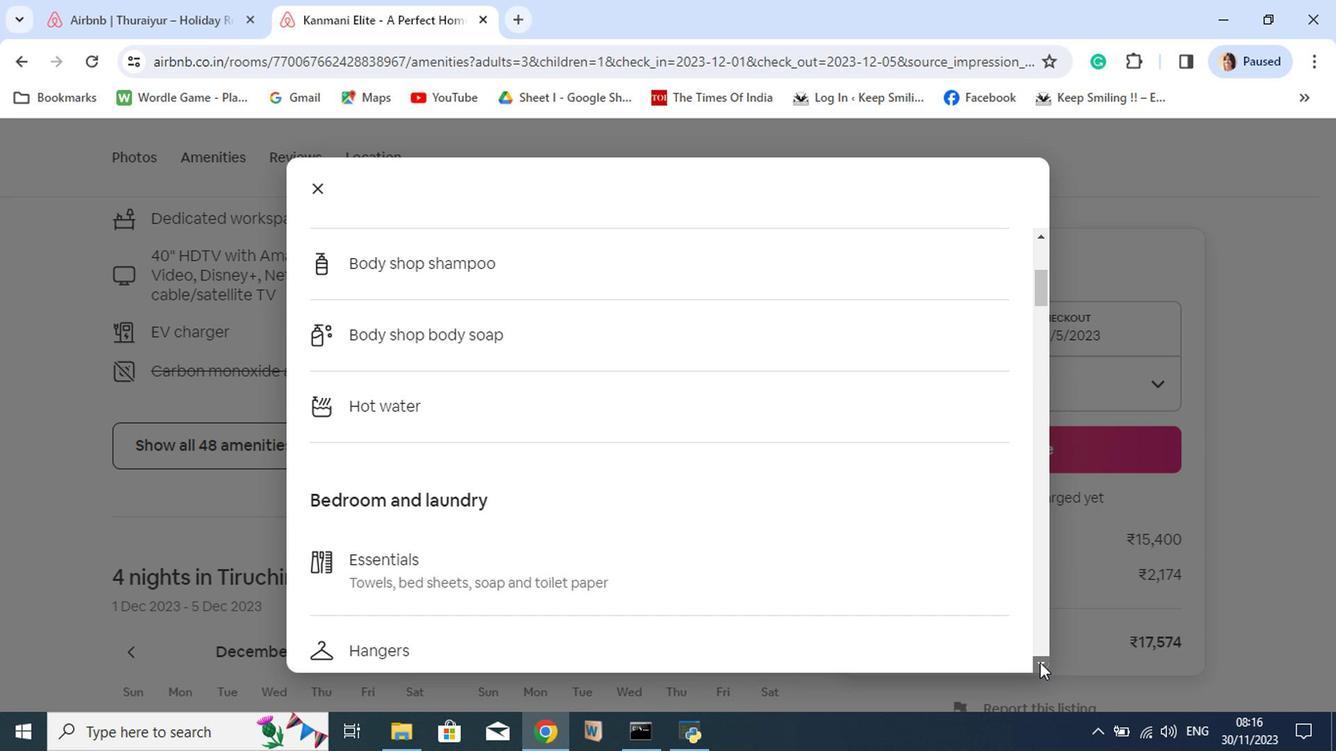 
Action: Mouse pressed left at (934, 665)
Screenshot: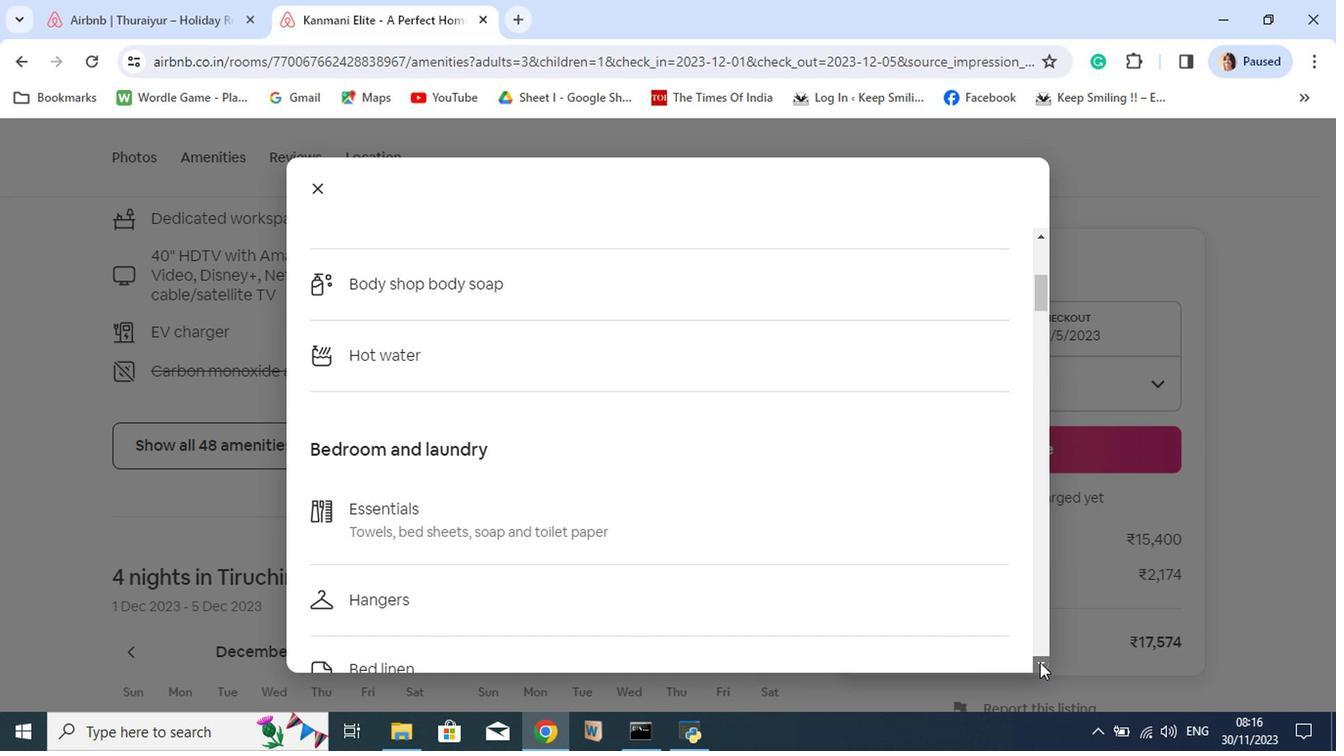 
Action: Mouse pressed left at (934, 665)
Screenshot: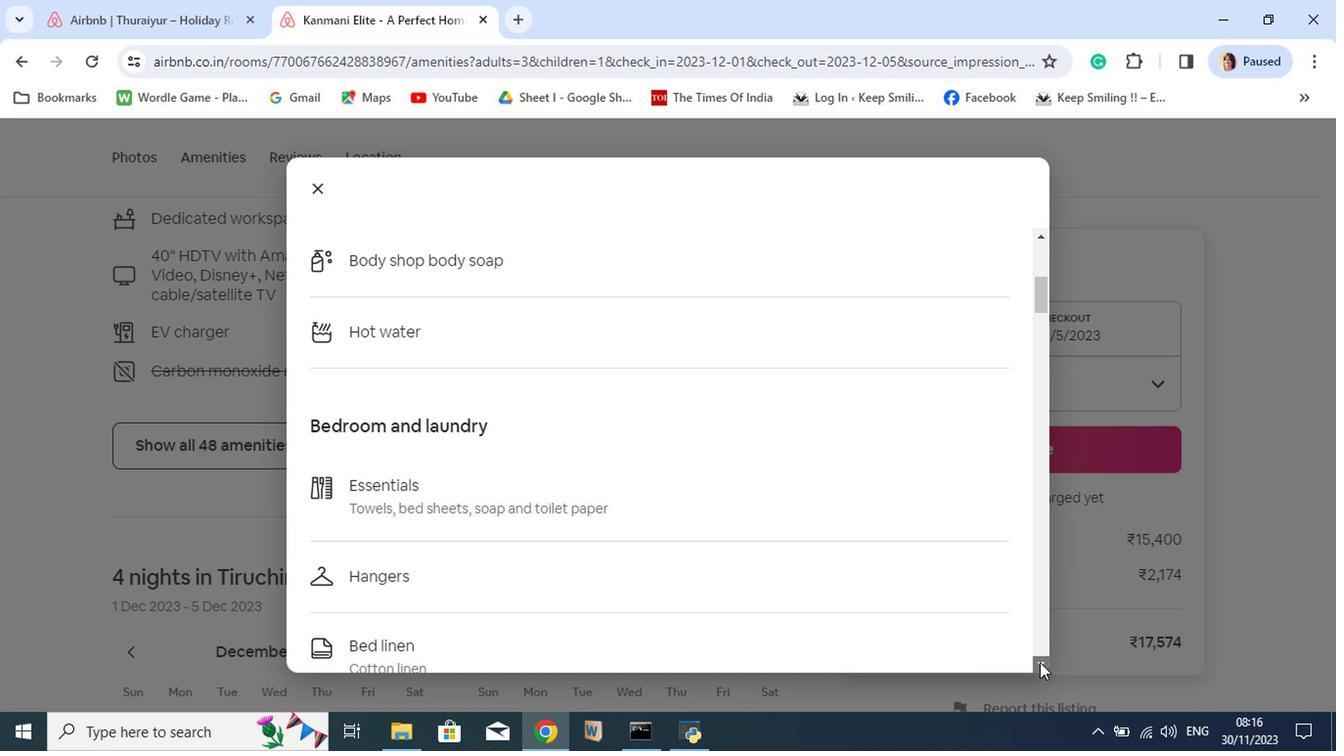 
Action: Mouse pressed left at (934, 665)
Screenshot: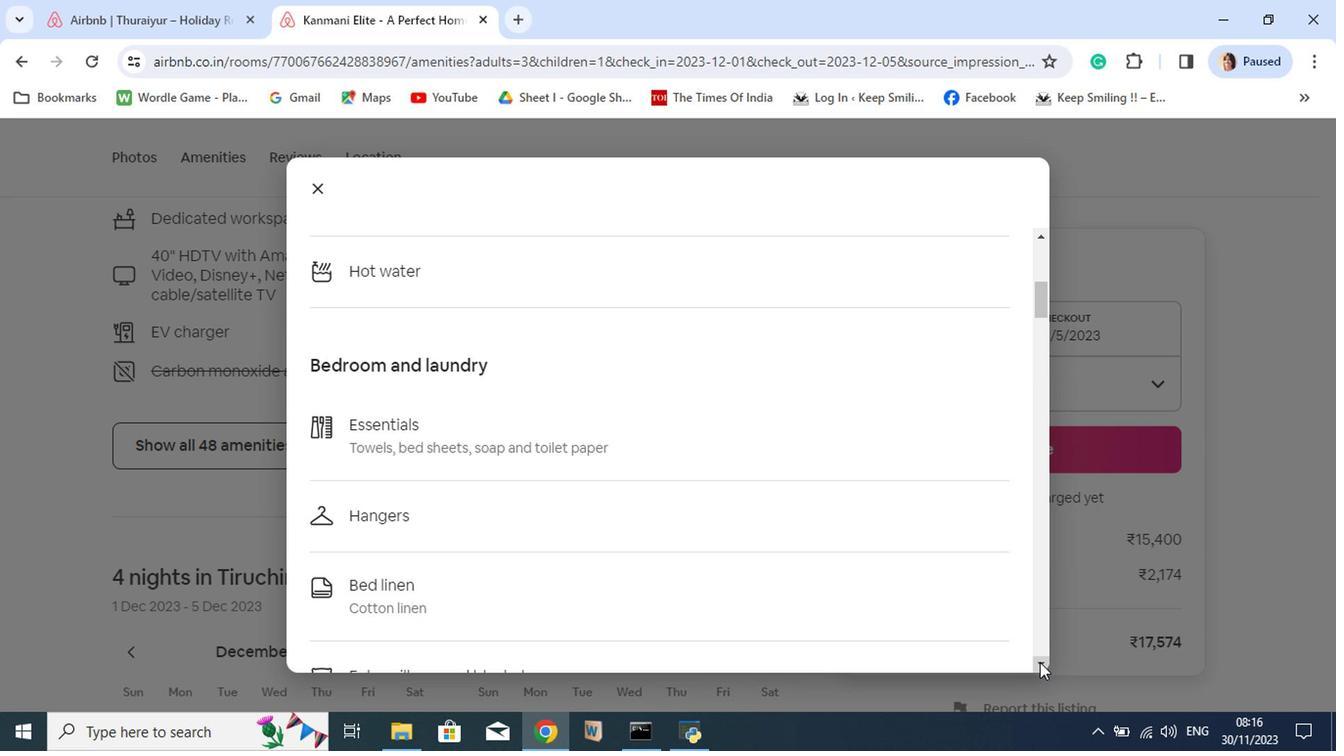 
Action: Mouse pressed left at (934, 665)
Screenshot: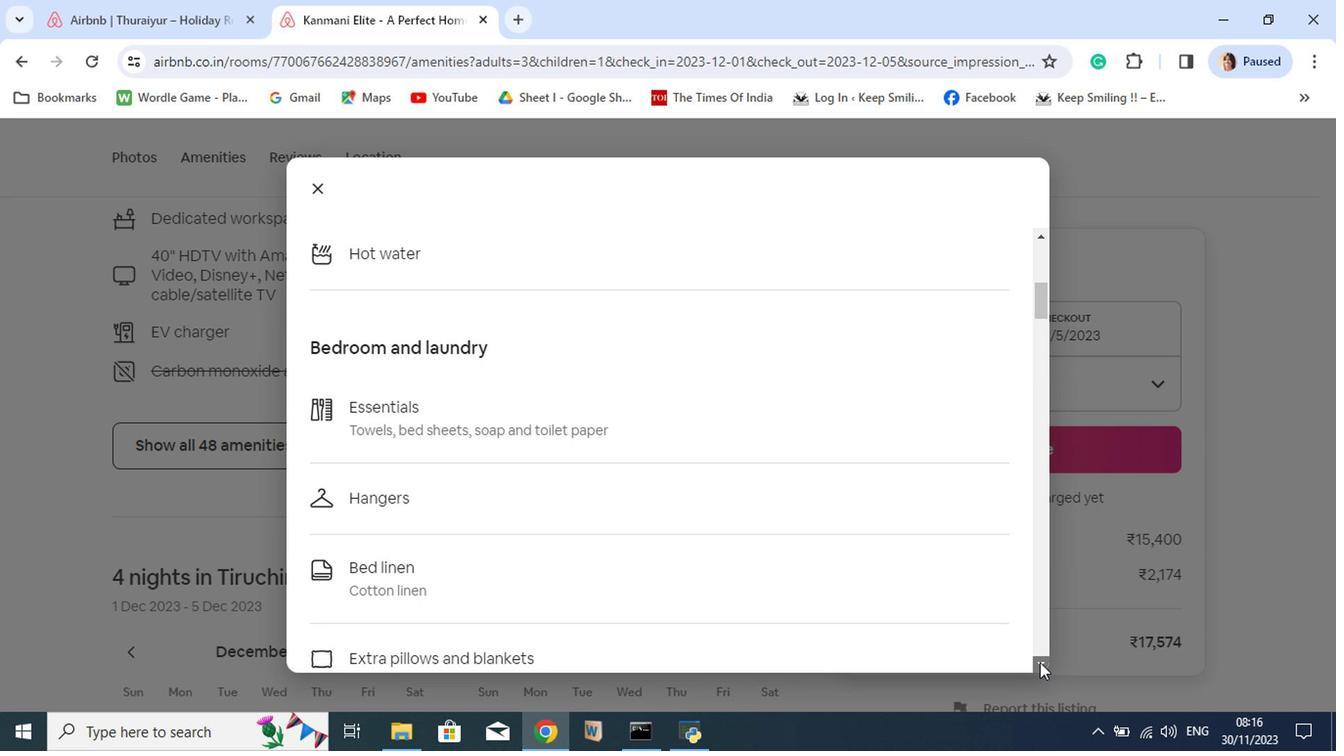 
Action: Mouse pressed left at (934, 665)
Screenshot: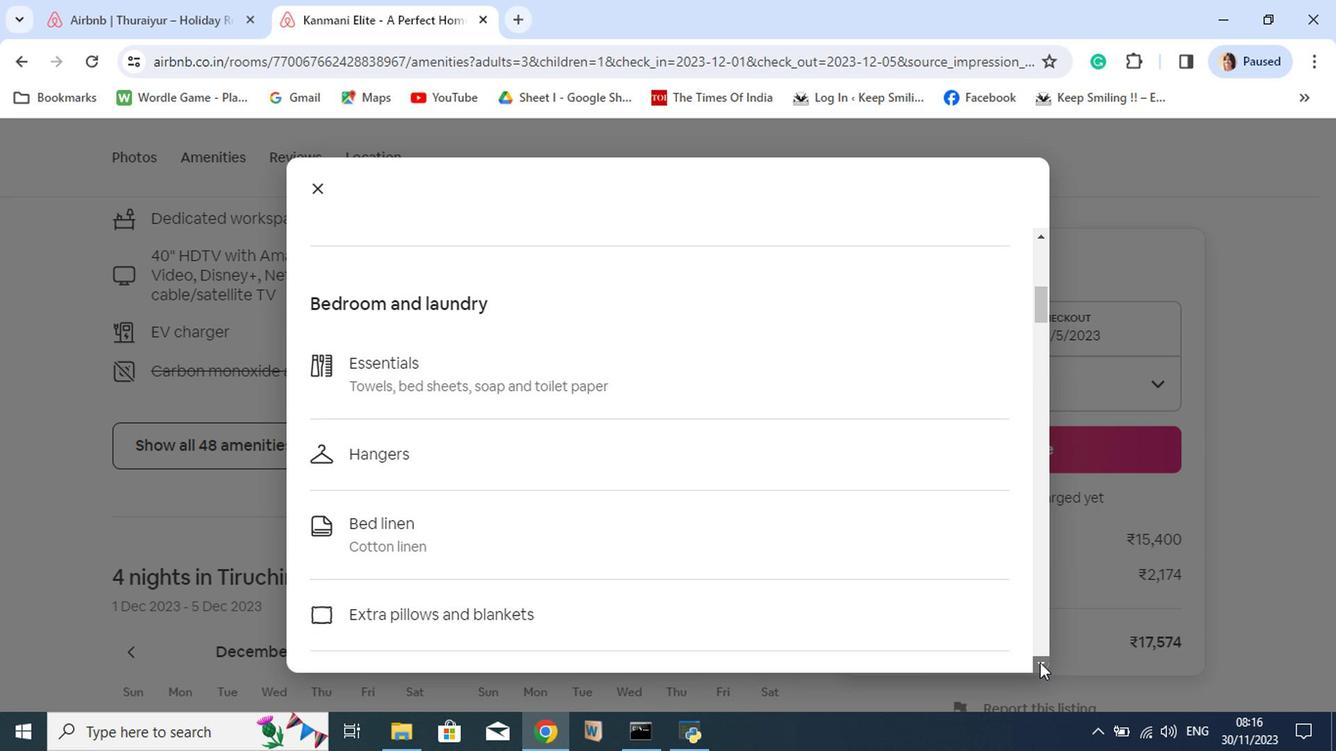 
Action: Mouse pressed left at (934, 665)
Screenshot: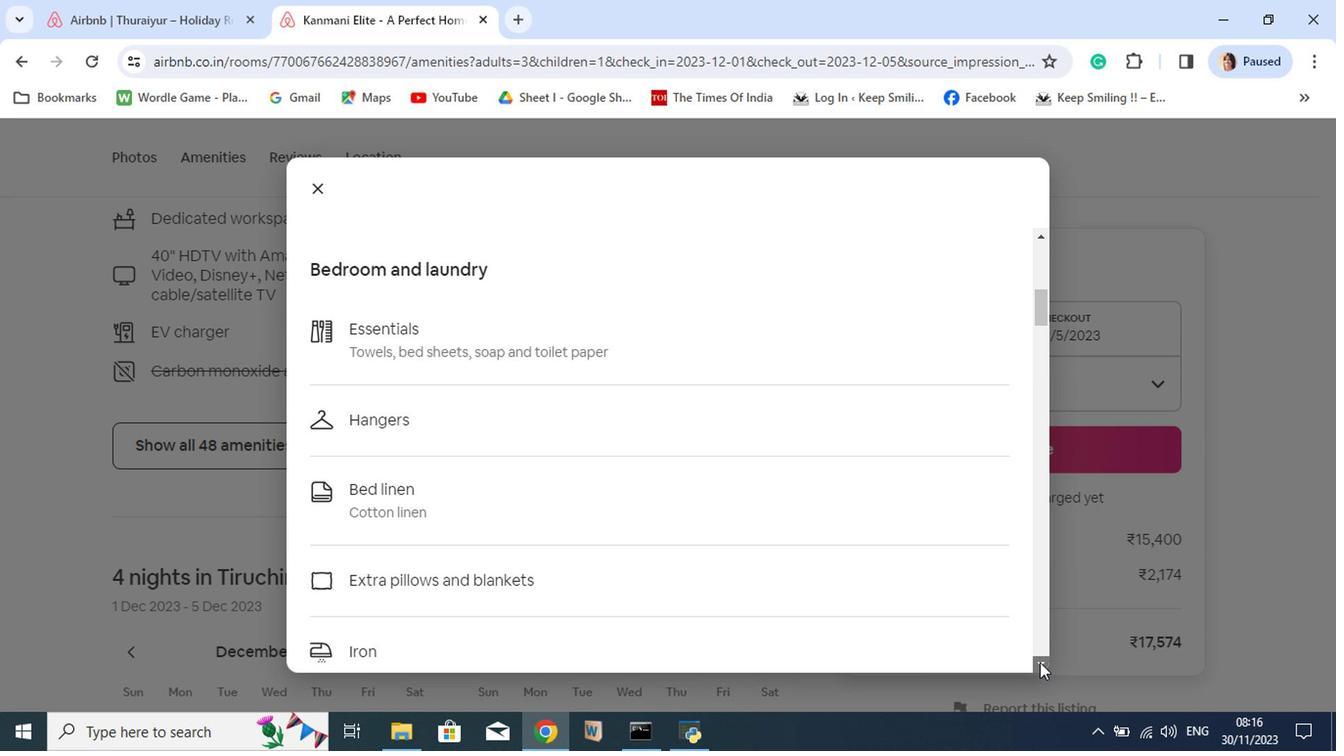 
Action: Mouse pressed left at (934, 665)
Screenshot: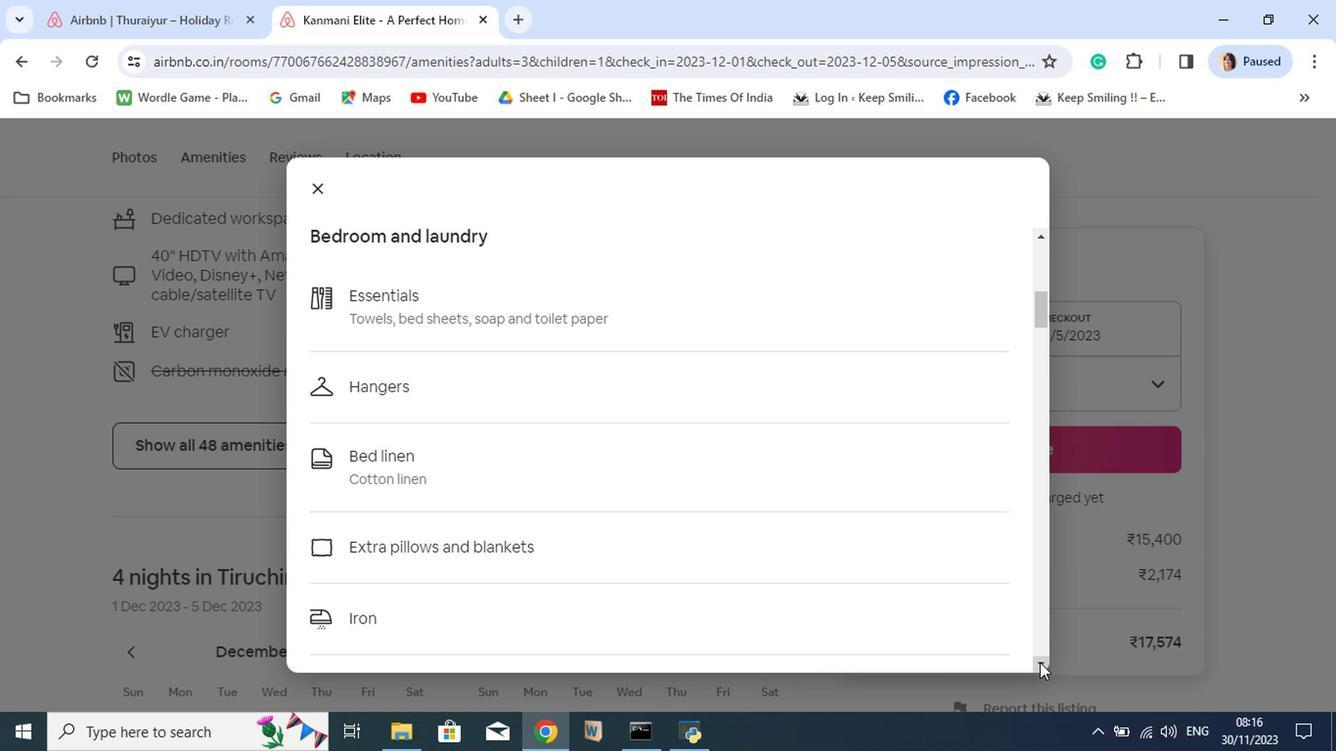 
Action: Mouse pressed left at (934, 665)
Screenshot: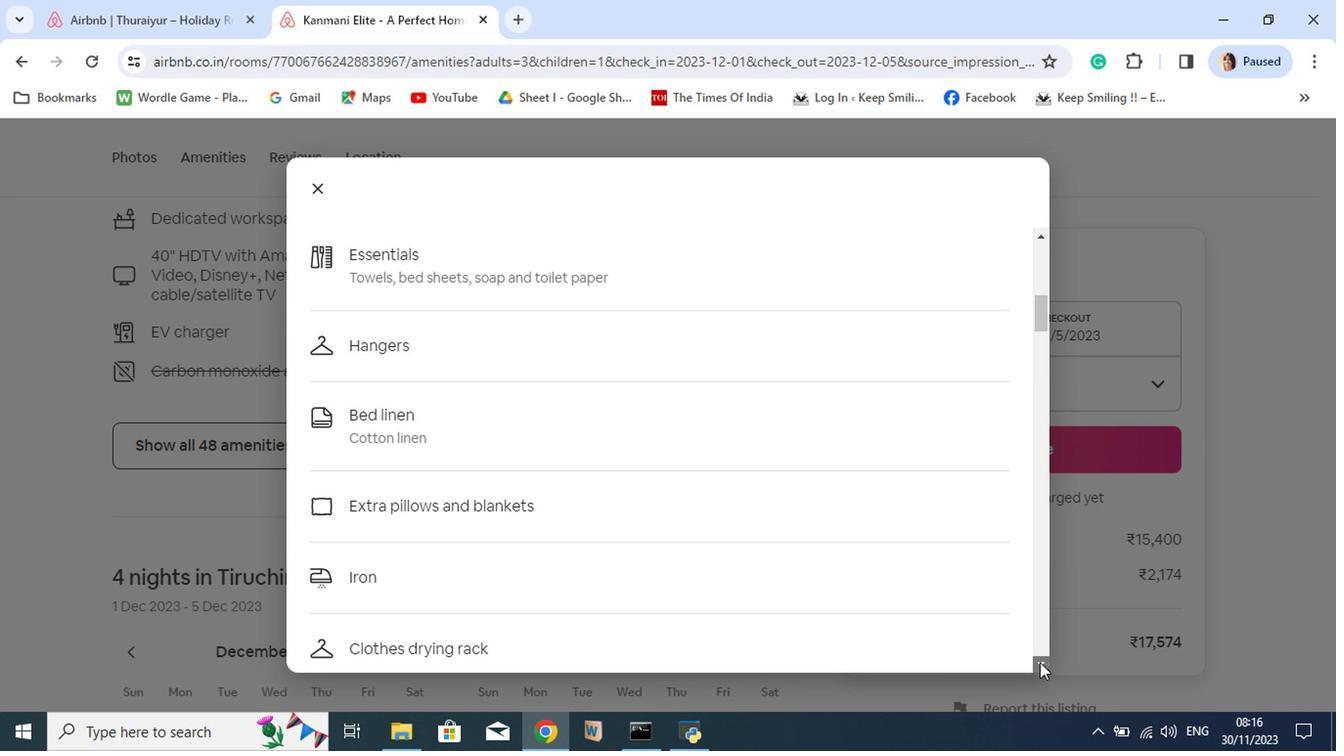 
Action: Mouse pressed left at (934, 665)
Screenshot: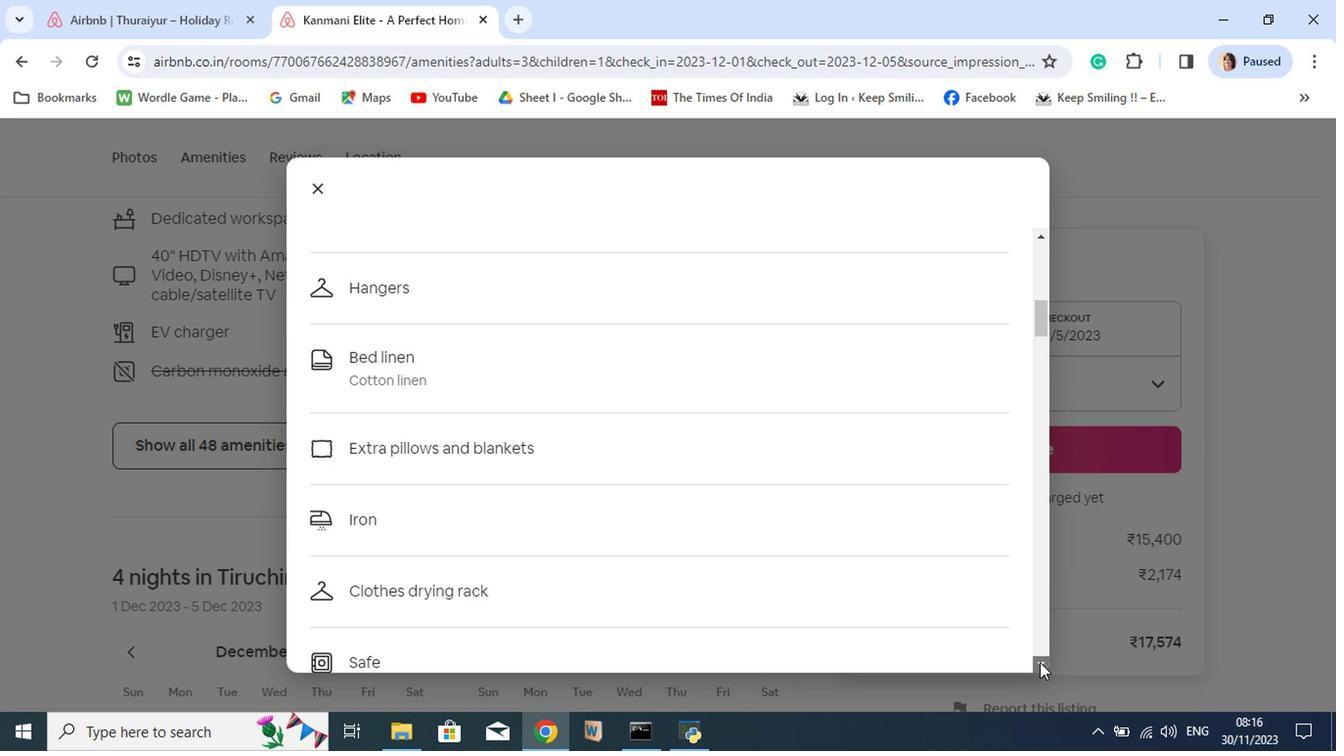 
Action: Mouse pressed left at (934, 665)
Screenshot: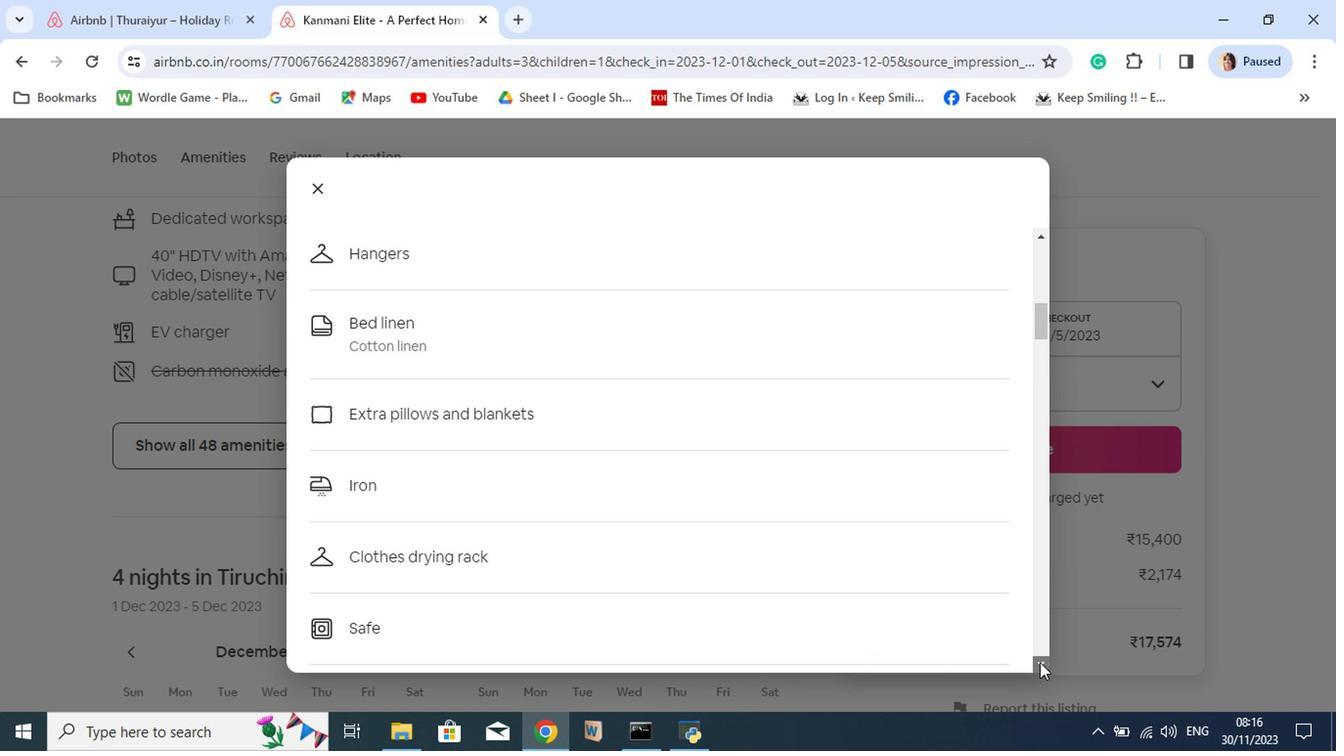 
Action: Mouse pressed left at (934, 665)
Screenshot: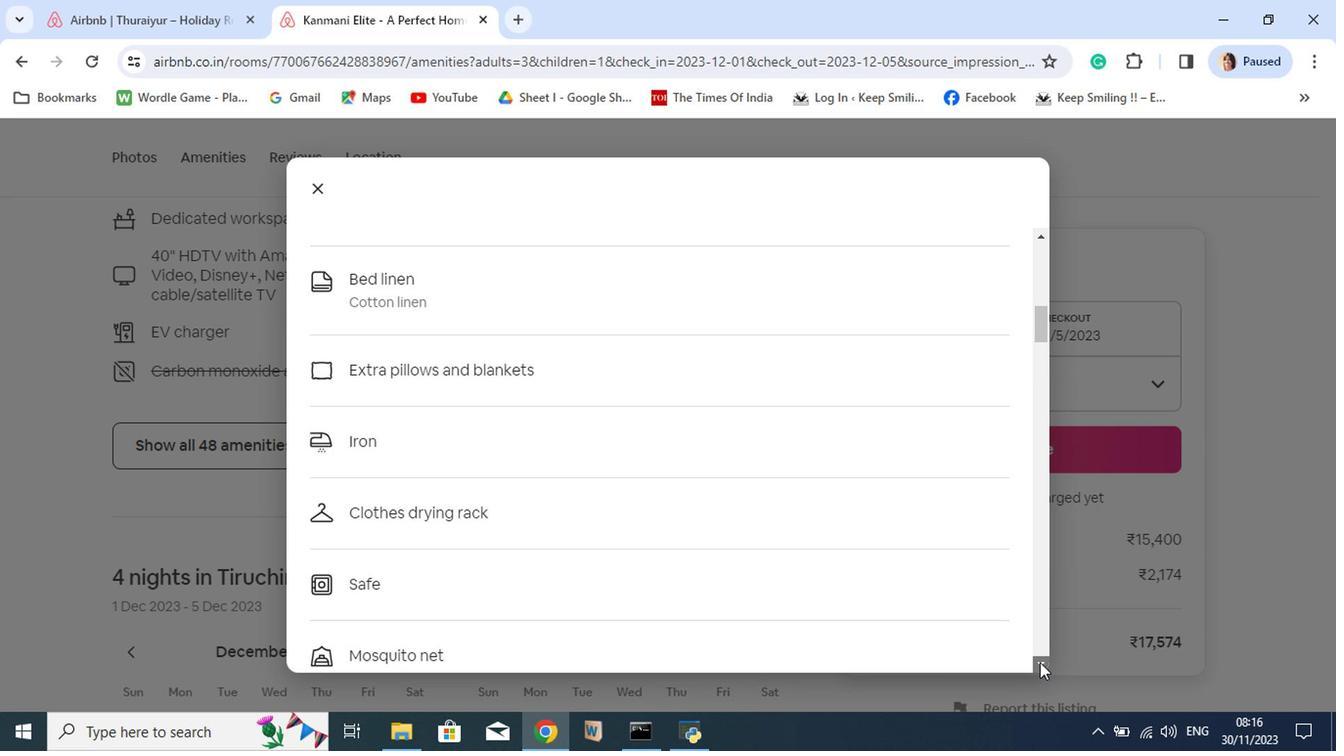 
Action: Mouse pressed left at (934, 665)
Screenshot: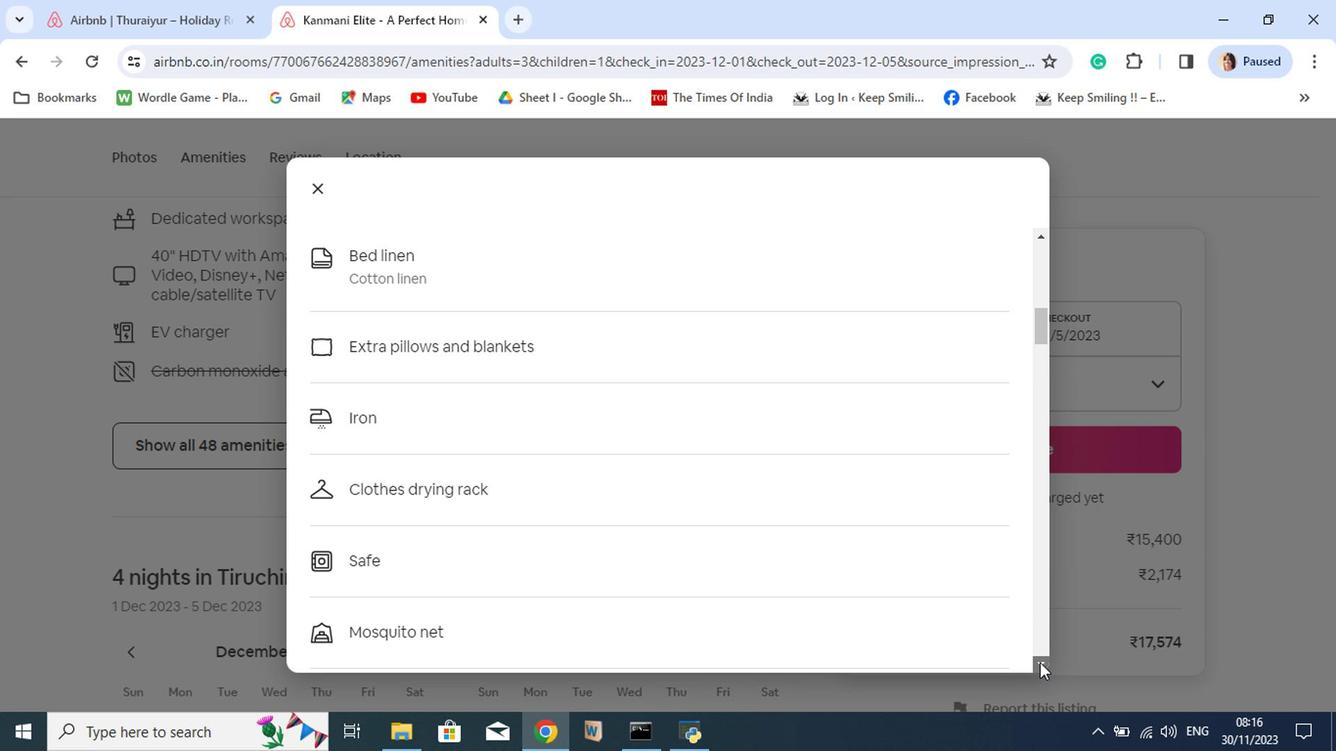 
Action: Mouse pressed left at (934, 665)
Screenshot: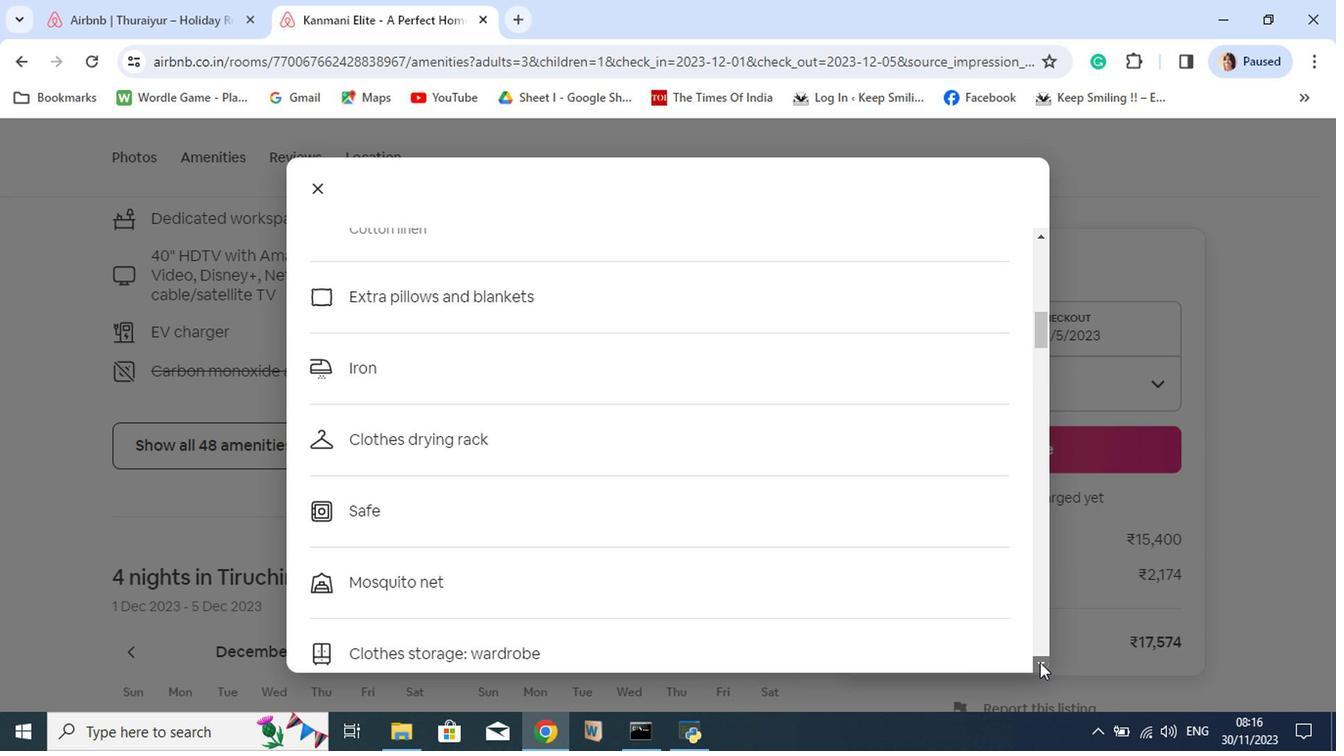 
Action: Mouse pressed left at (934, 665)
Screenshot: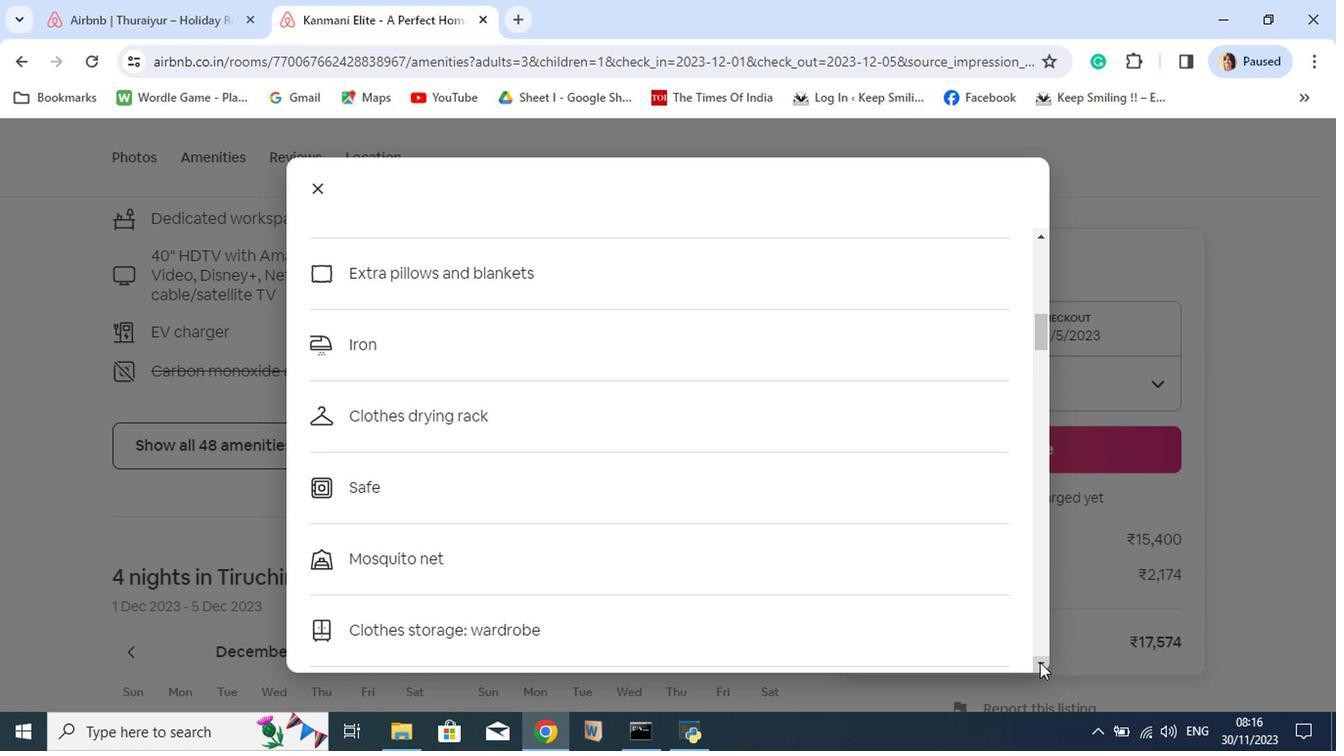 
Action: Mouse pressed left at (934, 665)
Screenshot: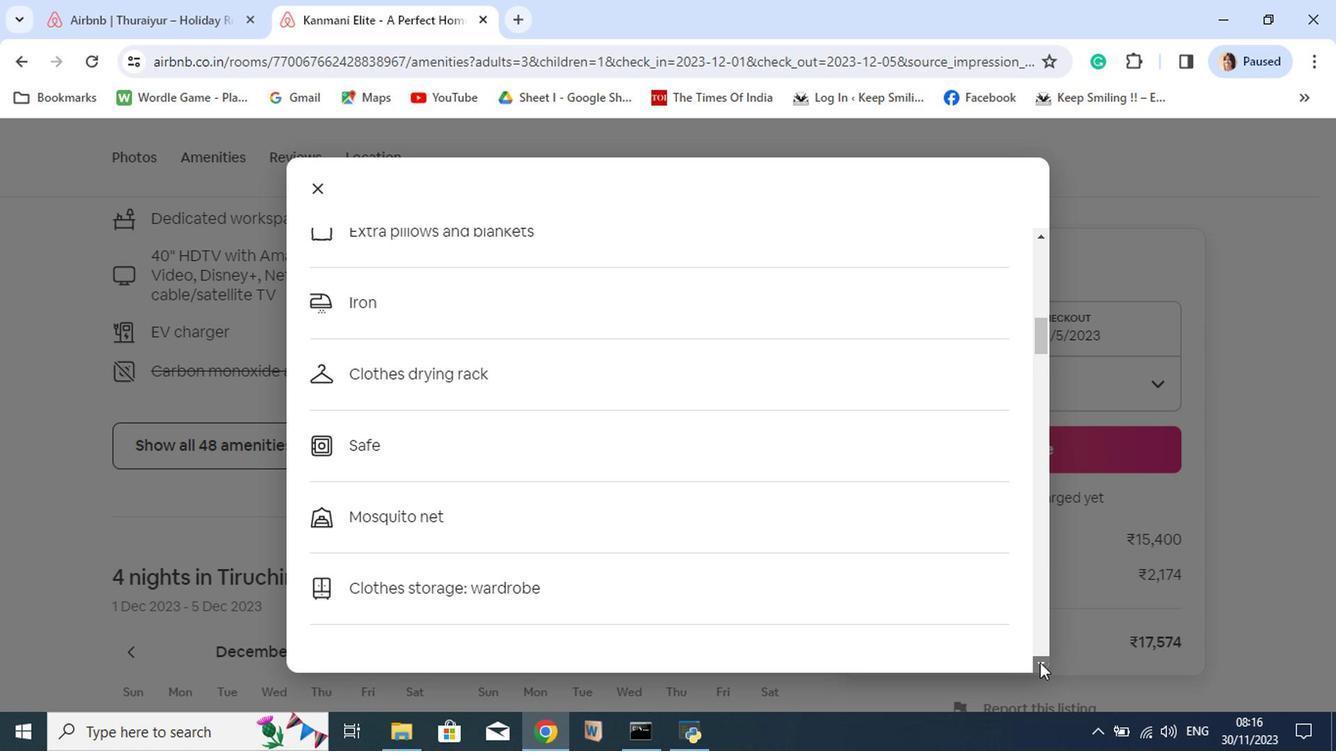 
Action: Mouse pressed left at (934, 665)
Screenshot: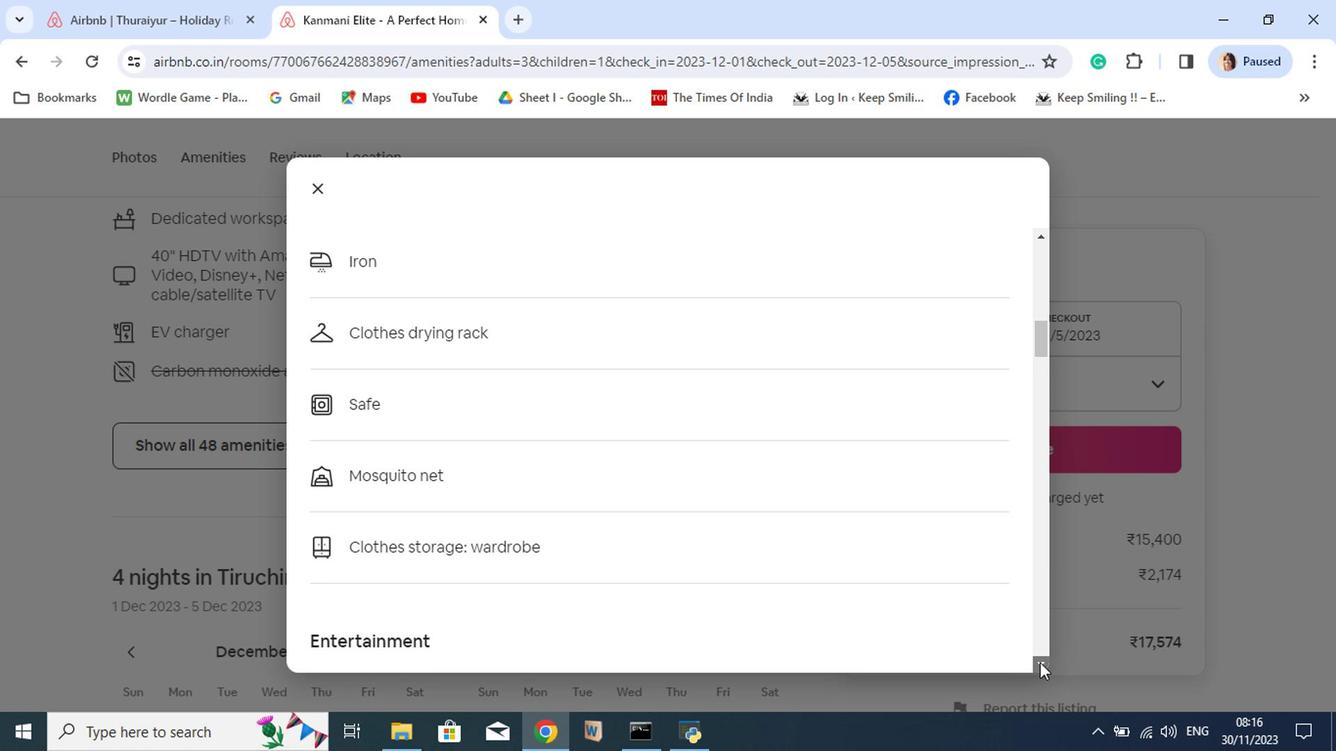 
Action: Mouse pressed left at (934, 665)
Screenshot: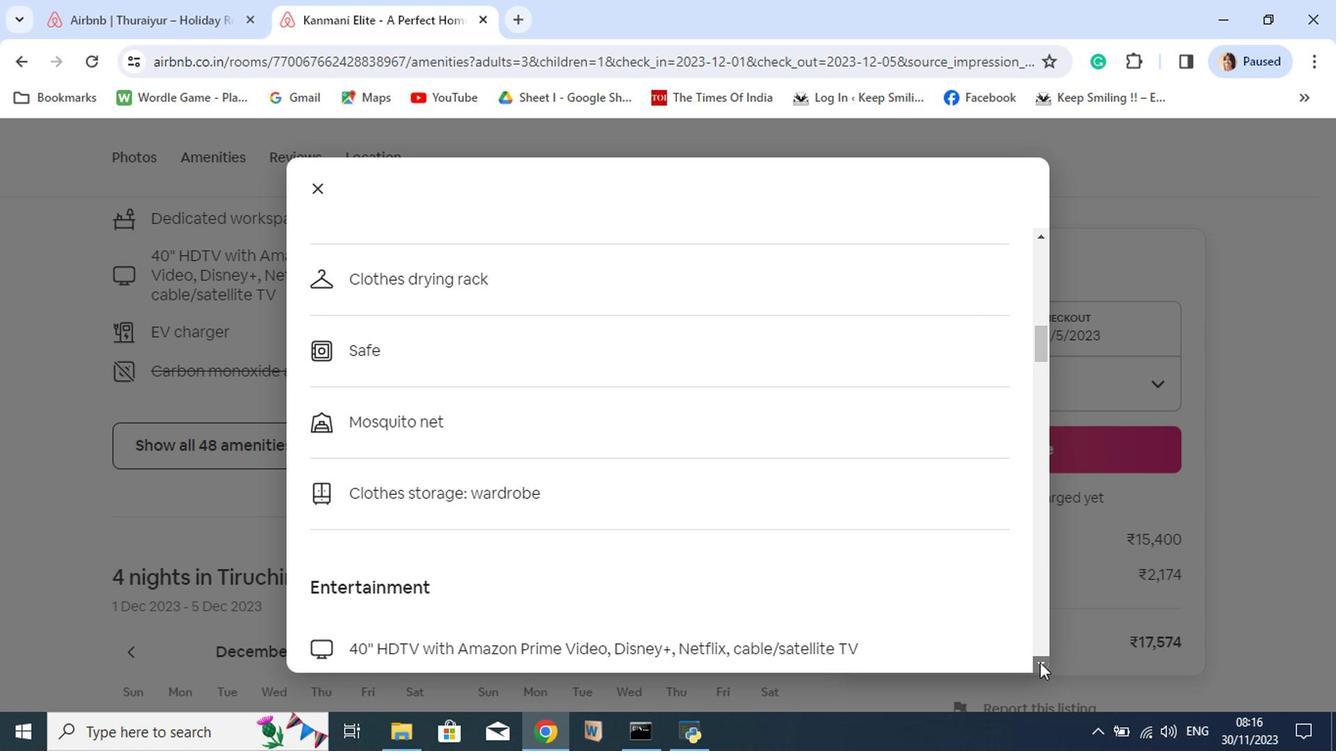 
Action: Mouse pressed left at (934, 665)
Screenshot: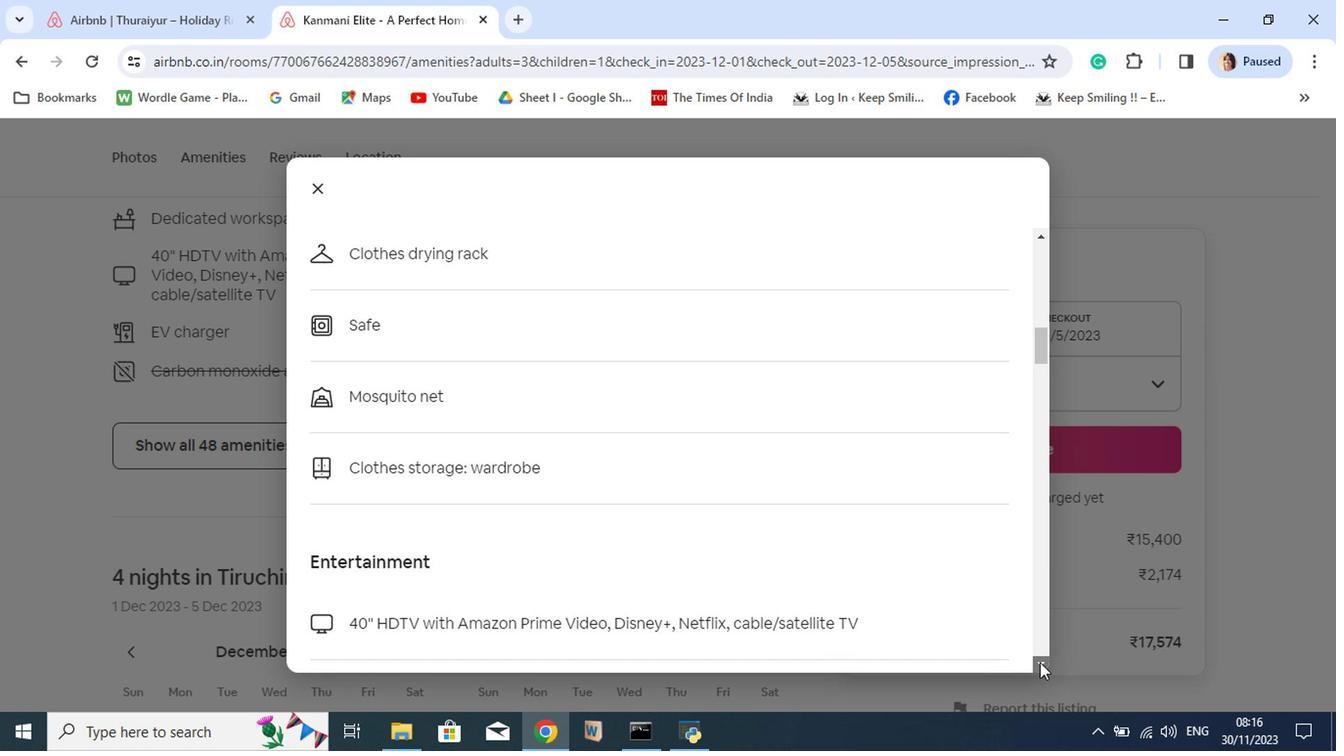 
Action: Mouse pressed left at (934, 665)
Screenshot: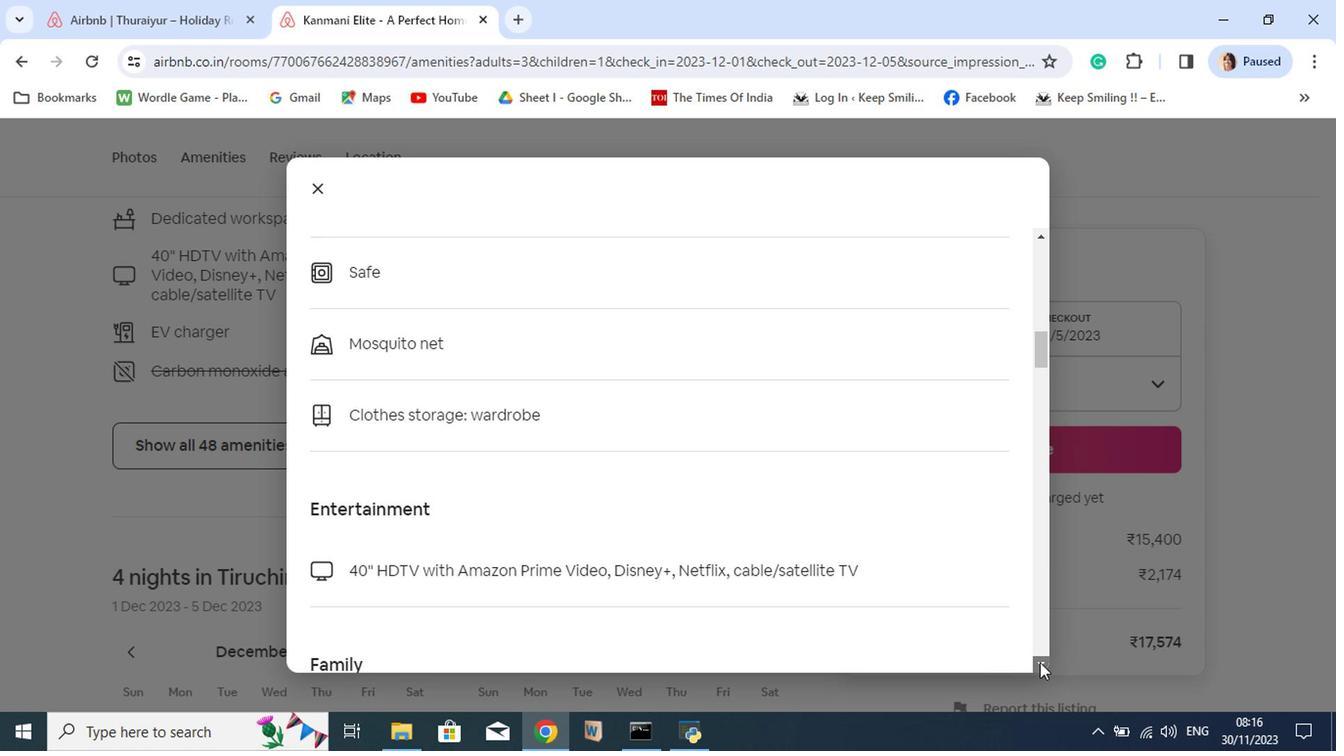 
Action: Mouse pressed left at (934, 665)
Screenshot: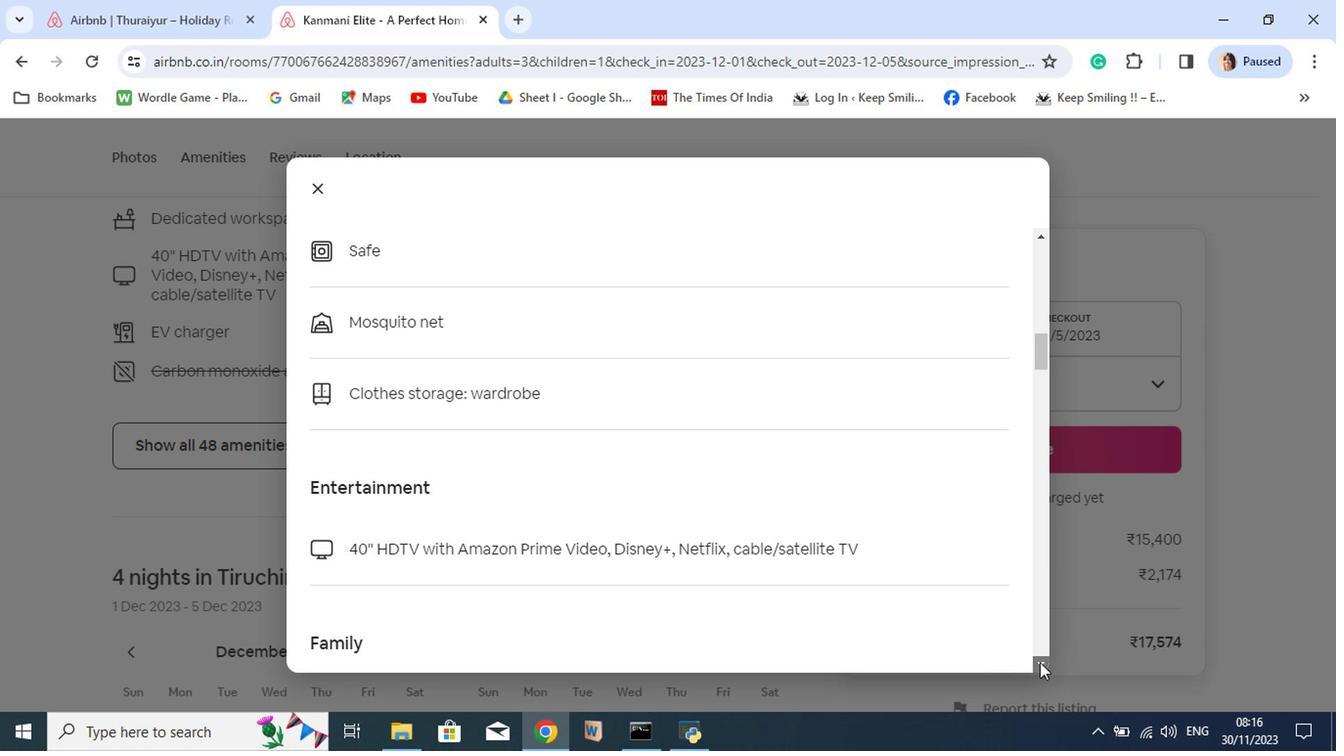 
Action: Mouse pressed left at (934, 665)
Screenshot: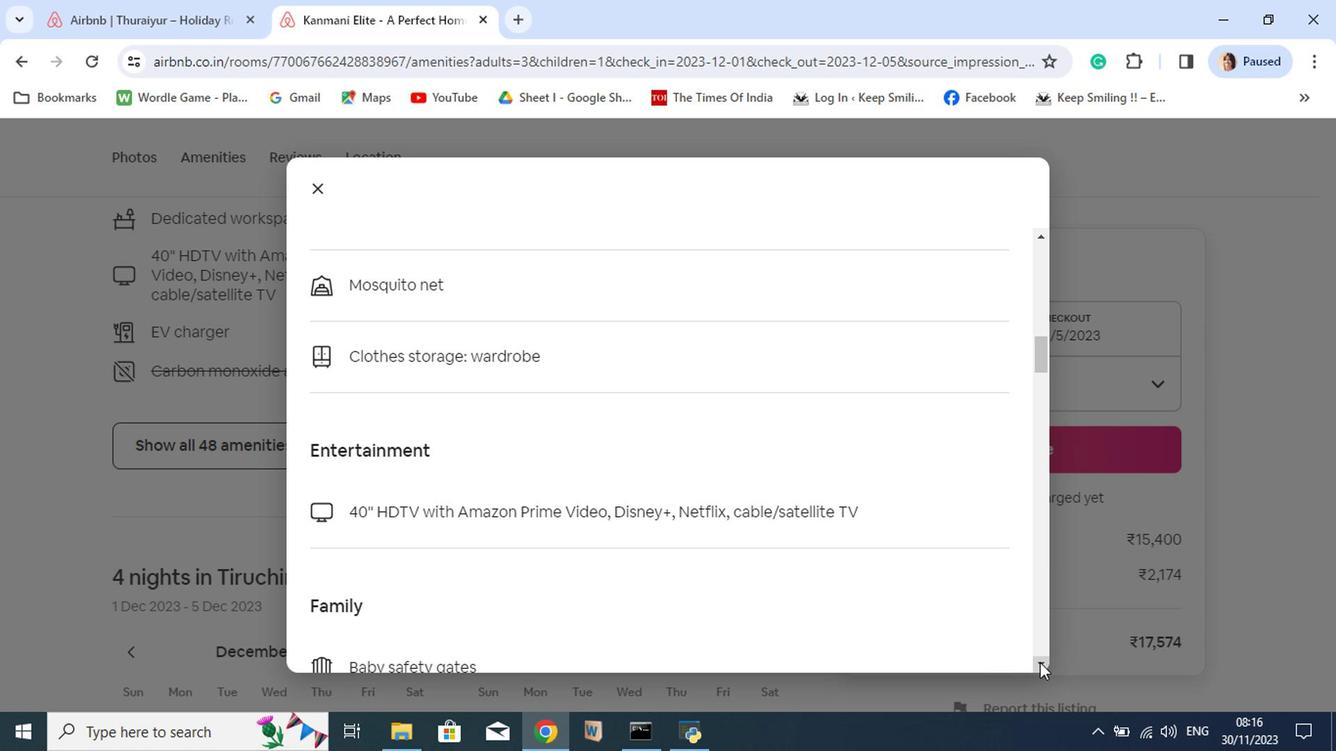 
Action: Mouse pressed left at (934, 665)
Screenshot: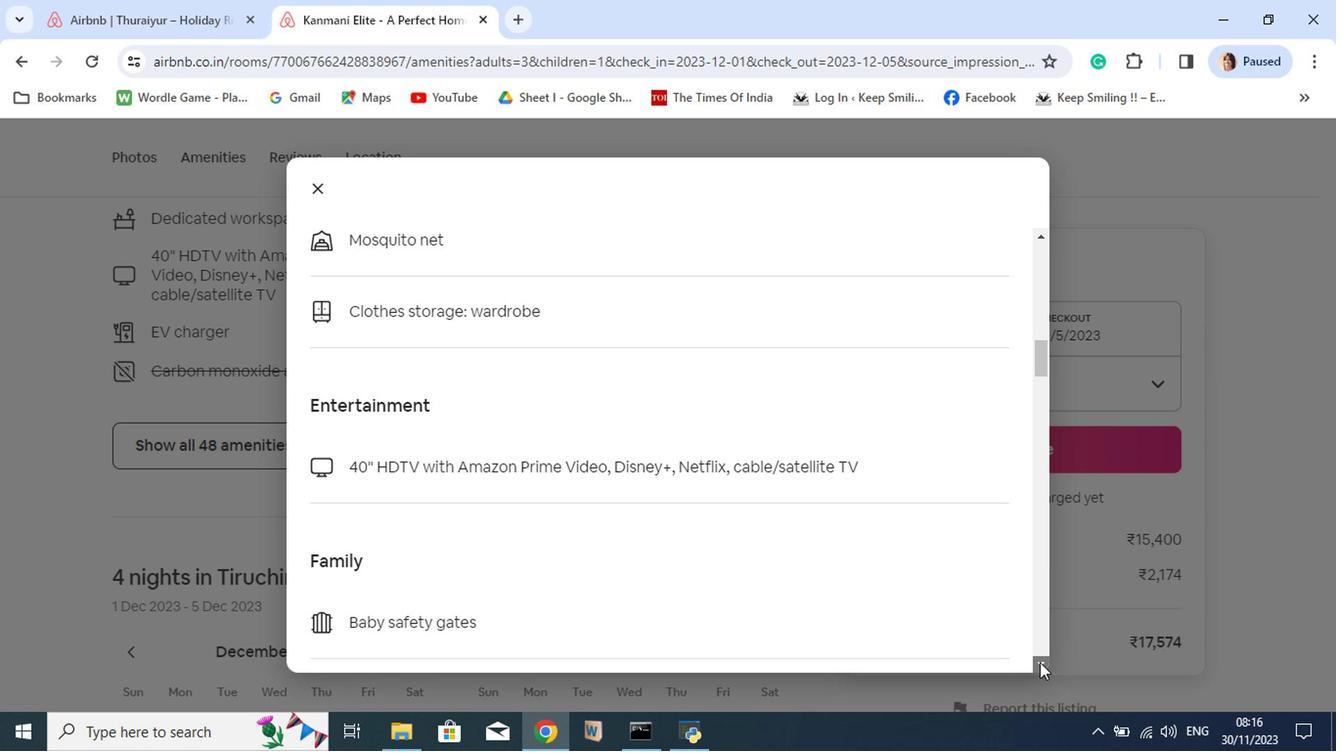 
Action: Mouse pressed left at (934, 665)
Screenshot: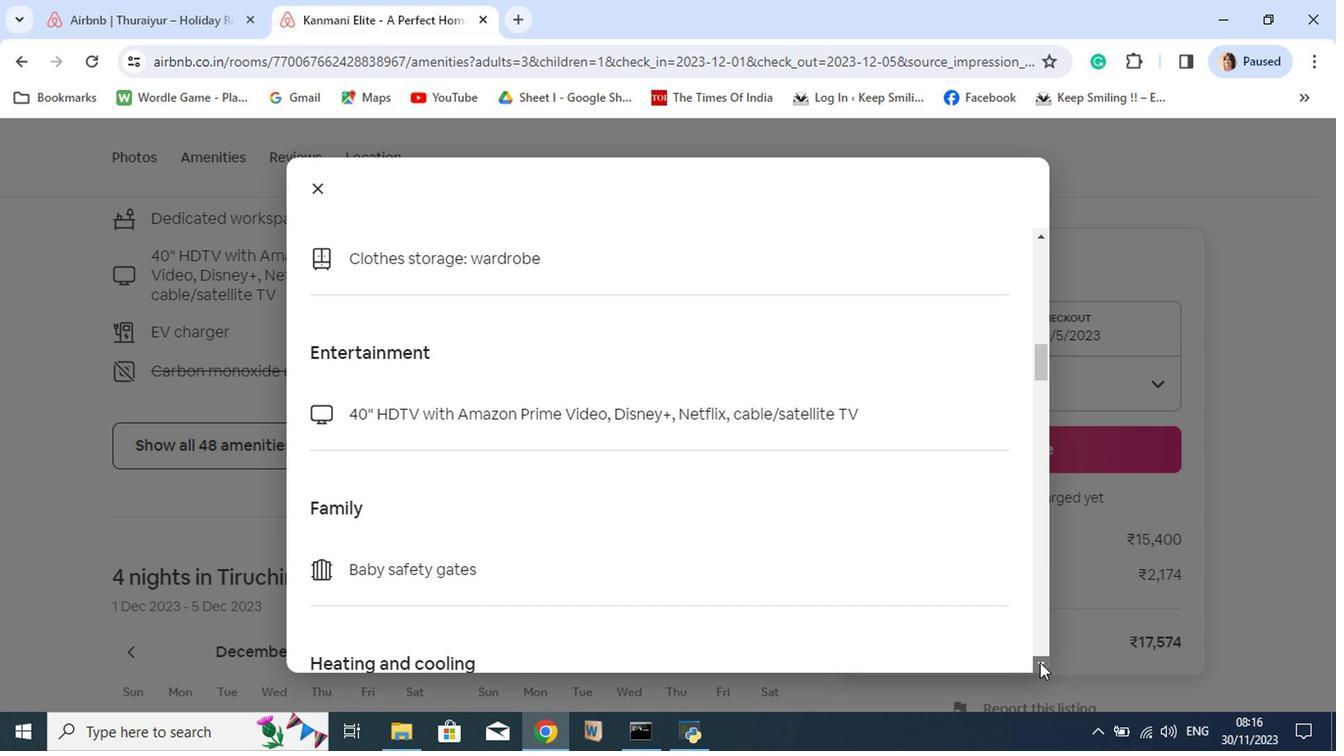 
Action: Mouse pressed left at (934, 665)
Screenshot: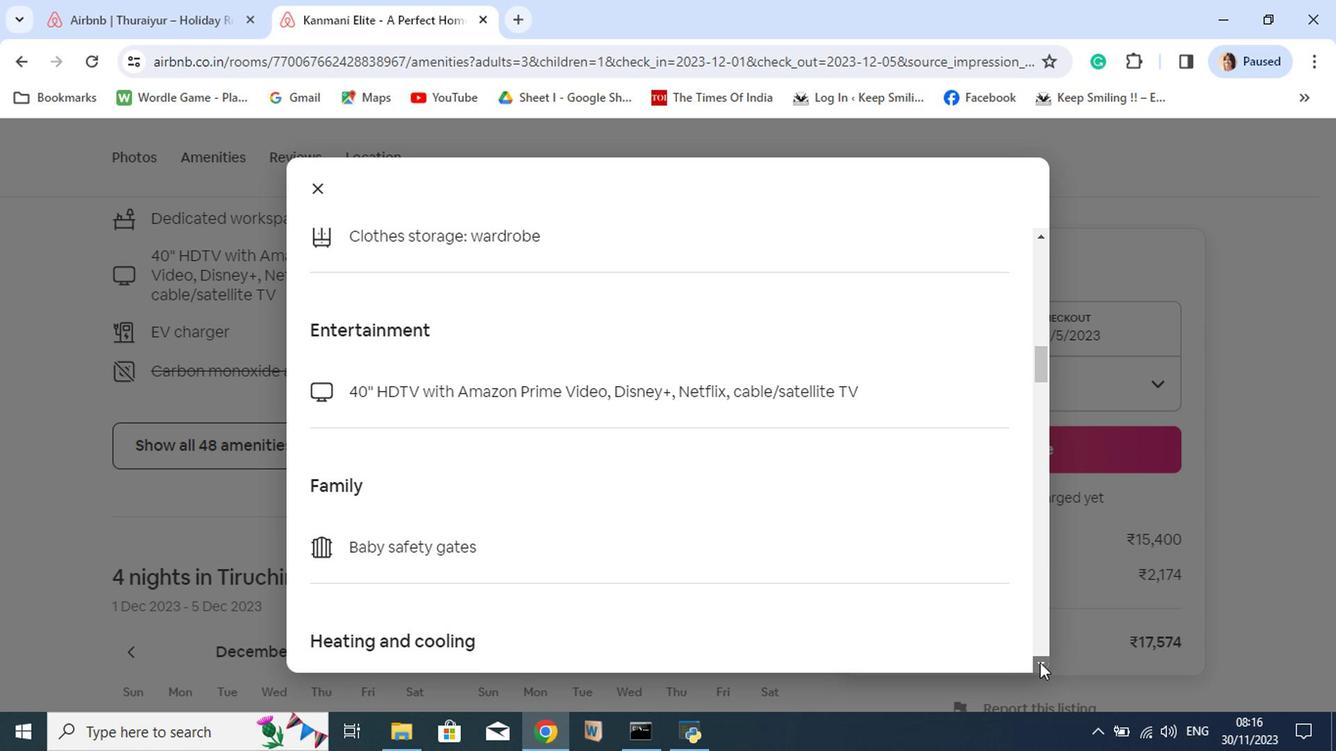 
Action: Mouse pressed left at (934, 665)
Screenshot: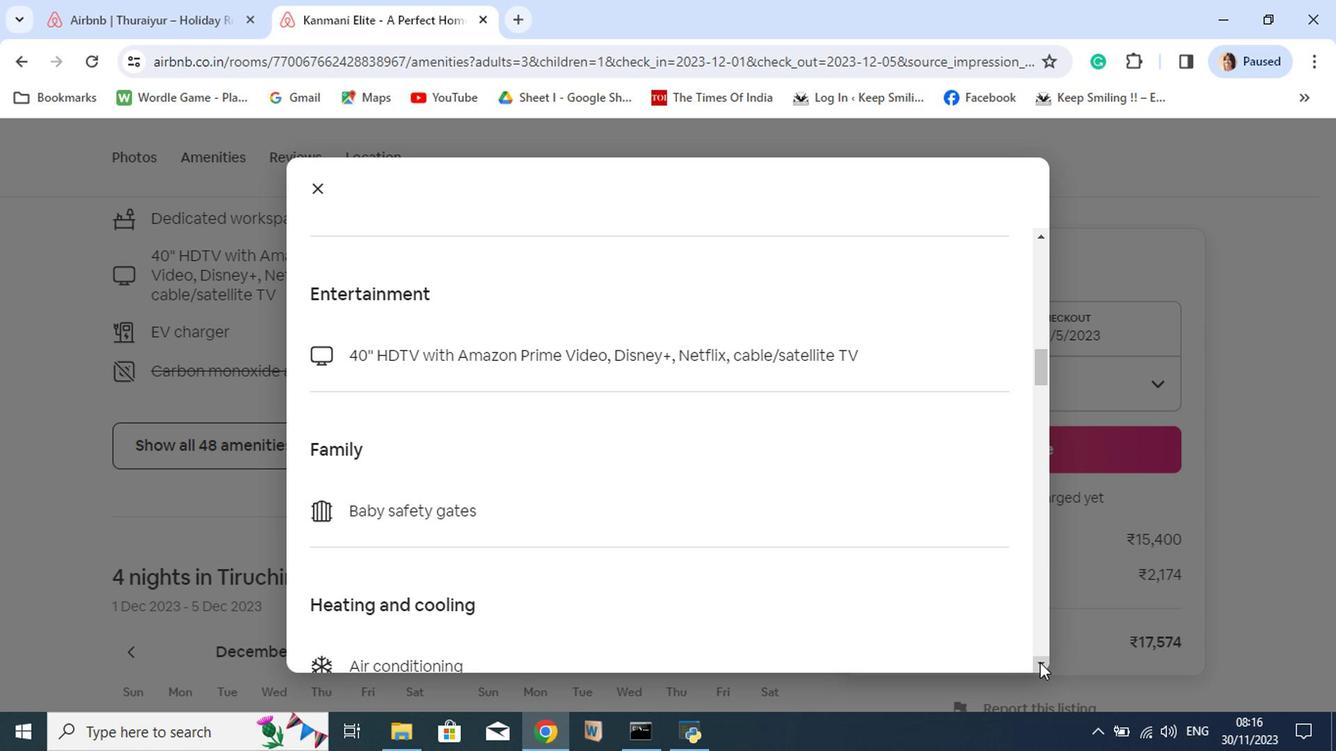 
Action: Mouse pressed left at (934, 665)
Screenshot: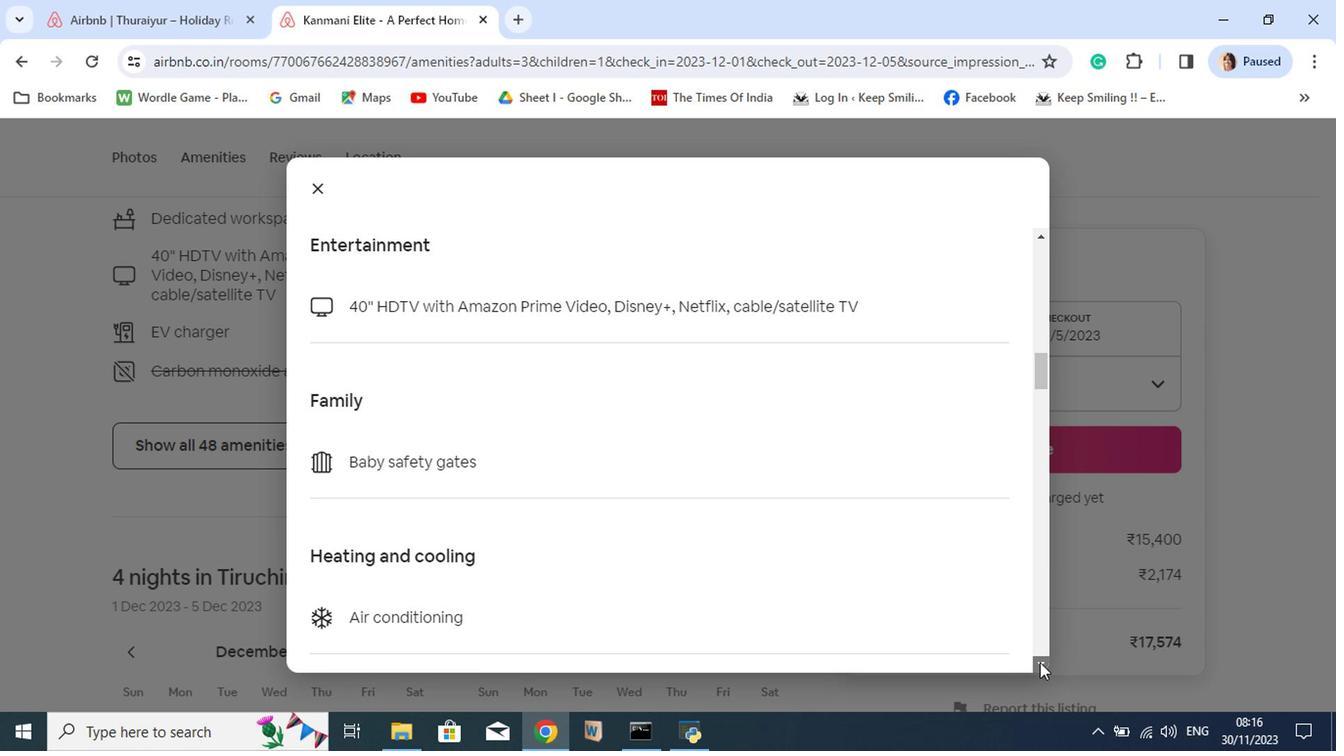 
Action: Mouse pressed left at (934, 665)
Screenshot: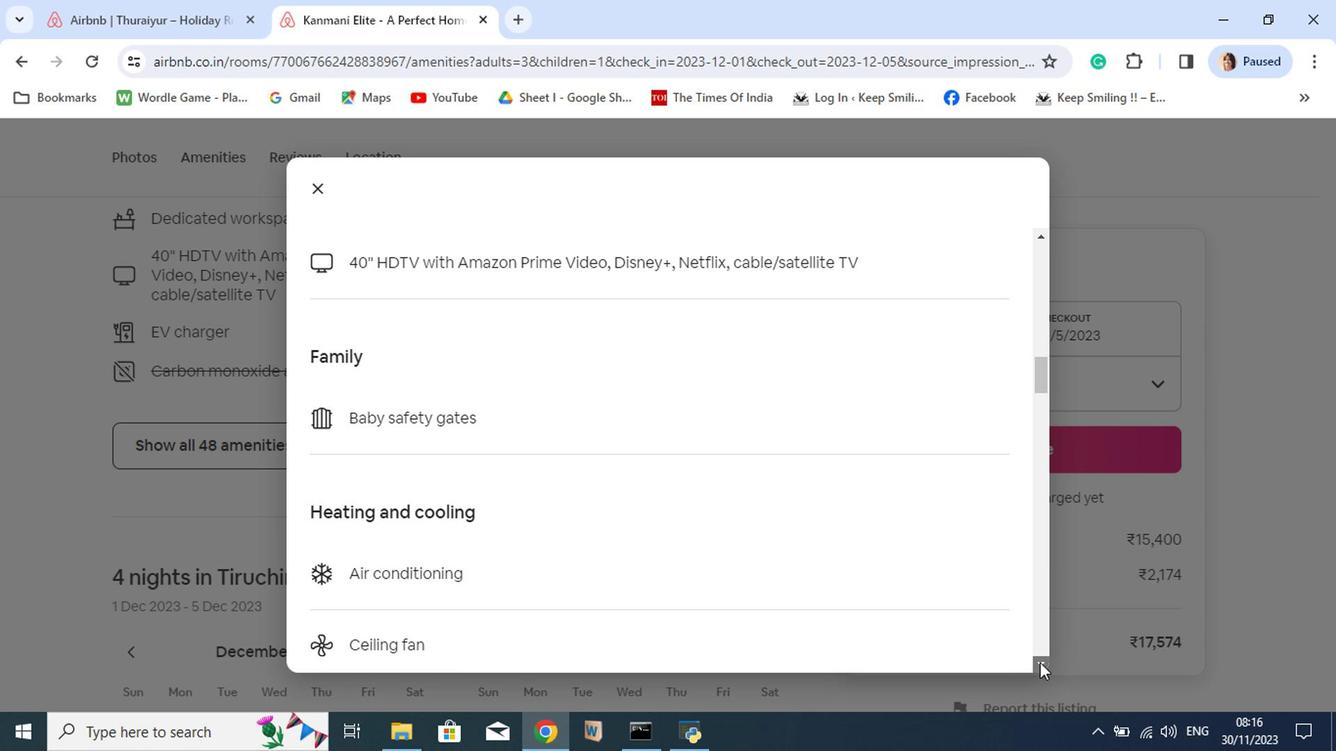 
Action: Mouse pressed left at (934, 665)
Screenshot: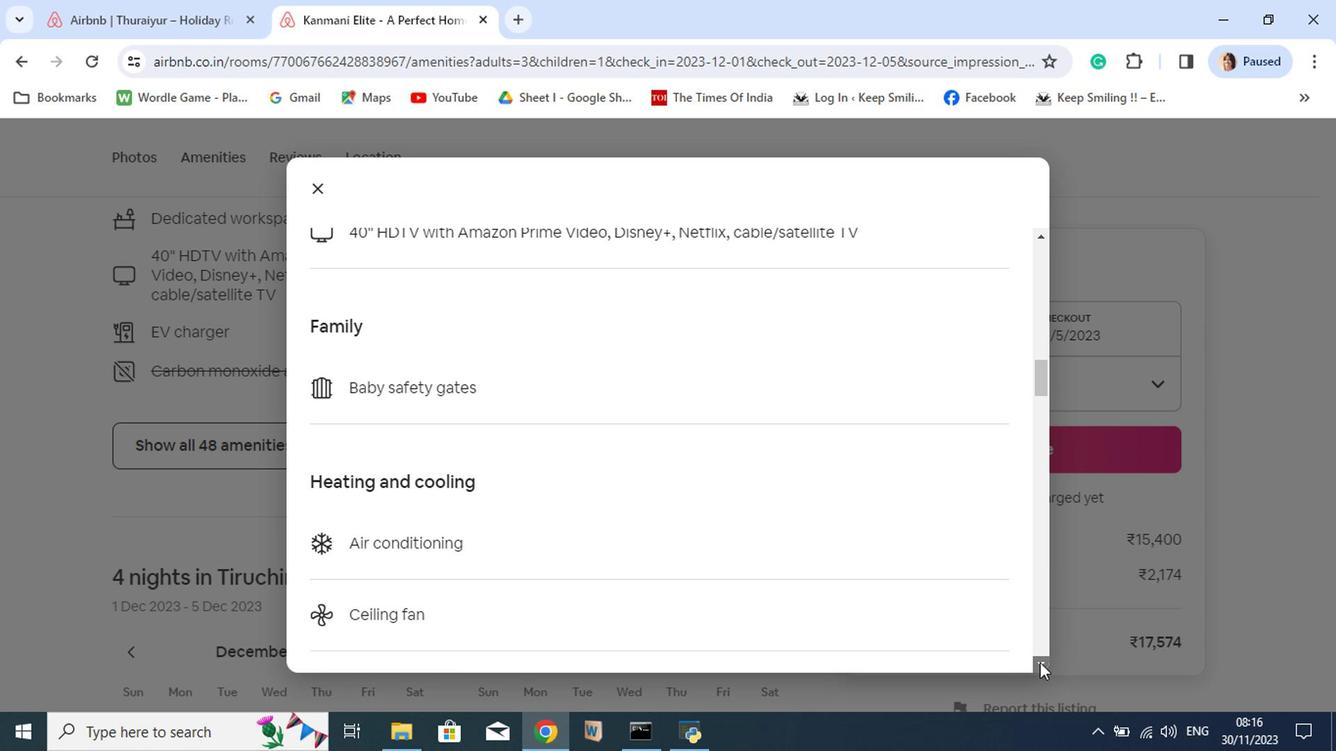 
Action: Mouse pressed left at (934, 665)
Screenshot: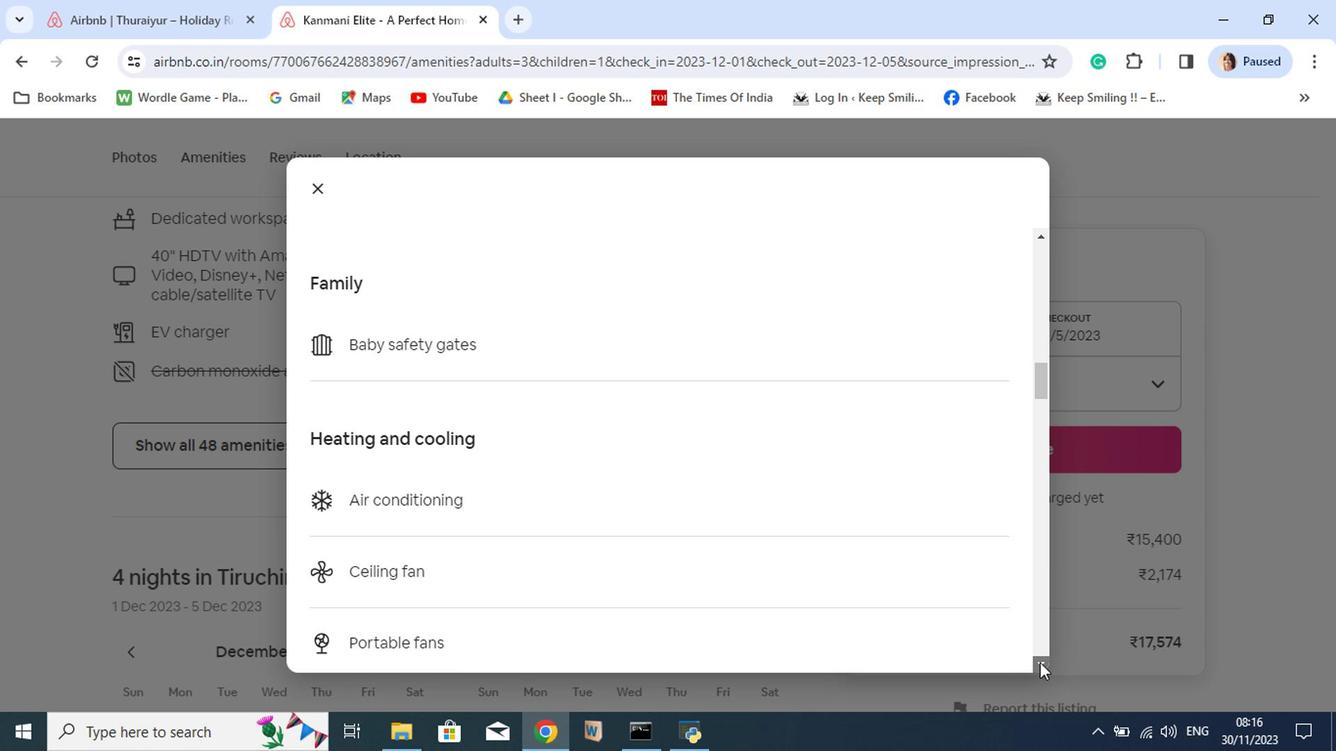 
Action: Mouse pressed left at (934, 665)
Screenshot: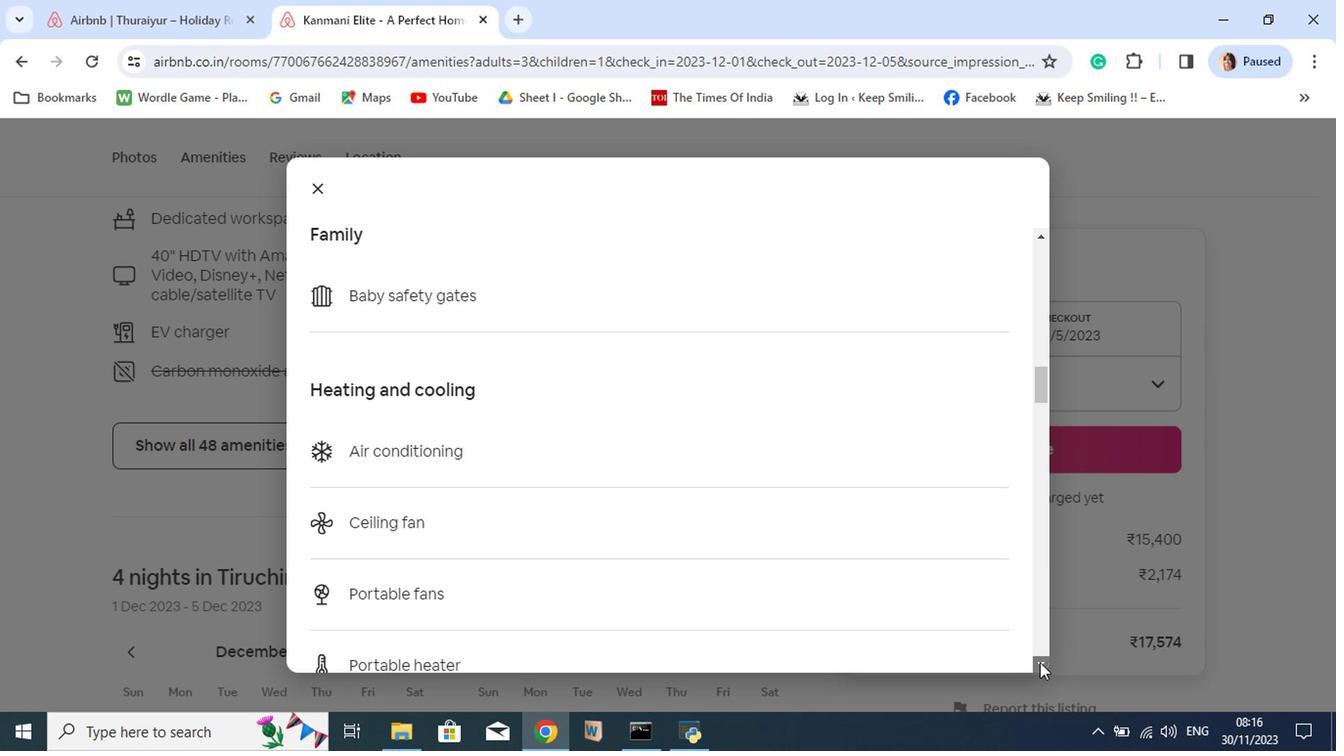 
Action: Mouse pressed left at (934, 665)
Screenshot: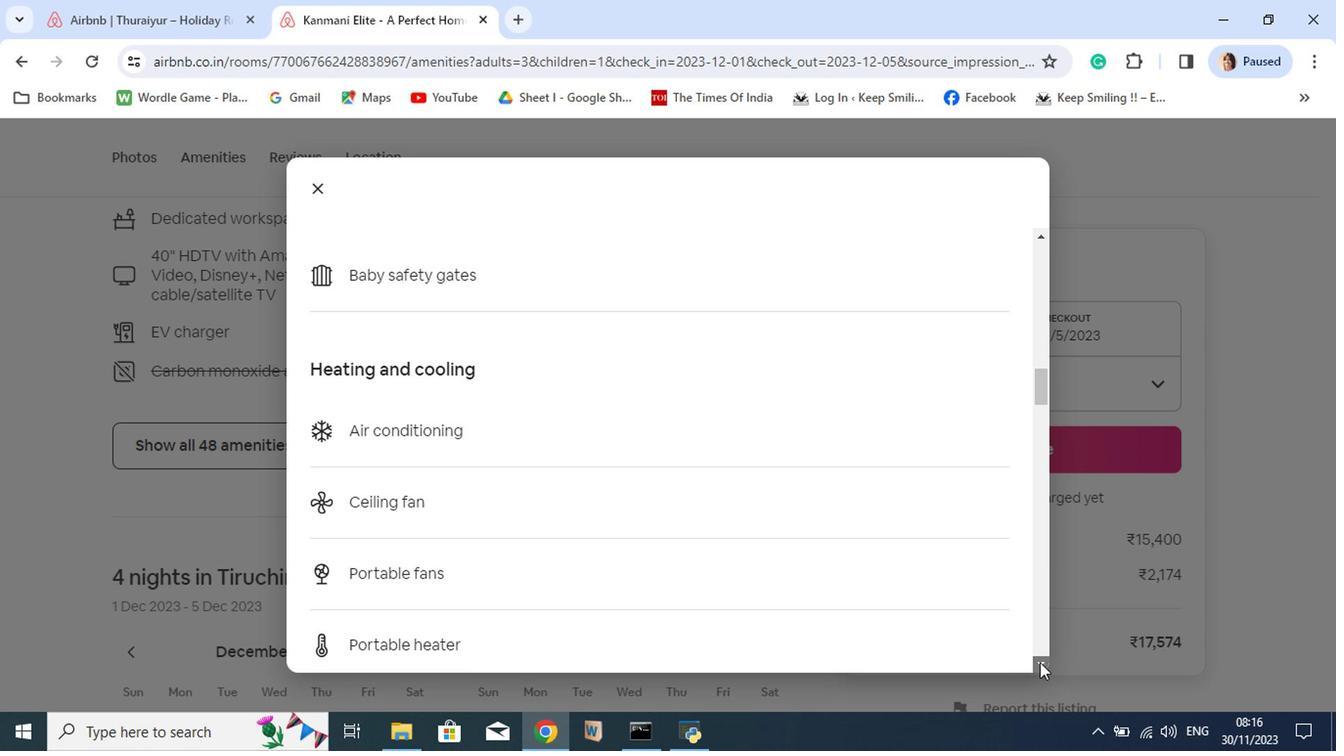 
Action: Mouse pressed left at (934, 665)
Screenshot: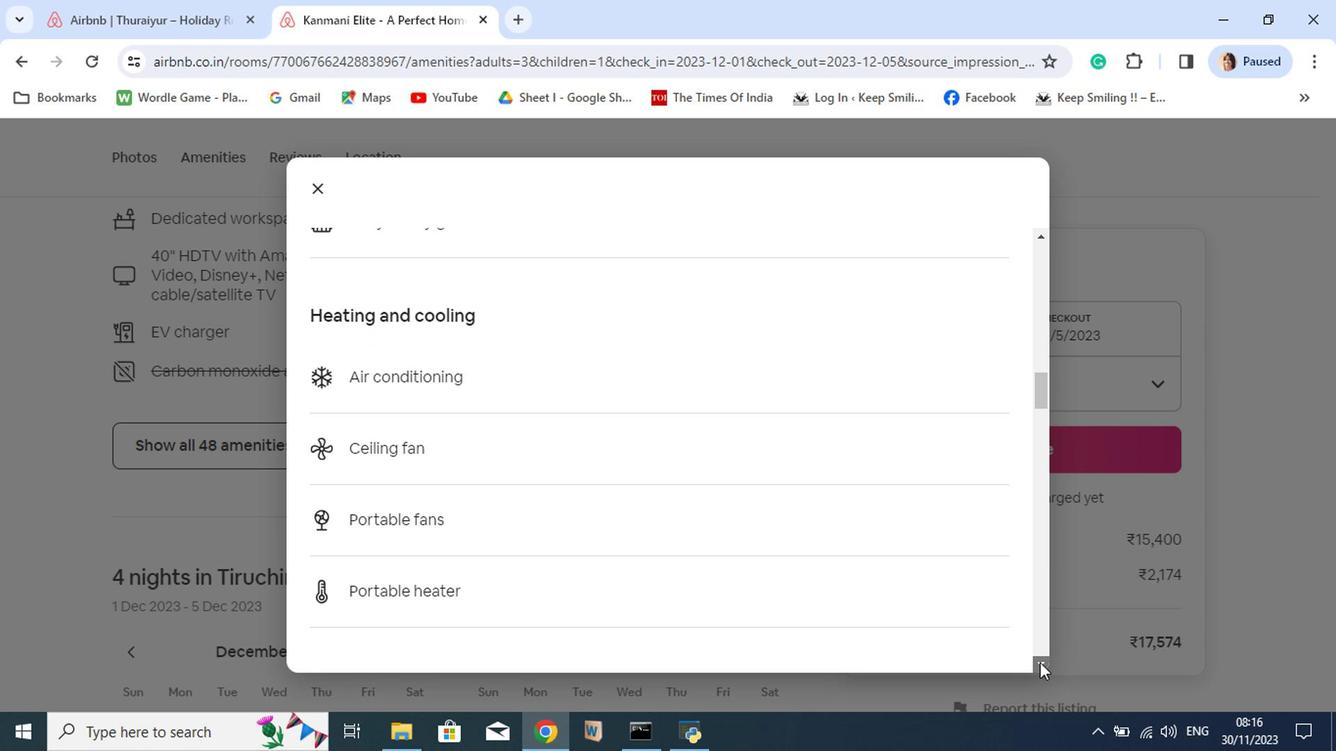 
Action: Mouse pressed left at (934, 665)
Screenshot: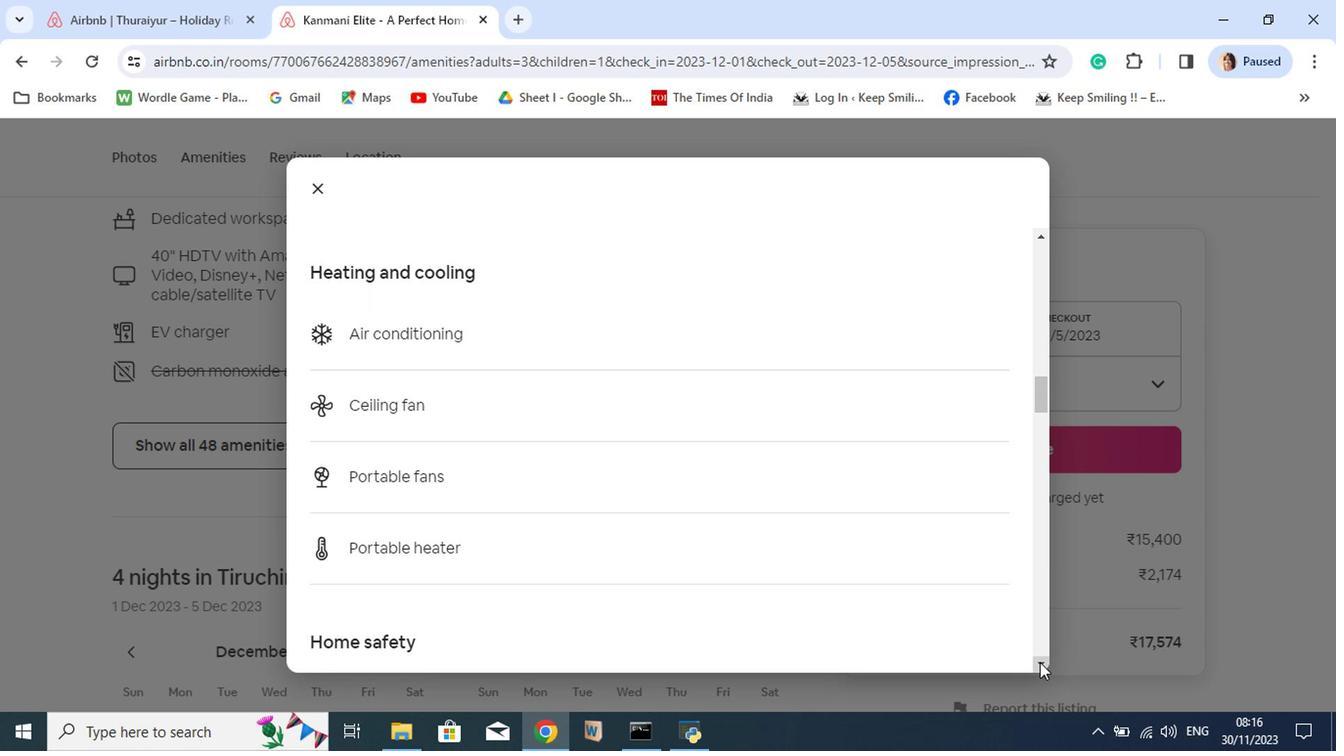 
Action: Mouse pressed left at (934, 665)
Screenshot: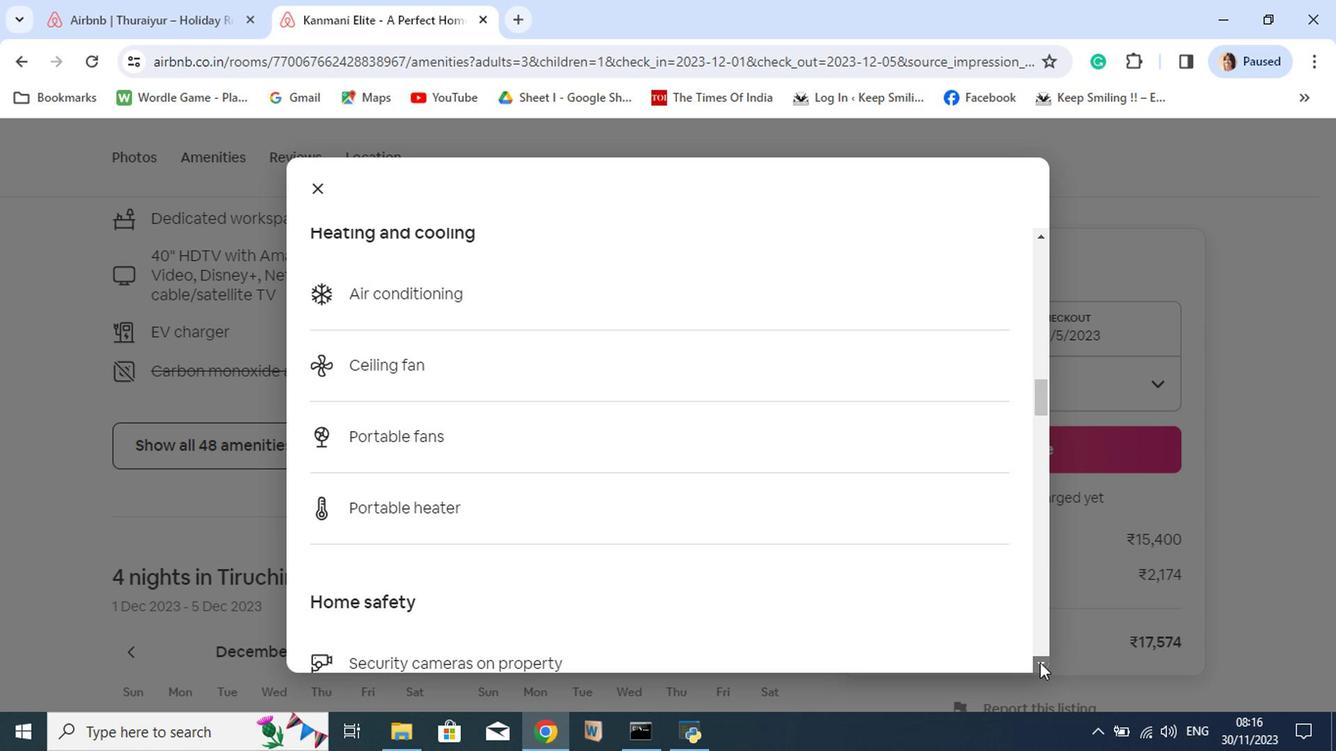 
Action: Mouse pressed left at (934, 665)
Screenshot: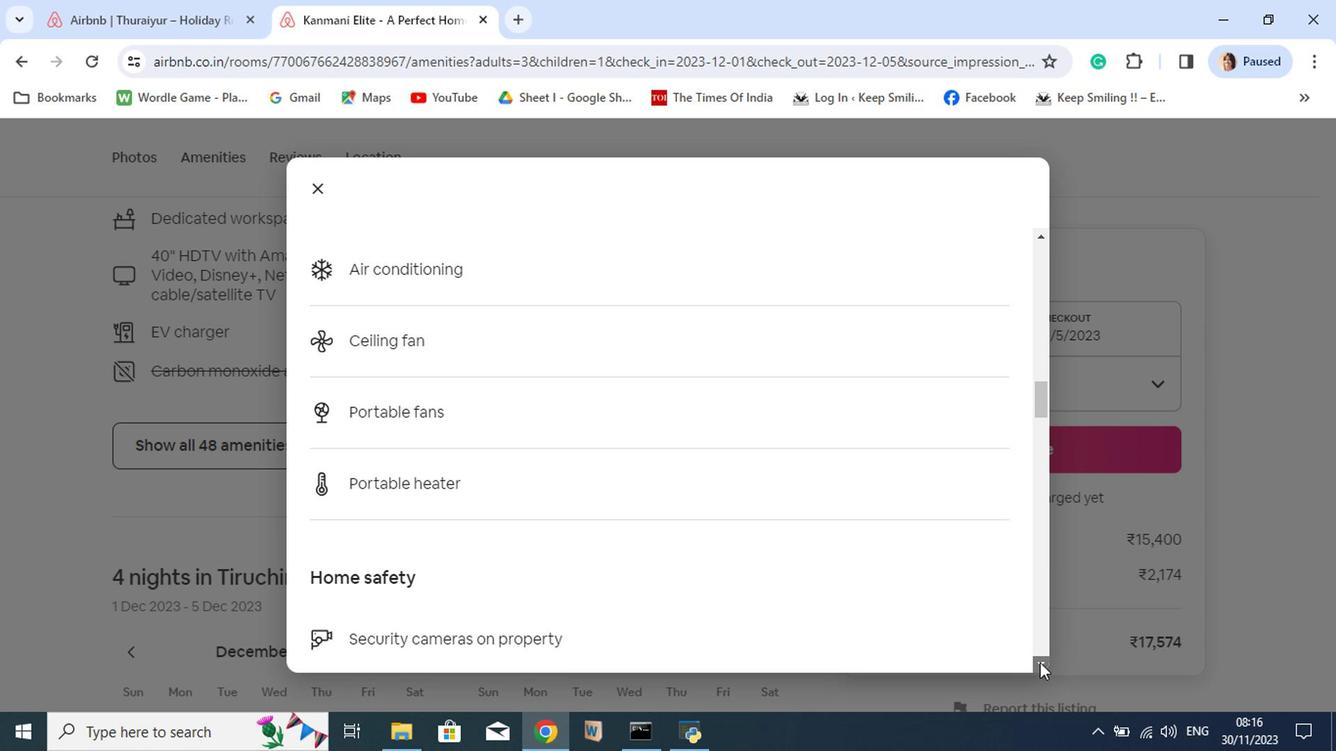 
Action: Mouse pressed left at (934, 665)
Screenshot: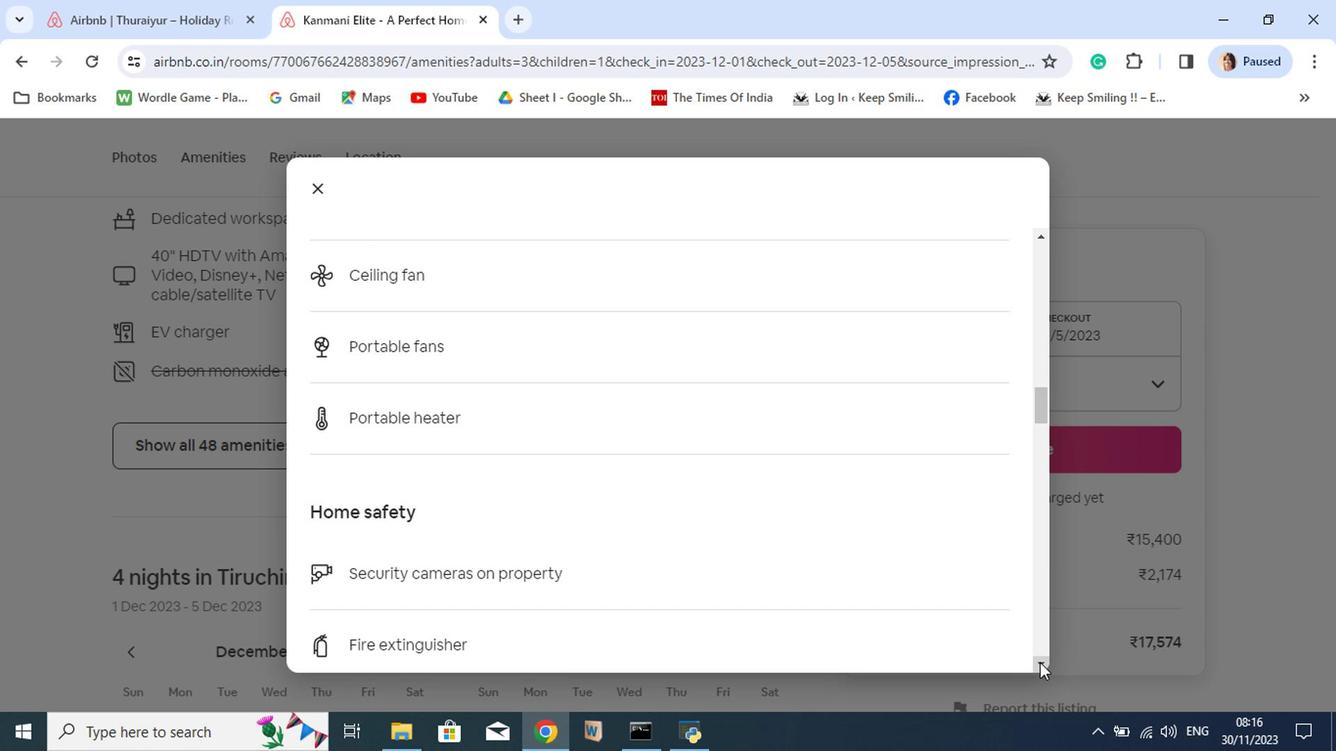 
Action: Mouse pressed left at (934, 665)
Screenshot: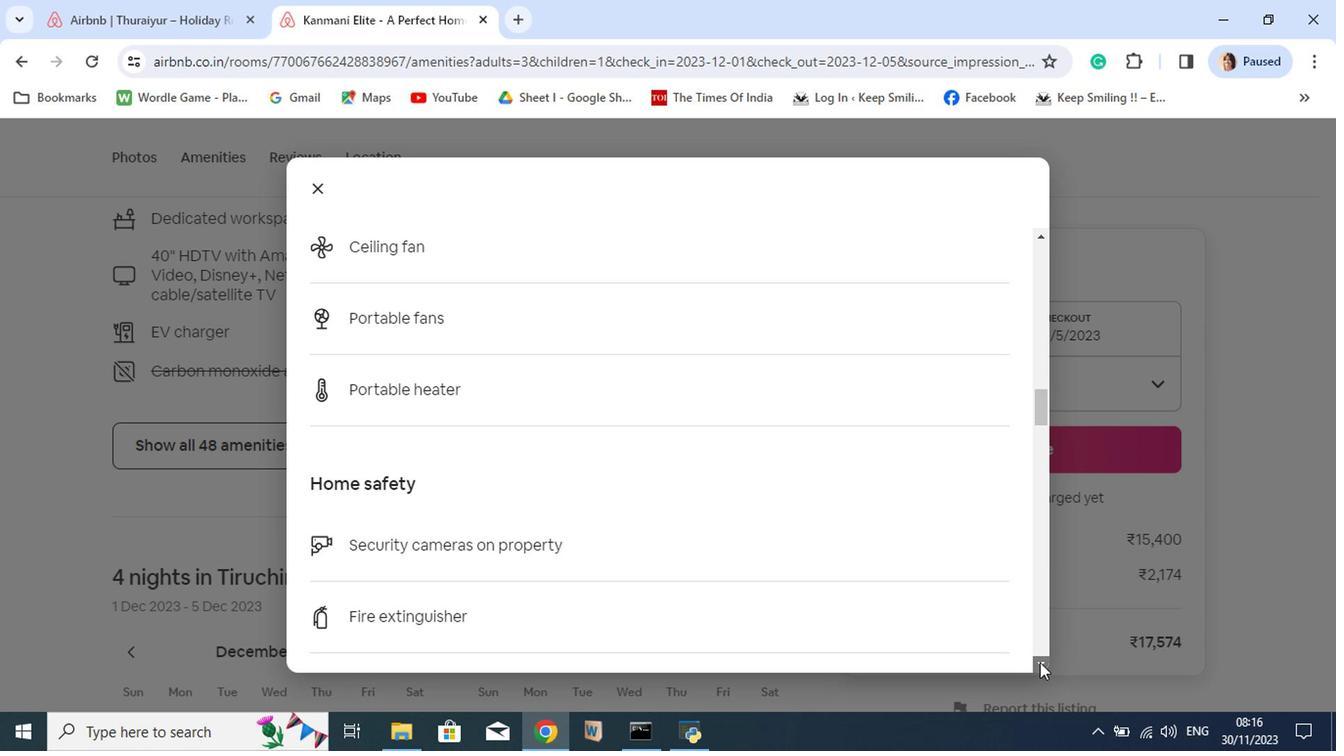 
Action: Mouse pressed left at (934, 665)
Screenshot: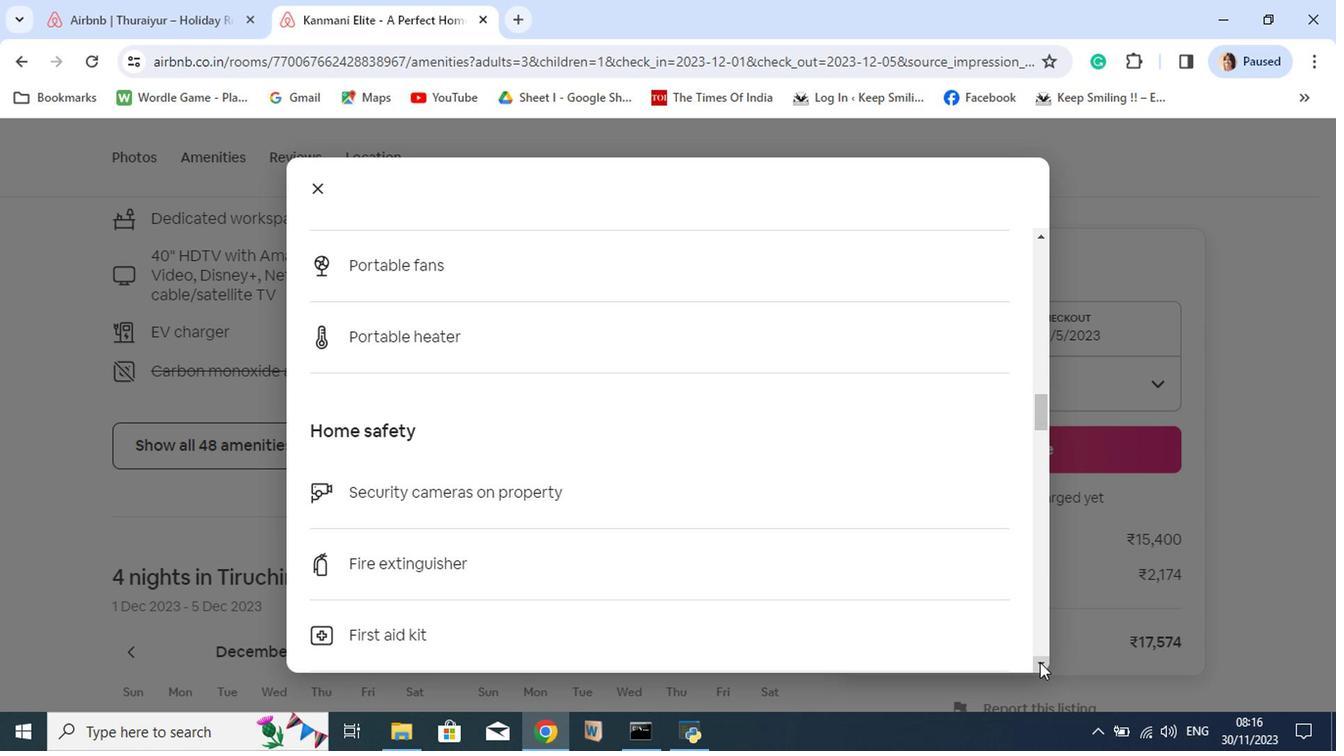 
Action: Mouse pressed left at (934, 665)
Screenshot: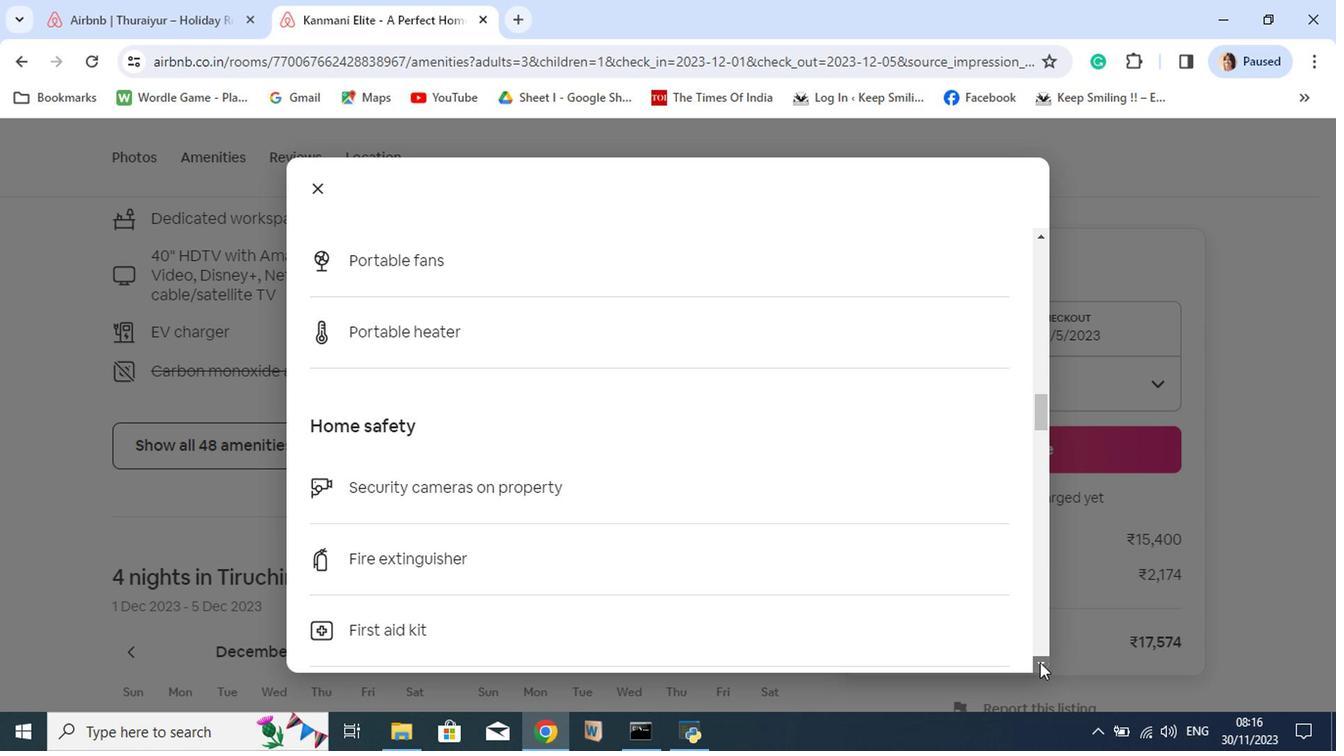 
Action: Mouse pressed left at (934, 665)
Screenshot: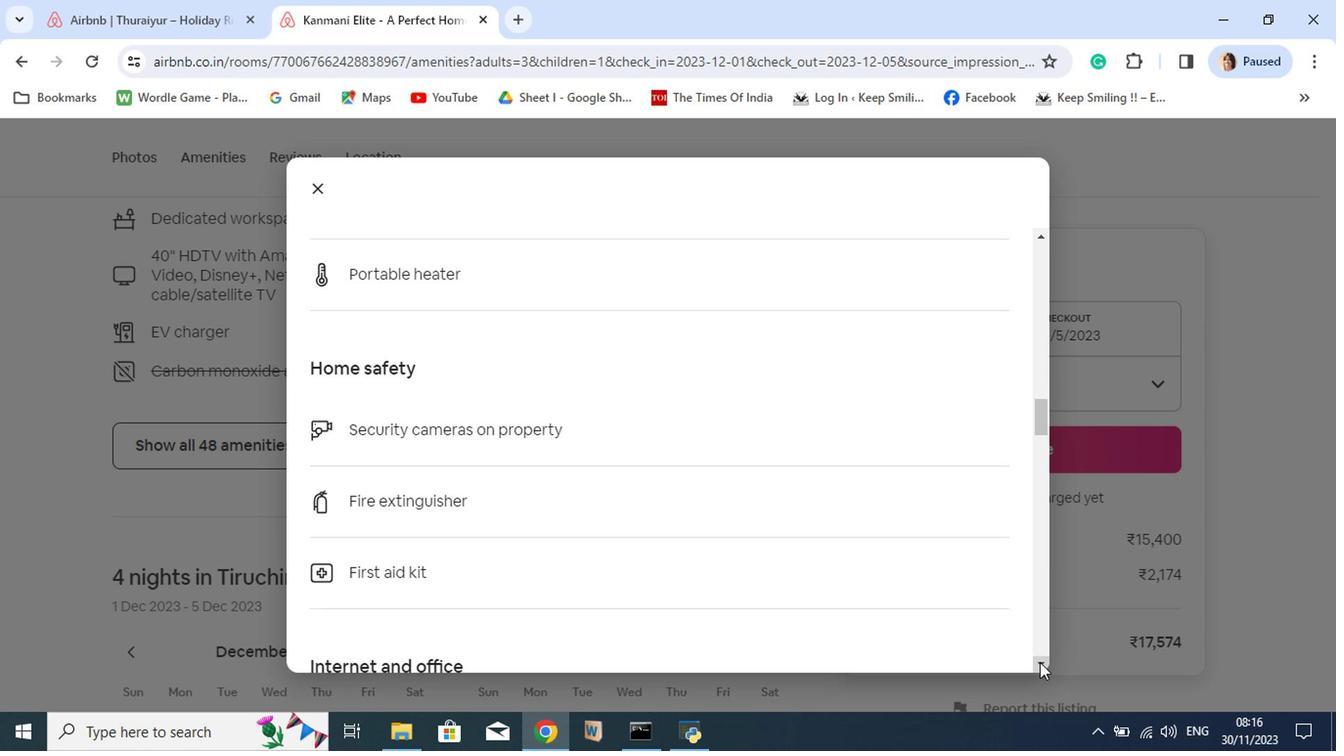 
Action: Mouse pressed left at (934, 665)
Screenshot: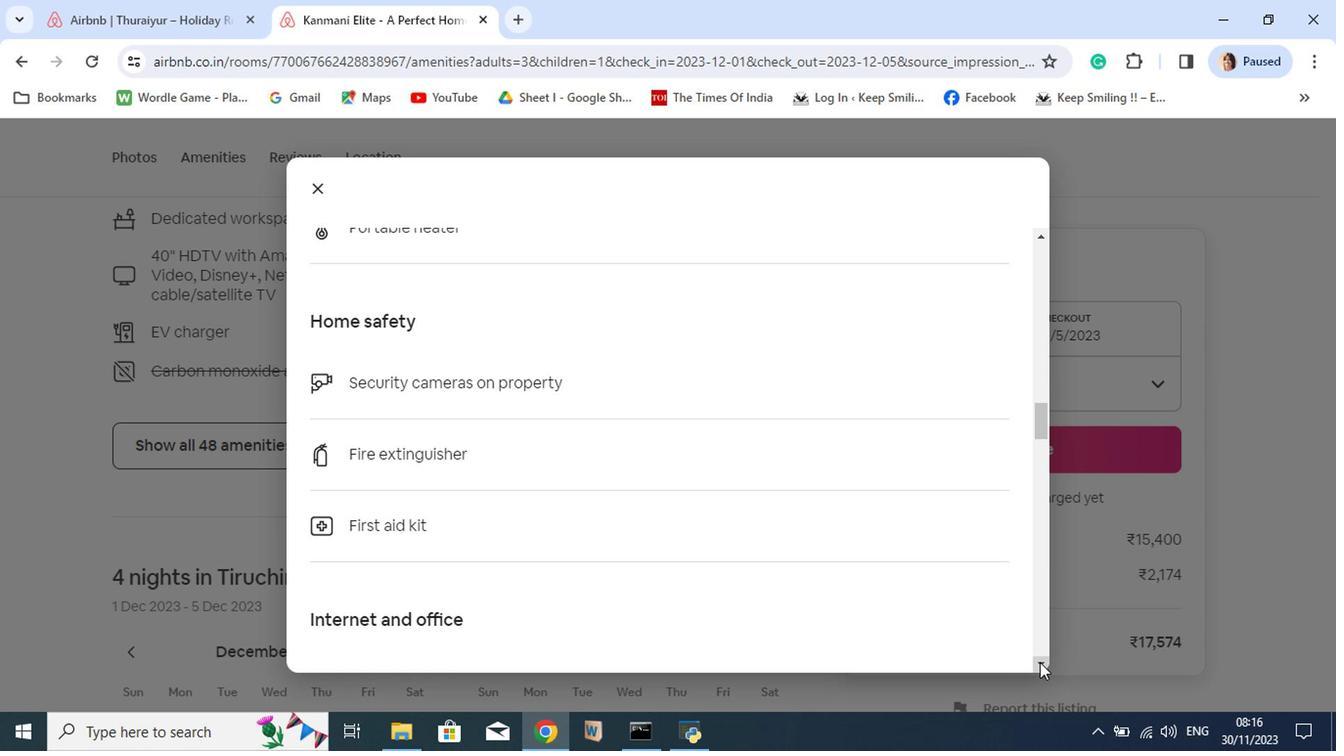 
Action: Mouse pressed left at (934, 665)
Screenshot: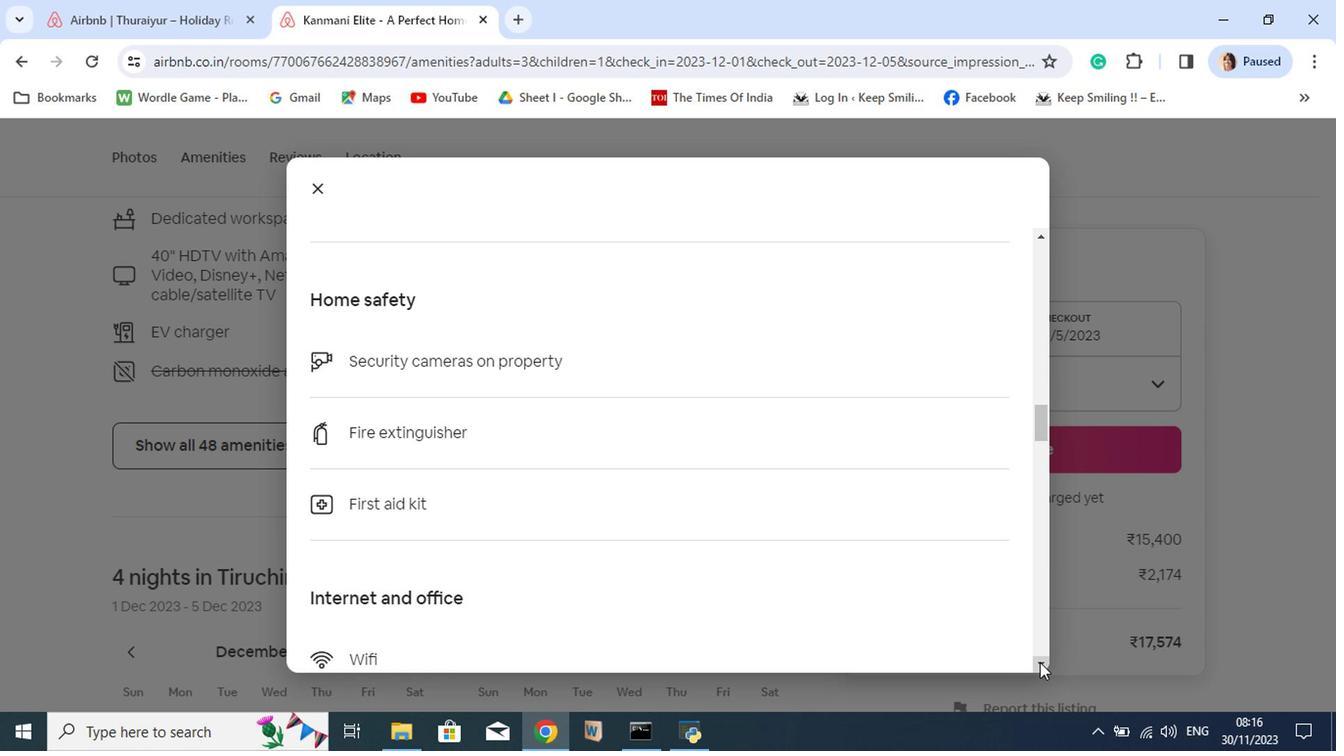 
Action: Mouse pressed left at (934, 665)
Screenshot: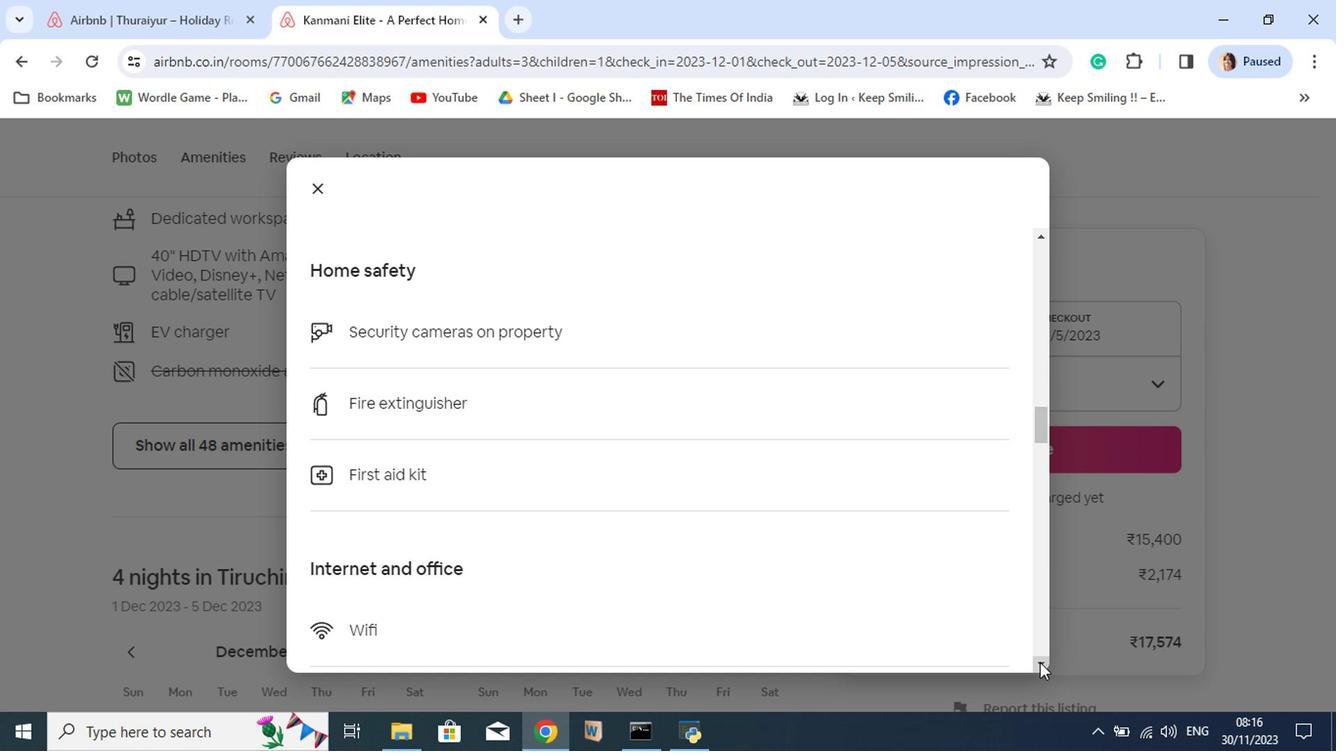 
Action: Mouse pressed left at (934, 665)
Screenshot: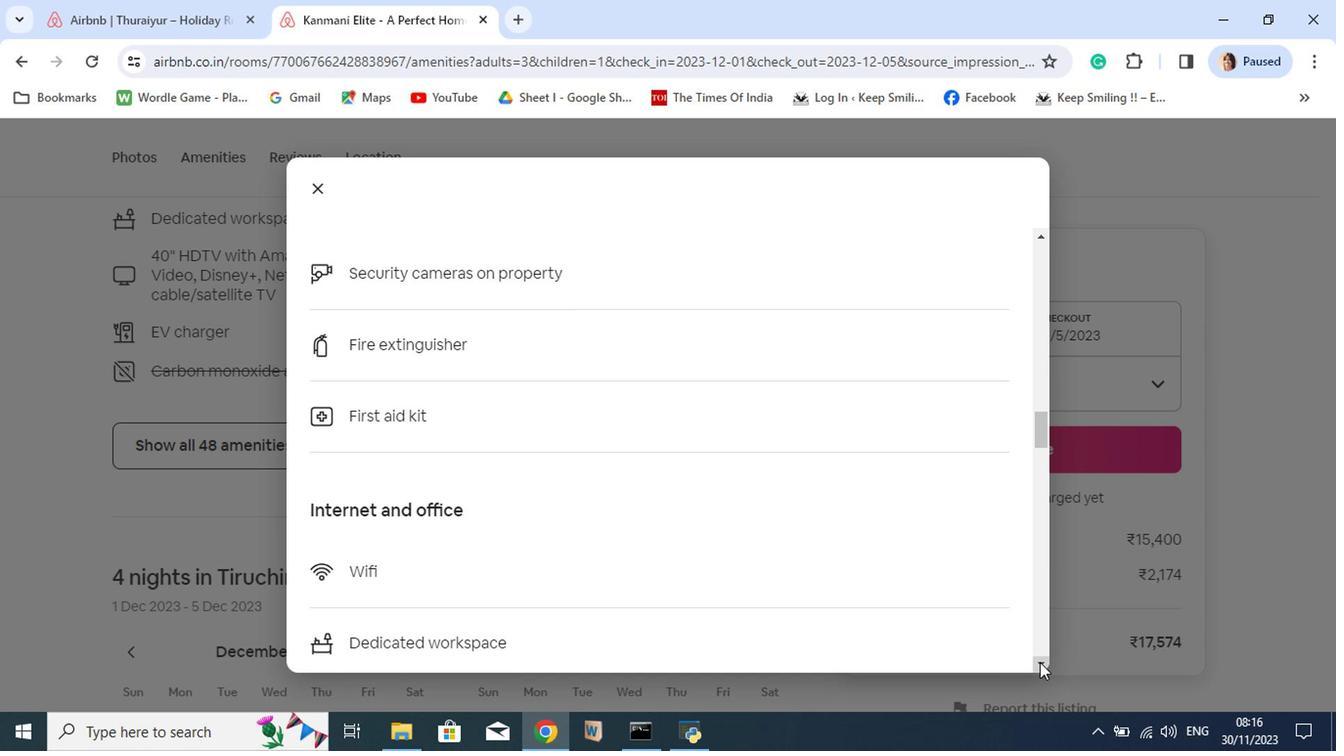 
Action: Mouse pressed left at (934, 665)
Screenshot: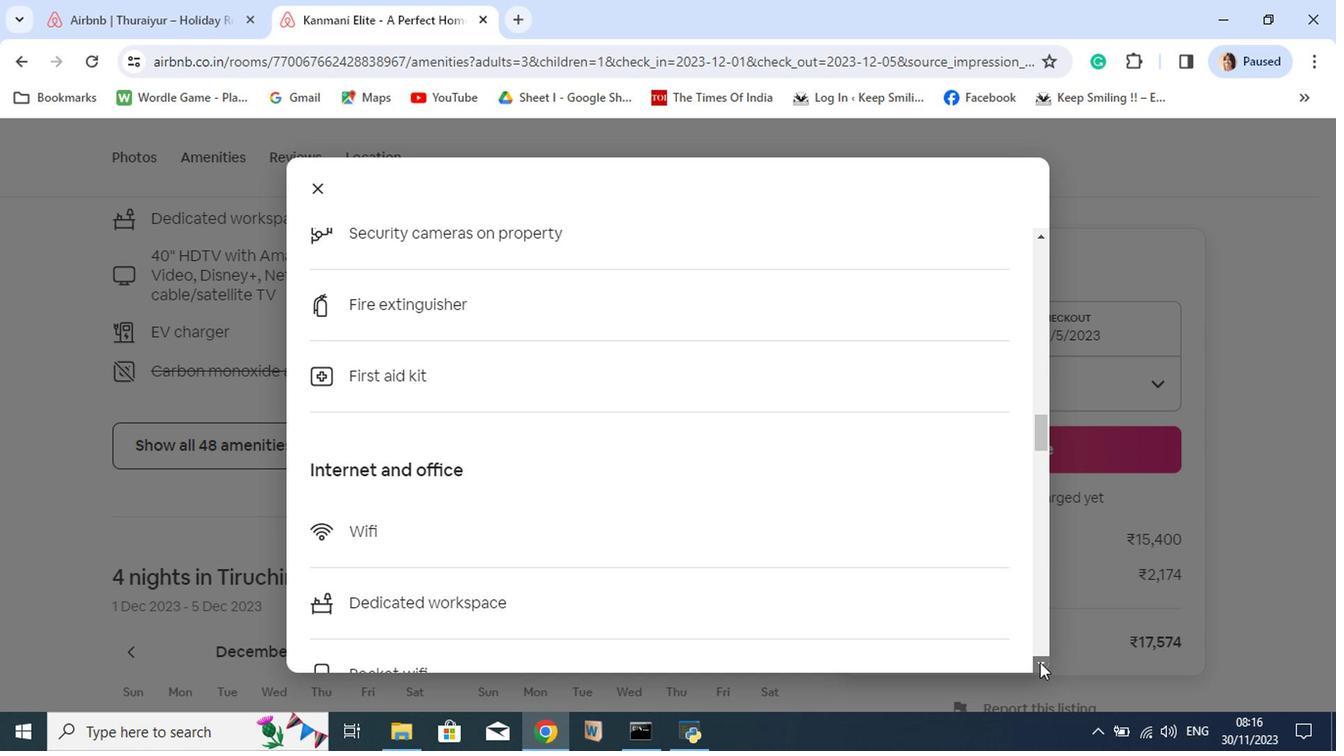 
Action: Mouse pressed left at (934, 665)
Screenshot: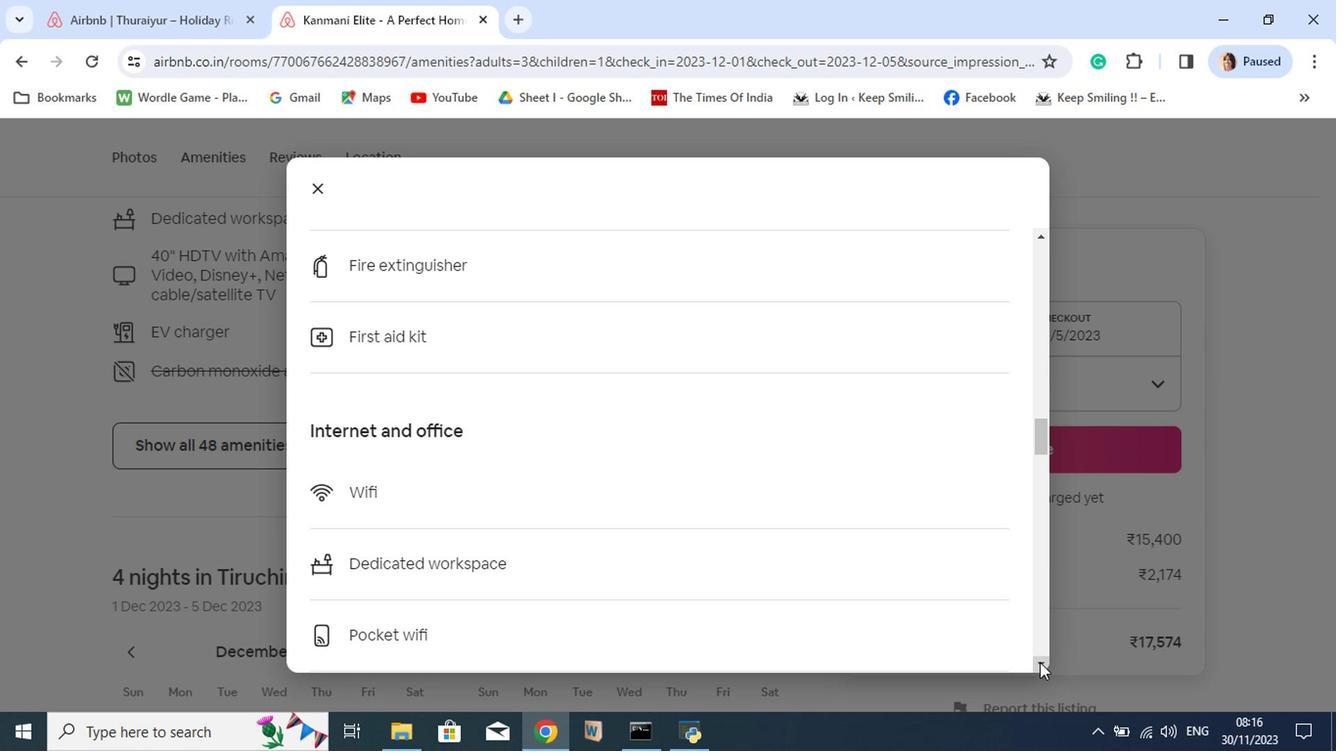 
Action: Mouse pressed left at (934, 665)
Screenshot: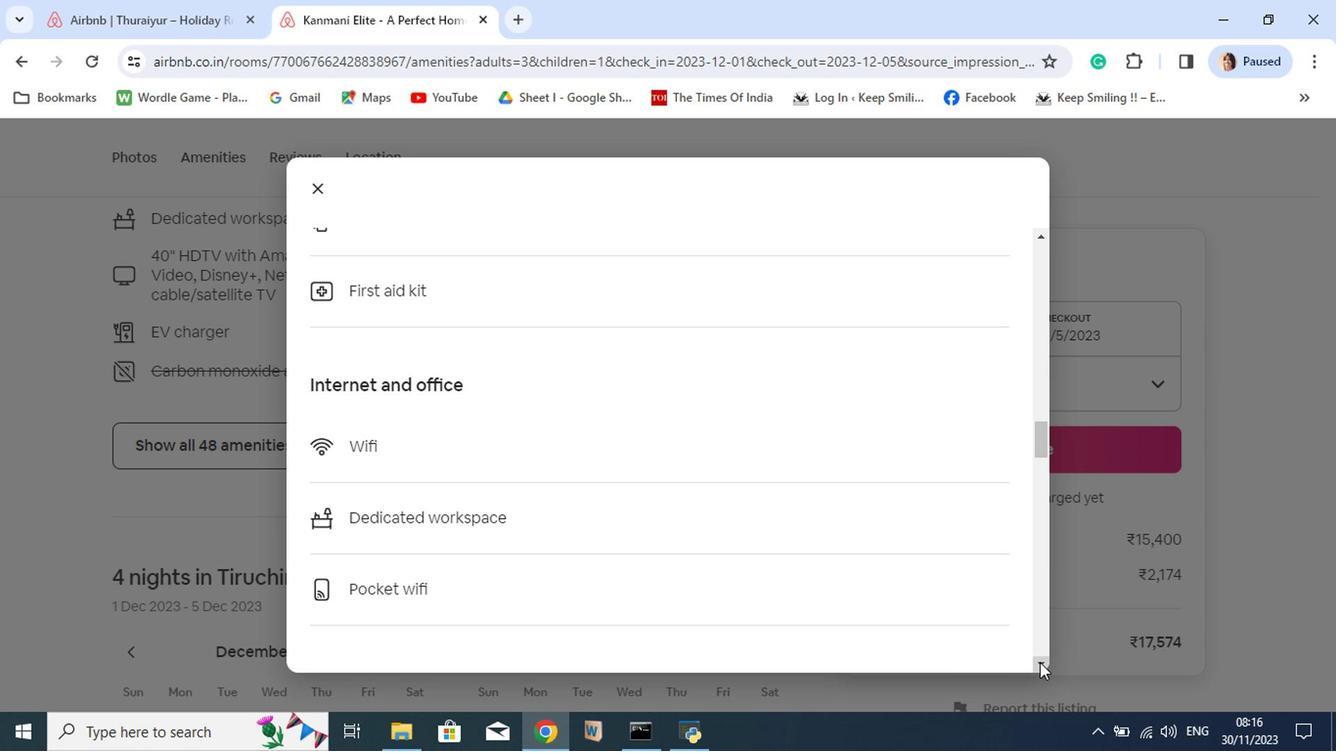 
Action: Mouse pressed left at (934, 665)
Screenshot: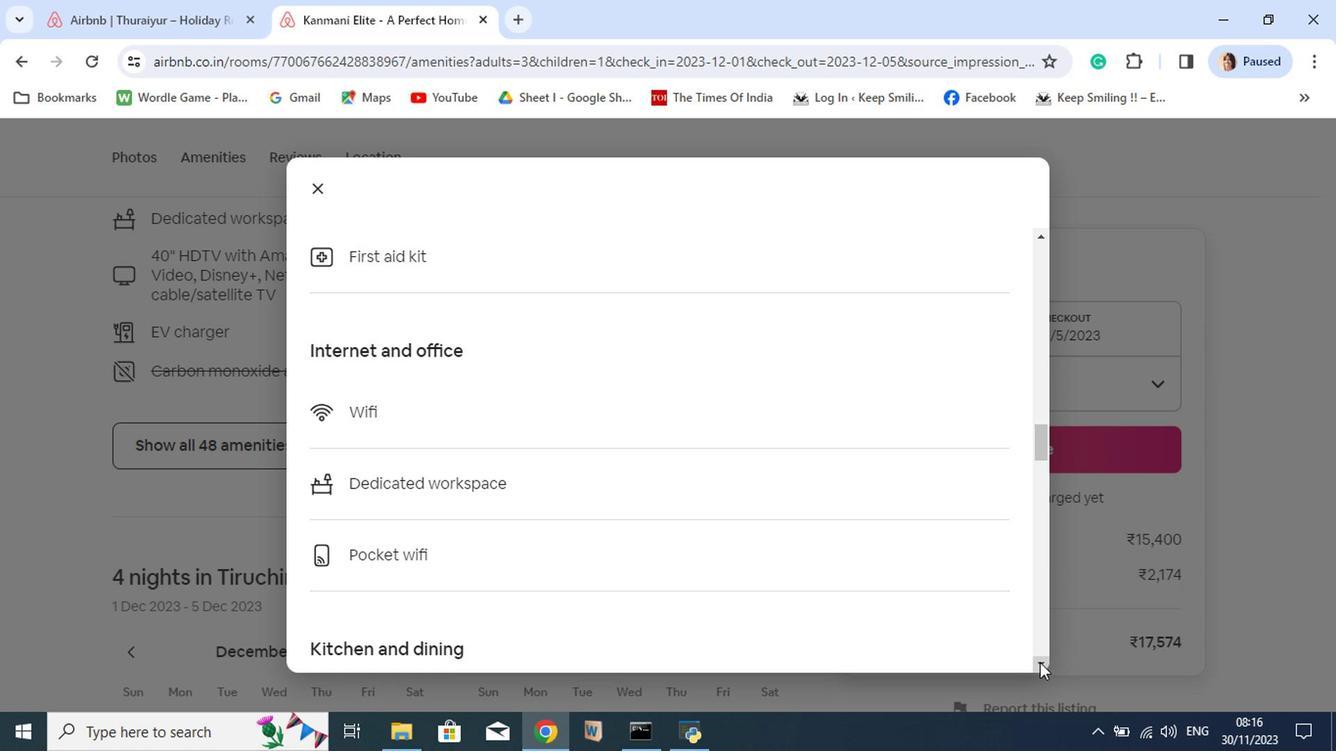 
Action: Mouse pressed left at (934, 665)
Screenshot: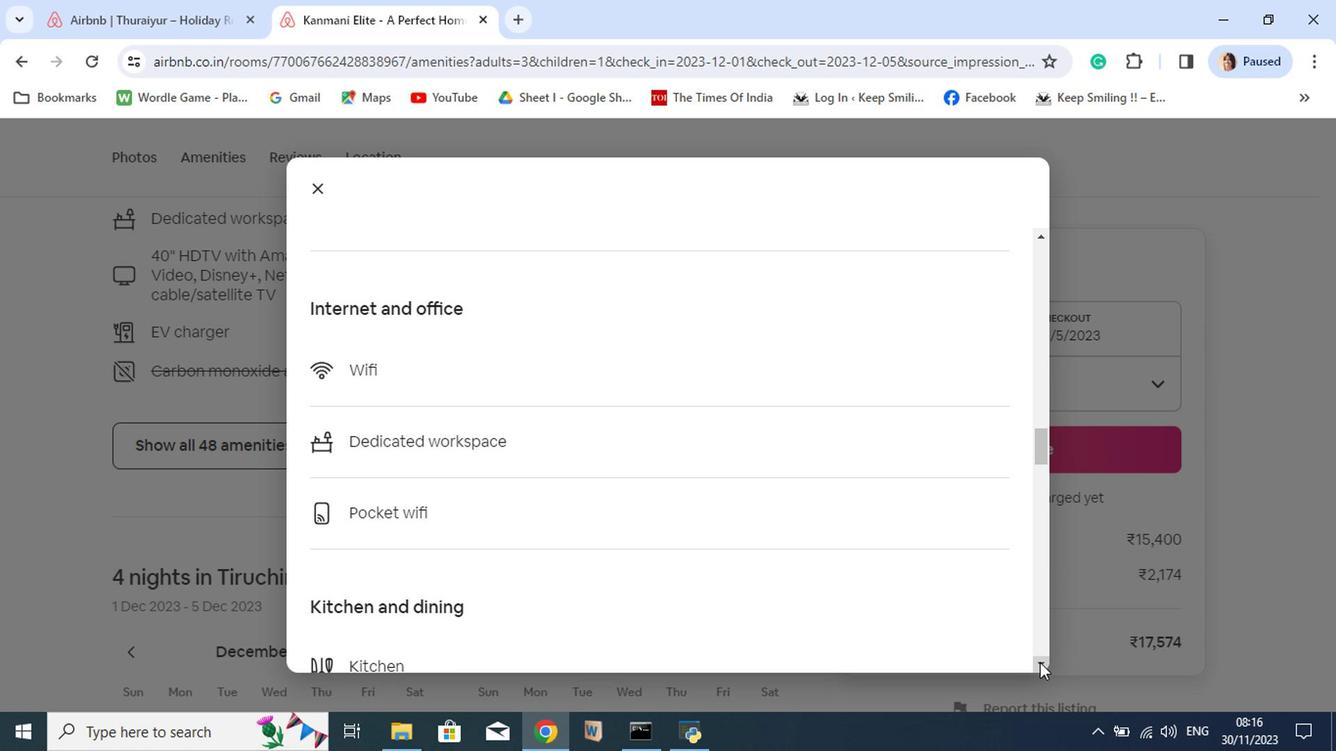 
Action: Mouse pressed left at (934, 665)
Screenshot: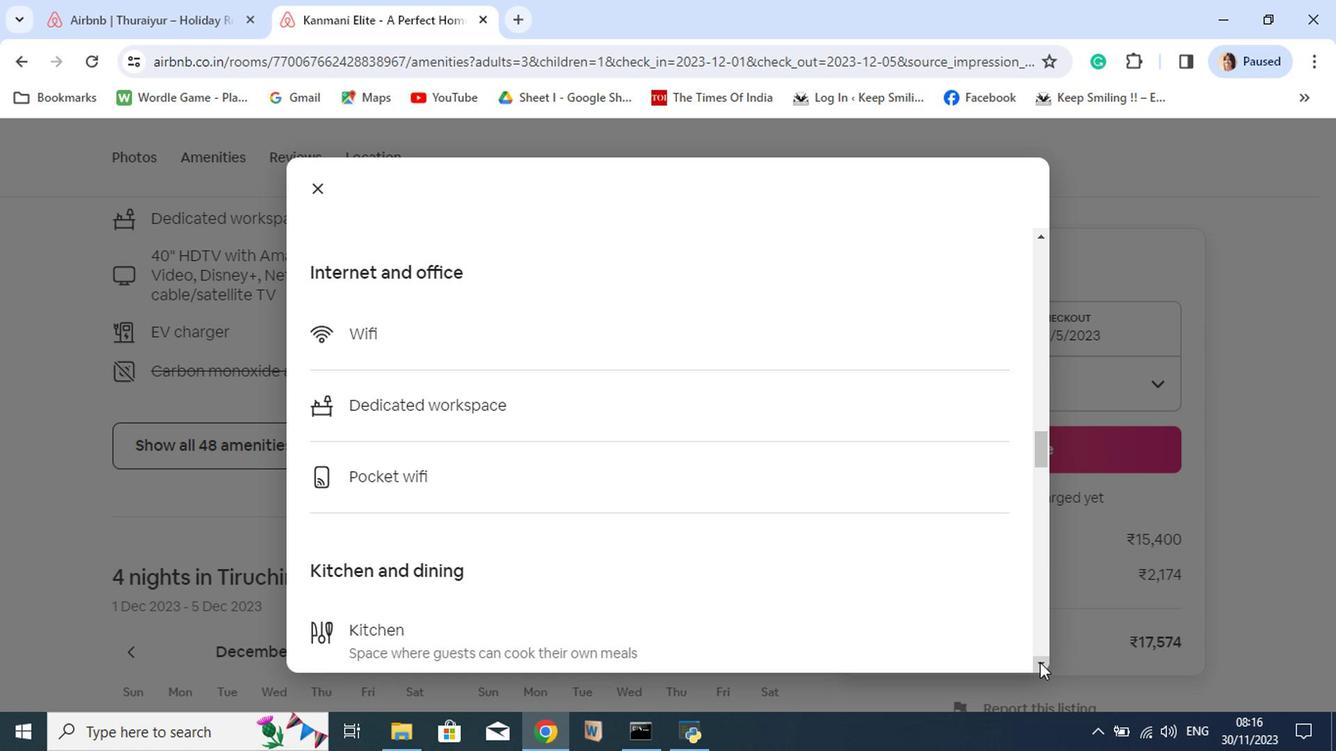 
Action: Mouse pressed left at (934, 665)
Screenshot: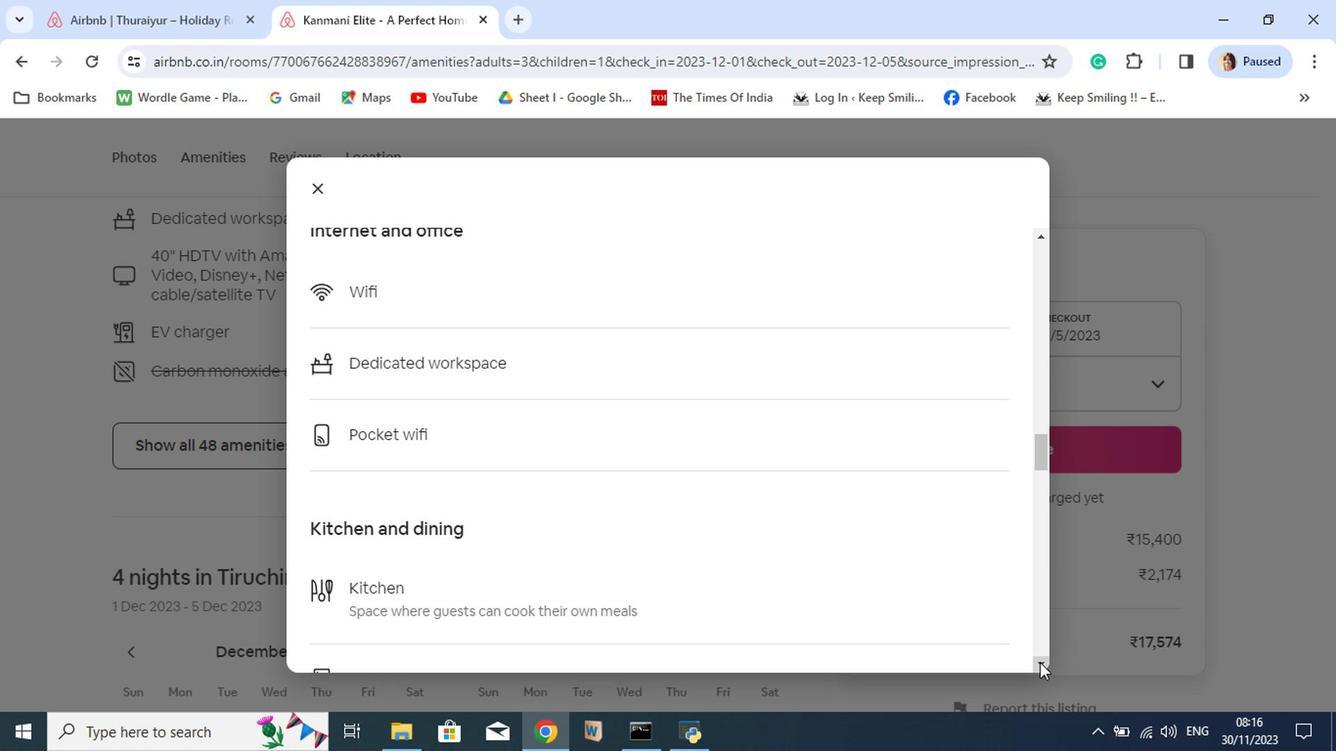 
Action: Mouse pressed left at (934, 665)
Screenshot: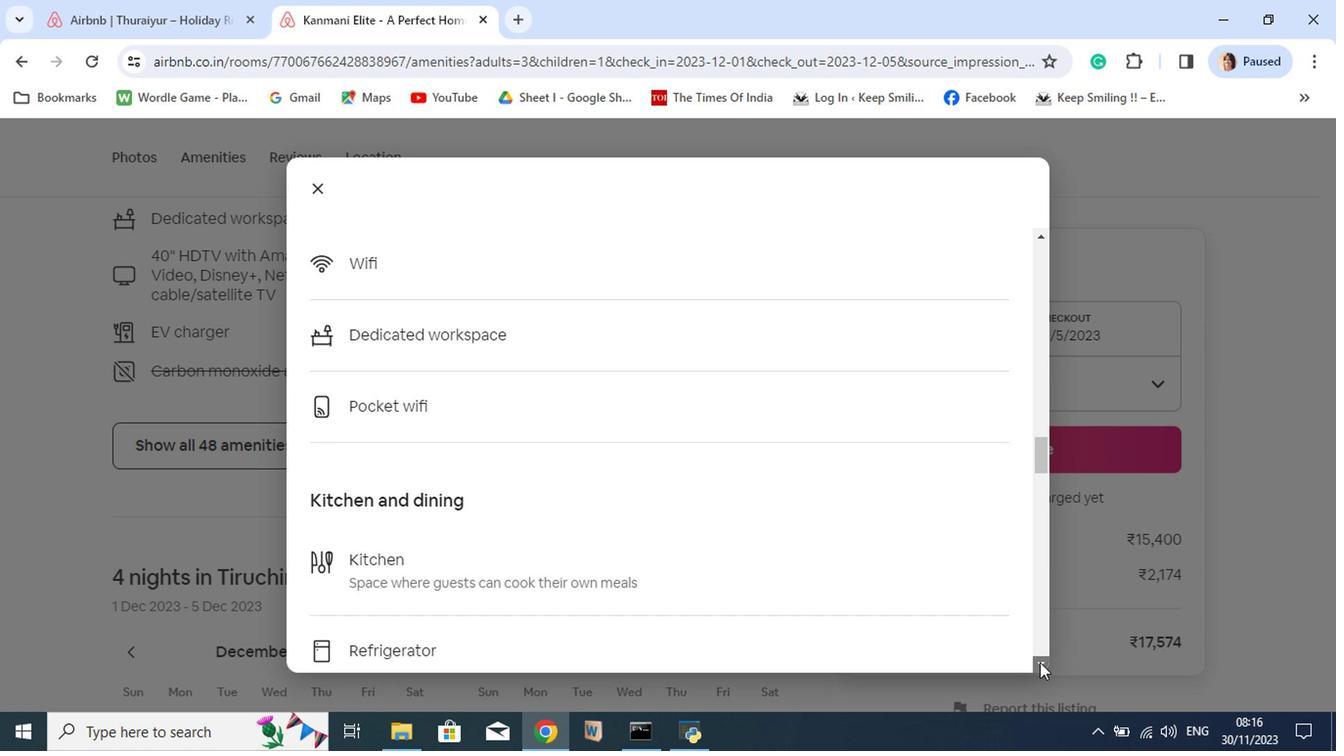 
Action: Mouse pressed left at (934, 665)
Screenshot: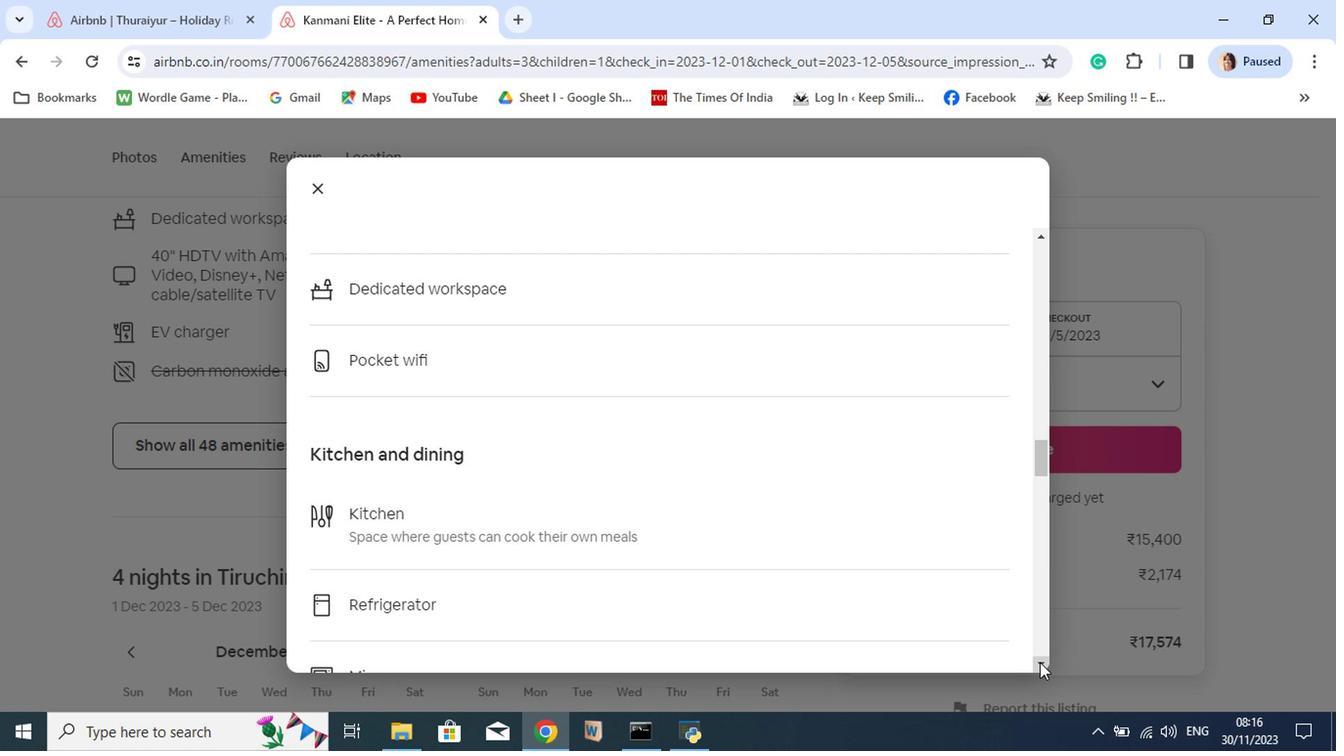 
Action: Mouse pressed left at (934, 665)
Screenshot: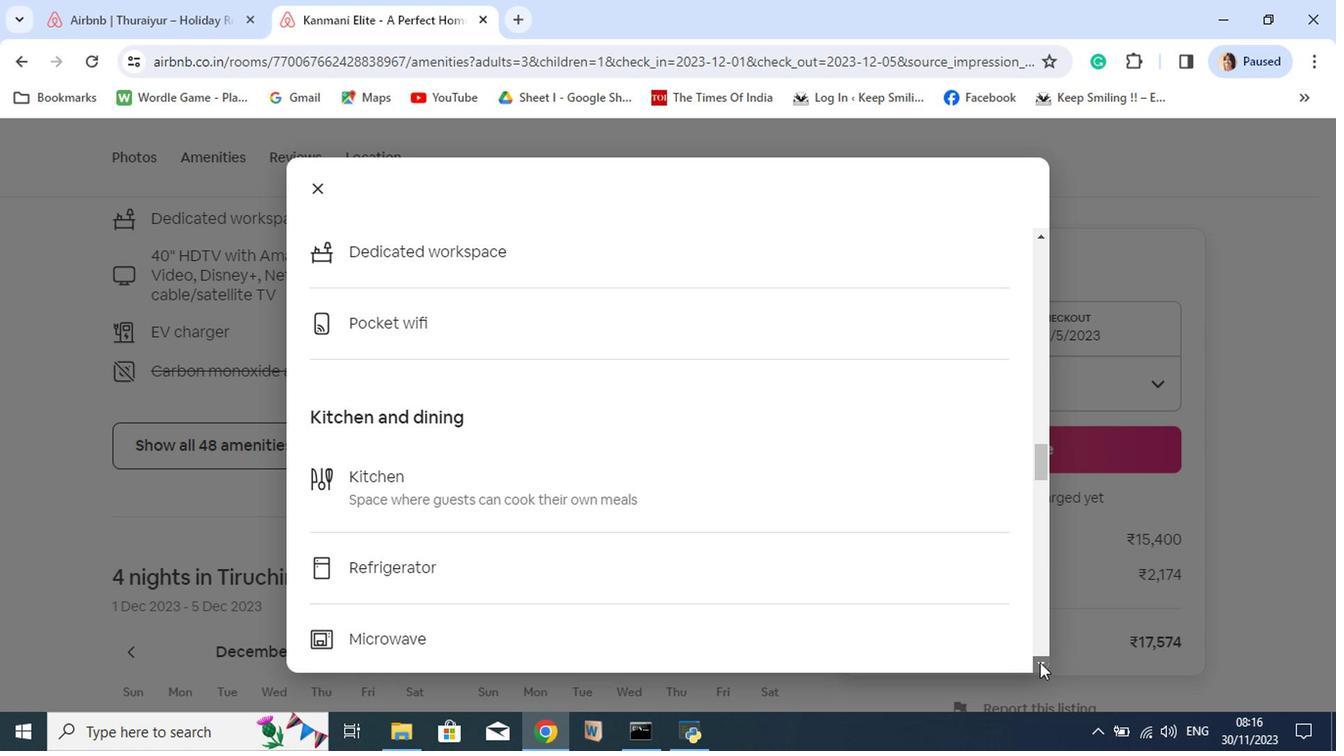 
Action: Mouse pressed left at (934, 665)
Screenshot: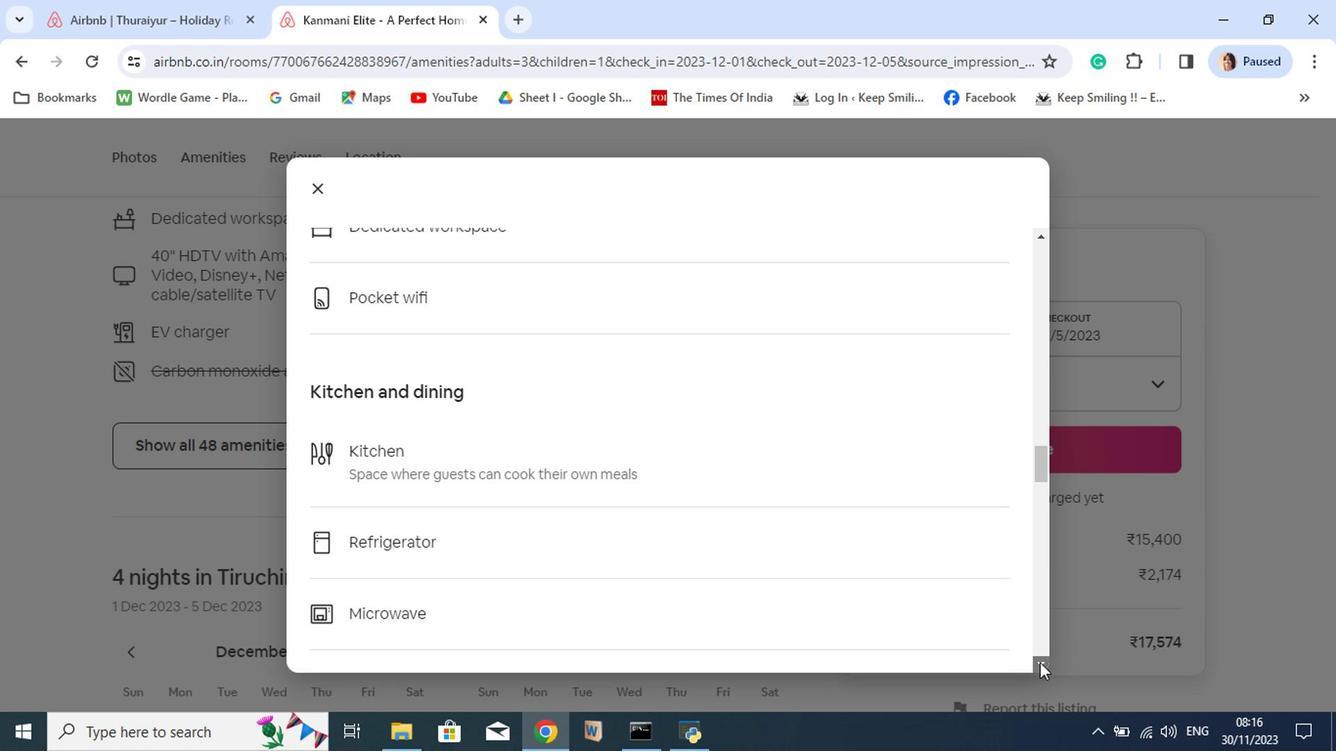 
Action: Mouse pressed left at (934, 665)
Screenshot: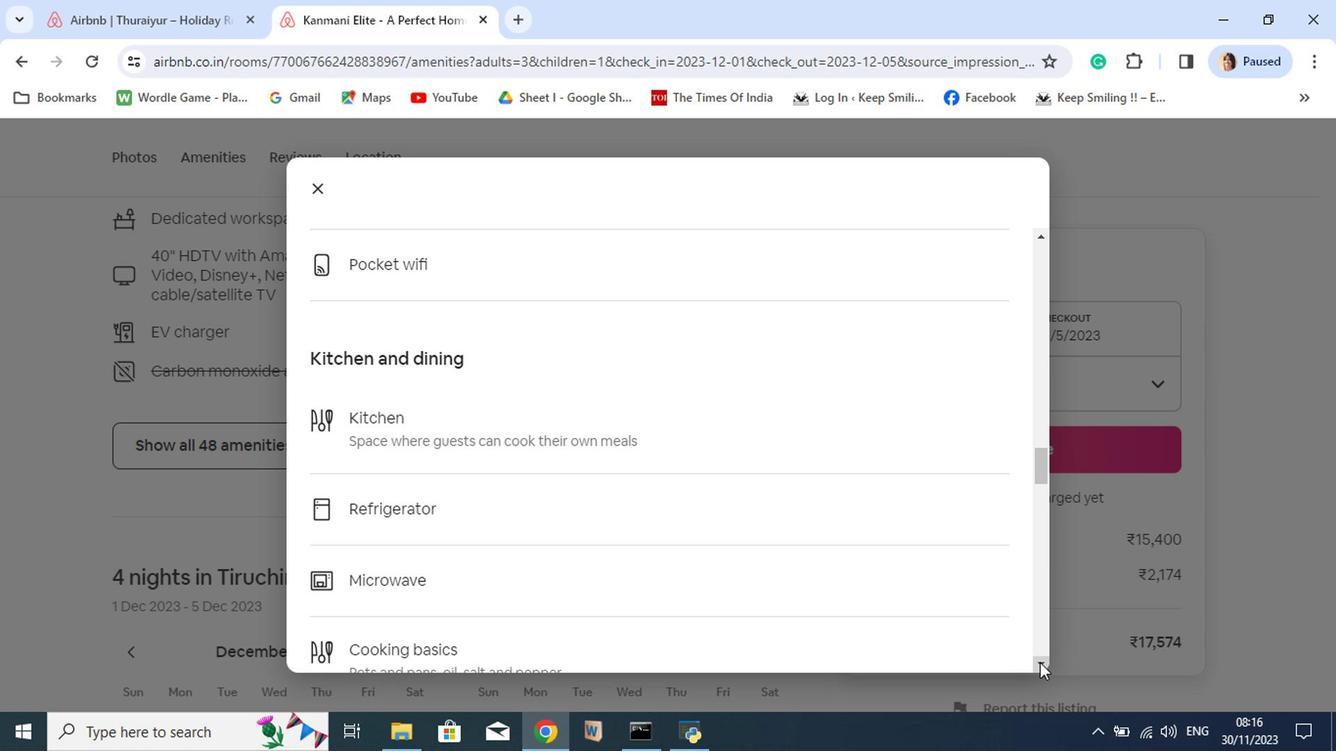 
Action: Mouse pressed left at (934, 665)
Screenshot: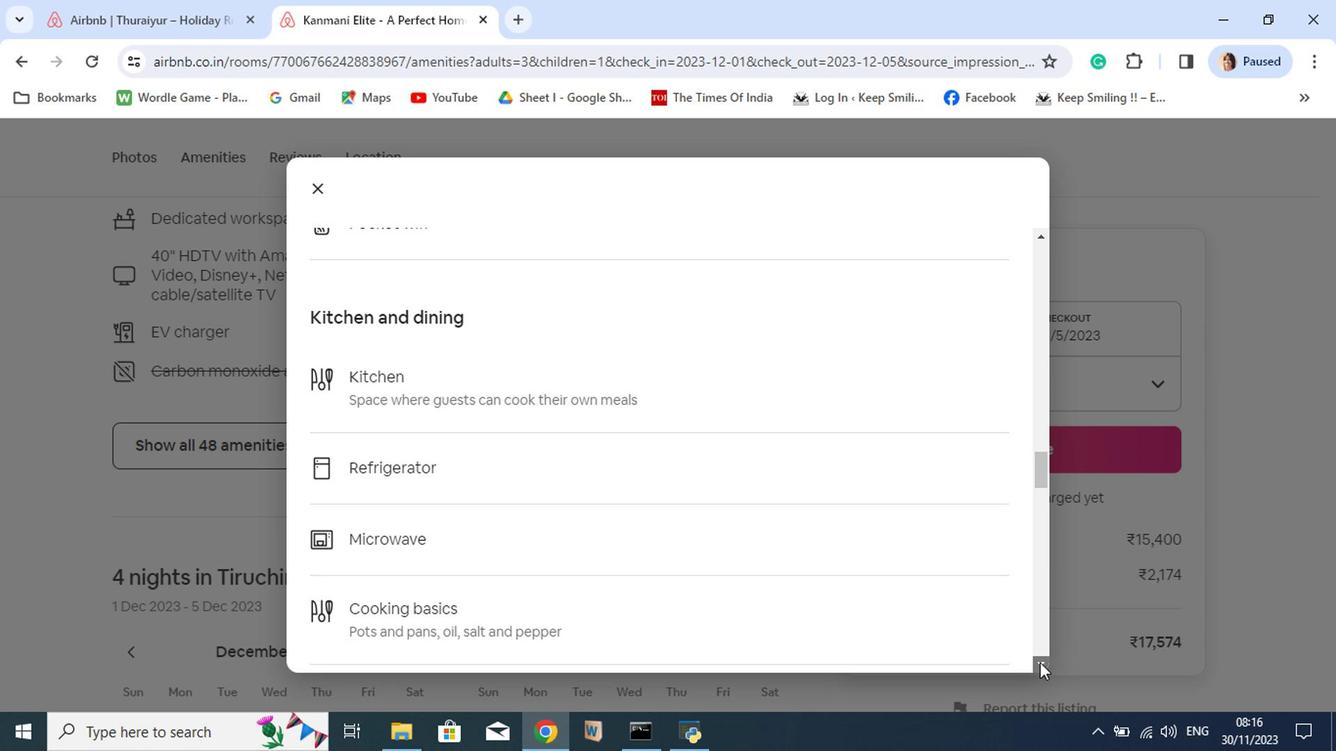 
Action: Mouse pressed left at (934, 665)
Screenshot: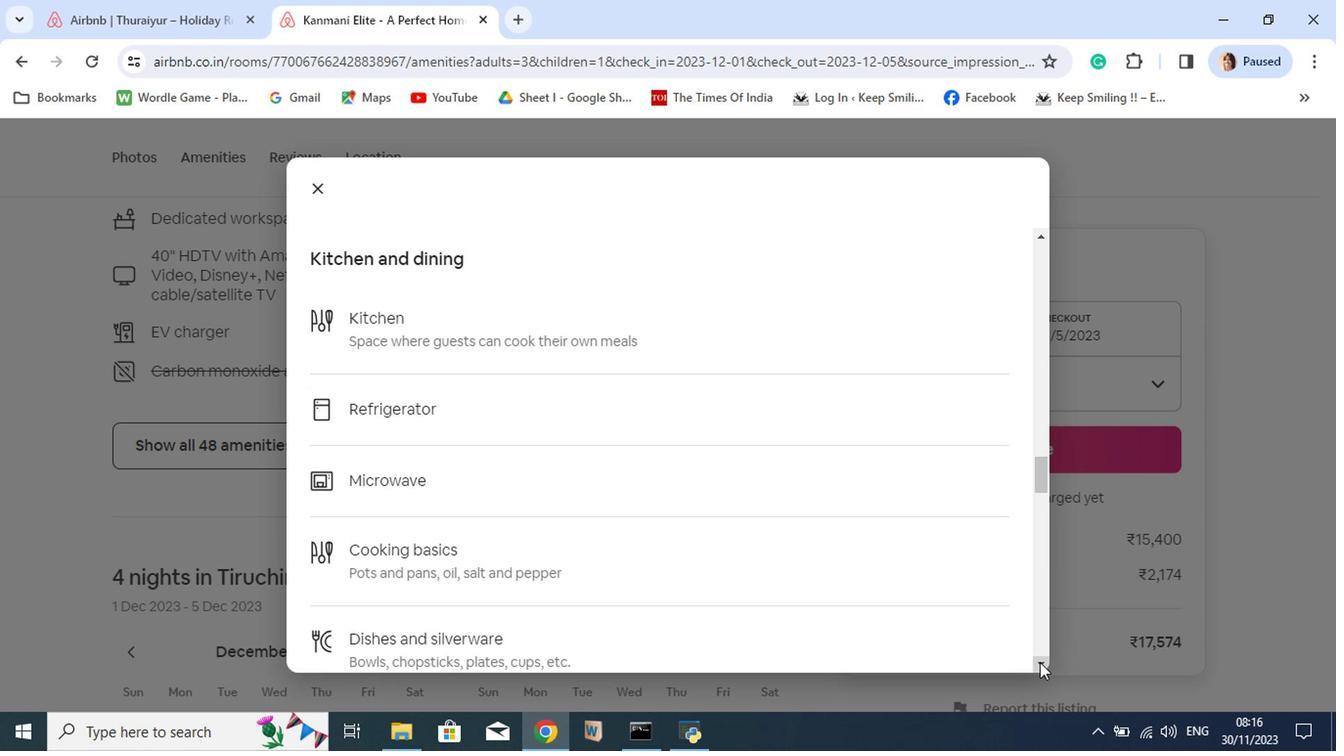 
Action: Mouse pressed left at (934, 665)
Screenshot: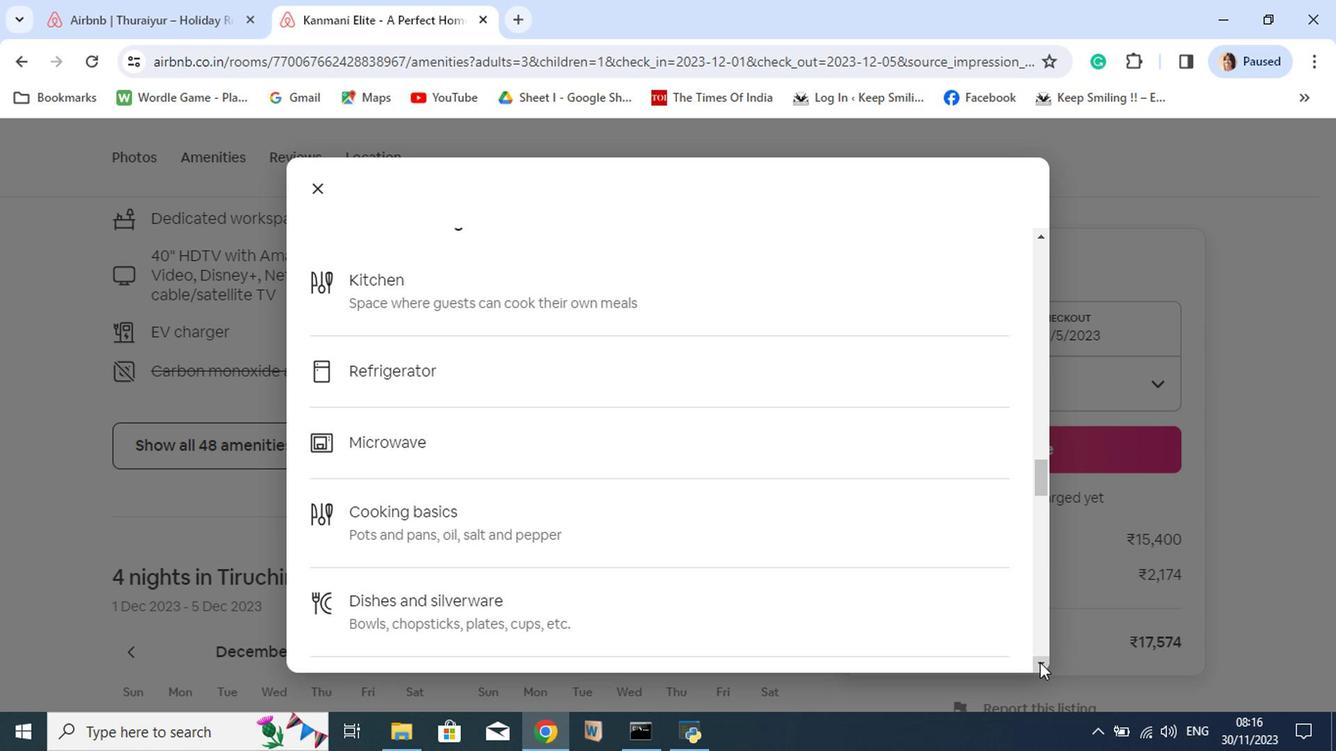 
Action: Mouse pressed left at (934, 665)
Screenshot: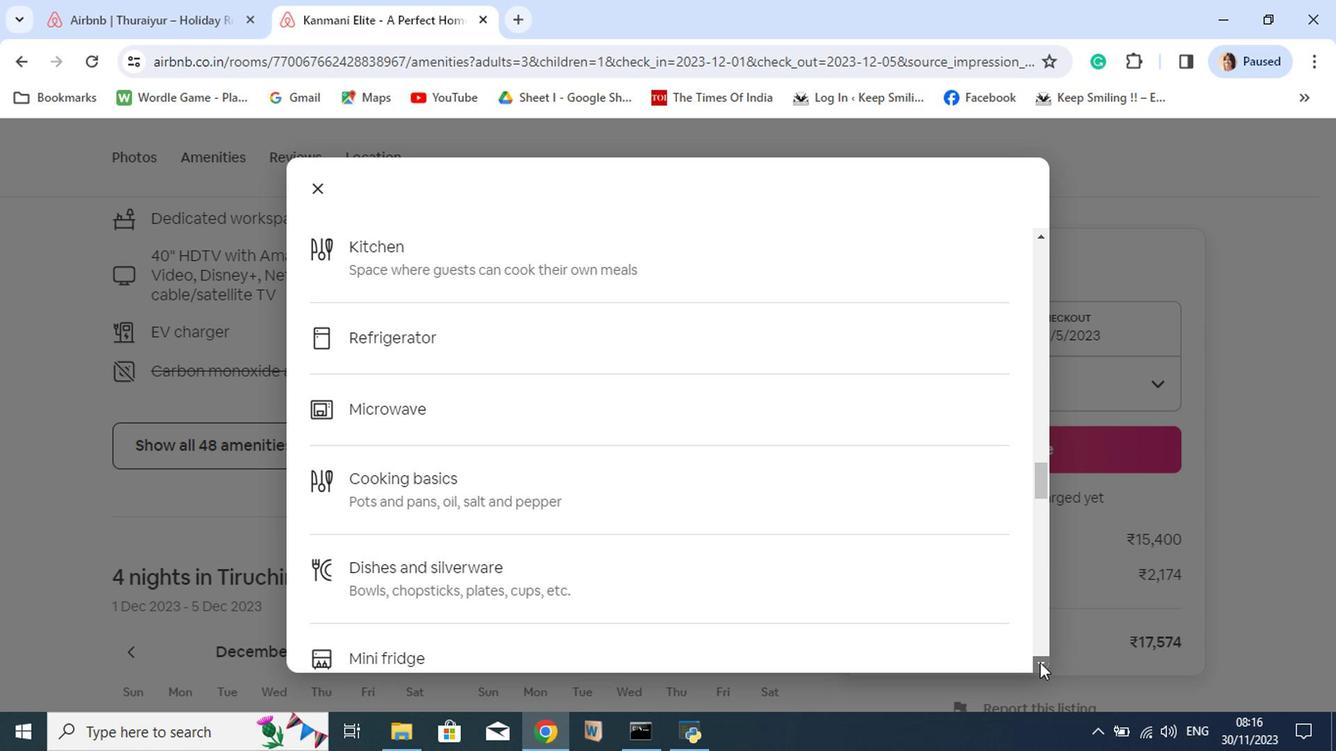 
Action: Mouse pressed left at (934, 665)
Screenshot: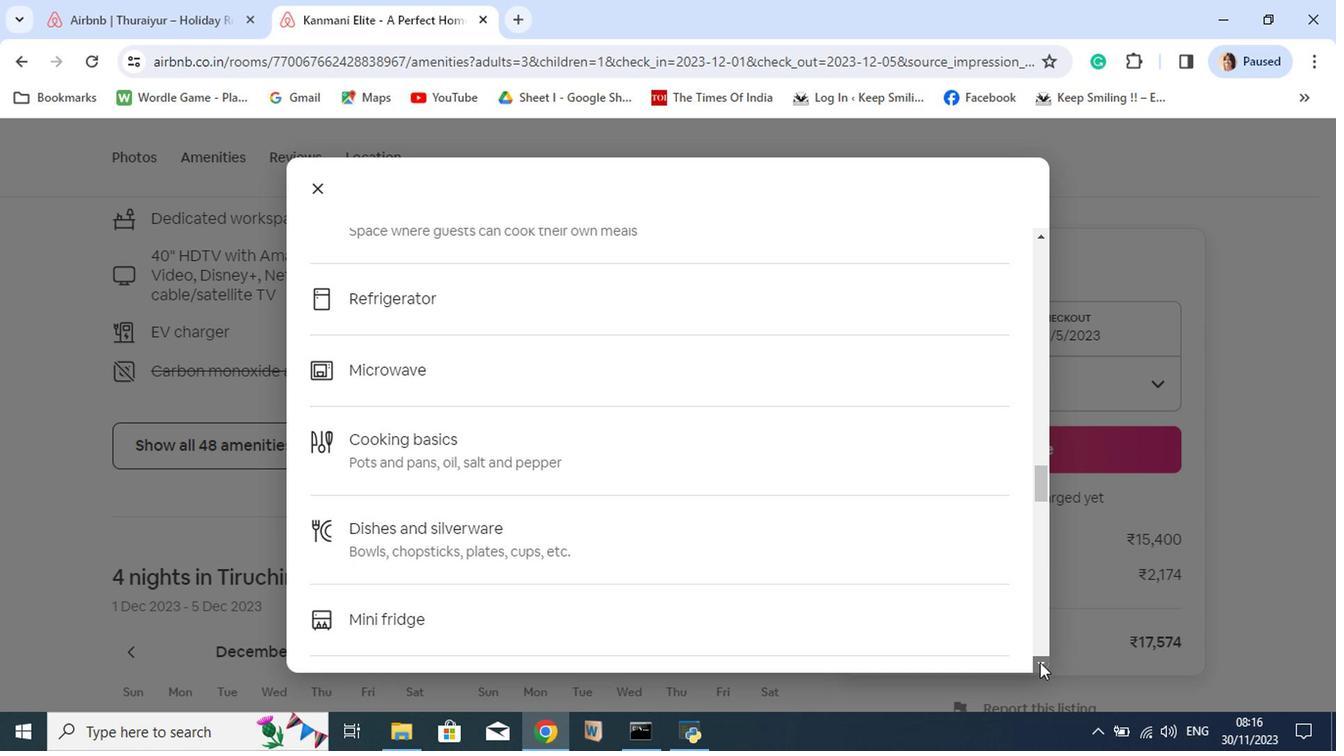 
Action: Mouse pressed left at (934, 665)
Screenshot: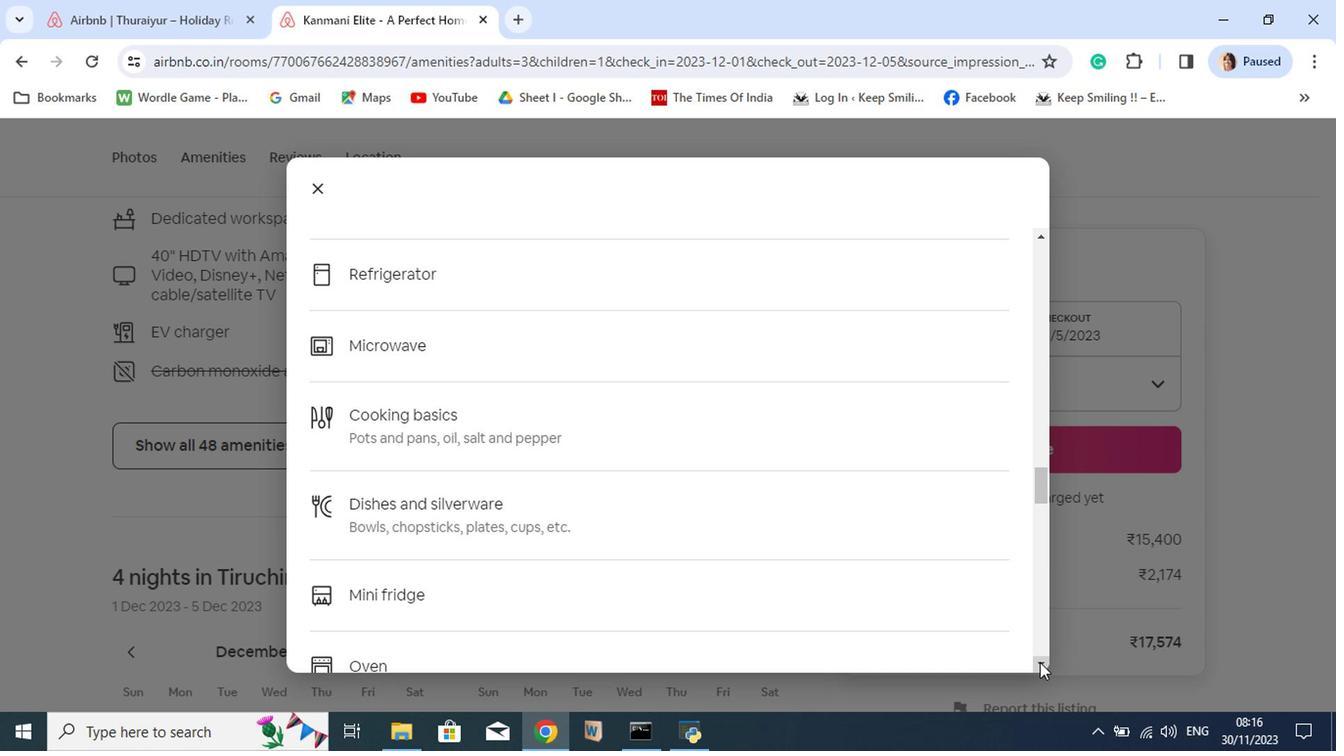 
Action: Mouse pressed left at (934, 665)
Screenshot: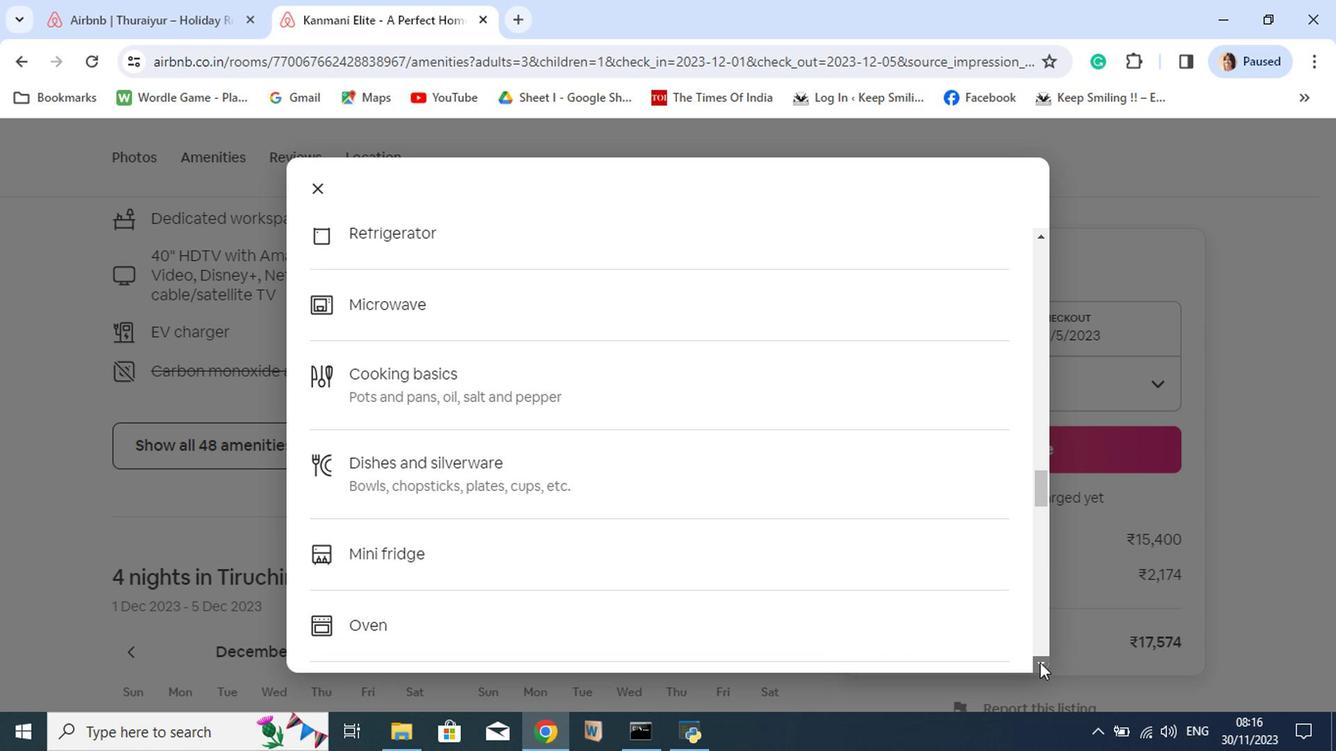 
Action: Mouse pressed left at (934, 665)
Screenshot: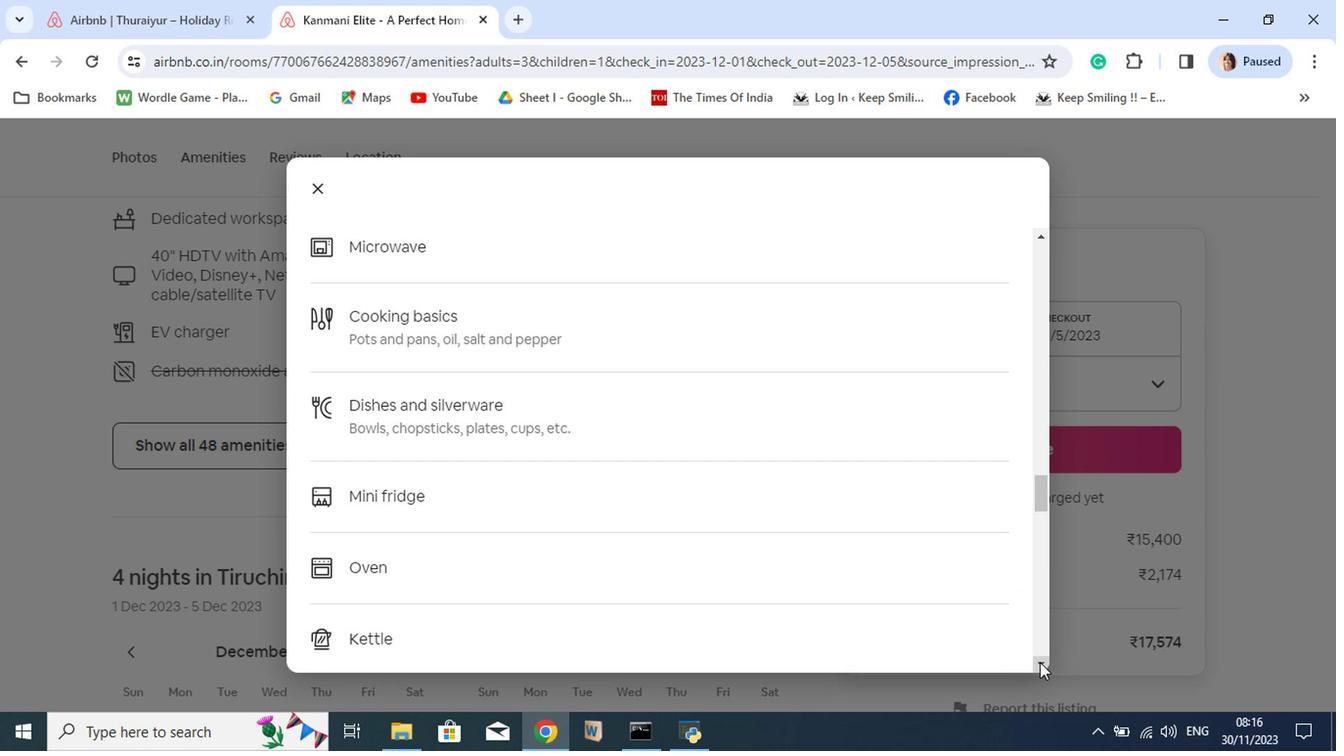 
Action: Mouse pressed left at (934, 665)
Screenshot: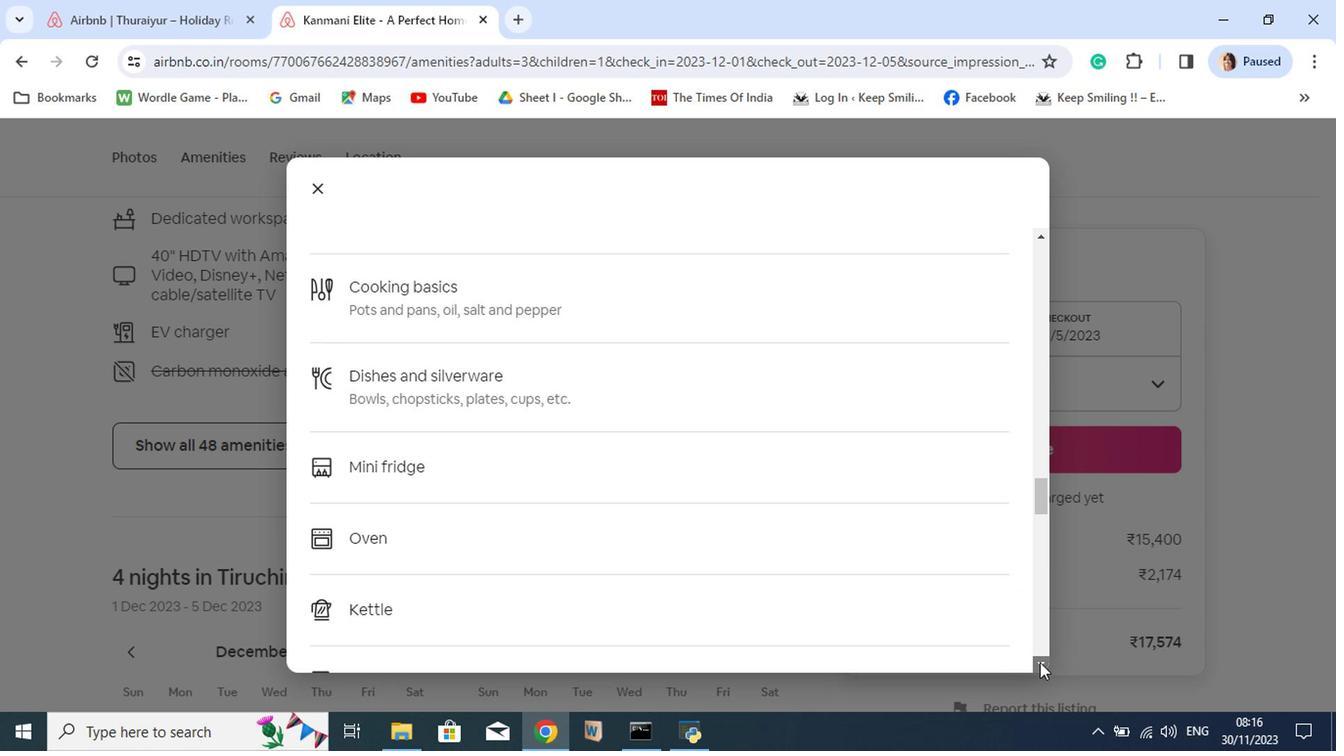 
Action: Mouse pressed left at (934, 665)
Screenshot: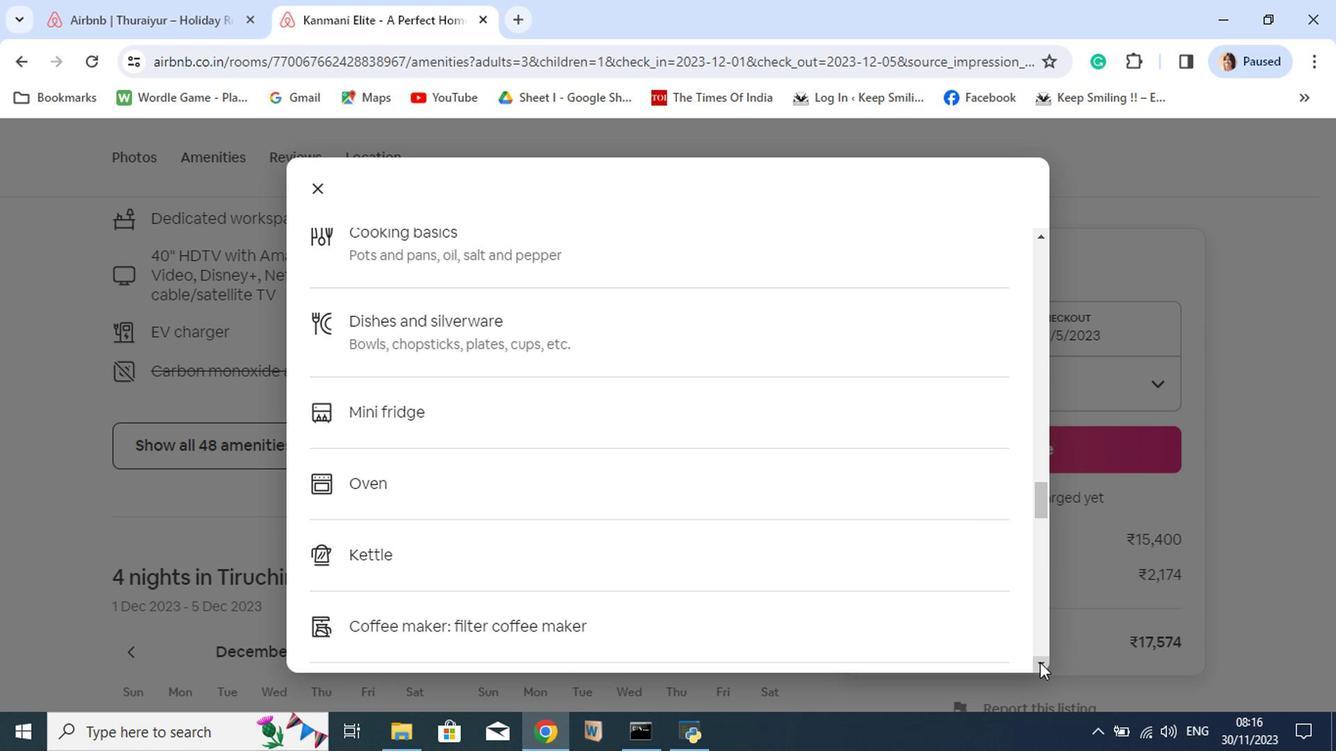 
Action: Mouse pressed left at (934, 665)
Screenshot: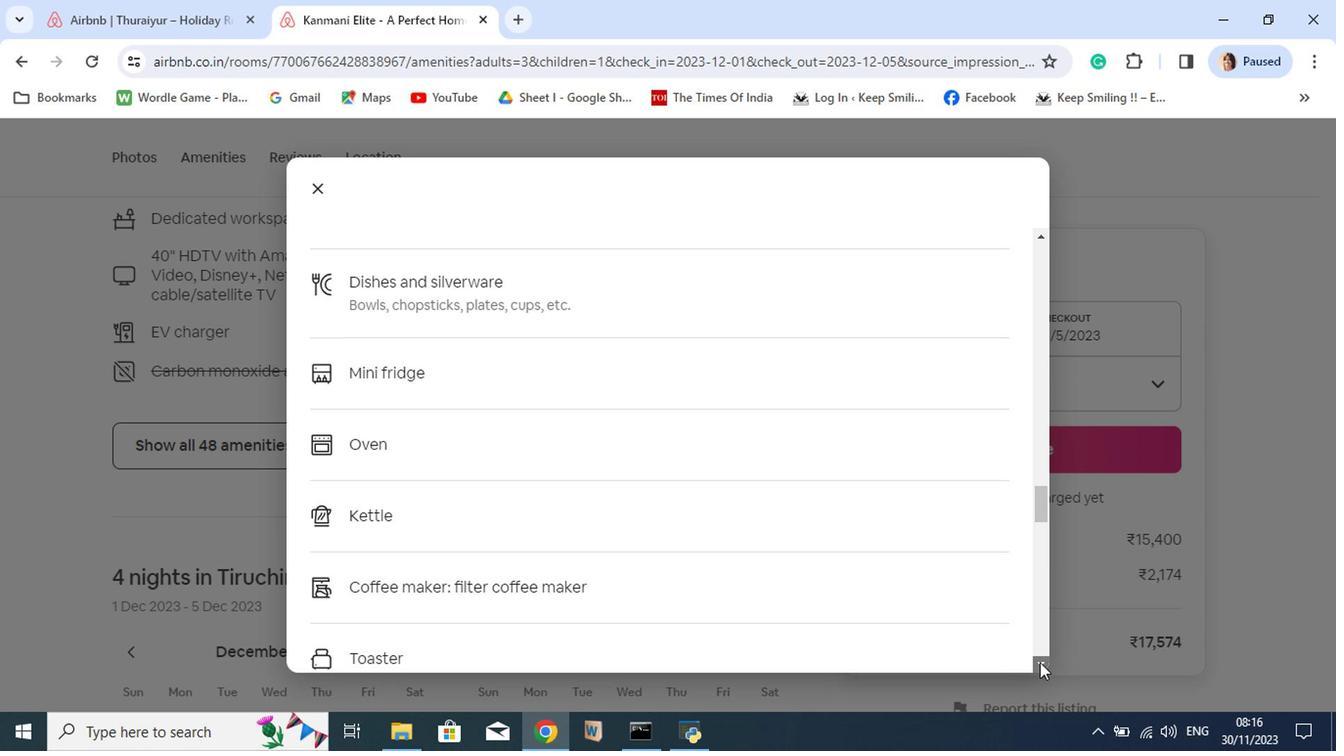 
Action: Mouse pressed left at (934, 665)
Screenshot: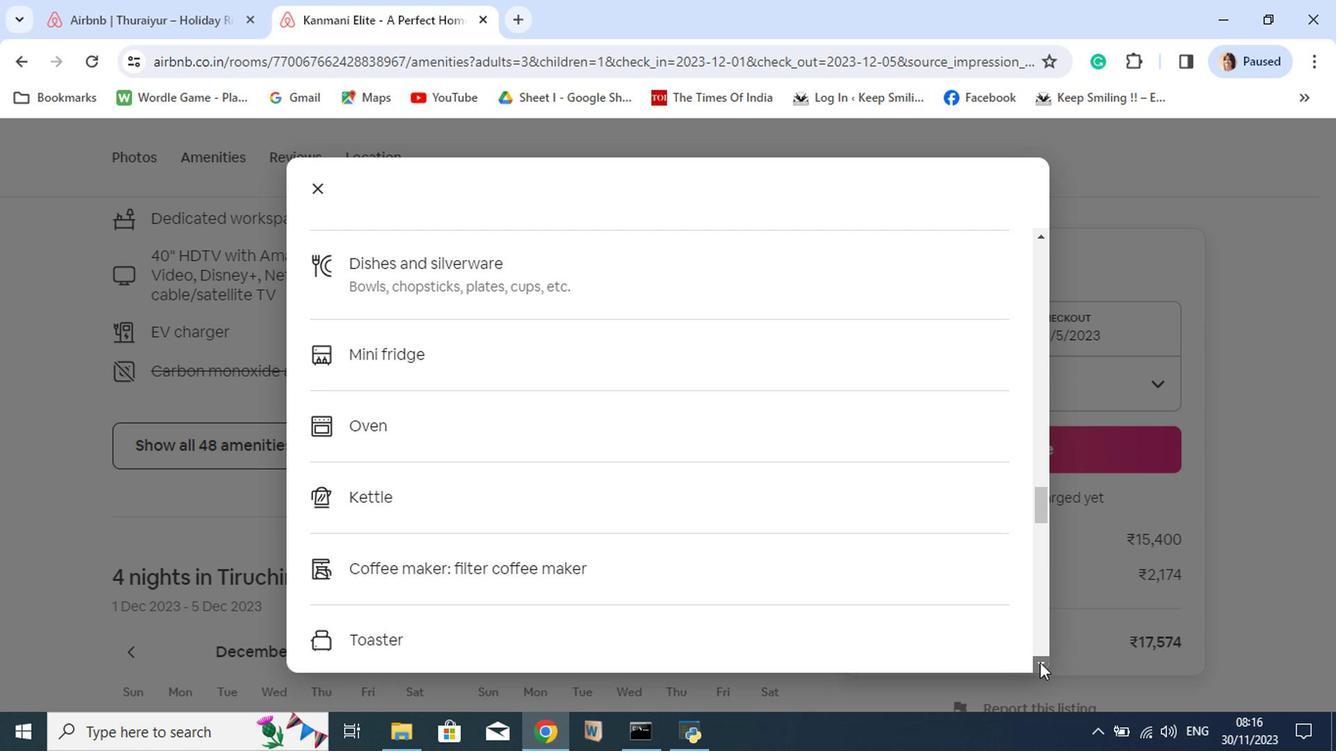 
Action: Mouse pressed left at (934, 665)
Screenshot: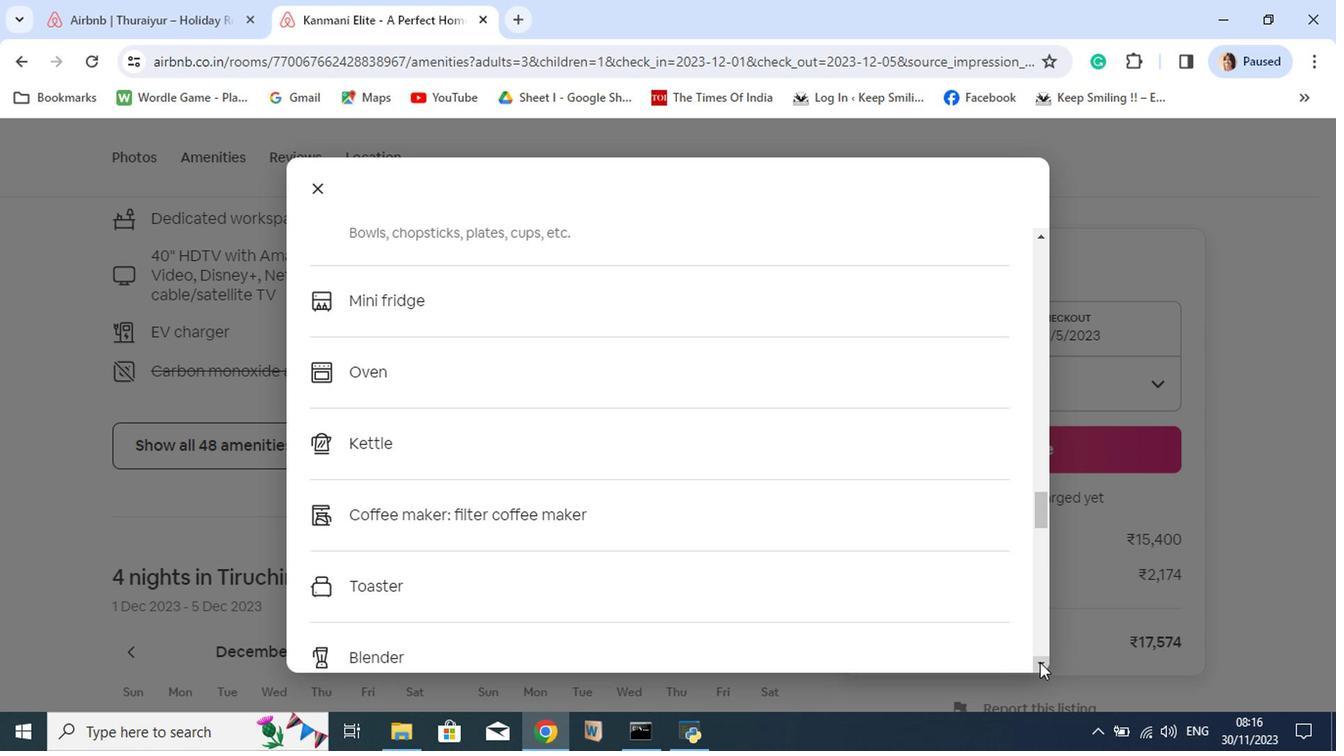
Action: Mouse pressed left at (934, 665)
Screenshot: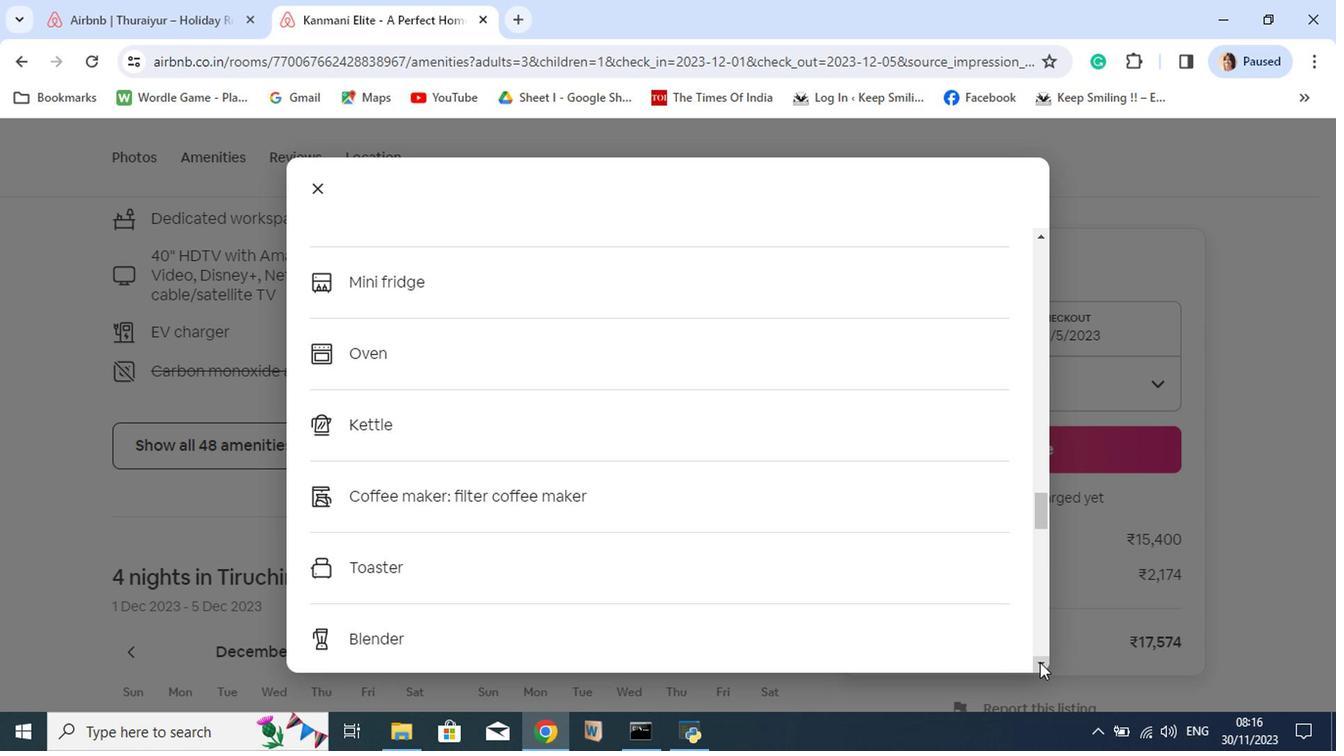 
Action: Mouse pressed left at (934, 665)
Screenshot: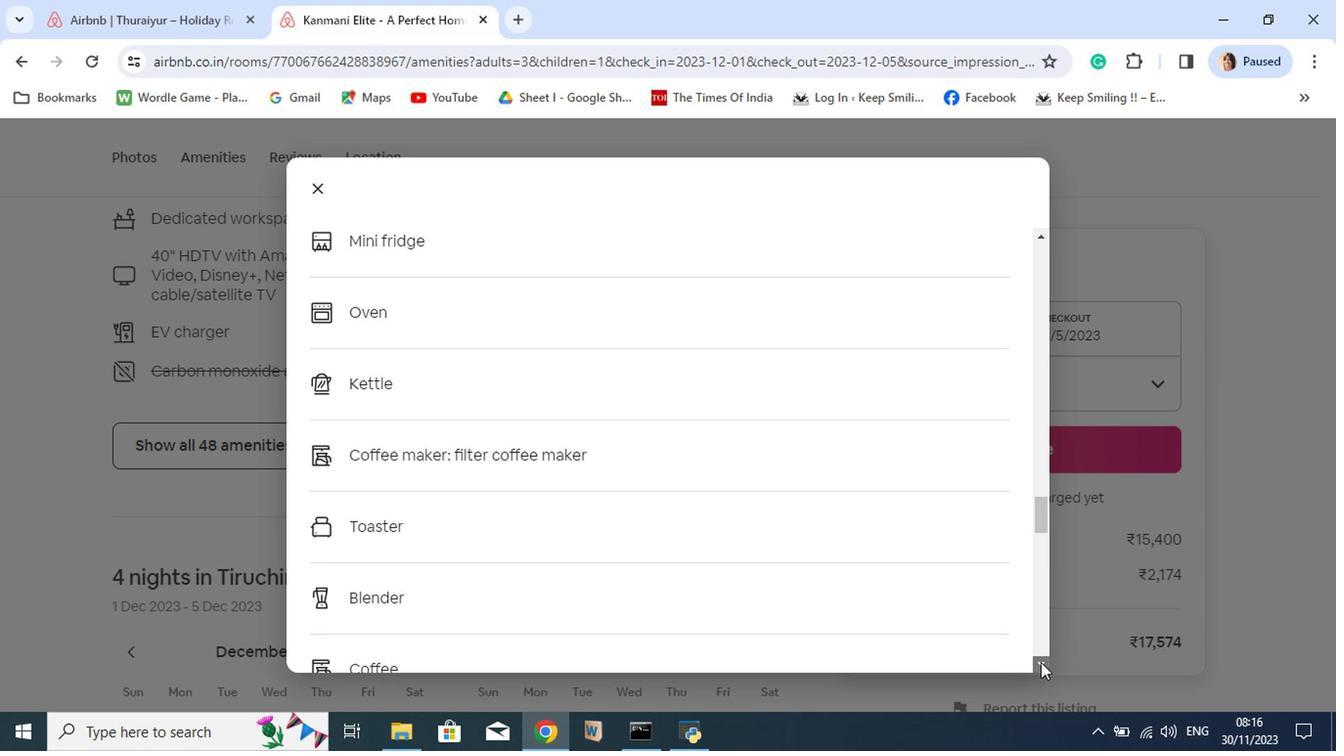 
Action: Mouse moved to (934, 665)
Screenshot: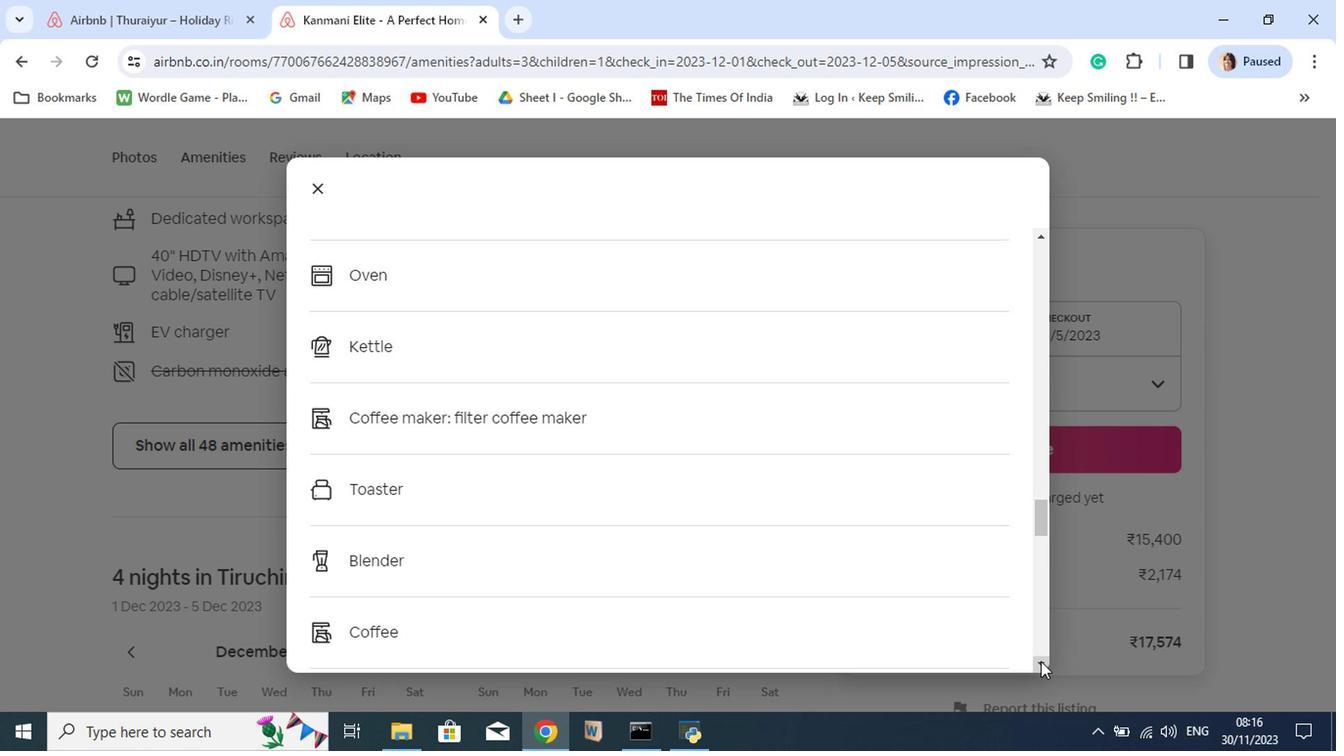 
Action: Mouse pressed left at (934, 665)
Screenshot: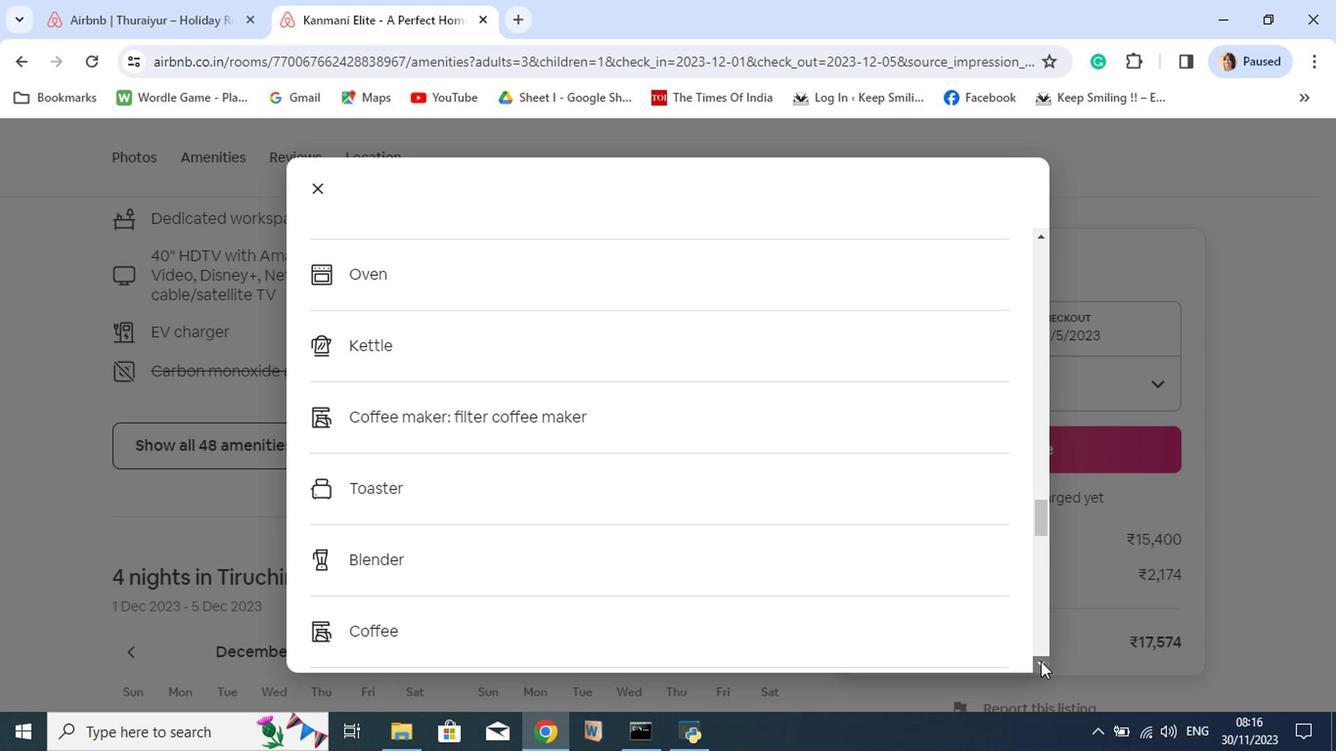 
Action: Mouse moved to (934, 664)
Screenshot: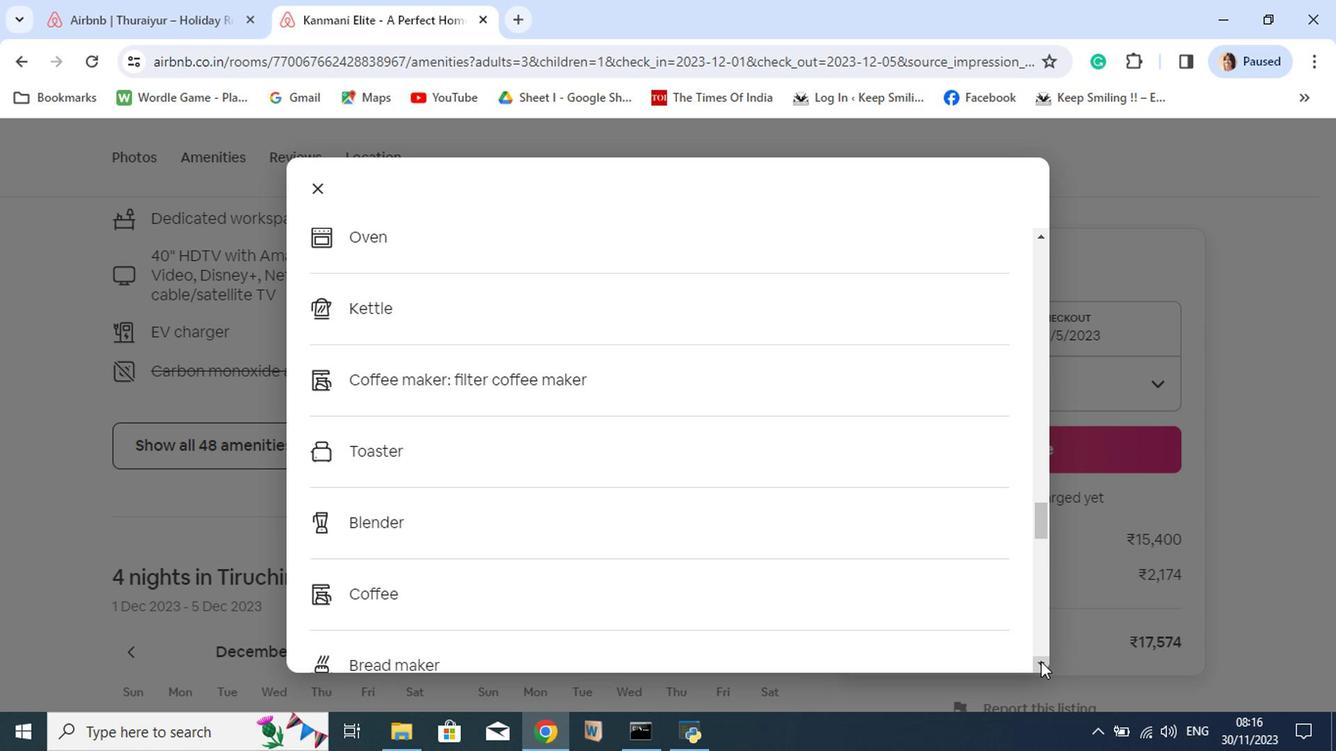 
Action: Mouse pressed left at (934, 664)
Screenshot: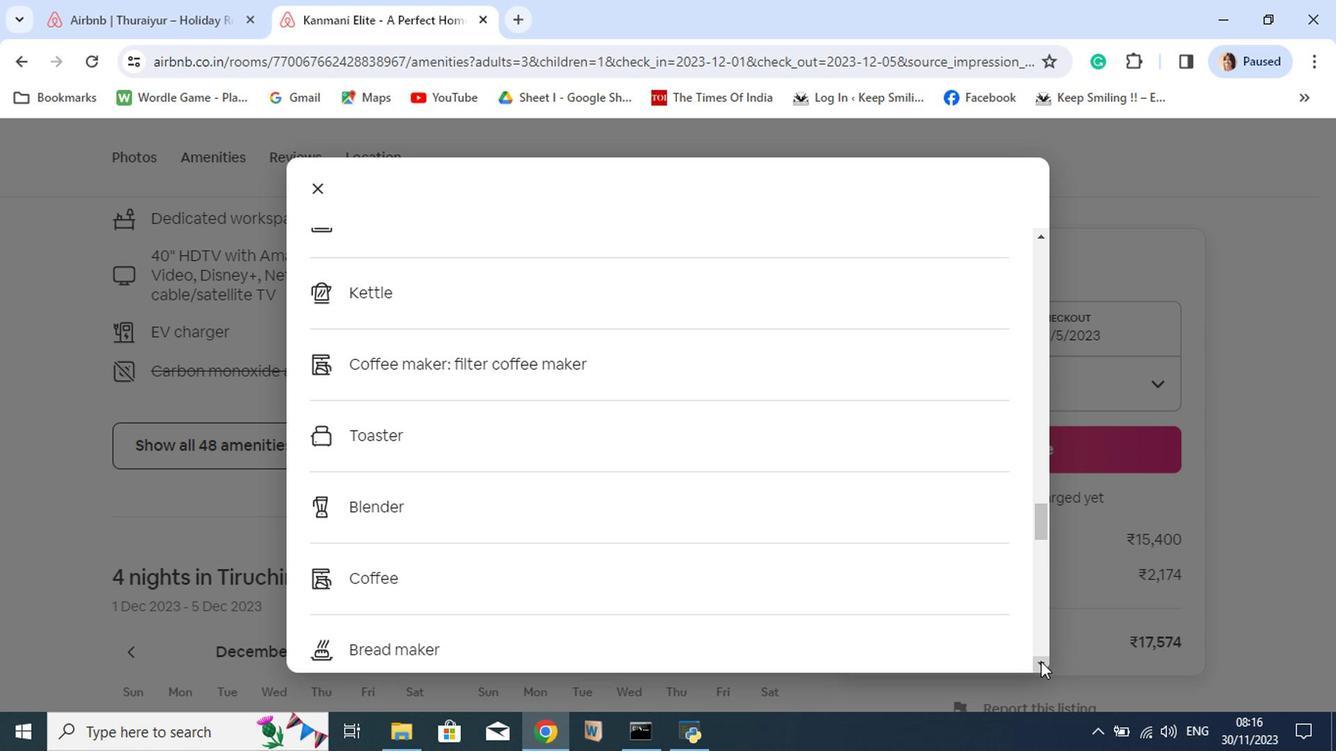 
Action: Mouse pressed left at (934, 664)
Screenshot: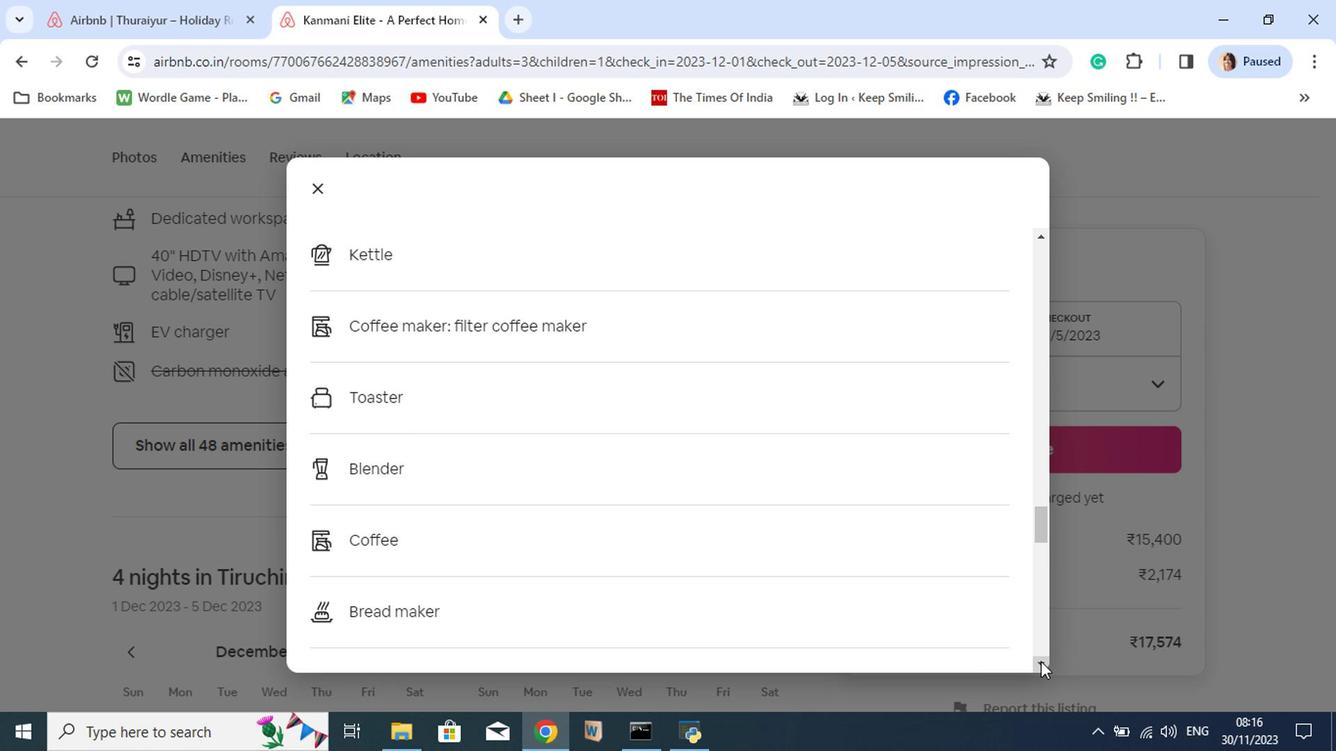 
Action: Mouse pressed left at (934, 664)
Screenshot: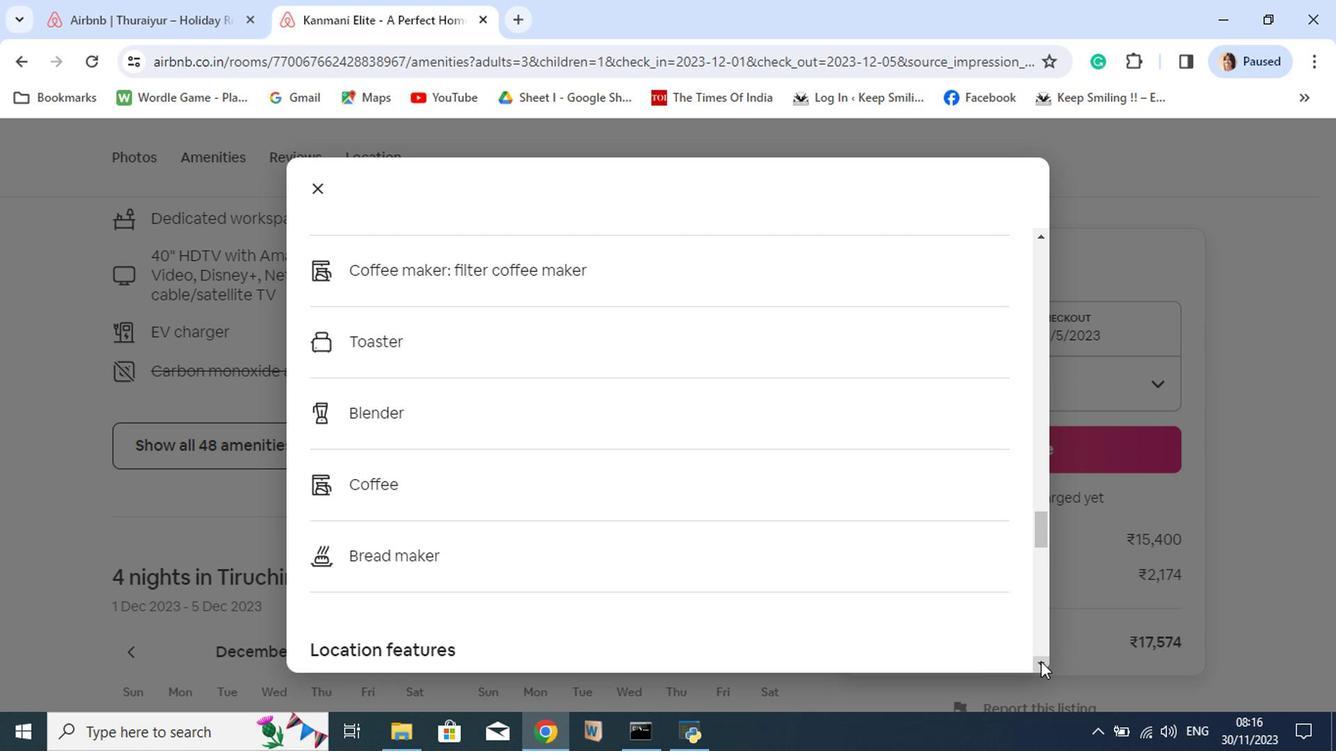 
Action: Mouse pressed left at (934, 664)
Screenshot: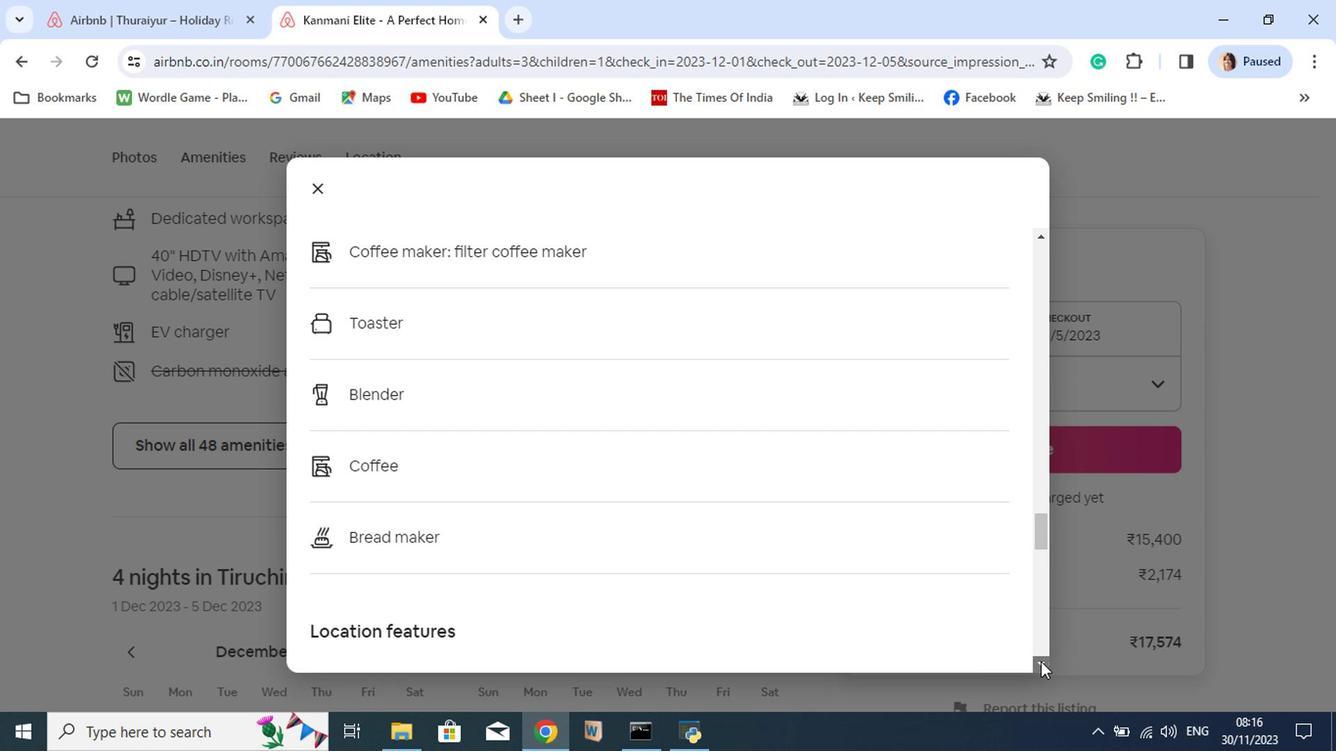 
Action: Mouse pressed left at (934, 664)
Screenshot: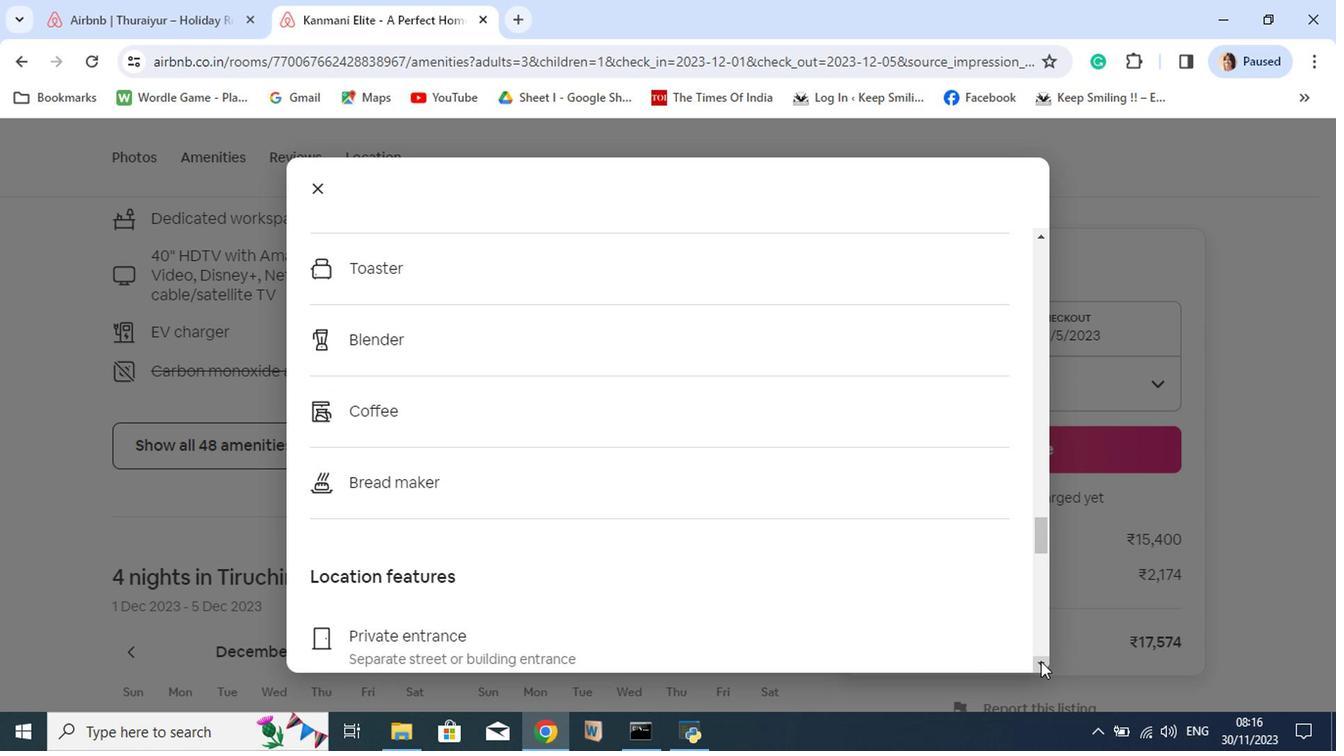 
Action: Mouse pressed left at (934, 664)
Screenshot: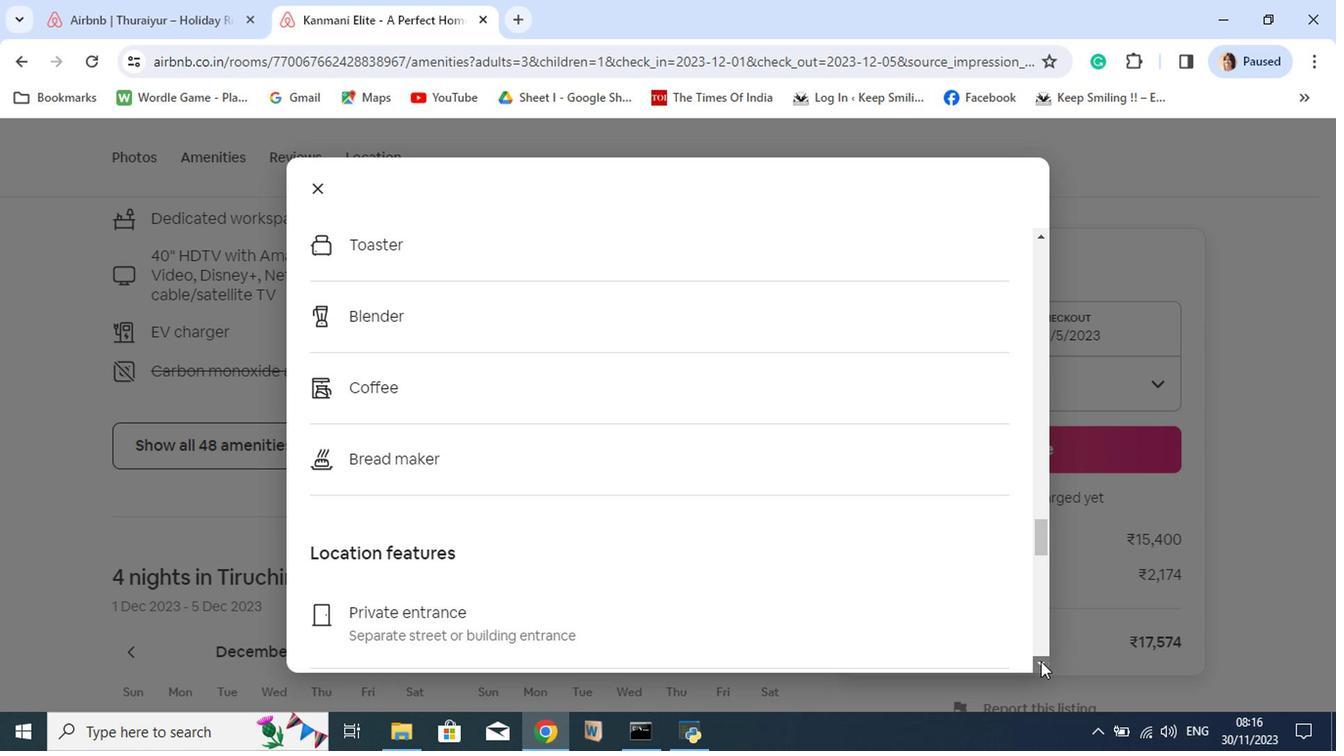
Action: Mouse pressed left at (934, 664)
Screenshot: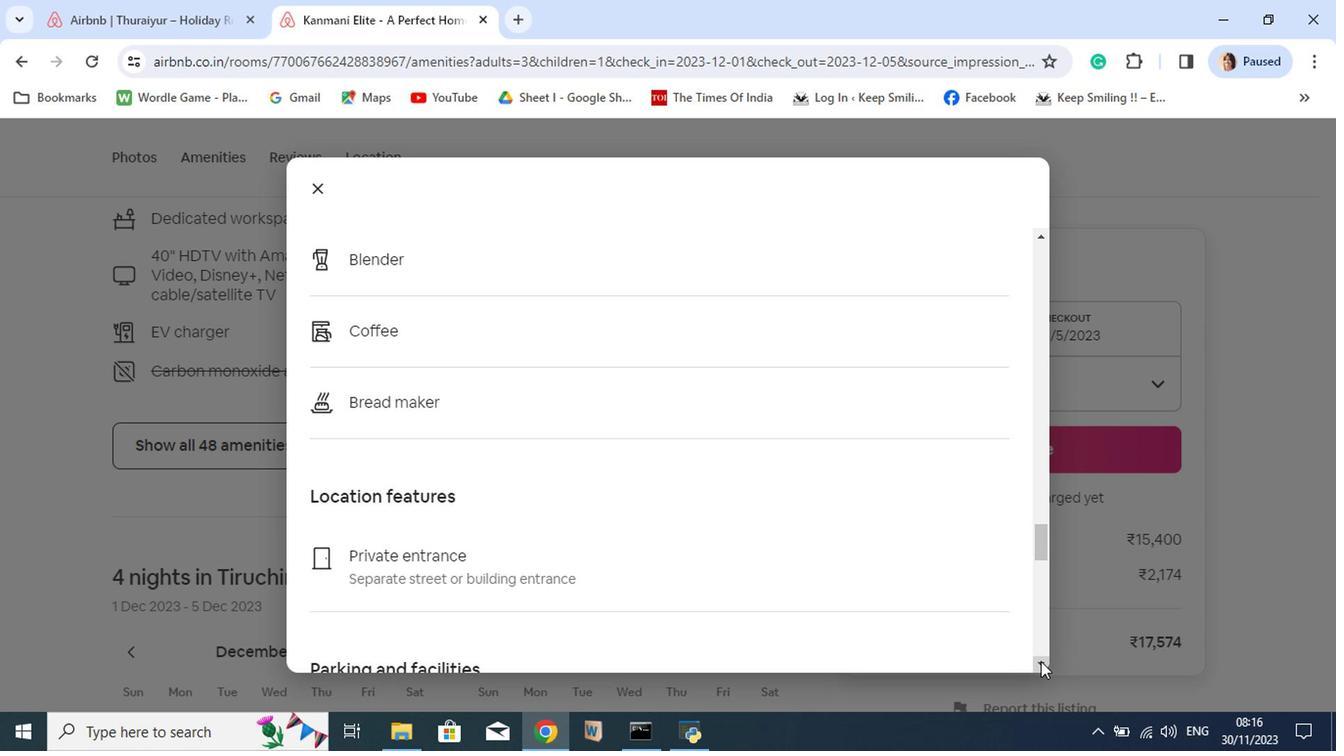 
Action: Mouse pressed left at (934, 664)
Screenshot: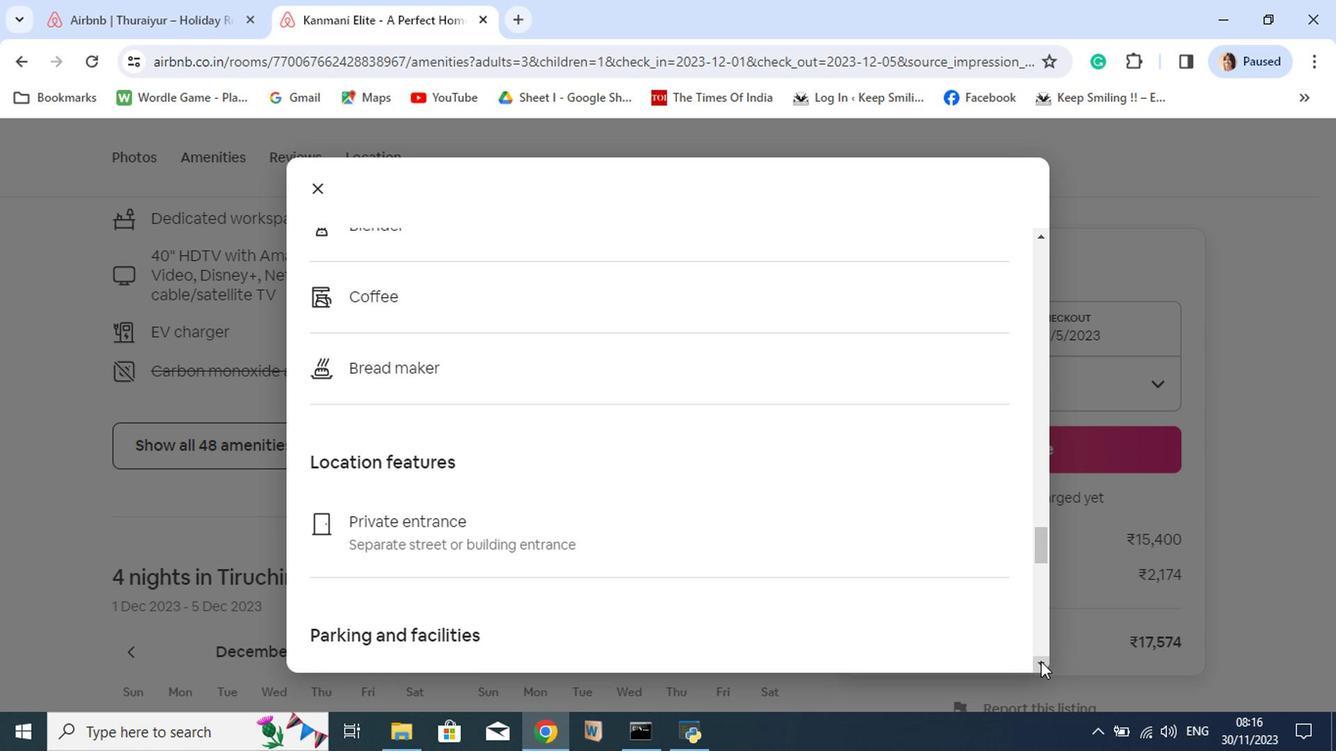 
Action: Mouse pressed left at (934, 664)
Screenshot: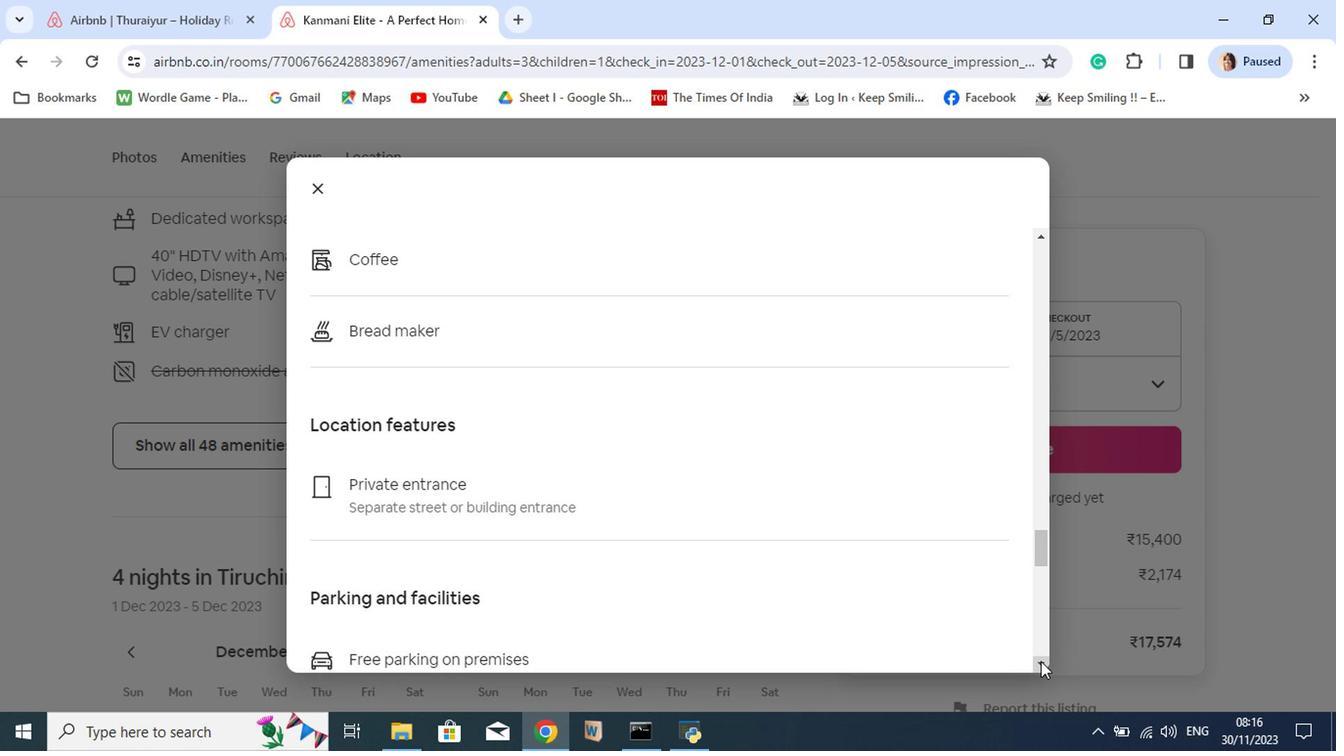 
Action: Mouse pressed left at (934, 664)
Screenshot: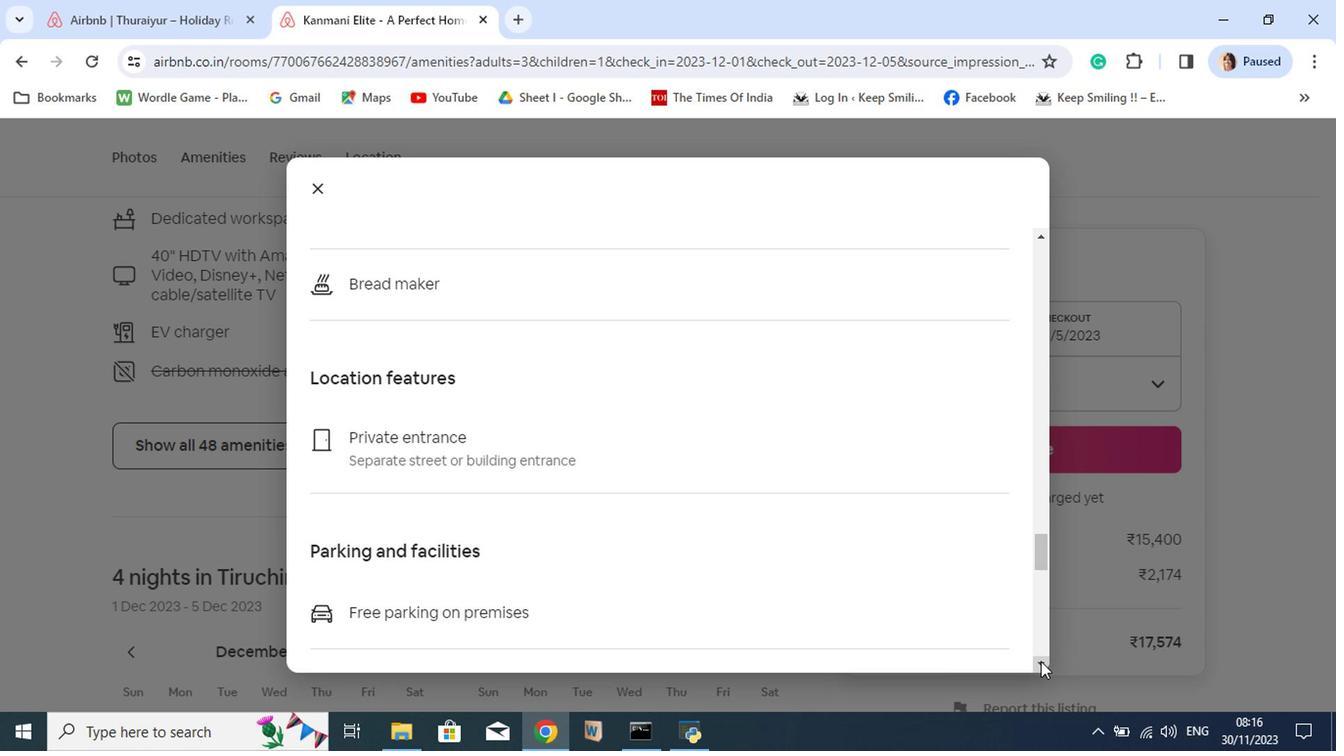 
Action: Mouse pressed left at (934, 664)
Screenshot: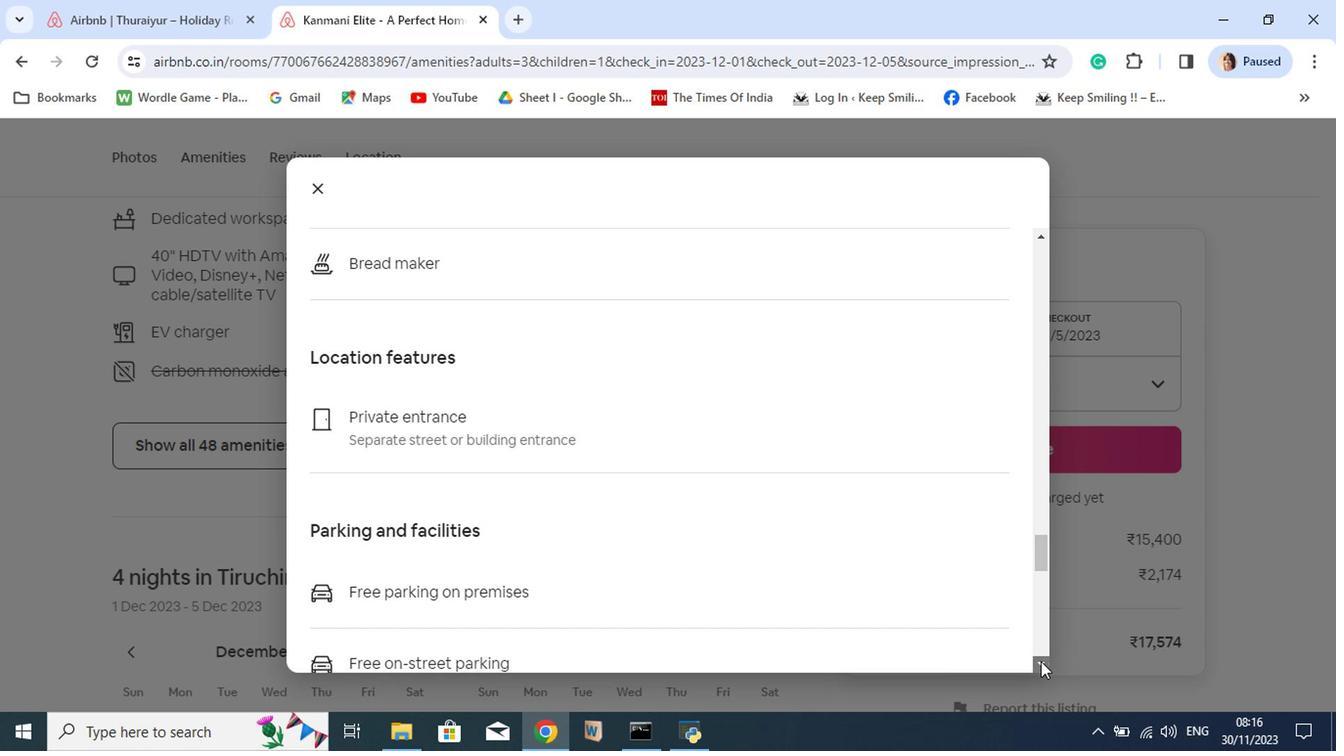 
Action: Mouse pressed left at (934, 664)
Screenshot: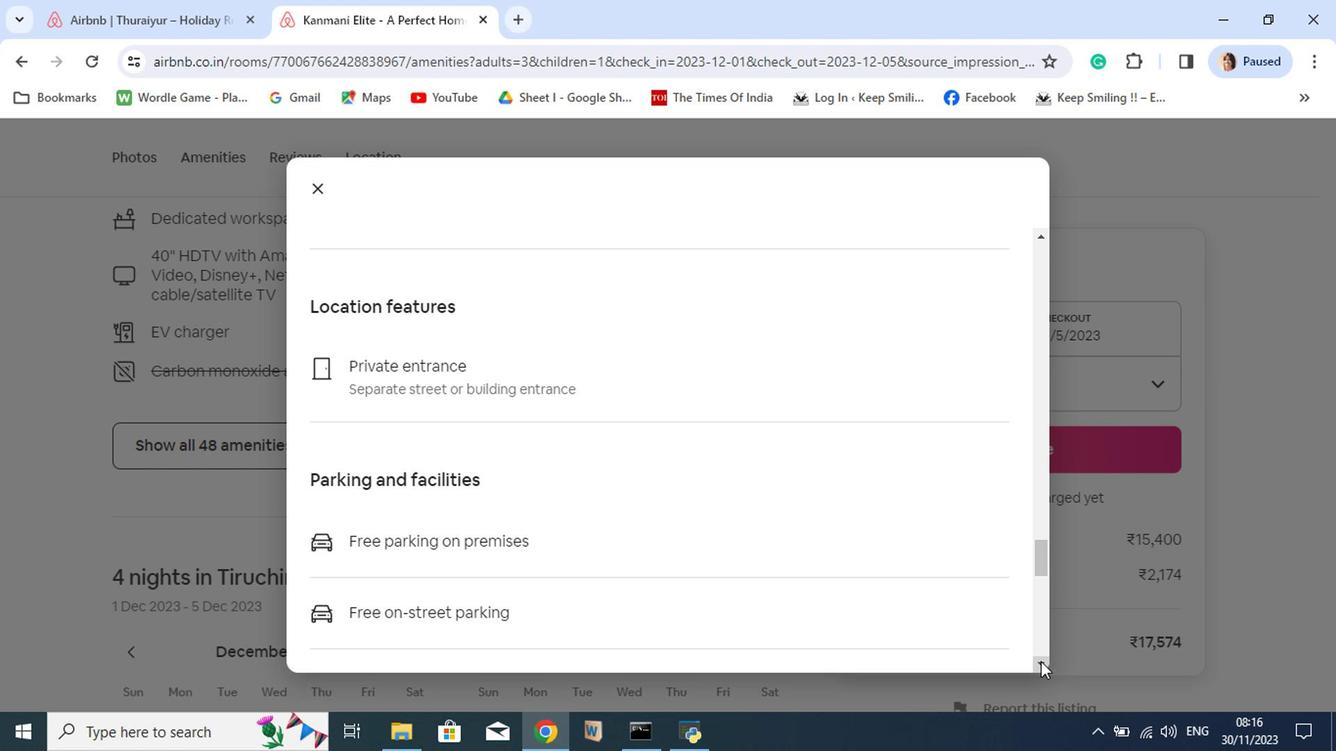 
Action: Mouse pressed left at (934, 664)
Screenshot: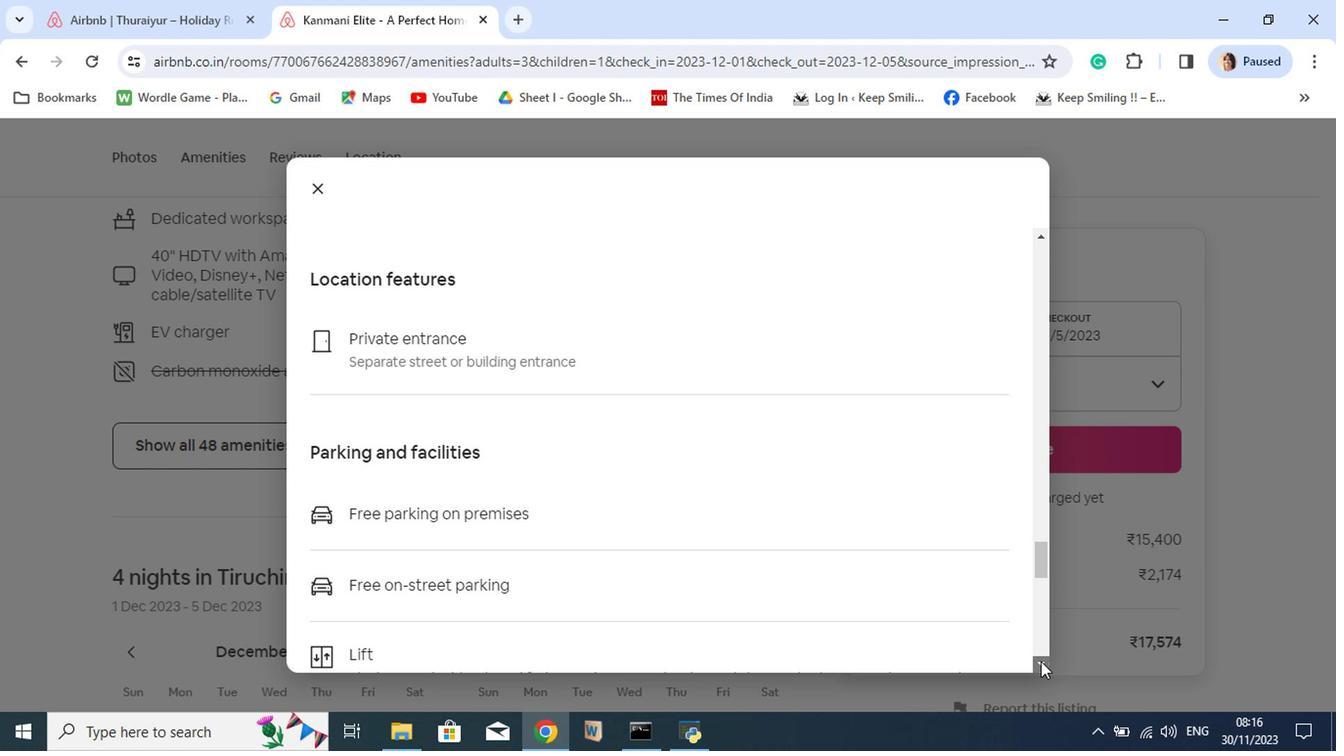 
Action: Mouse pressed left at (934, 664)
Screenshot: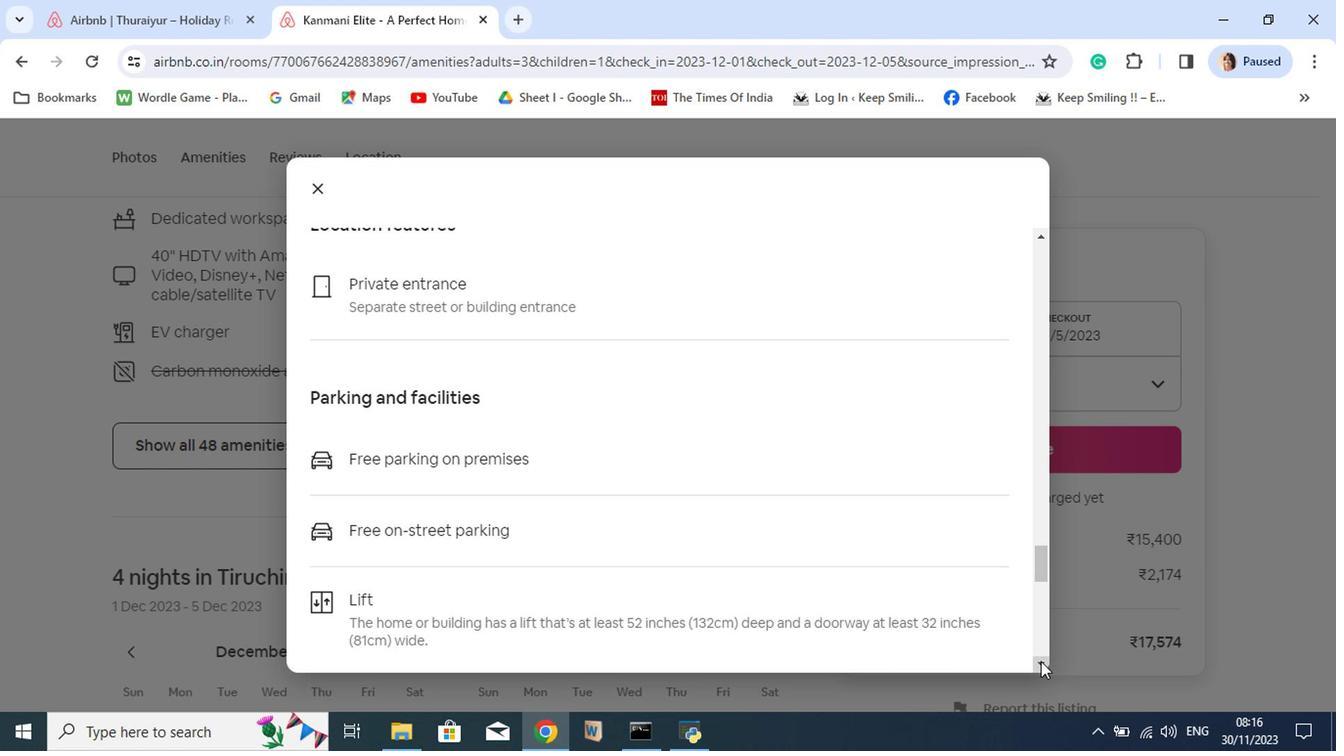 
Action: Mouse pressed left at (934, 664)
Screenshot: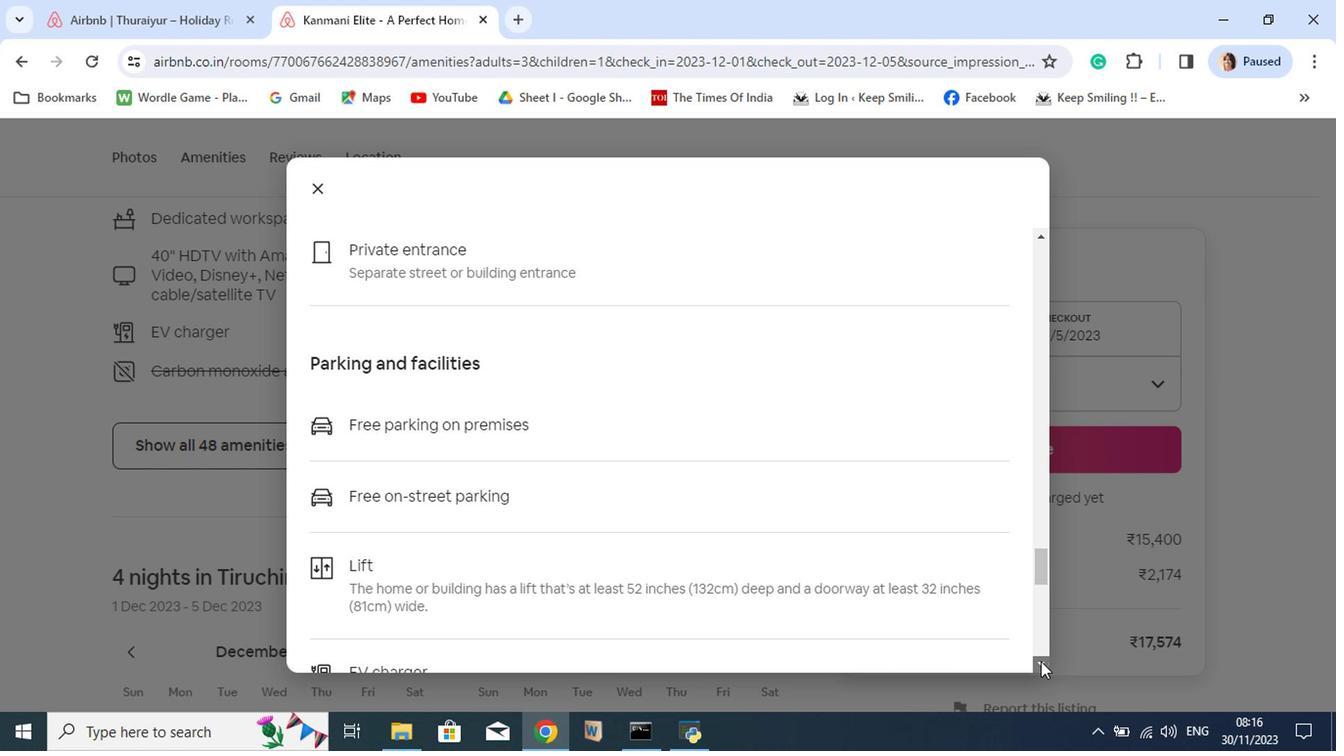 
Action: Mouse pressed left at (934, 664)
Screenshot: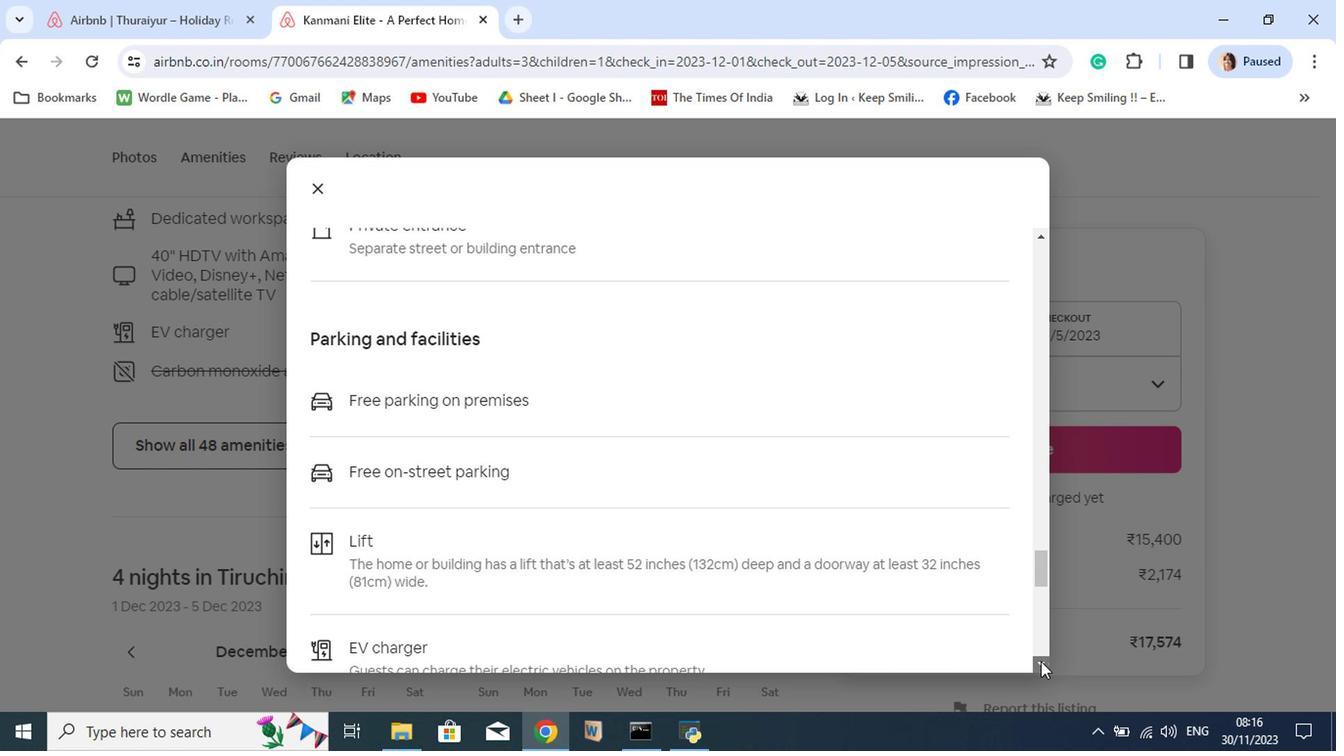 
Action: Mouse pressed left at (934, 664)
Screenshot: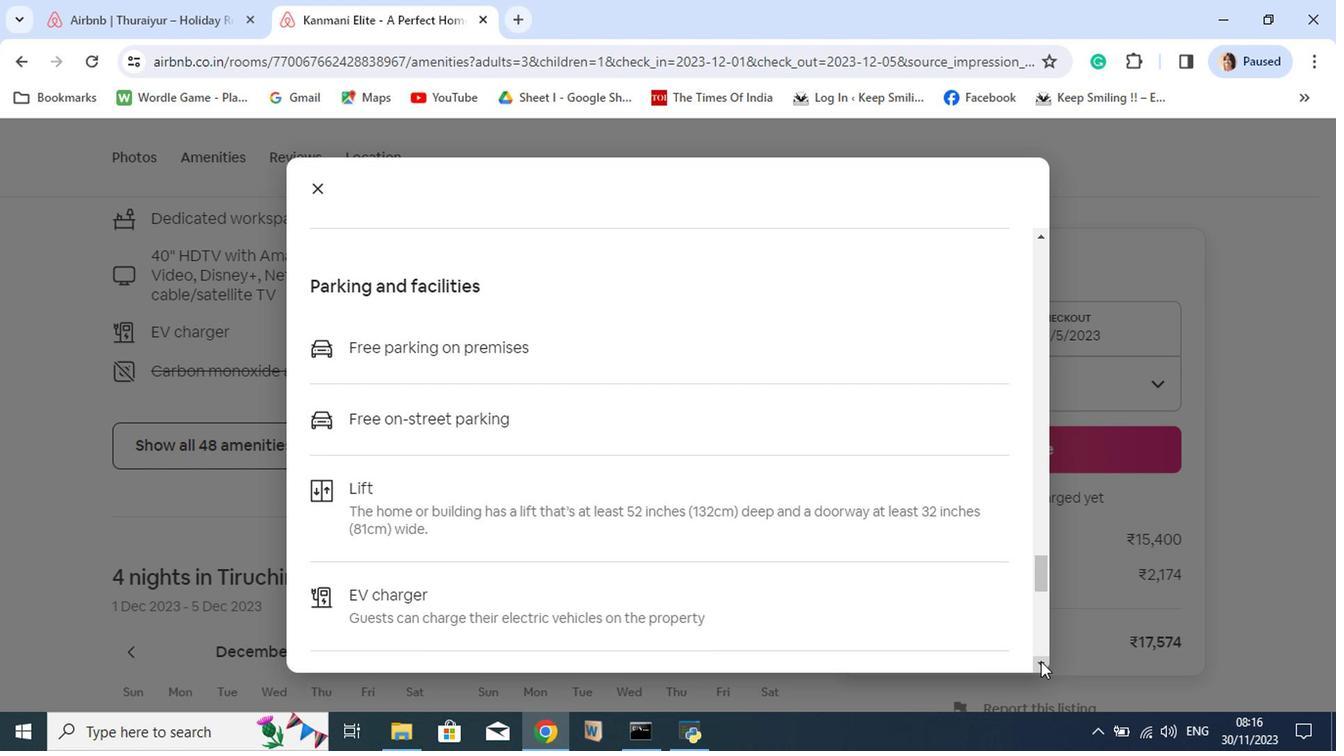 
Action: Mouse pressed left at (934, 664)
Screenshot: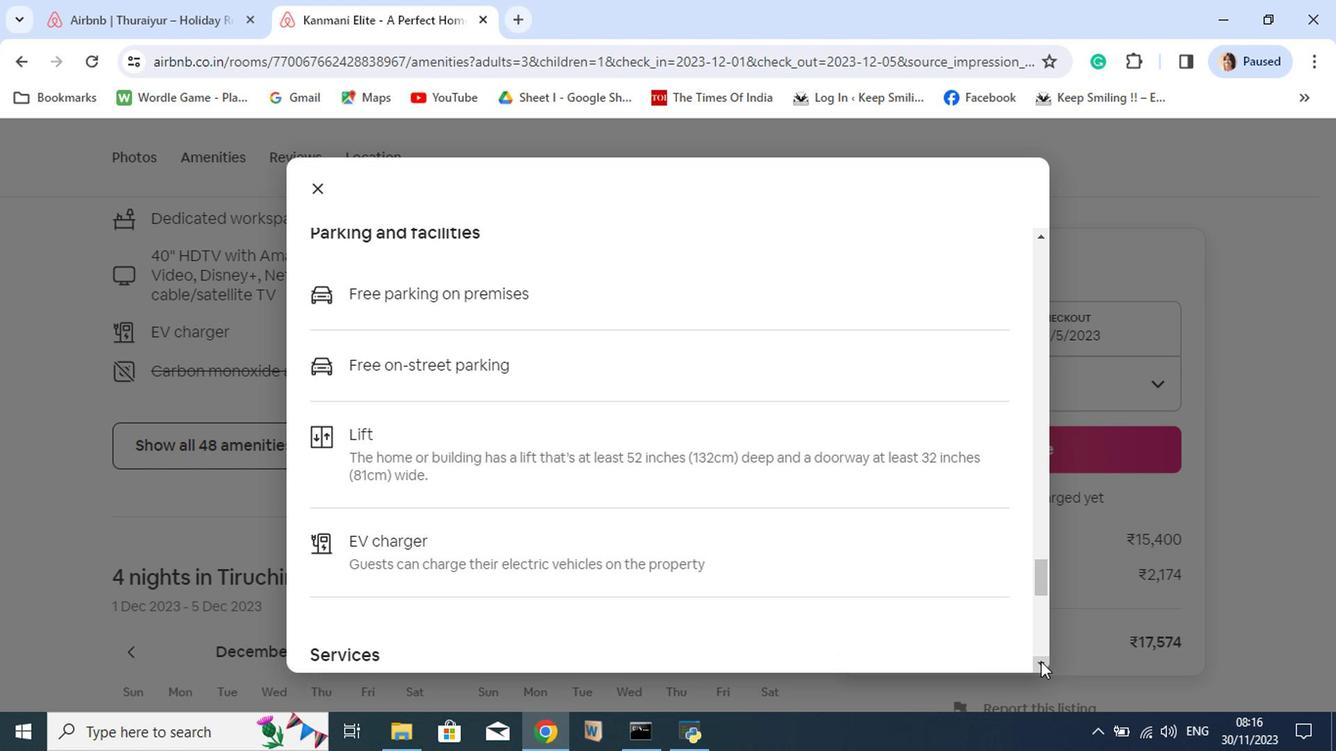 
Action: Mouse pressed left at (934, 664)
Screenshot: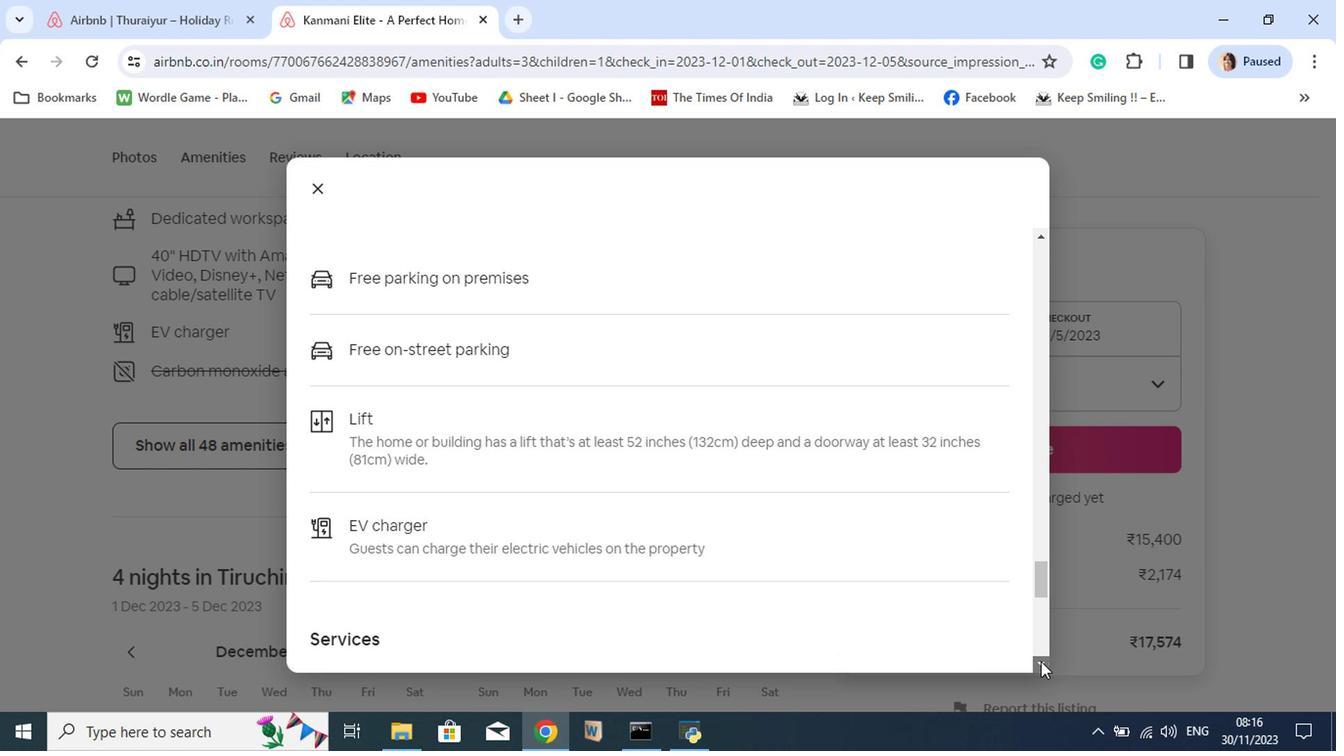 
Action: Mouse pressed left at (934, 664)
Screenshot: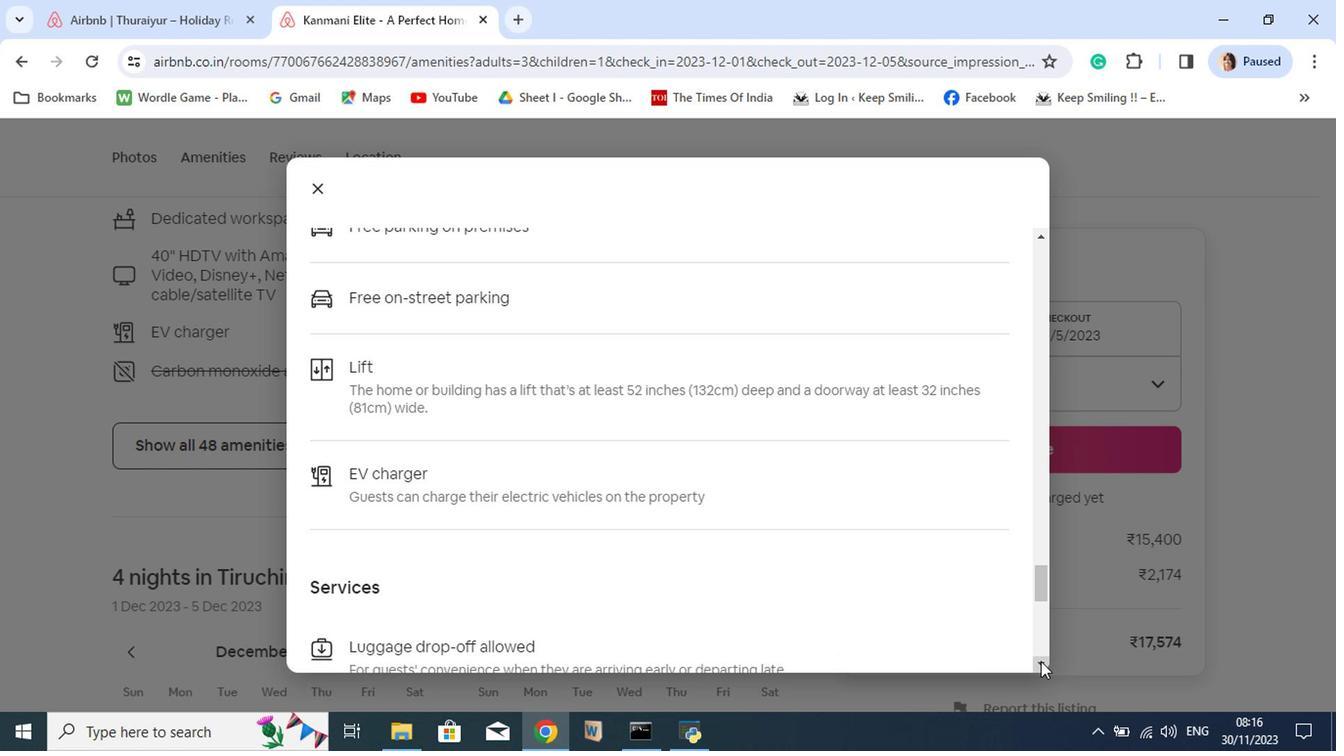 
Action: Mouse pressed left at (934, 664)
Screenshot: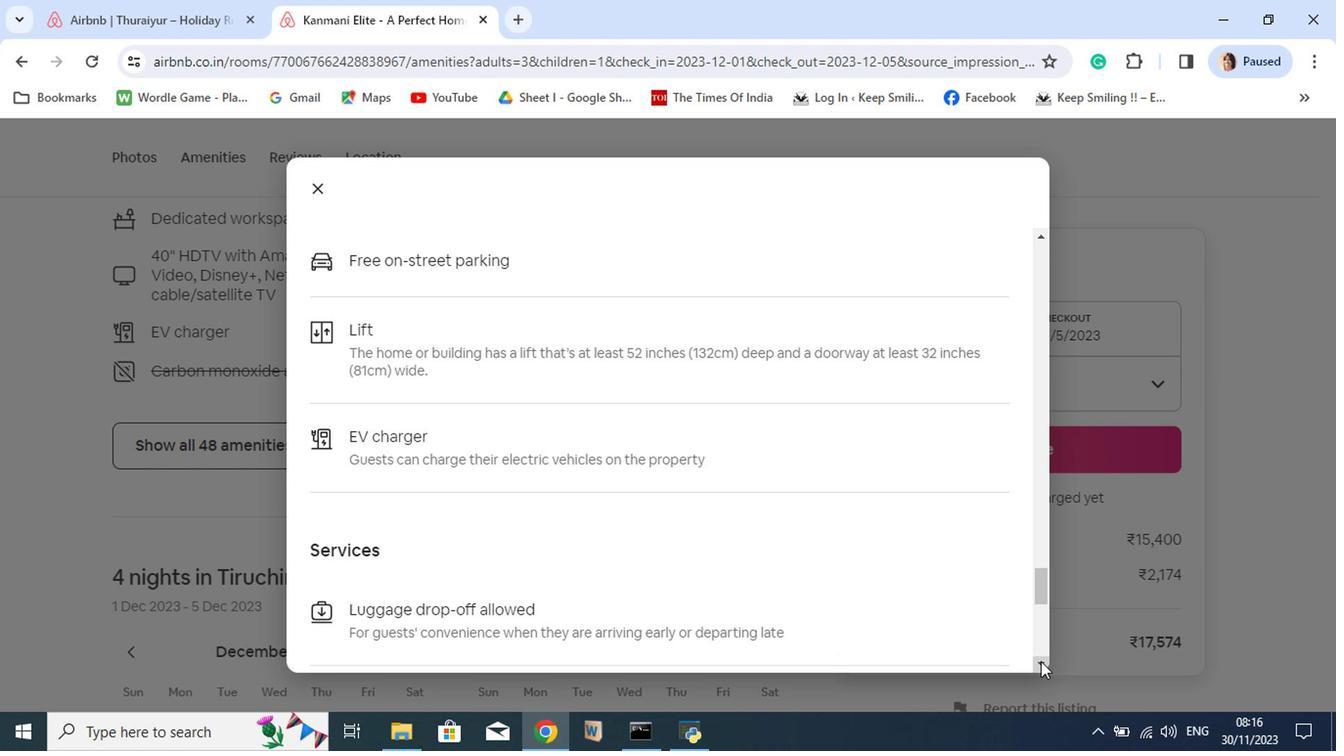 
Action: Mouse pressed left at (934, 664)
Screenshot: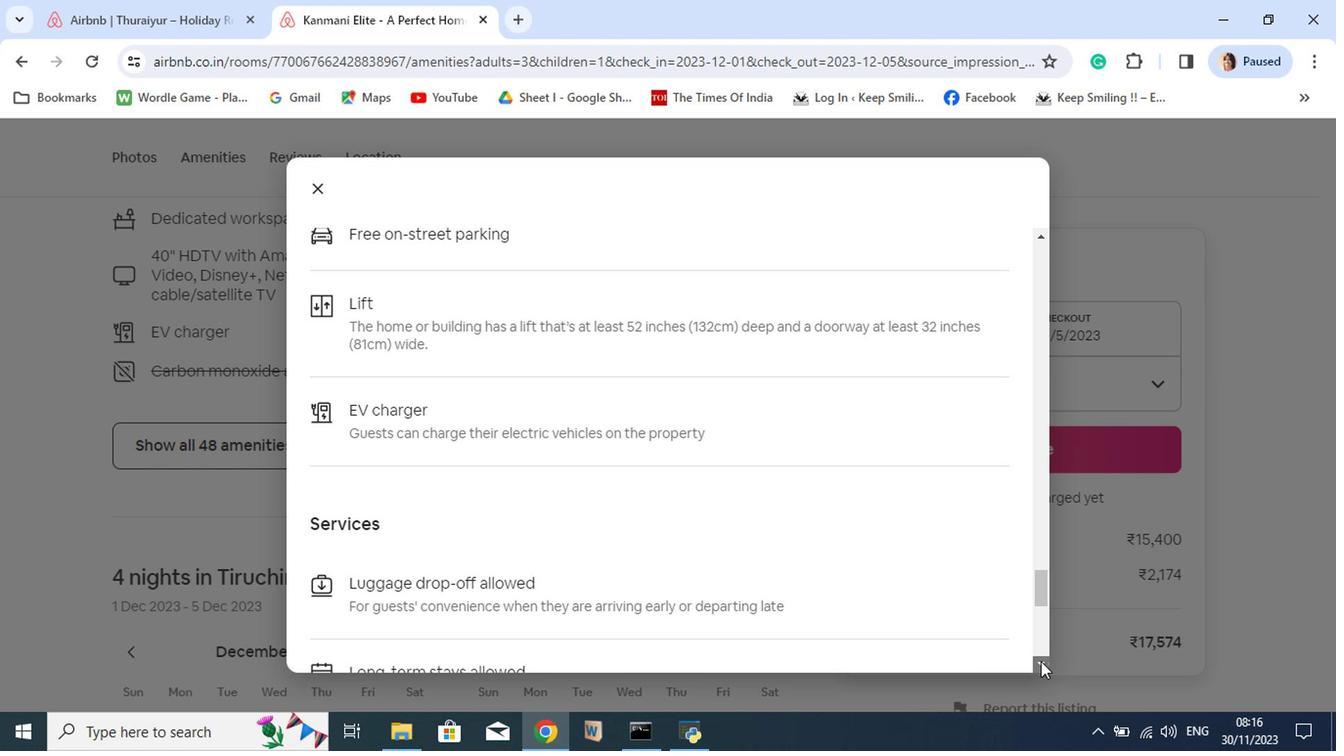 
Action: Mouse pressed left at (934, 664)
Screenshot: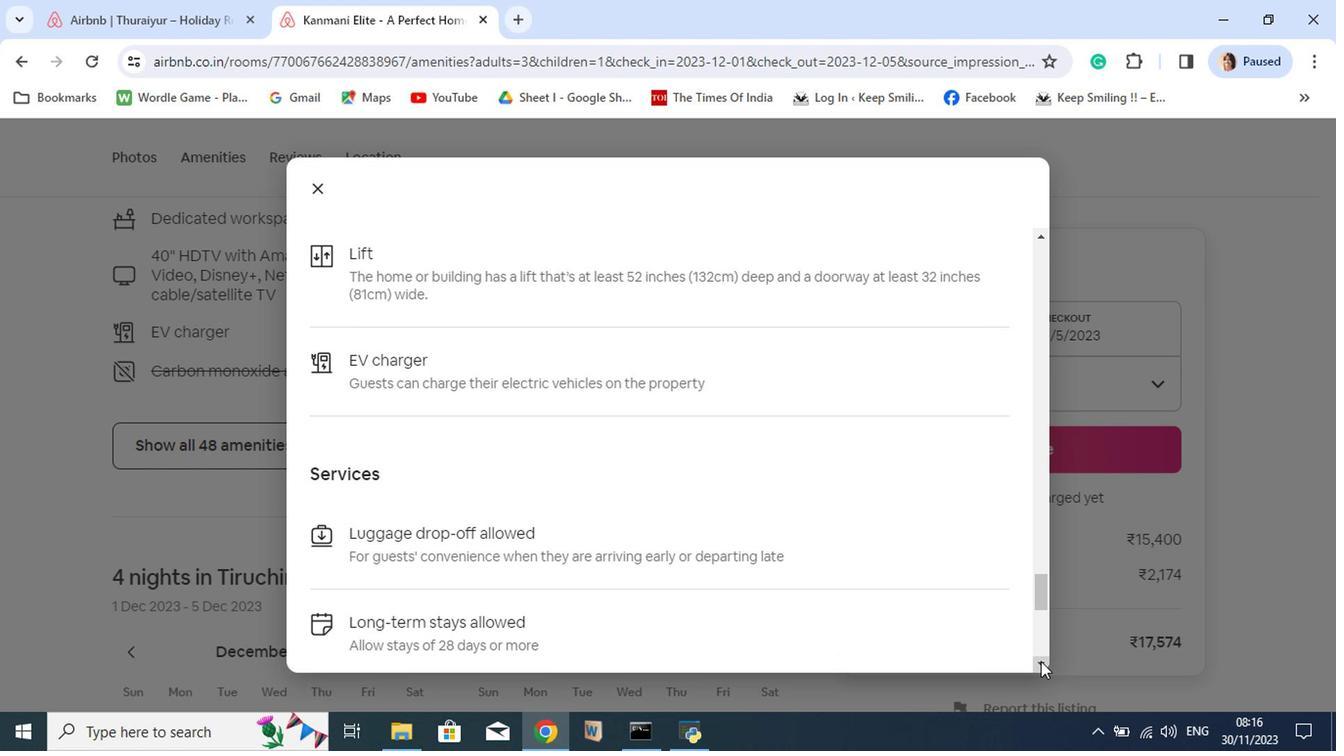 
Action: Mouse pressed left at (934, 664)
Screenshot: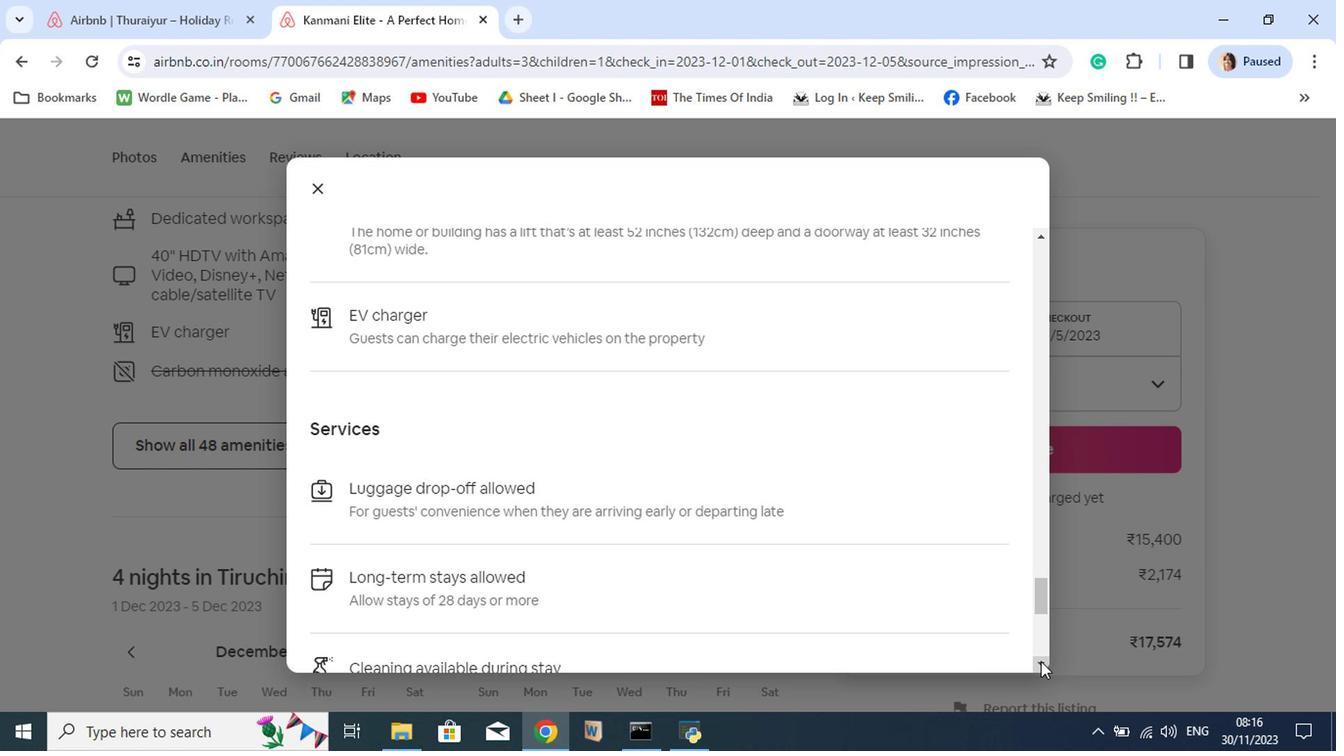 
Action: Mouse pressed left at (934, 664)
Screenshot: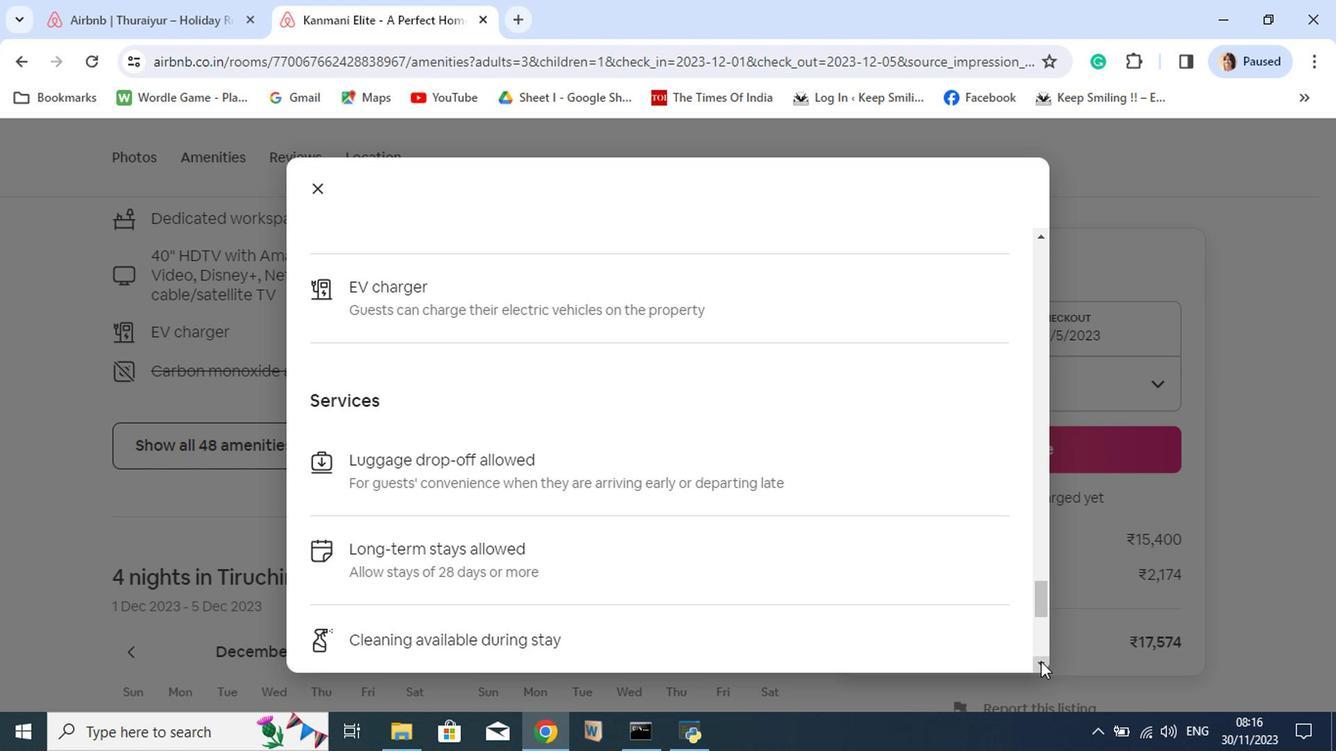 
Action: Mouse pressed left at (934, 664)
Screenshot: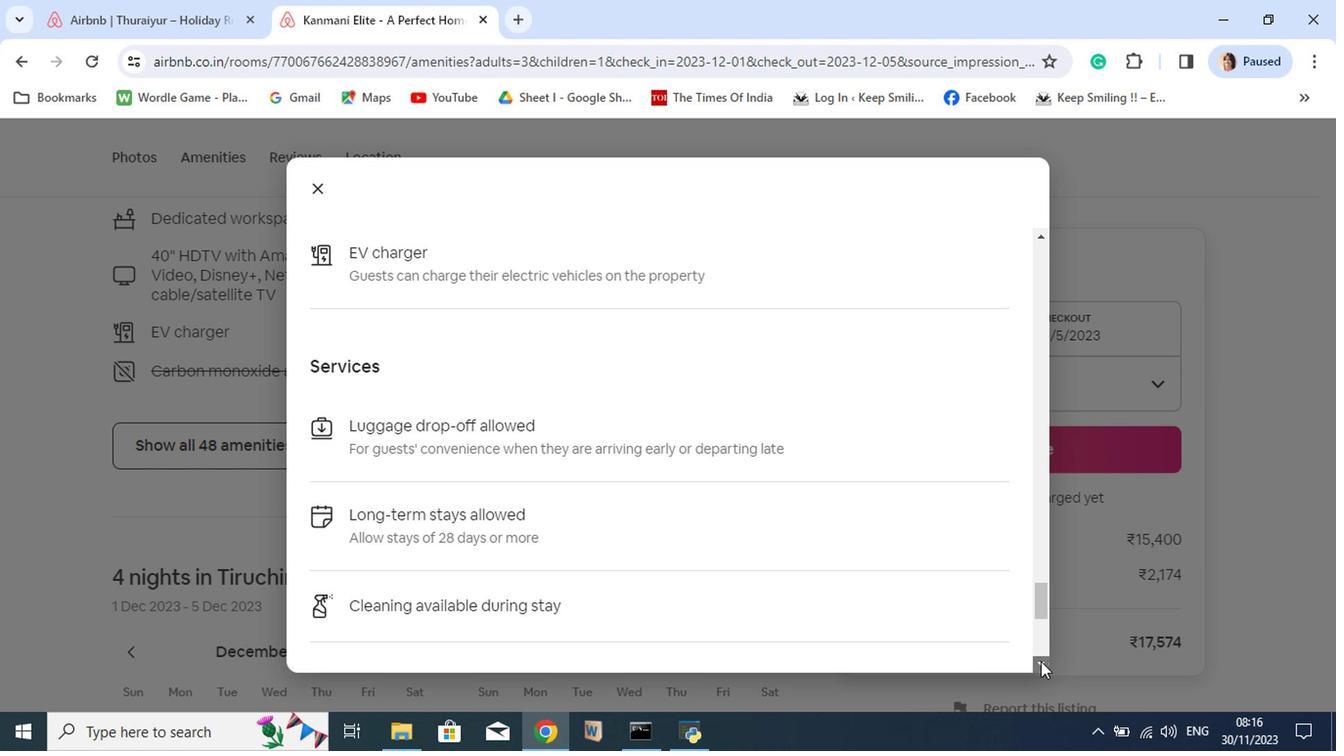 
Action: Mouse moved to (934, 664)
Screenshot: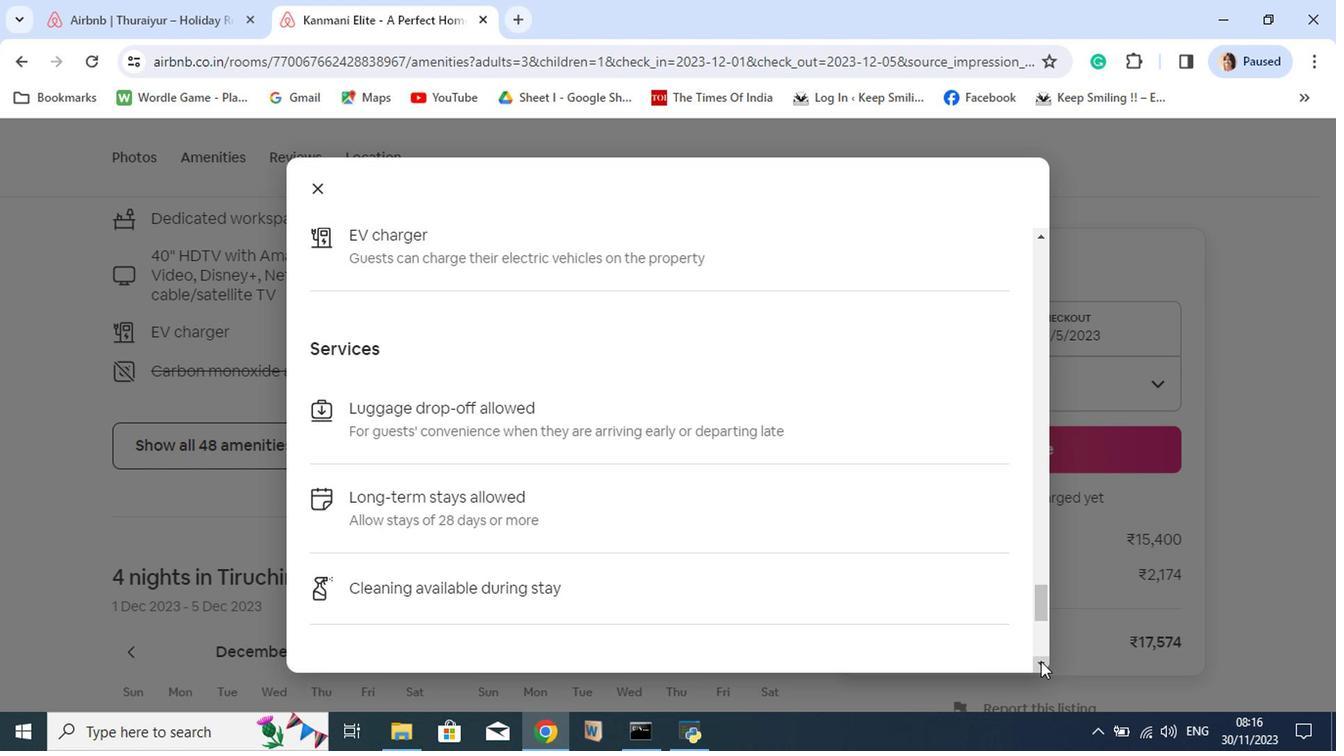 
Action: Mouse pressed left at (934, 664)
Screenshot: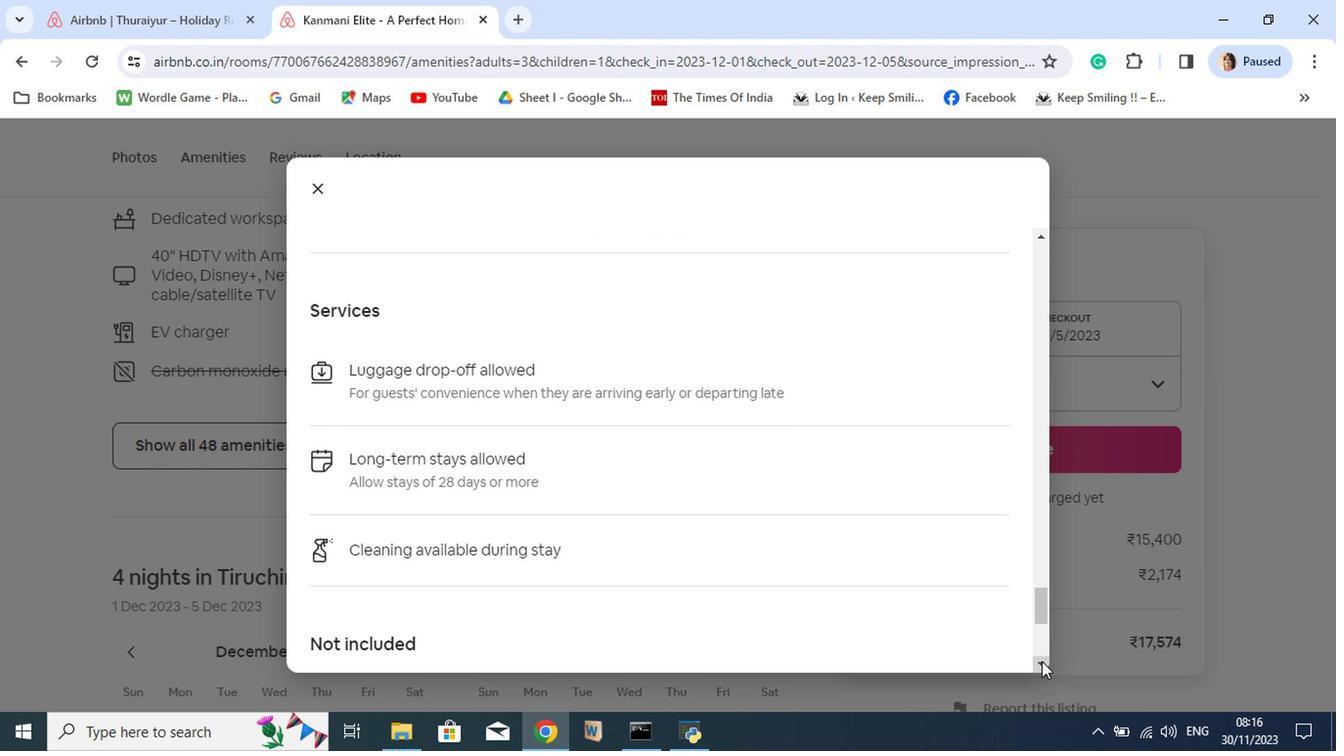 
Action: Mouse moved to (935, 664)
Screenshot: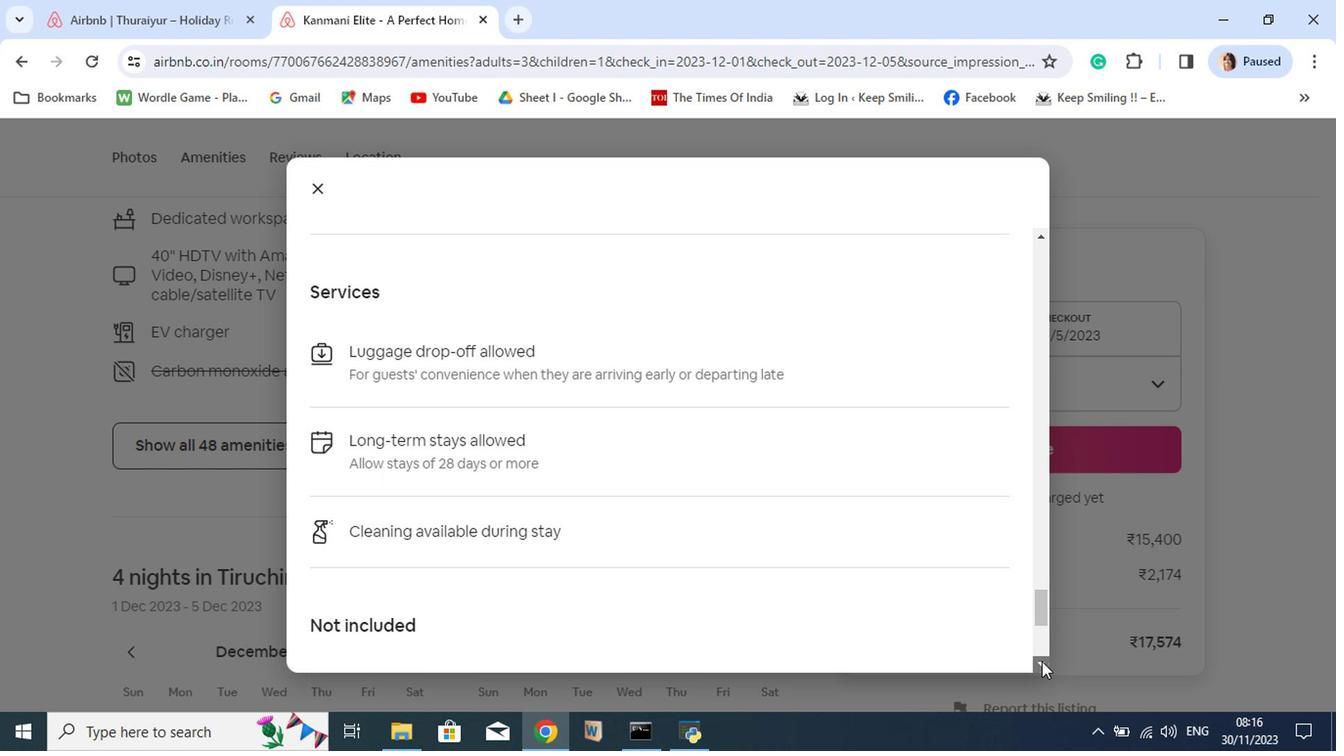 
Action: Mouse pressed left at (935, 664)
Screenshot: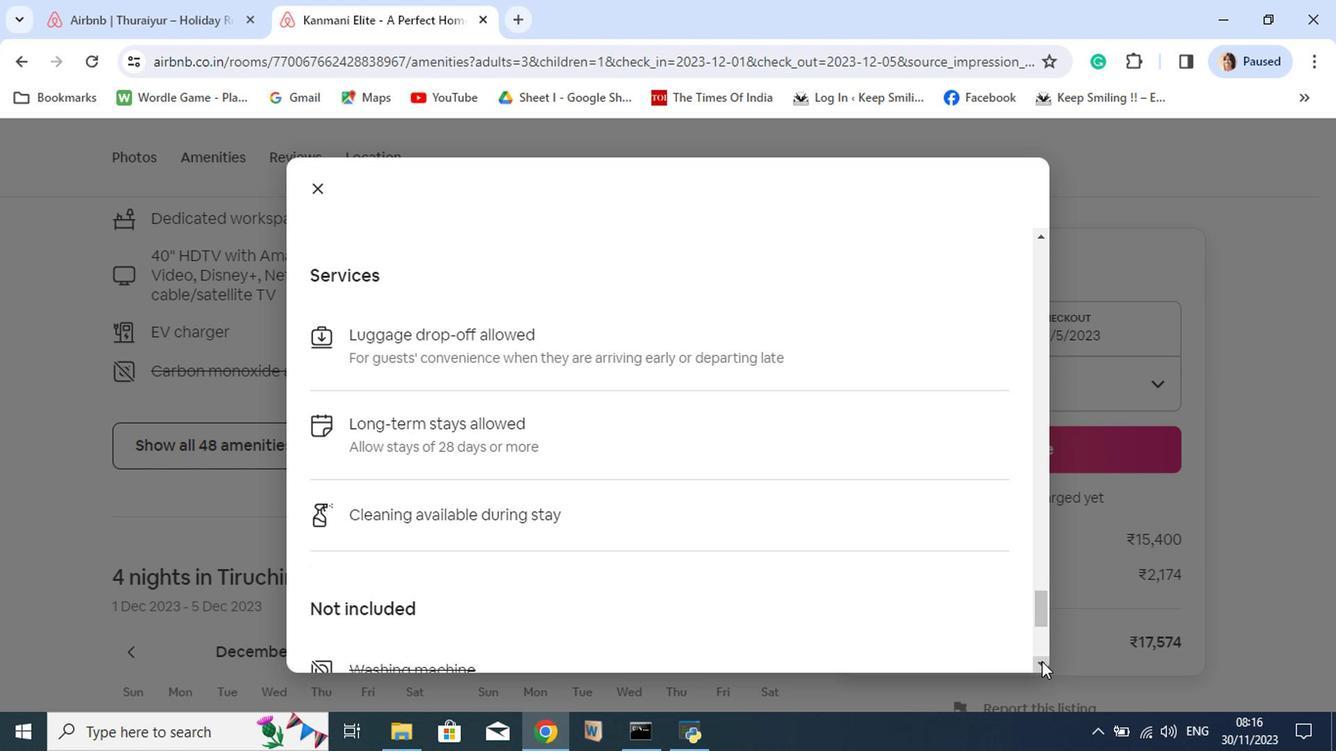 
Action: Mouse pressed left at (935, 664)
Screenshot: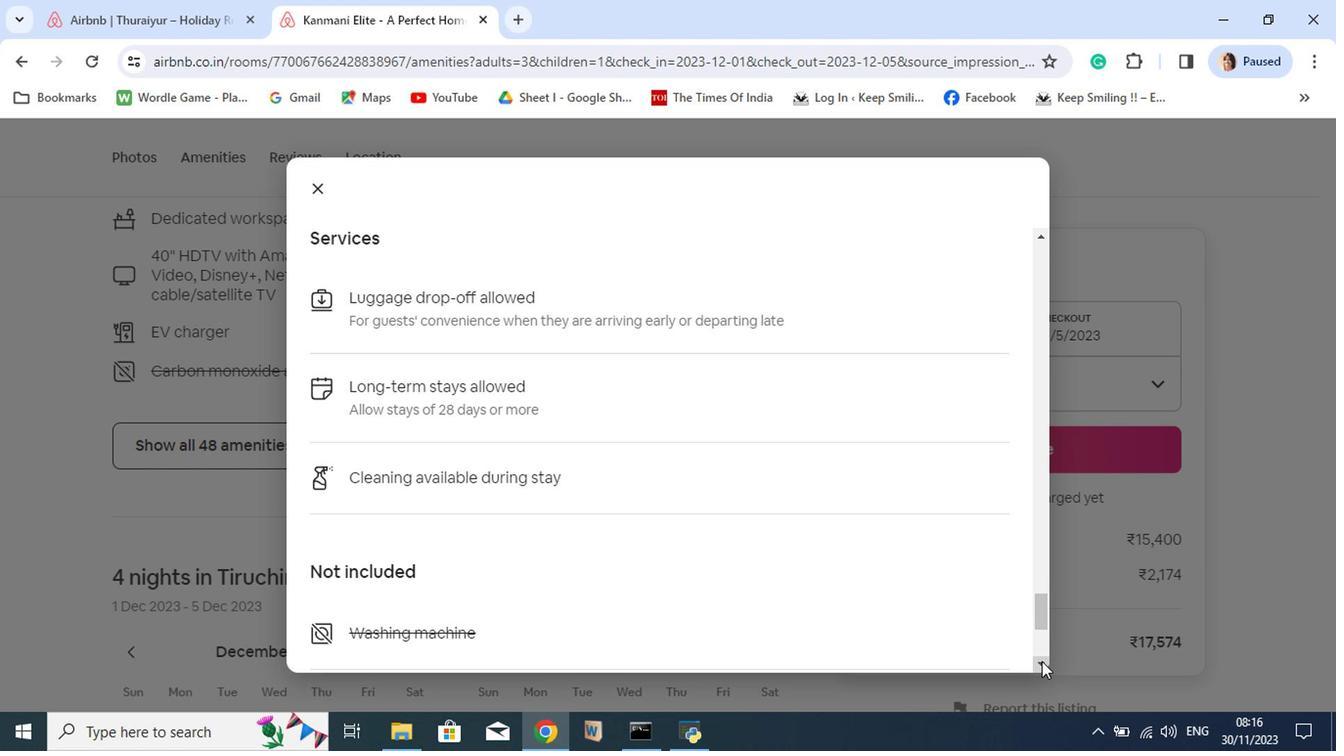 
Action: Mouse pressed left at (935, 664)
Screenshot: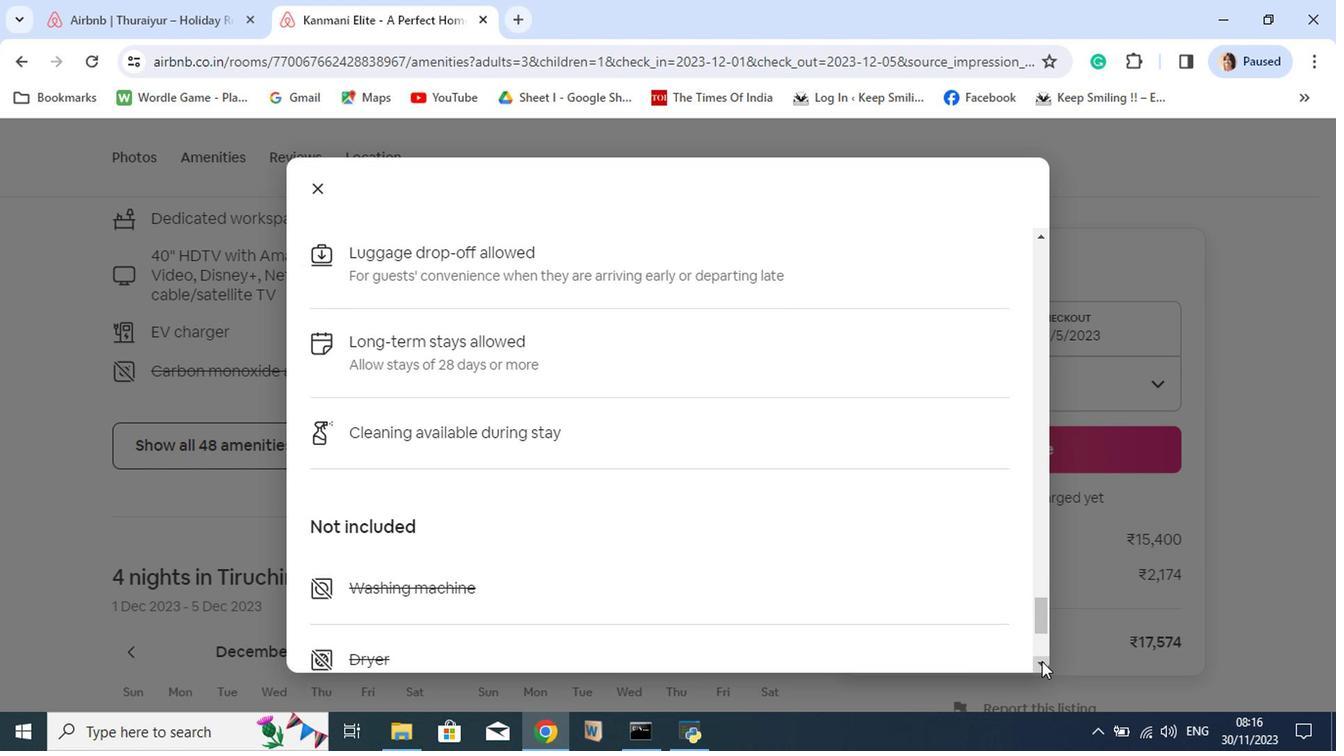 
Action: Mouse pressed left at (935, 664)
Screenshot: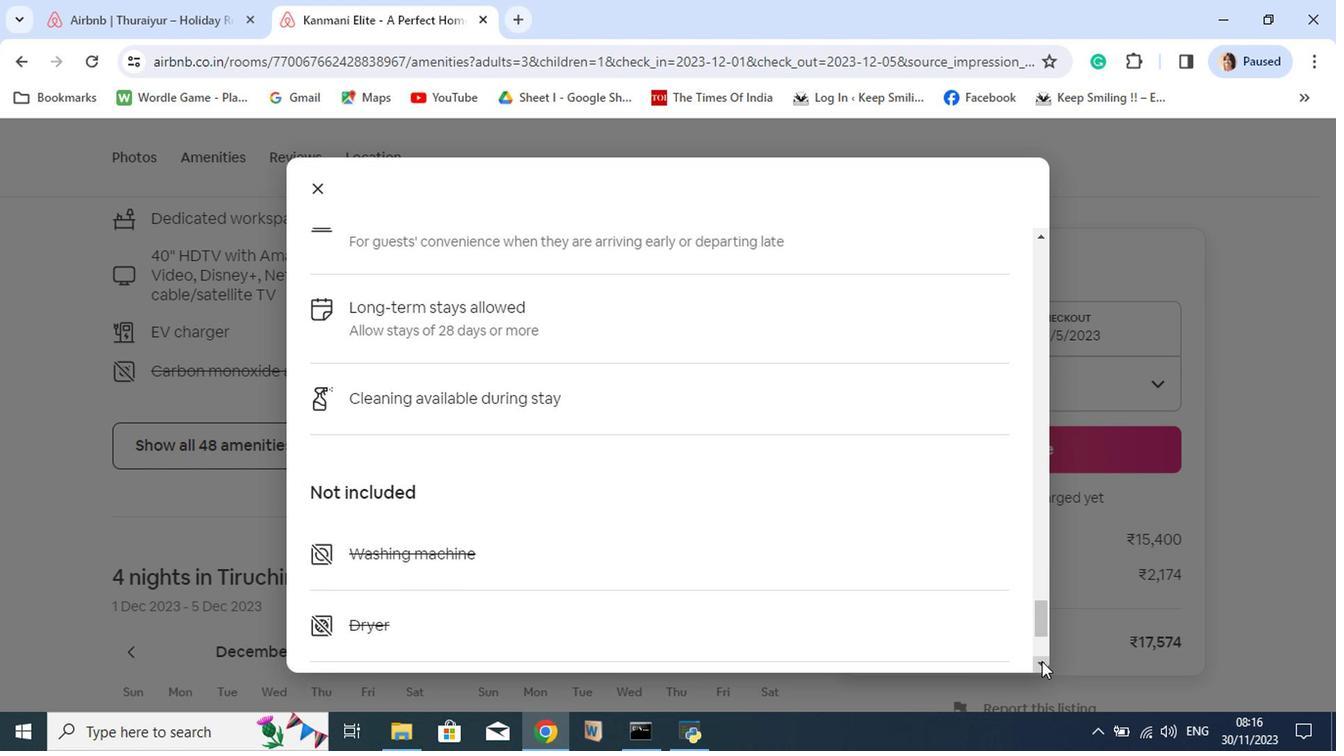 
Action: Mouse pressed left at (935, 664)
Screenshot: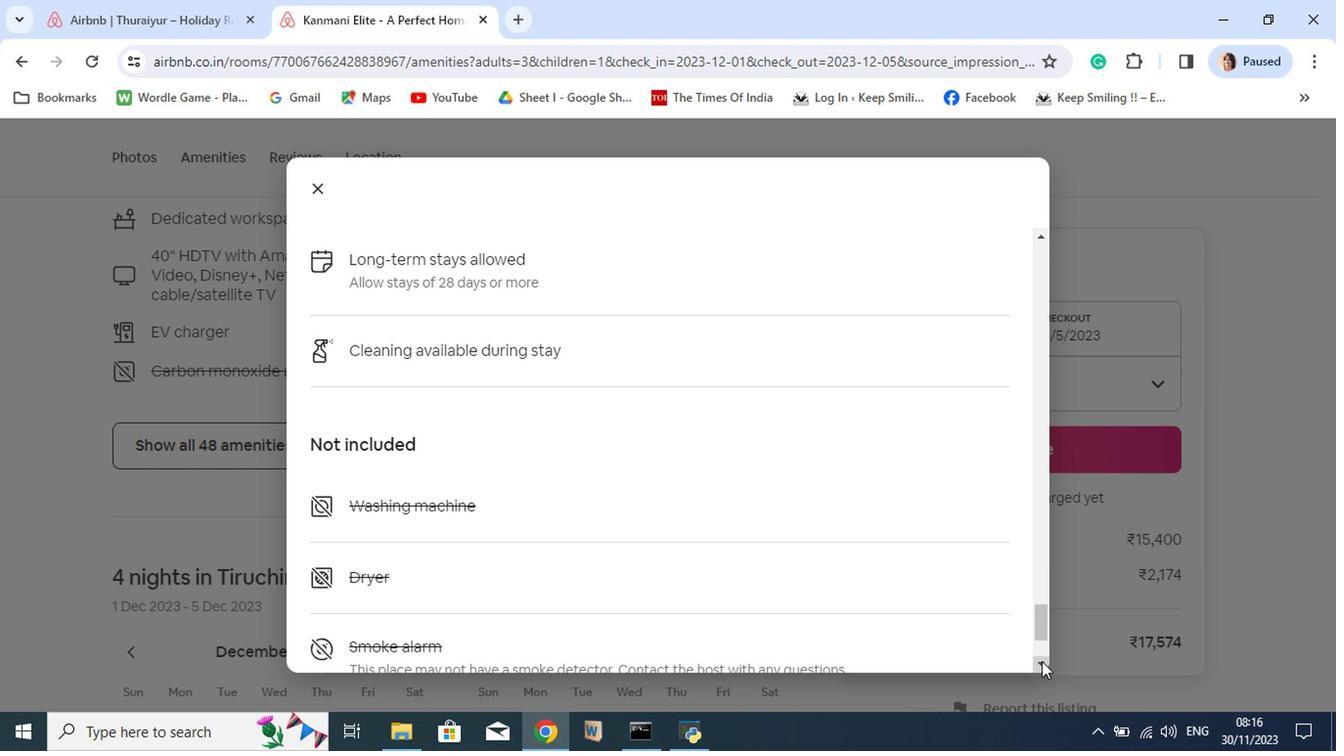 
Action: Mouse pressed left at (935, 664)
Screenshot: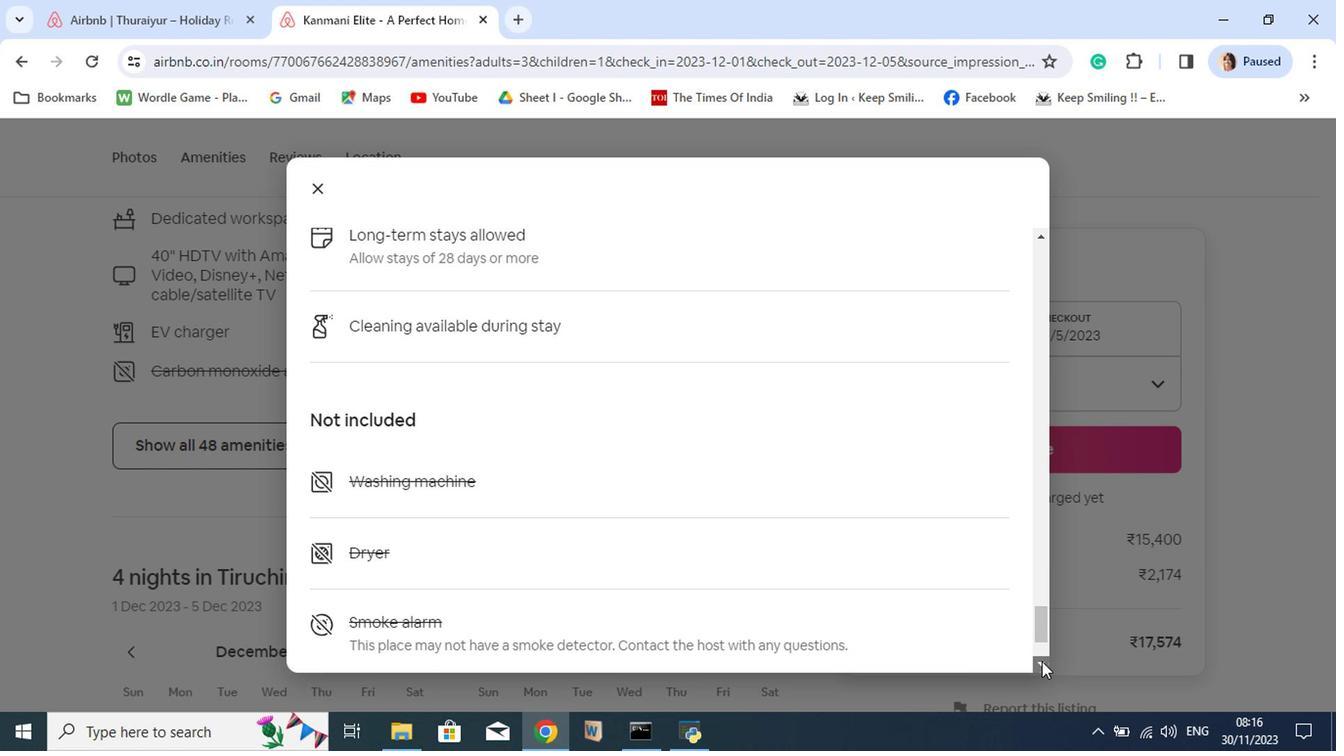 
Action: Mouse pressed left at (935, 664)
